 Task: Create validation rules for 'Trainer Master' and 'Course Master'. For 'Trainer Master', ensure 'Experience' is greater than 5. For 'Course Master', ensure 'Course Name' includes 'Java'.
Action: Mouse moved to (302, 215)
Screenshot: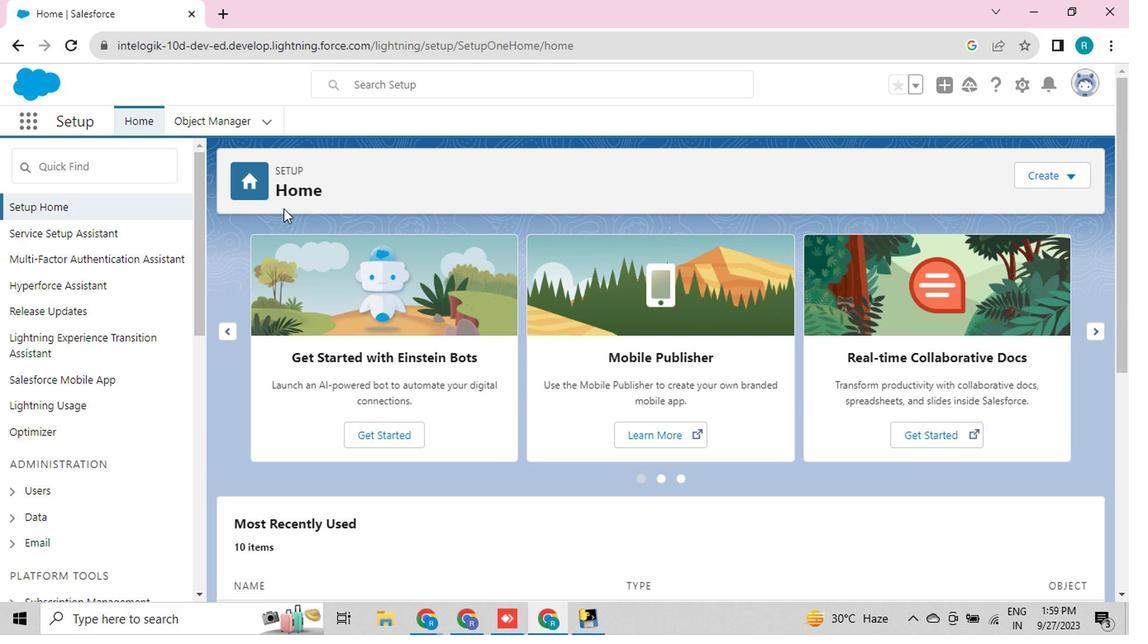
Action: Key pressed <Key.f11>
Screenshot: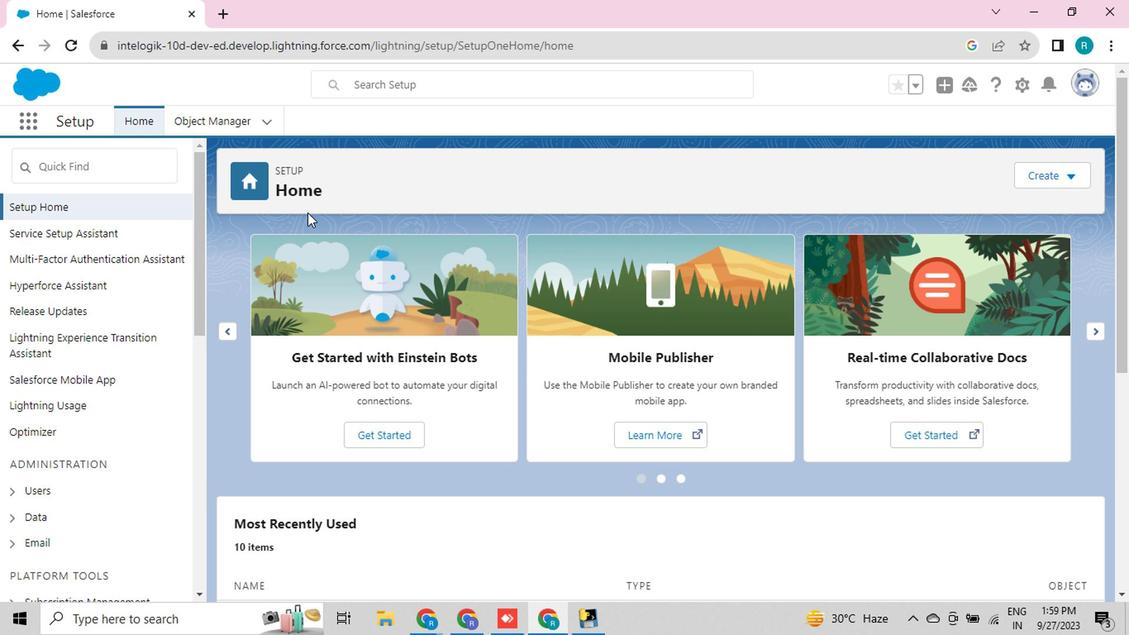 
Action: Mouse moved to (19, 65)
Screenshot: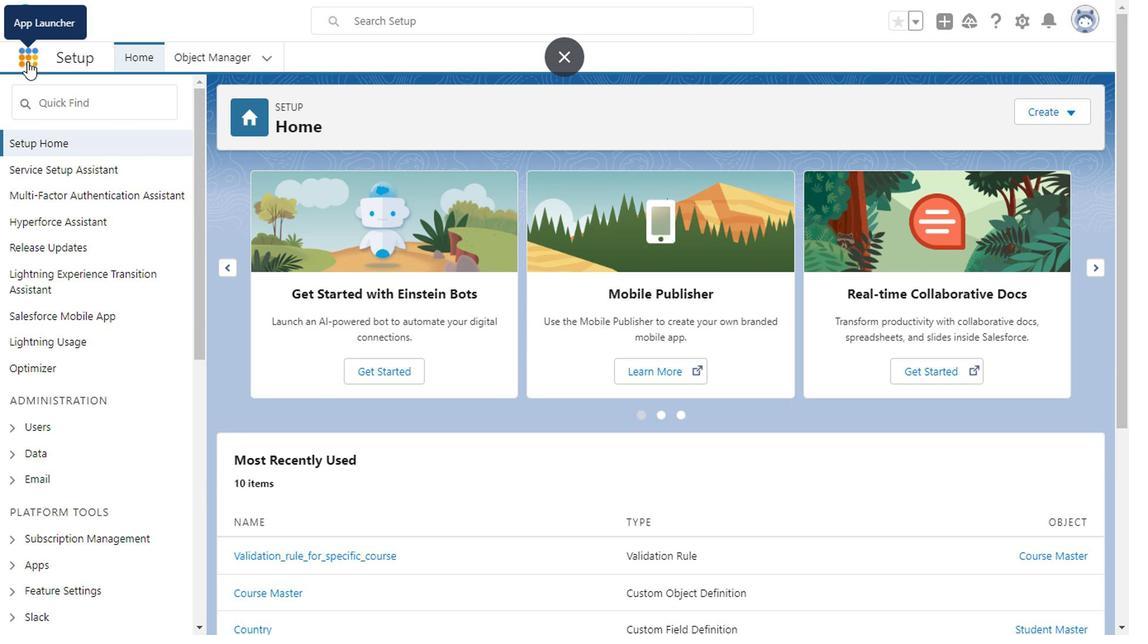 
Action: Mouse pressed left at (19, 65)
Screenshot: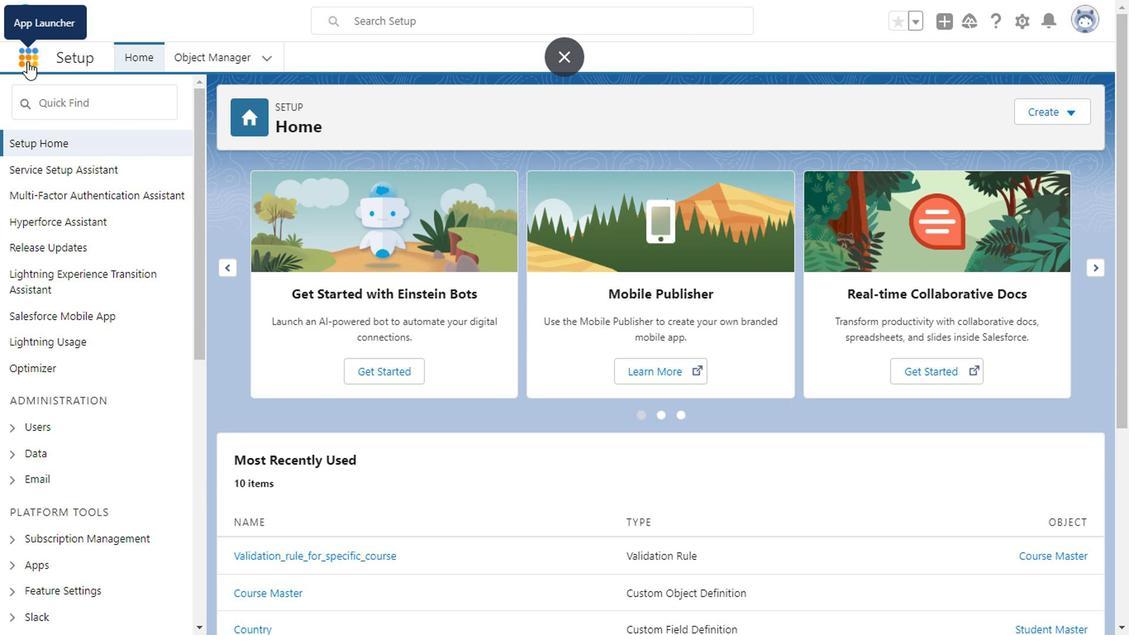 
Action: Mouse moved to (19, 65)
Screenshot: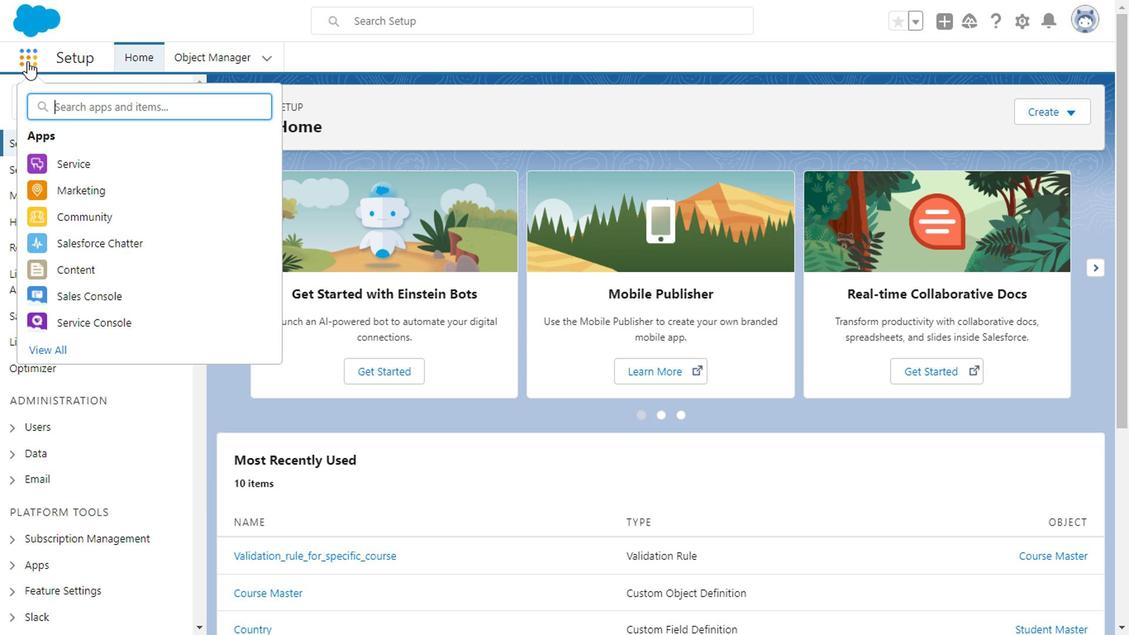 
Action: Key pressed <Key.caps_lock>O<Key.caps_lock>pty
Screenshot: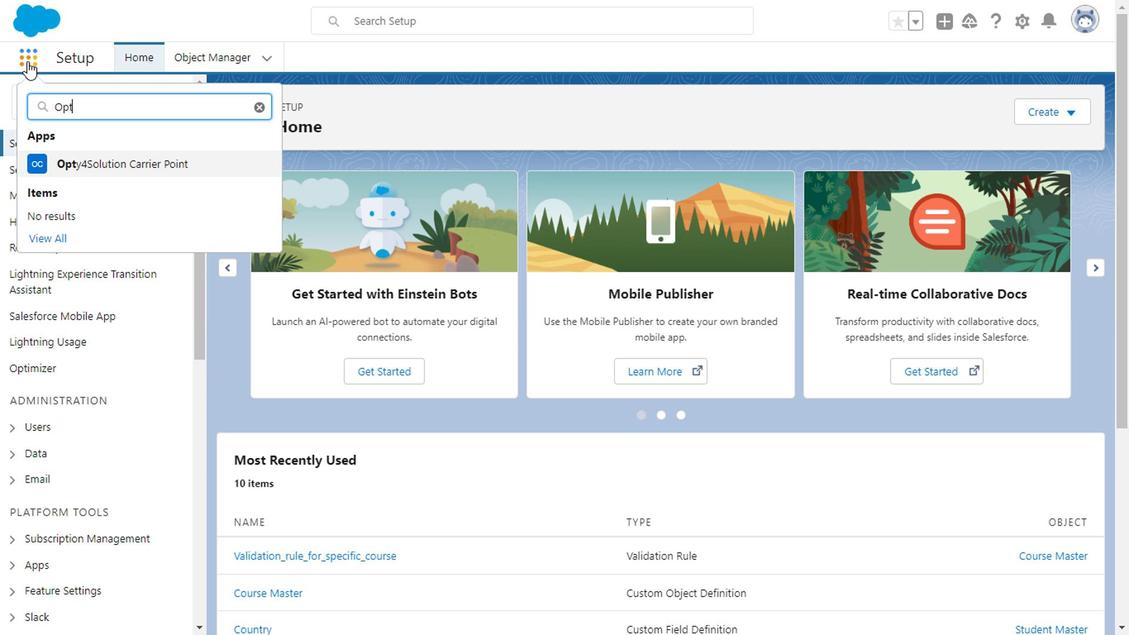 
Action: Mouse moved to (146, 164)
Screenshot: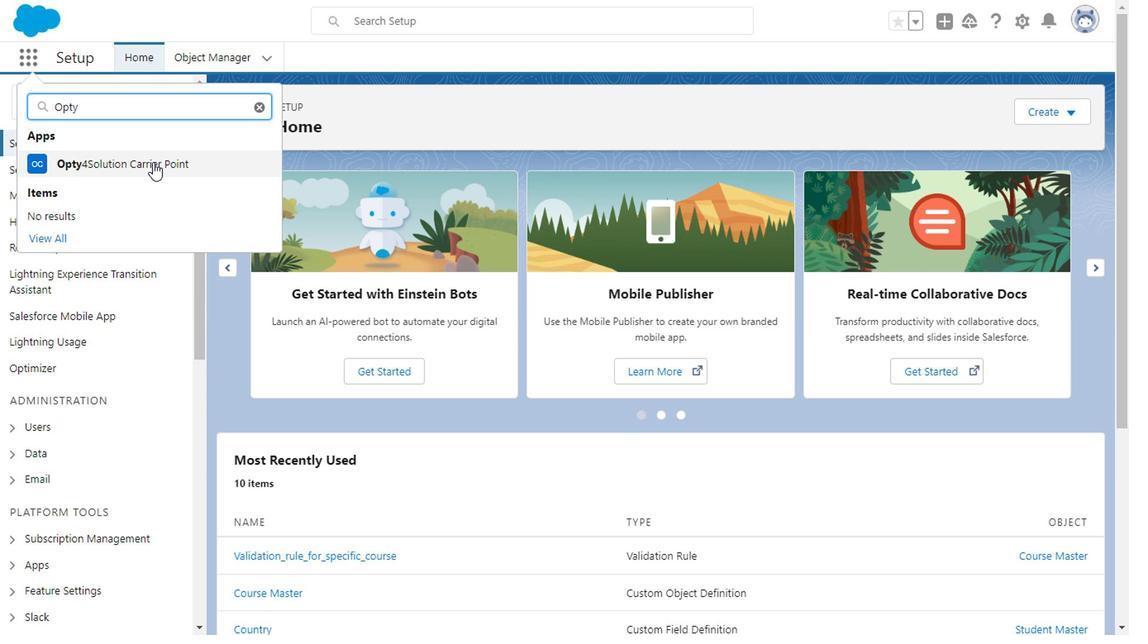 
Action: Mouse pressed left at (146, 164)
Screenshot: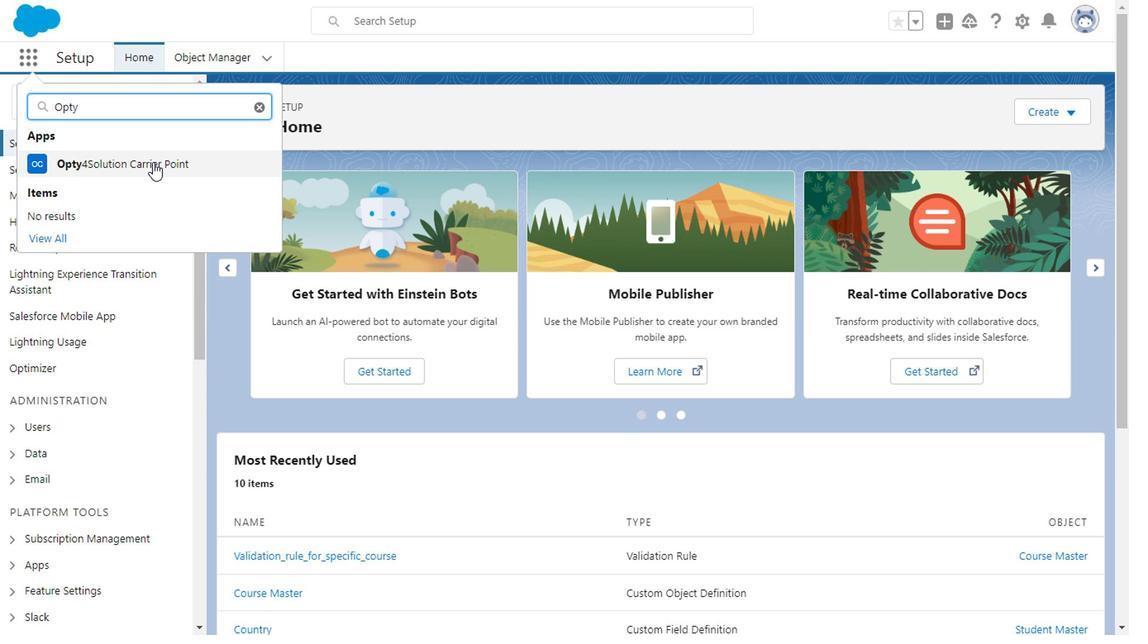 
Action: Mouse moved to (654, 57)
Screenshot: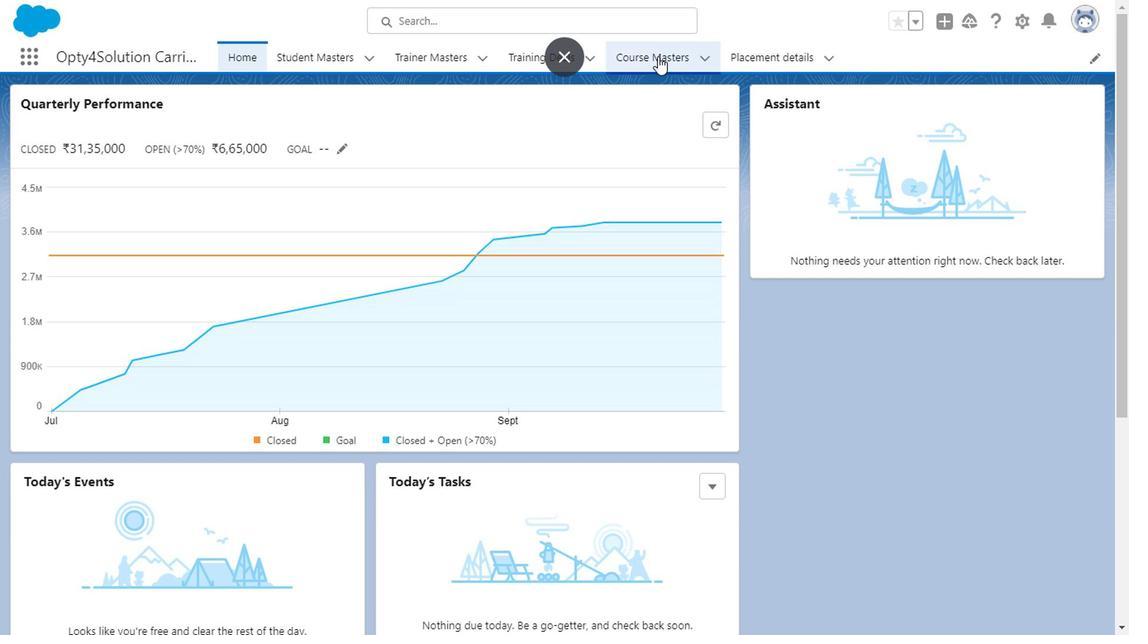
Action: Mouse pressed left at (654, 57)
Screenshot: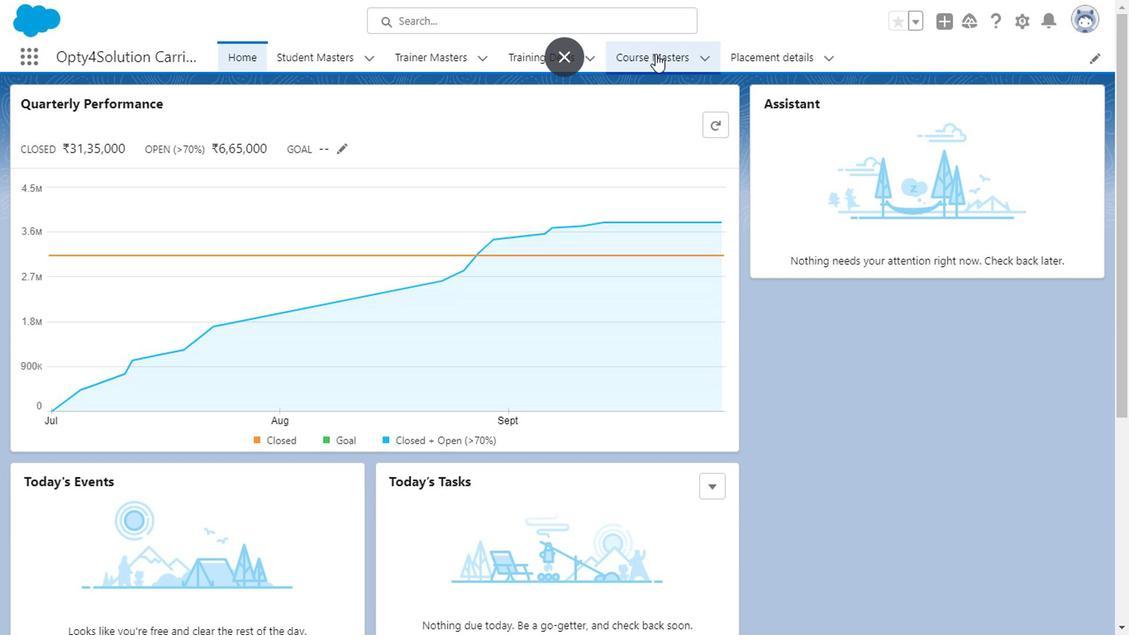 
Action: Mouse moved to (1039, 22)
Screenshot: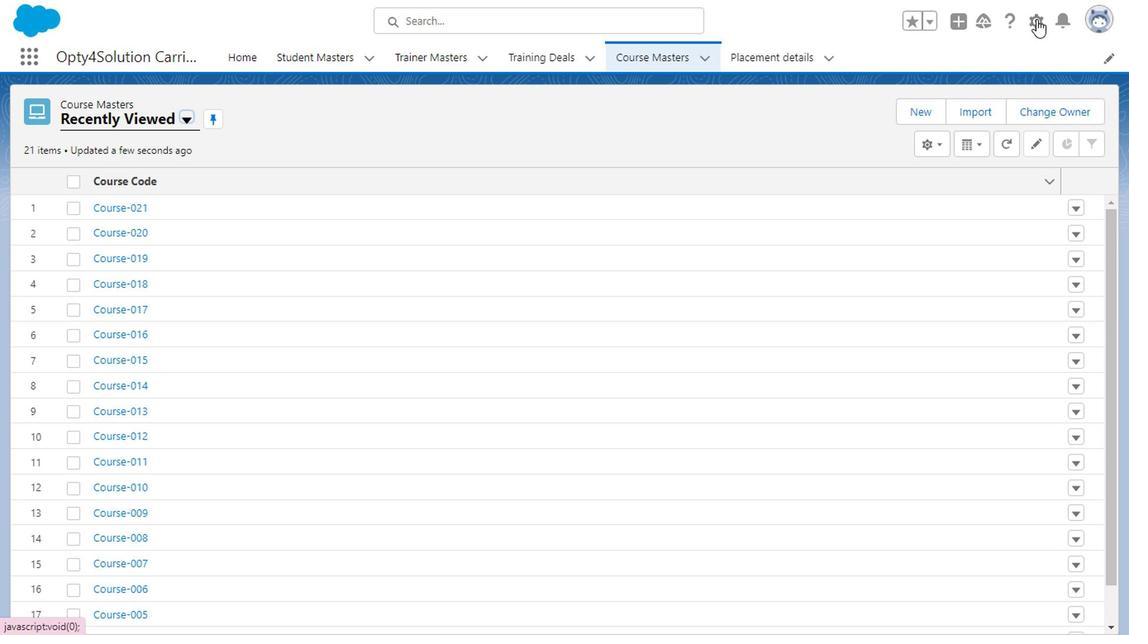 
Action: Mouse pressed left at (1039, 22)
Screenshot: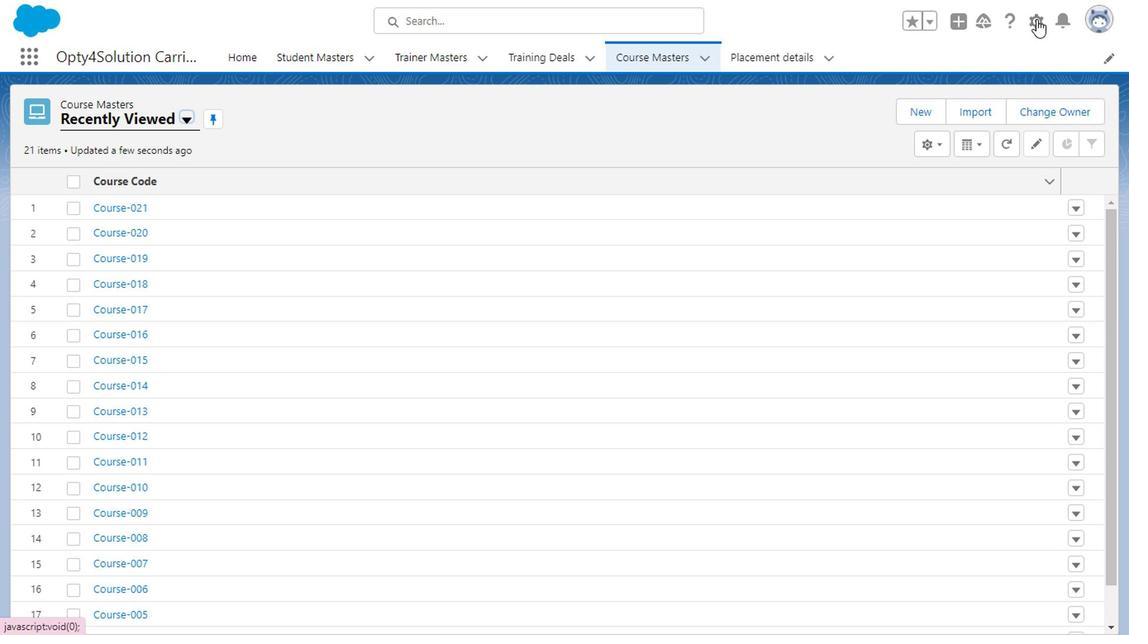 
Action: Mouse moved to (965, 214)
Screenshot: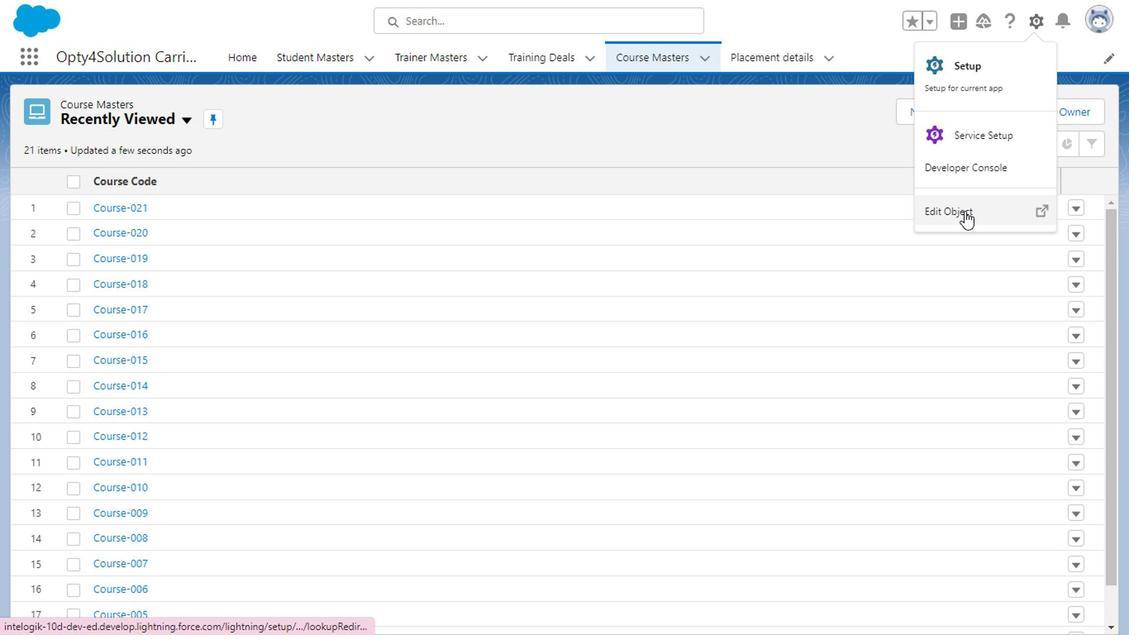 
Action: Mouse pressed left at (965, 214)
Screenshot: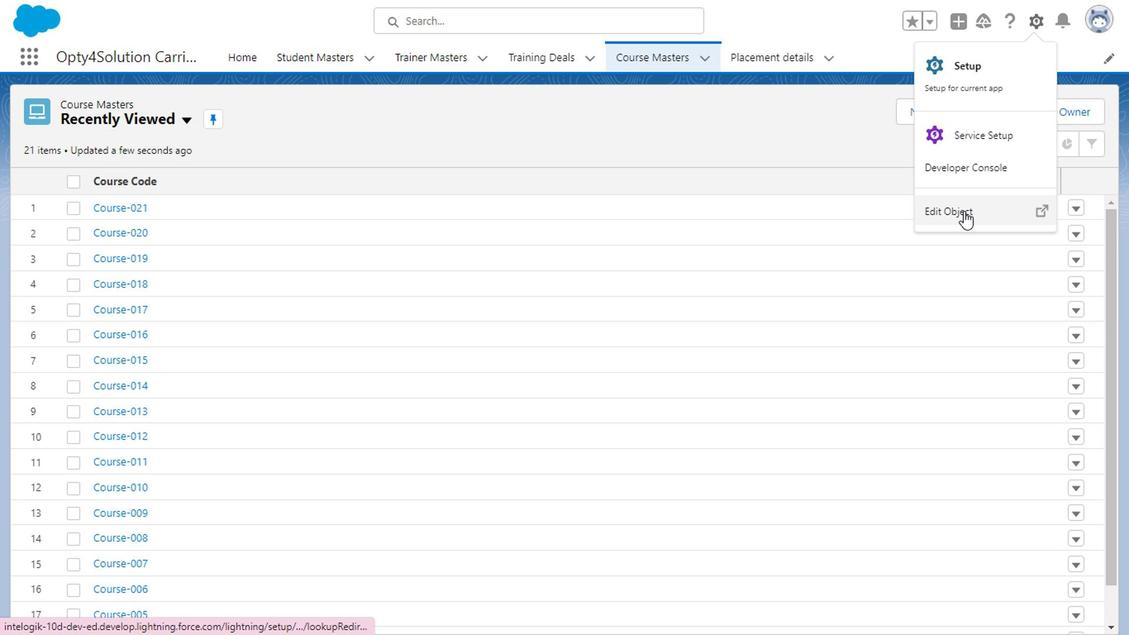 
Action: Mouse moved to (101, 458)
Screenshot: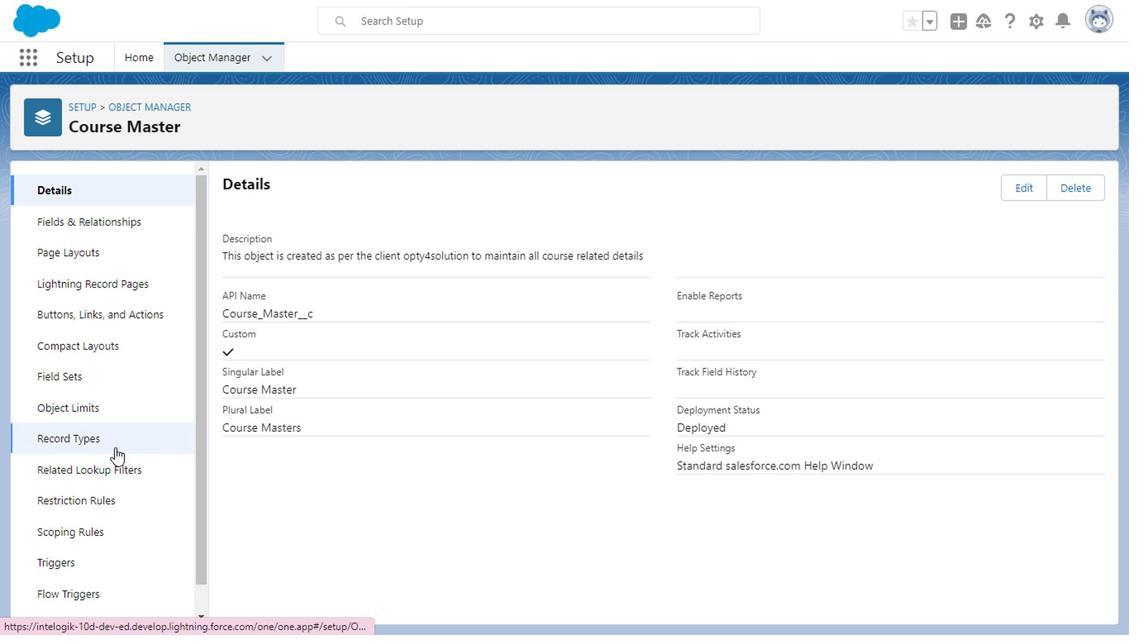 
Action: Mouse scrolled (101, 458) with delta (0, 0)
Screenshot: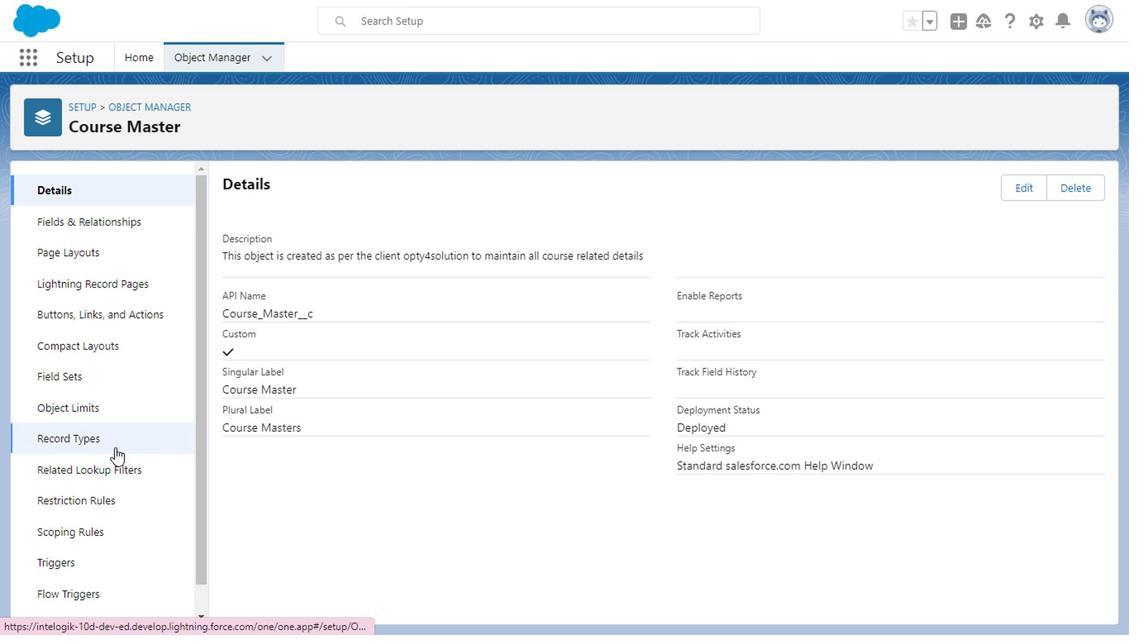 
Action: Mouse moved to (100, 459)
Screenshot: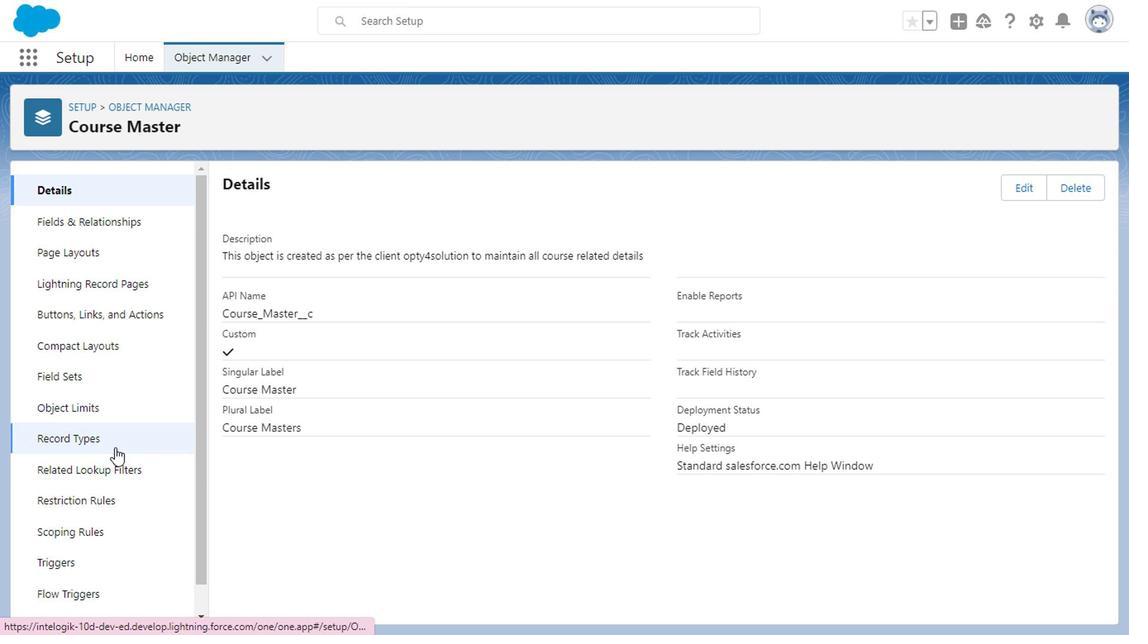 
Action: Mouse scrolled (100, 458) with delta (0, -1)
Screenshot: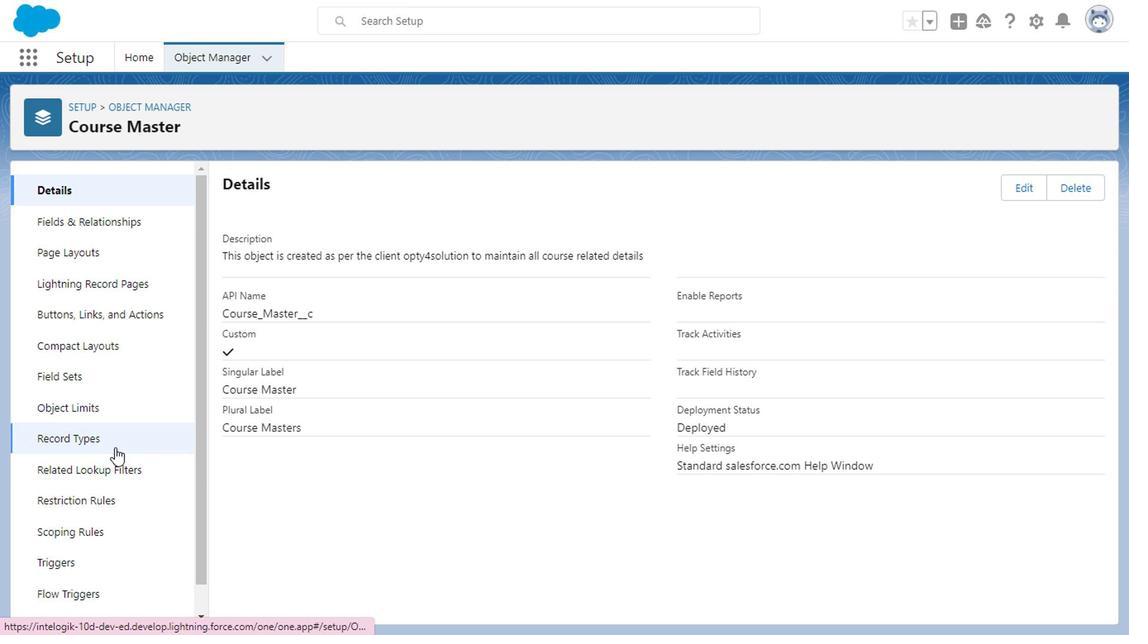 
Action: Mouse scrolled (100, 458) with delta (0, -1)
Screenshot: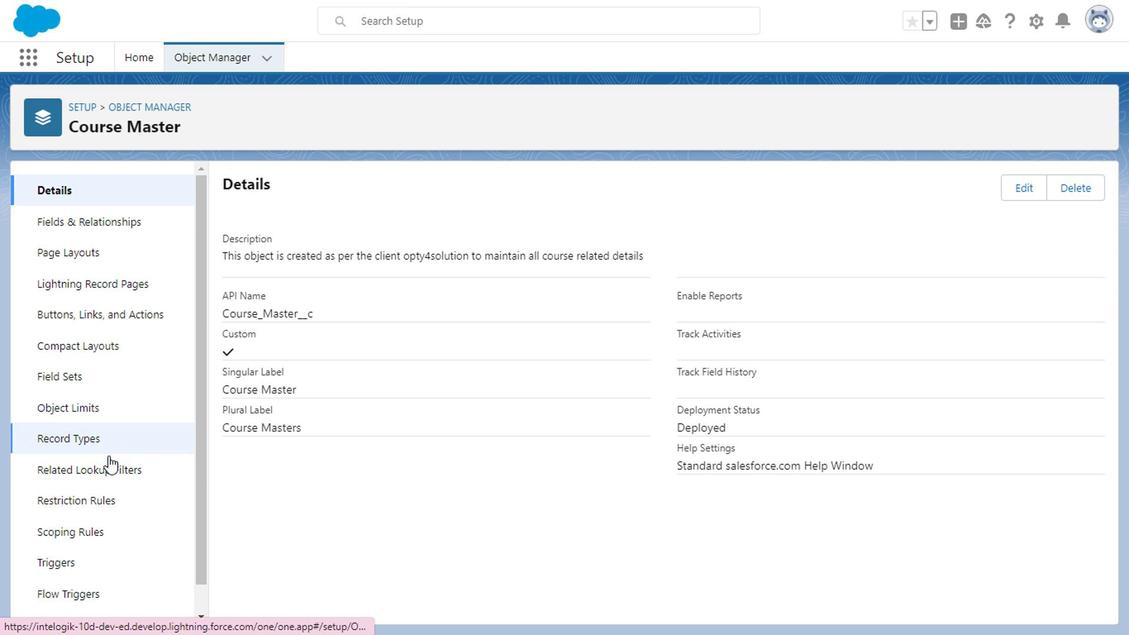 
Action: Mouse moved to (104, 447)
Screenshot: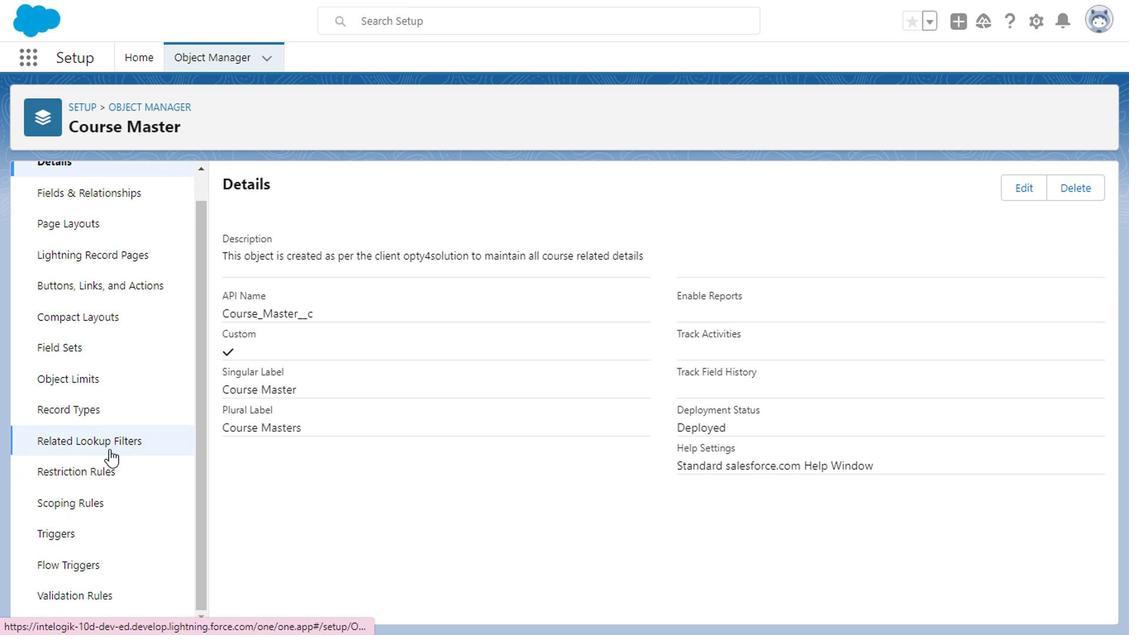 
Action: Mouse scrolled (104, 446) with delta (0, -1)
Screenshot: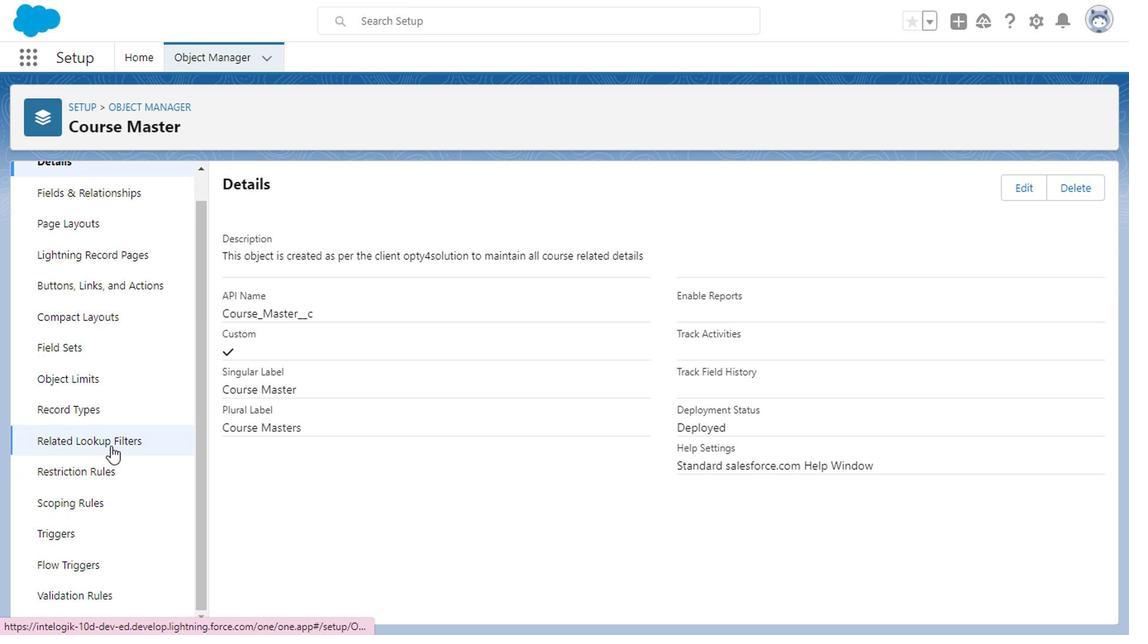 
Action: Mouse scrolled (104, 446) with delta (0, -1)
Screenshot: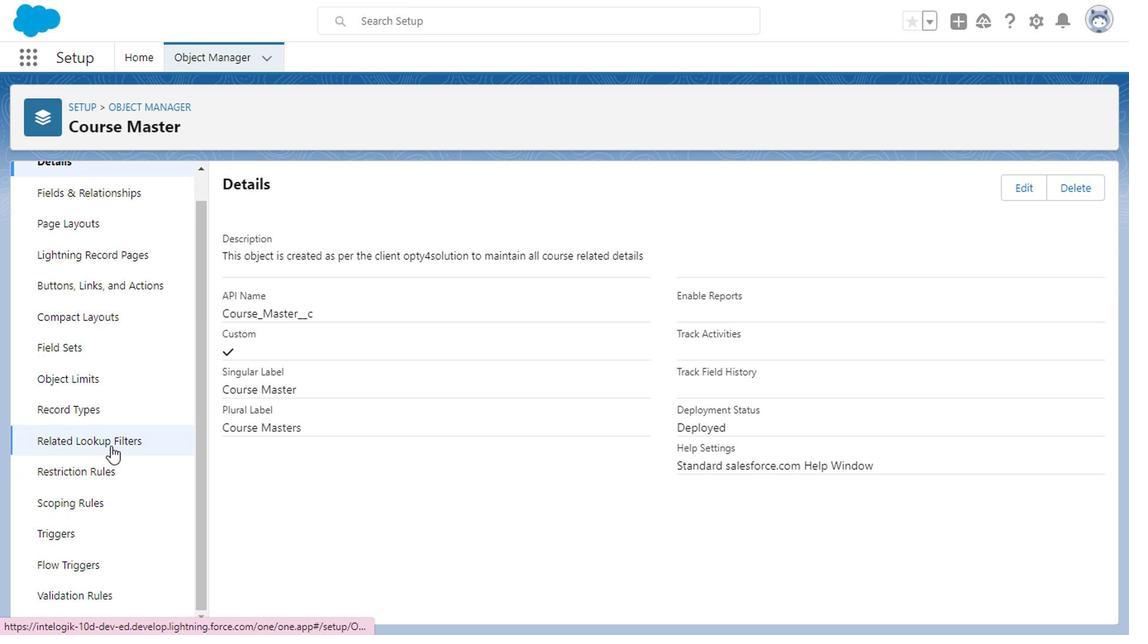 
Action: Mouse scrolled (104, 446) with delta (0, -1)
Screenshot: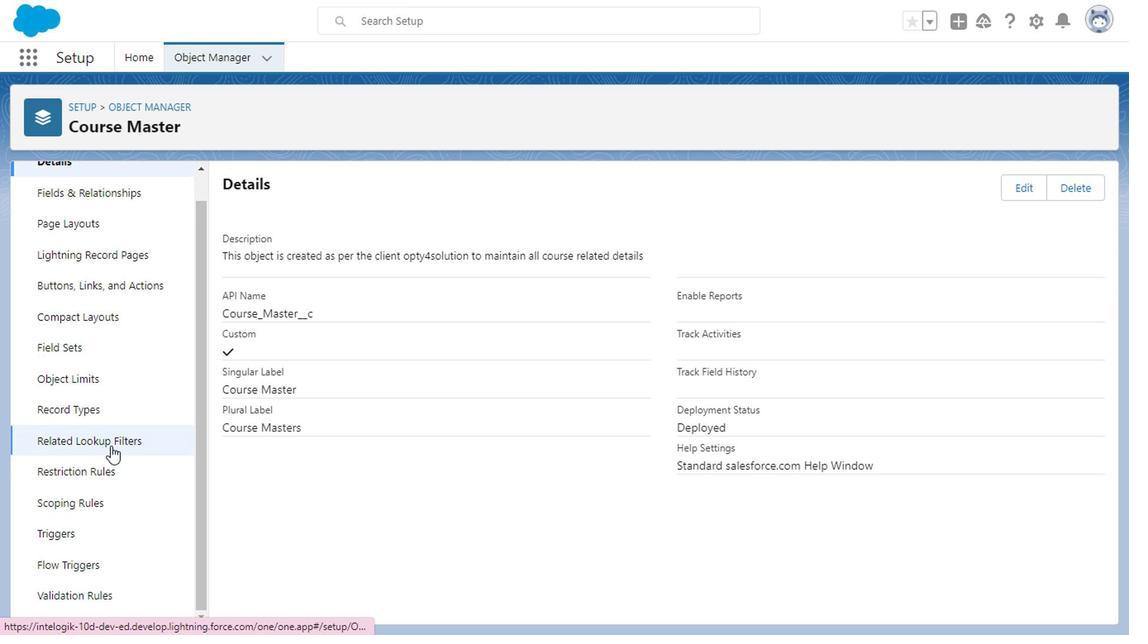 
Action: Mouse scrolled (104, 446) with delta (0, -1)
Screenshot: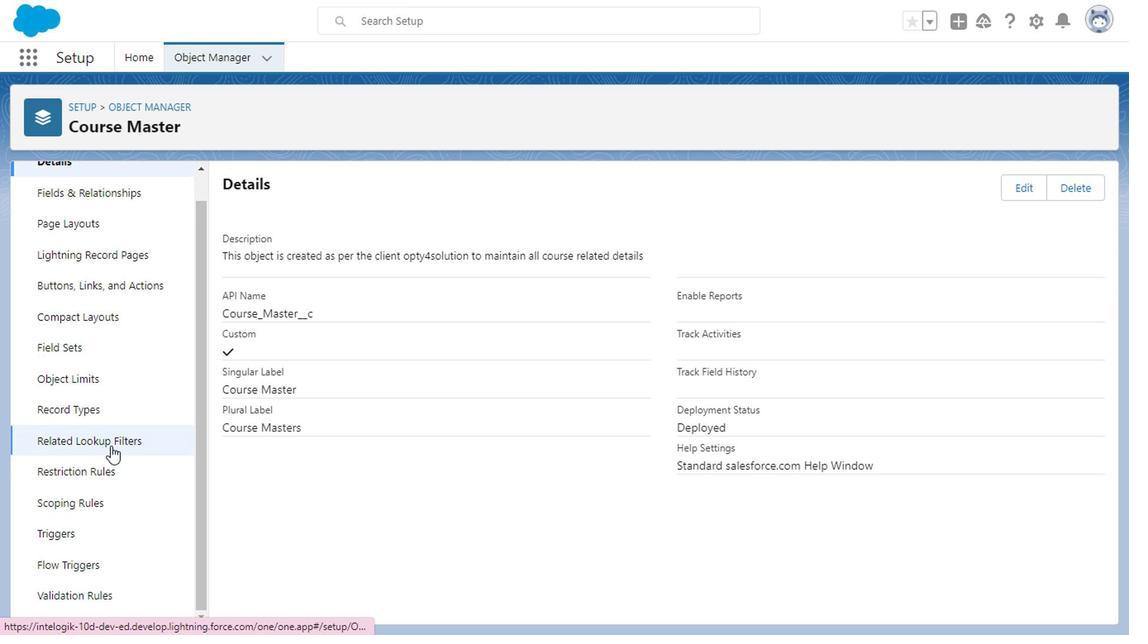 
Action: Mouse scrolled (104, 446) with delta (0, -1)
Screenshot: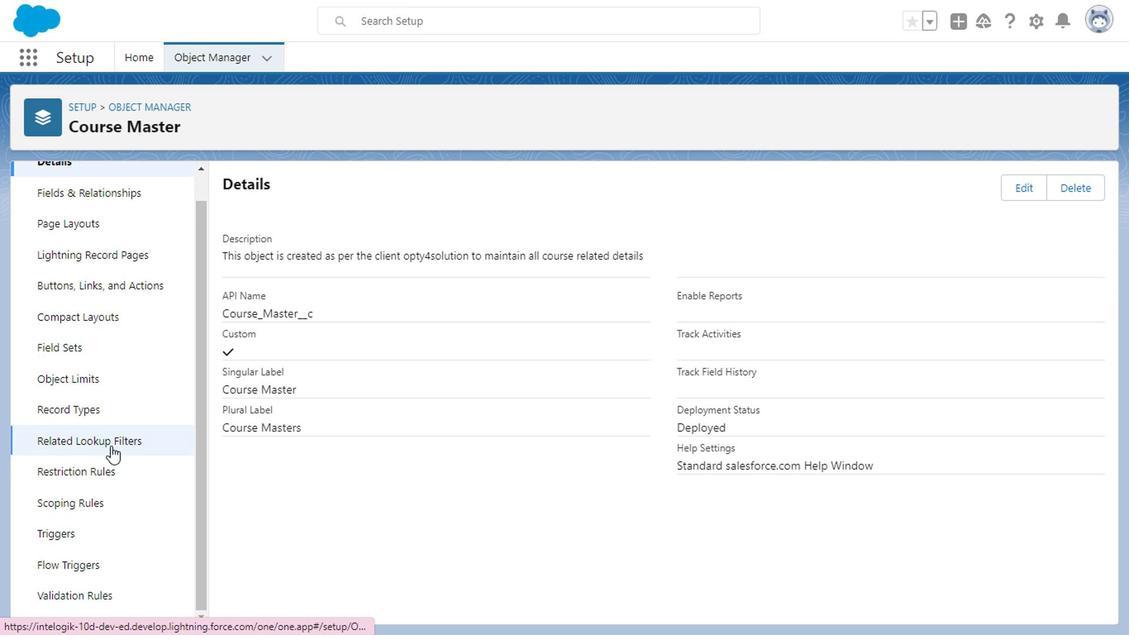 
Action: Mouse moved to (64, 594)
Screenshot: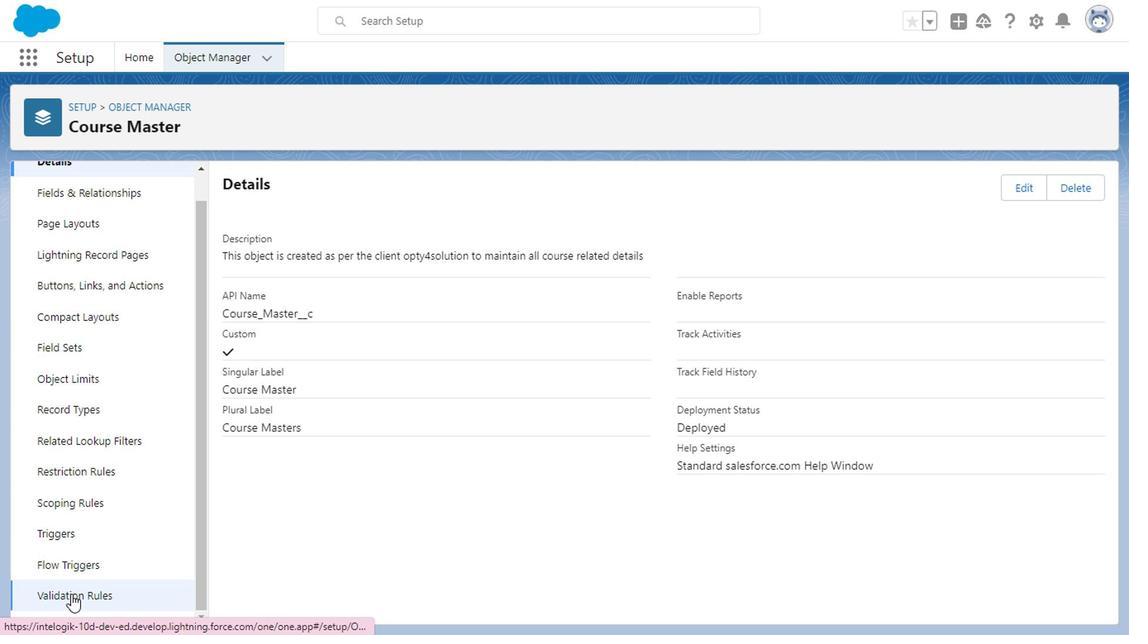 
Action: Mouse pressed left at (64, 594)
Screenshot: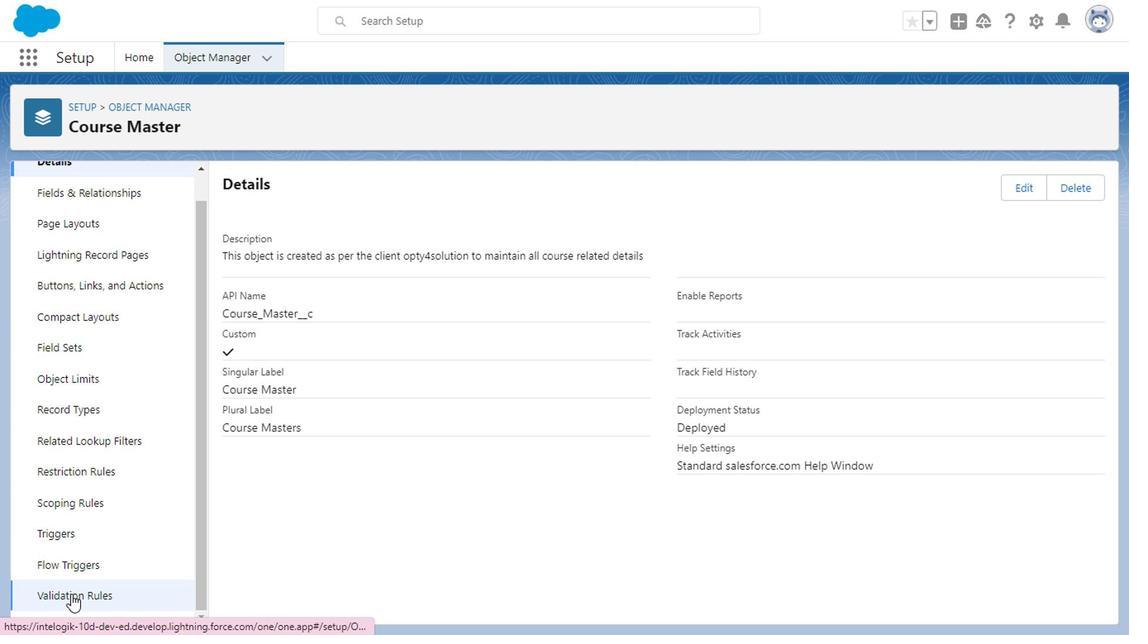 
Action: Mouse moved to (1094, 186)
Screenshot: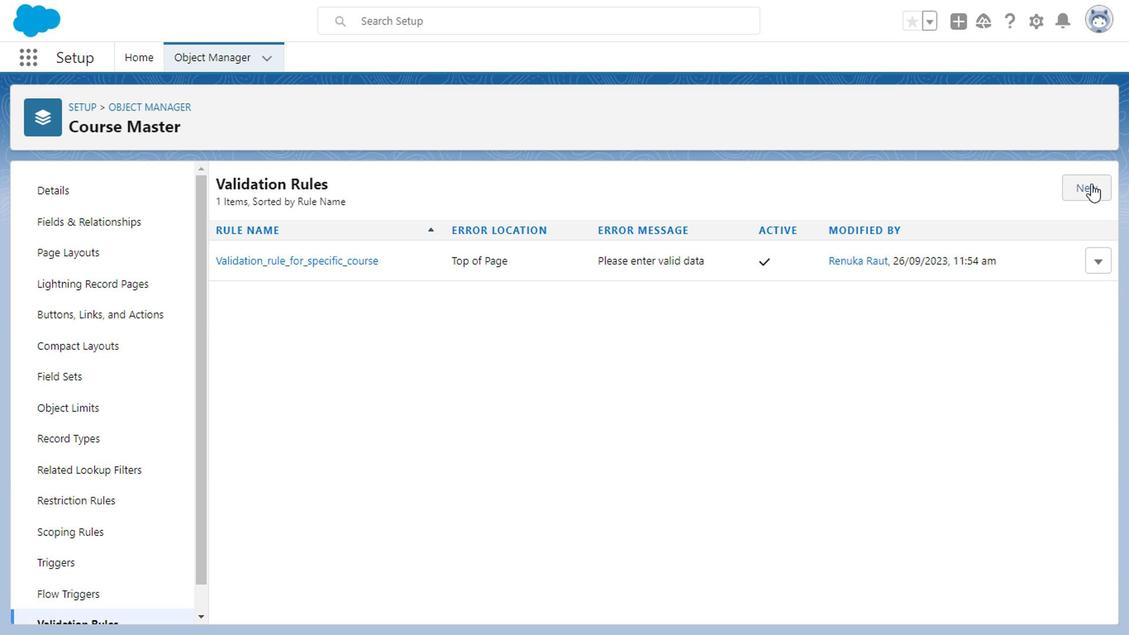 
Action: Mouse pressed left at (1094, 186)
Screenshot: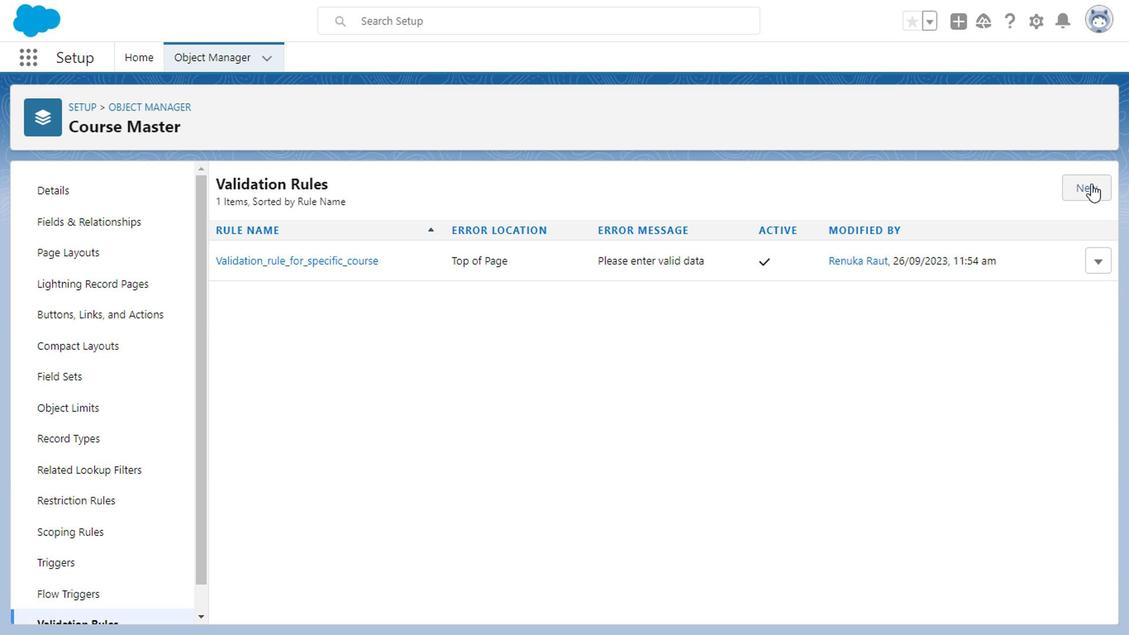 
Action: Mouse moved to (1089, 189)
Screenshot: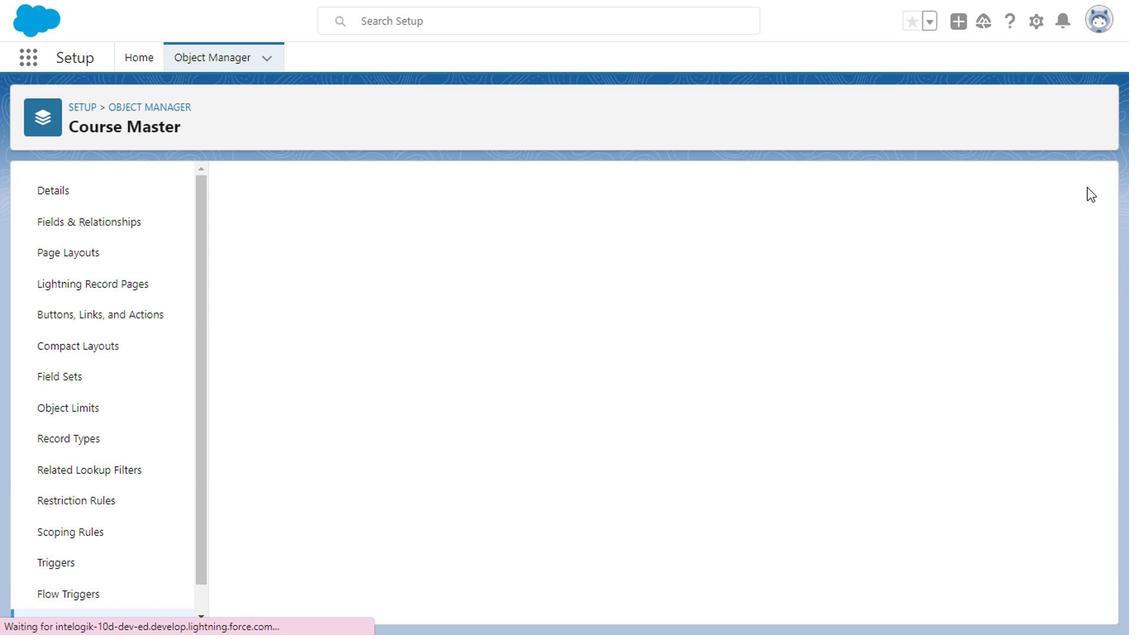 
Action: Key pressed <Key.caps_lock>V<Key.caps_lock>alidation<Key.space>rule<Key.space>for<Key.space>course<Key.space>java
Screenshot: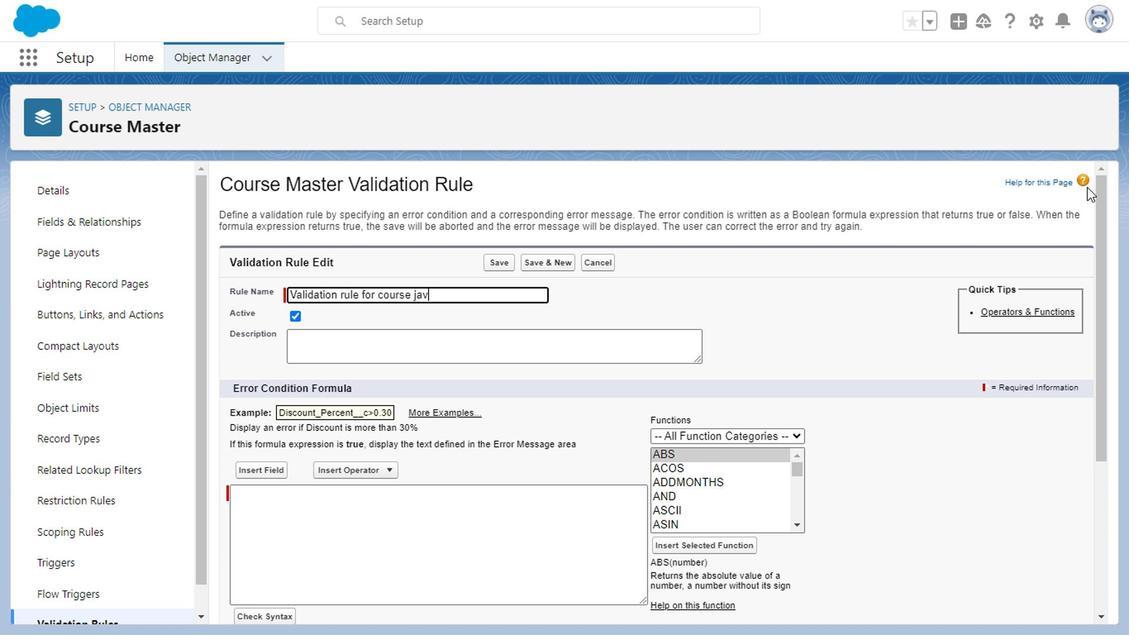 
Action: Mouse moved to (325, 352)
Screenshot: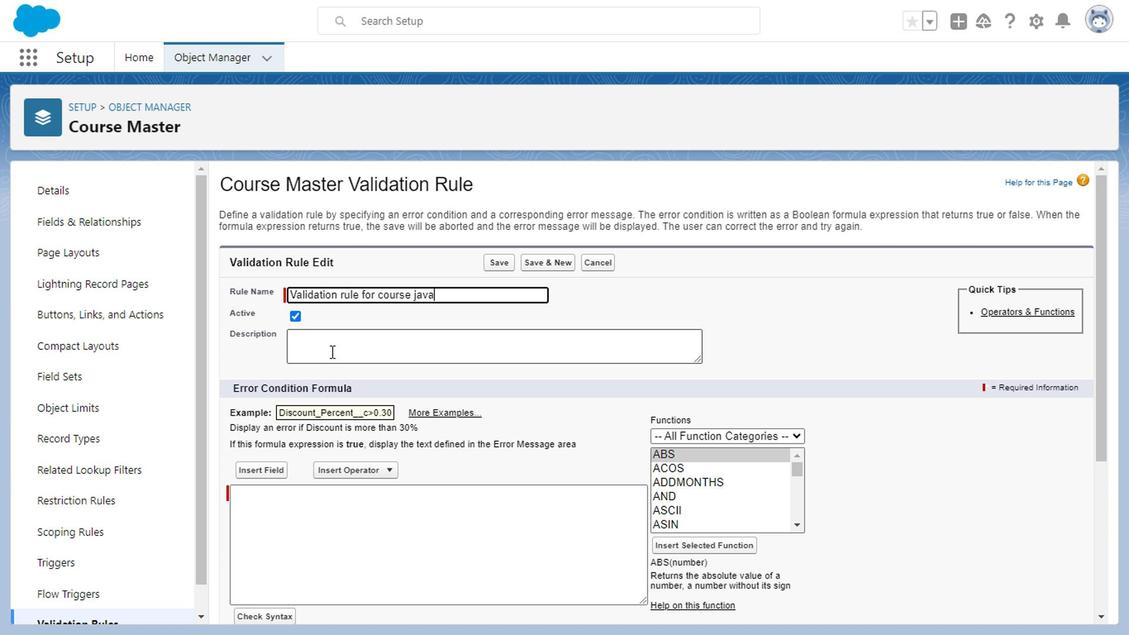 
Action: Mouse pressed left at (325, 352)
Screenshot: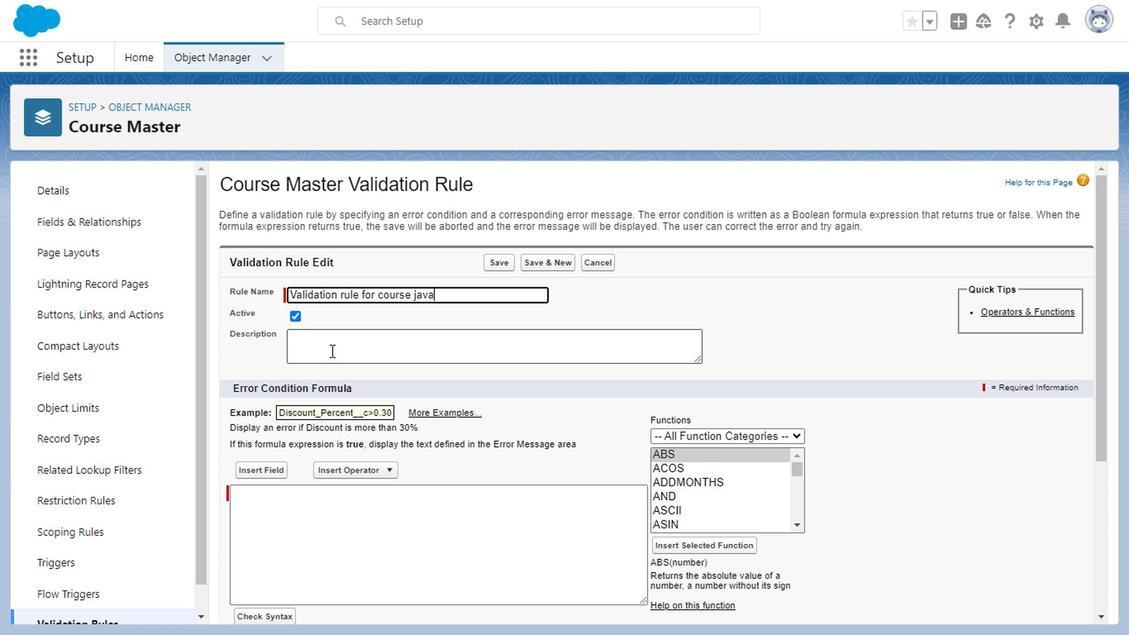 
Action: Mouse moved to (325, 352)
Screenshot: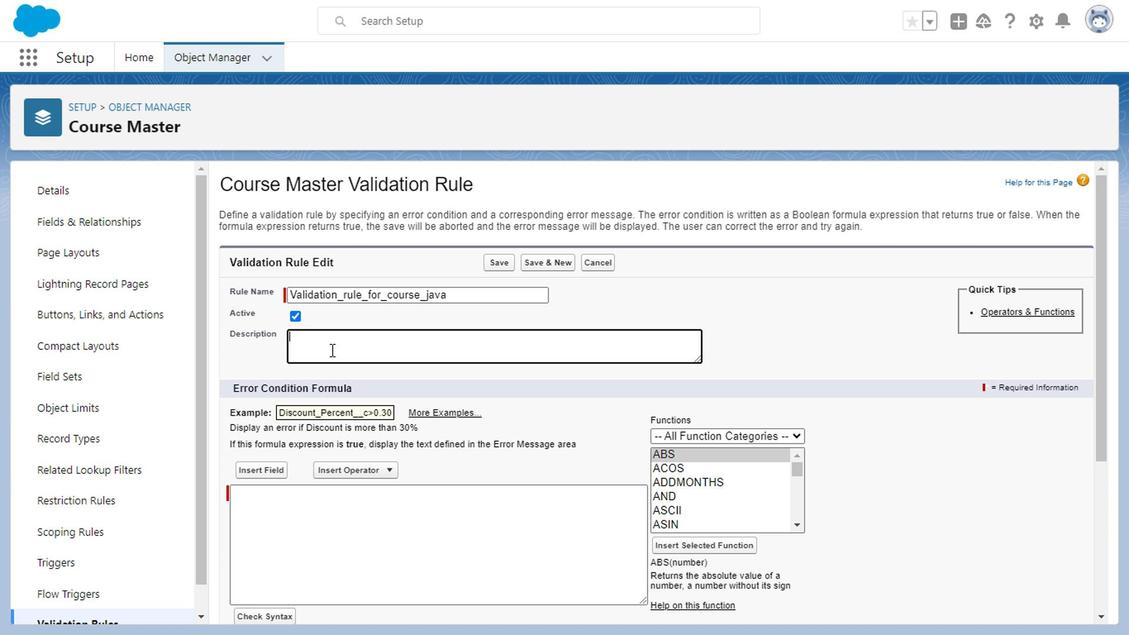 
Action: Key pressed <Key.caps_lock>T<Key.caps_lock>his<Key.space>rule<Key.space>is<Key.space>applicable<Key.space>for<Key.space>perticular<Key.space>course
Screenshot: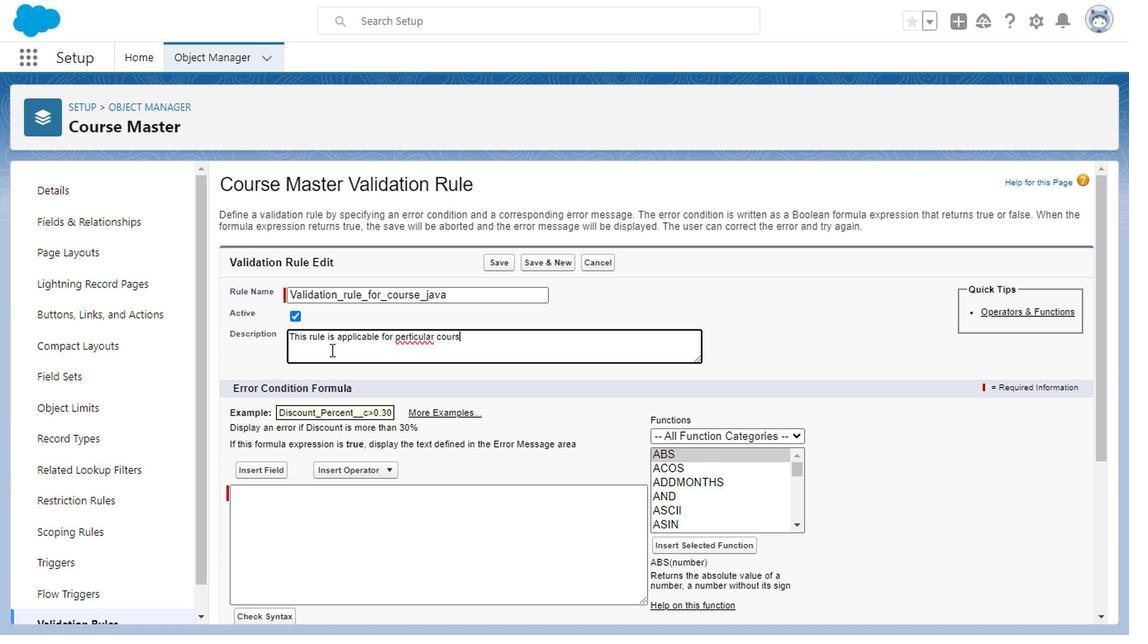
Action: Mouse moved to (1101, 433)
Screenshot: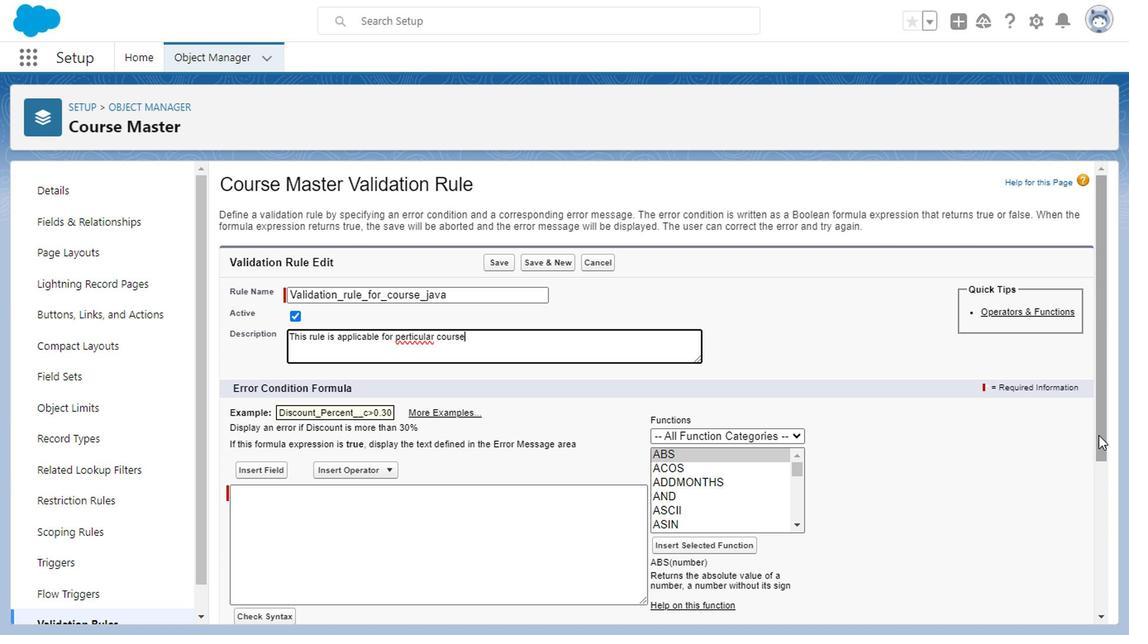 
Action: Mouse pressed left at (1101, 433)
Screenshot: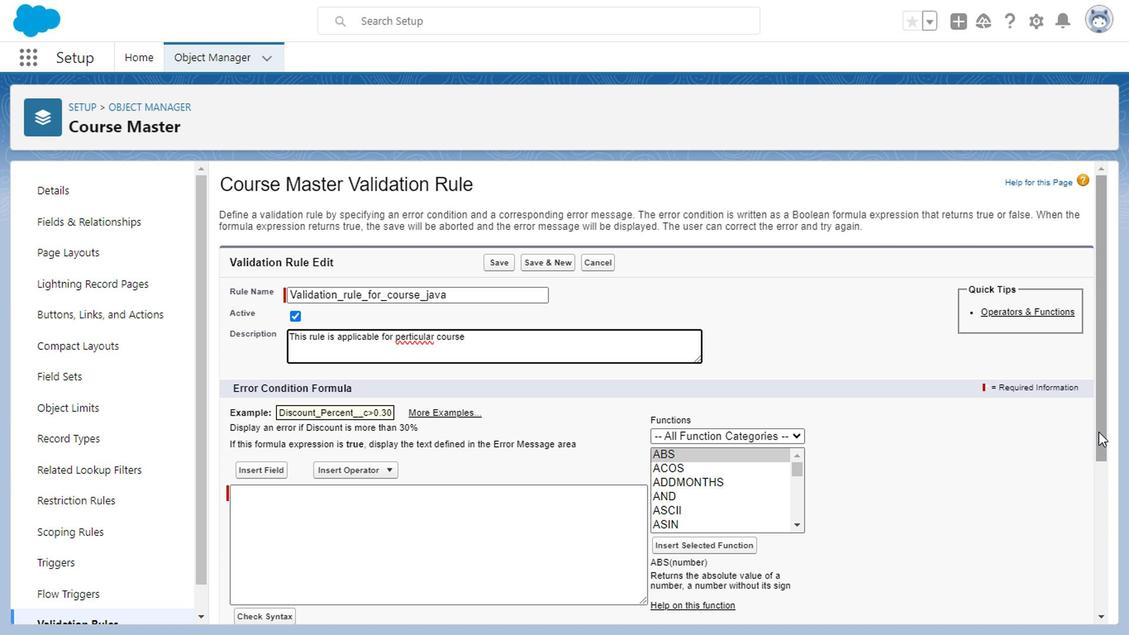 
Action: Mouse moved to (285, 375)
Screenshot: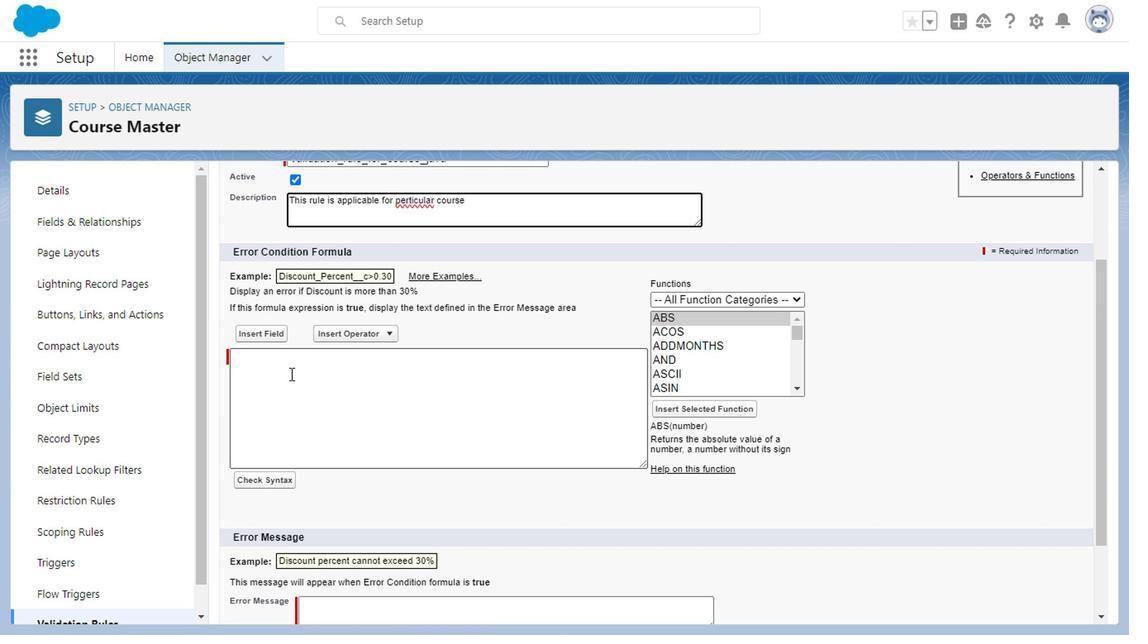 
Action: Mouse pressed left at (285, 375)
Screenshot: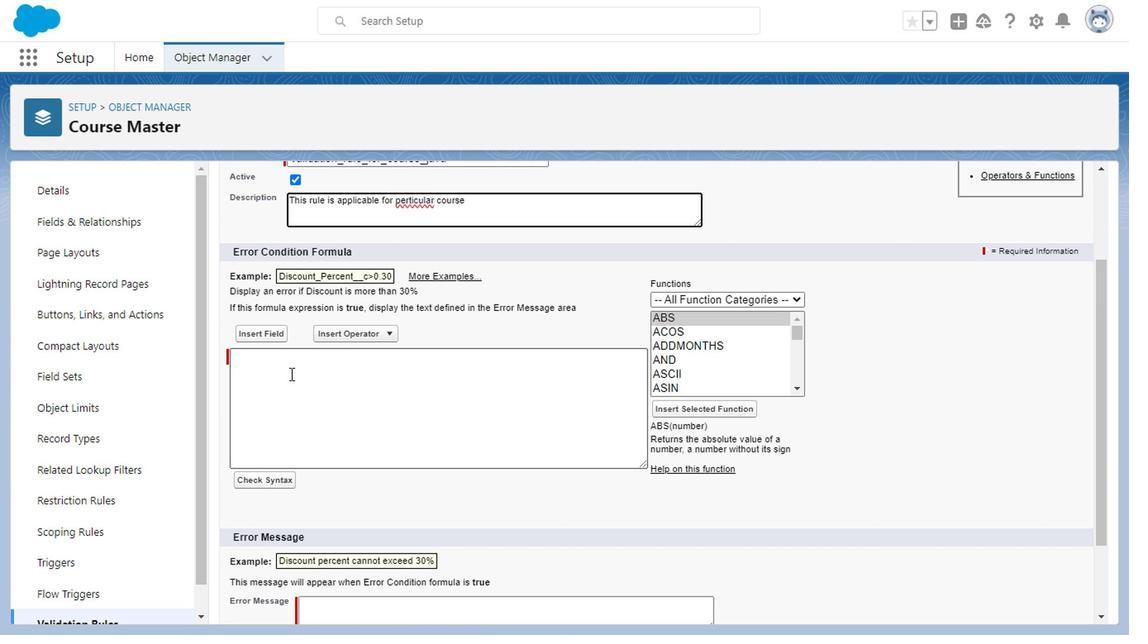
Action: Mouse moved to (707, 342)
Screenshot: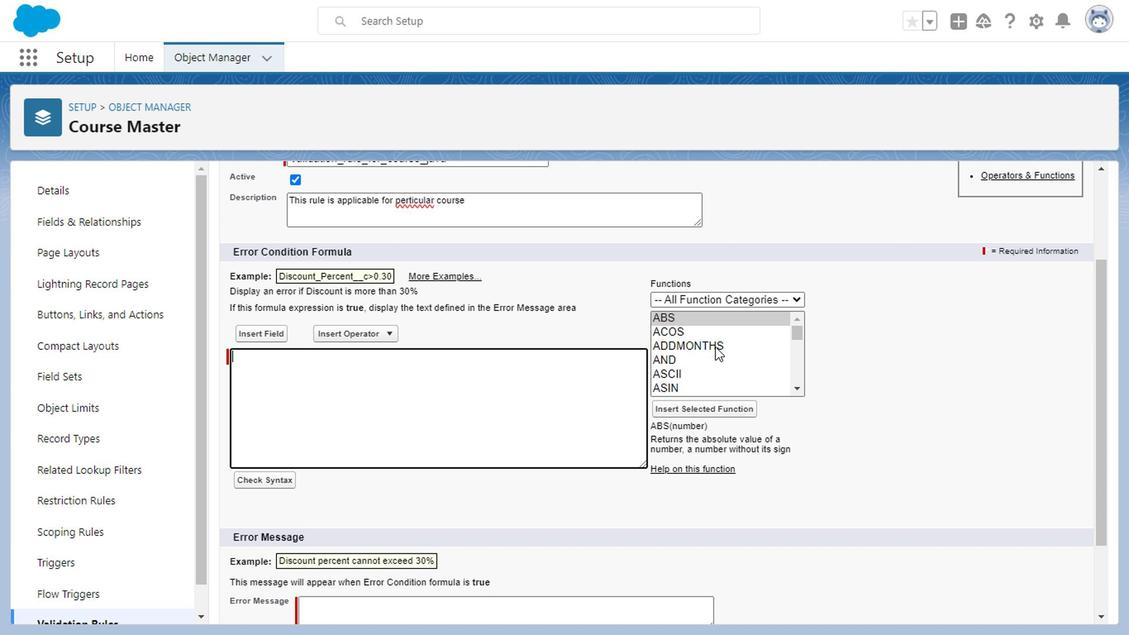 
Action: Mouse scrolled (707, 341) with delta (0, -1)
Screenshot: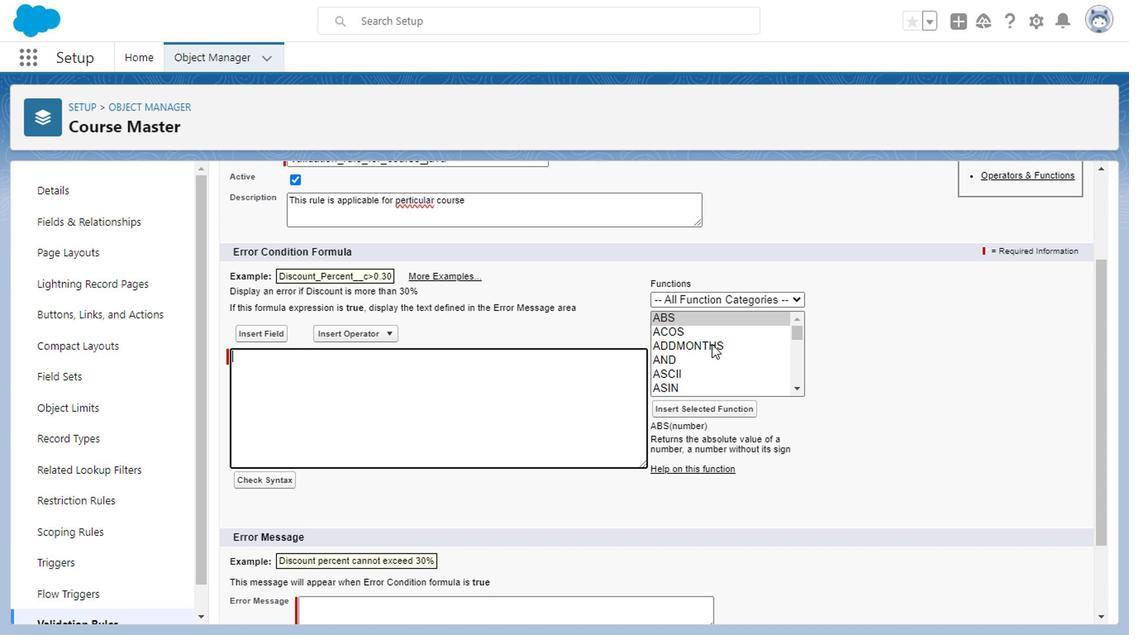 
Action: Mouse moved to (798, 349)
Screenshot: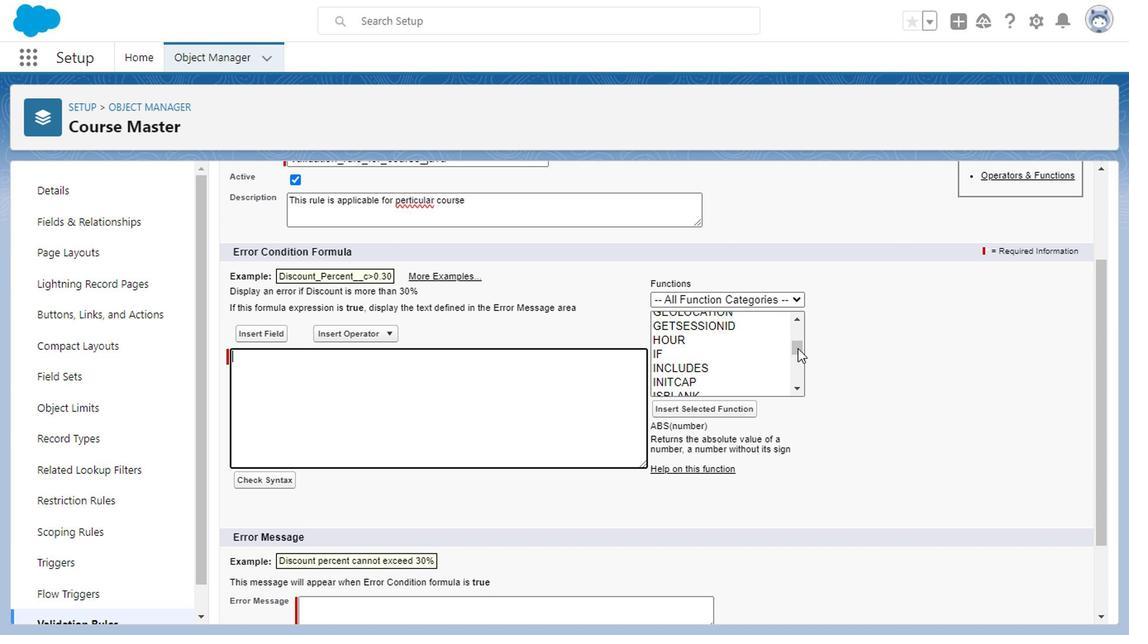 
Action: Mouse pressed left at (798, 349)
Screenshot: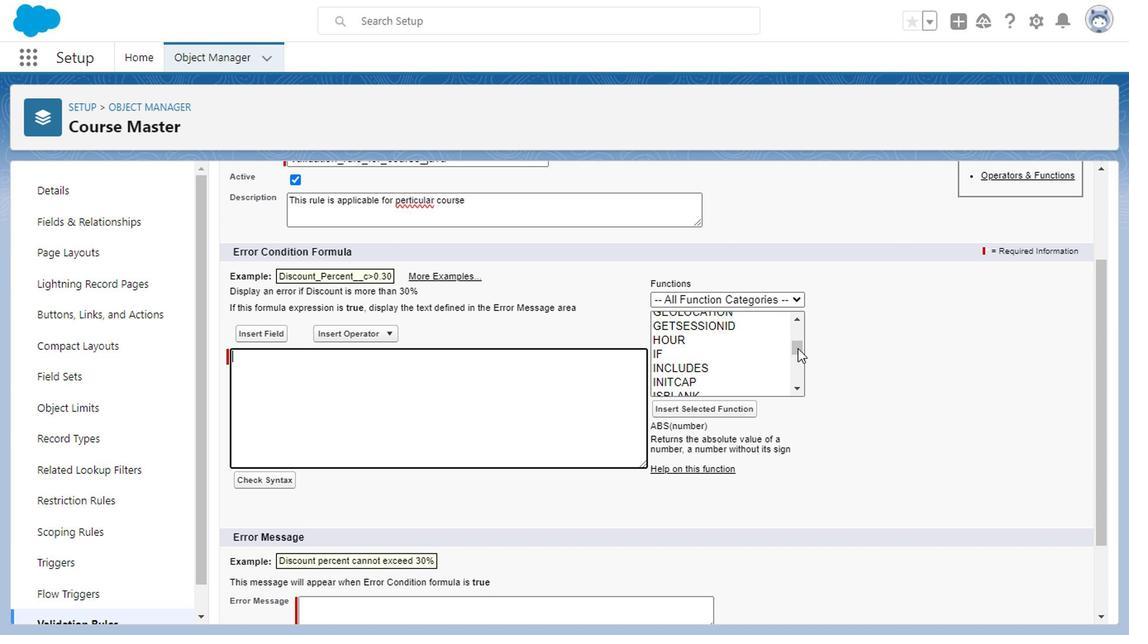 
Action: Mouse moved to (764, 298)
Screenshot: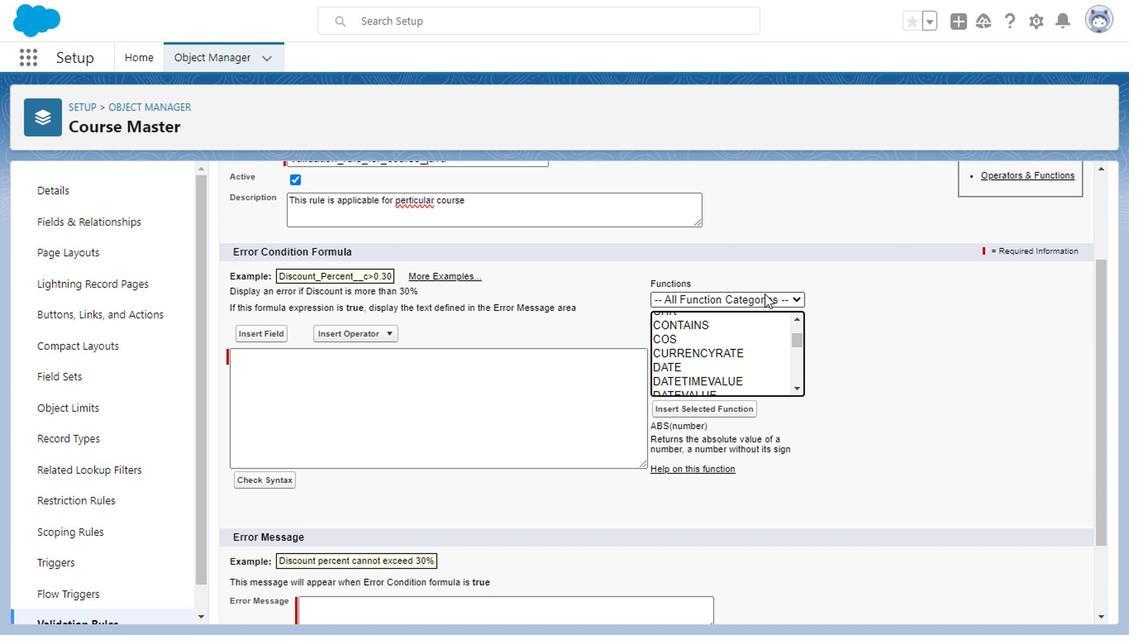 
Action: Mouse pressed left at (764, 298)
Screenshot: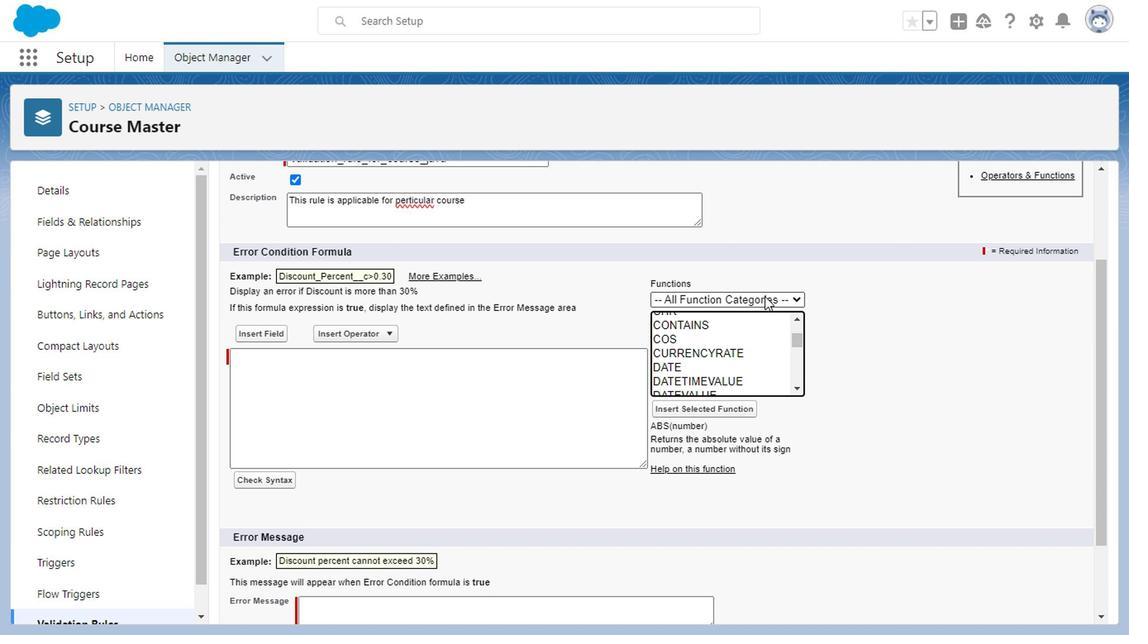 
Action: Mouse moved to (679, 348)
Screenshot: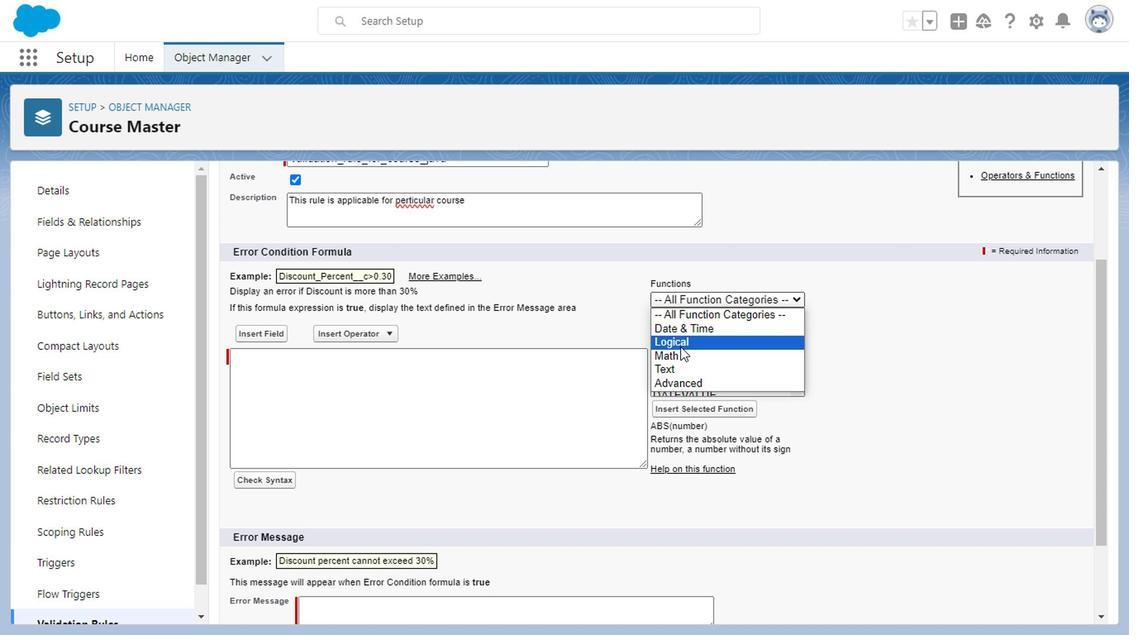 
Action: Mouse pressed left at (679, 348)
Screenshot: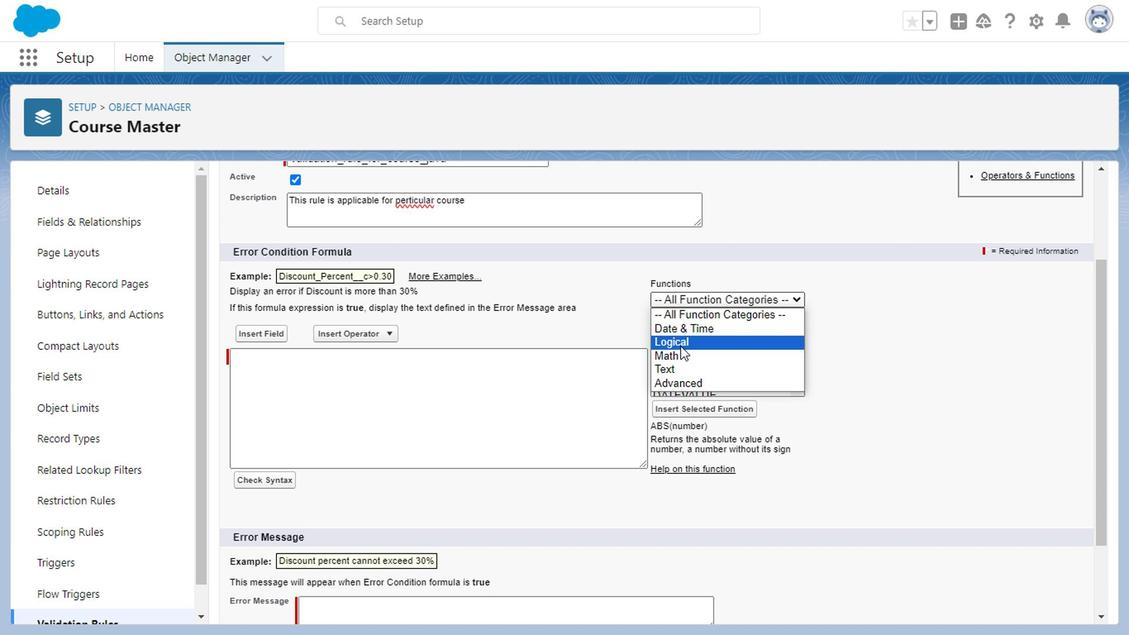 
Action: Mouse moved to (677, 347)
Screenshot: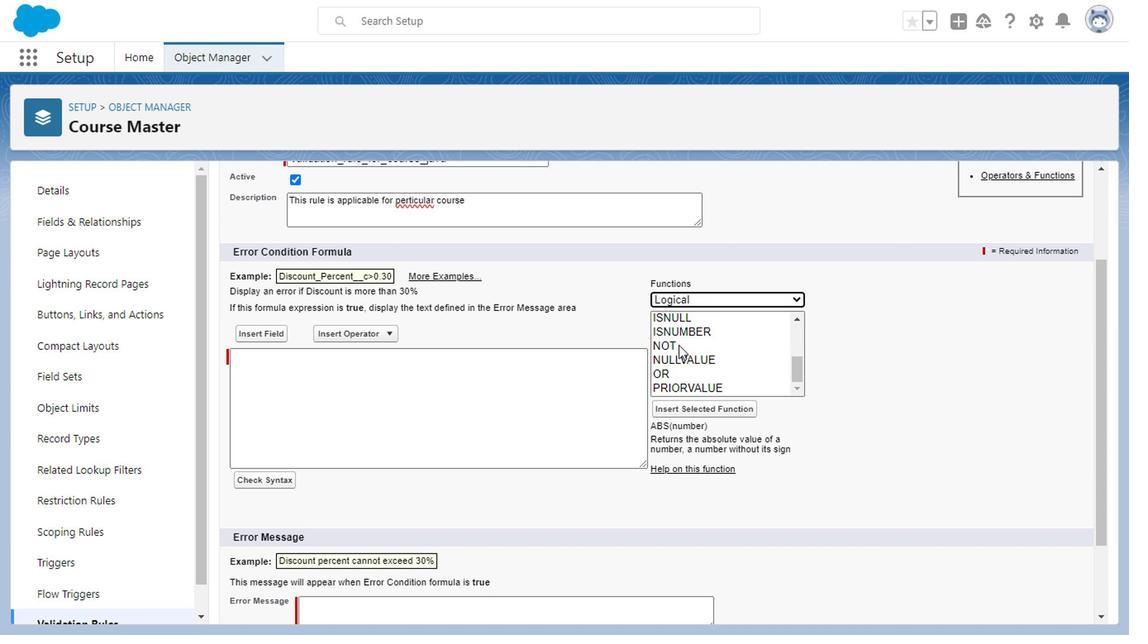 
Action: Mouse pressed left at (677, 347)
Screenshot: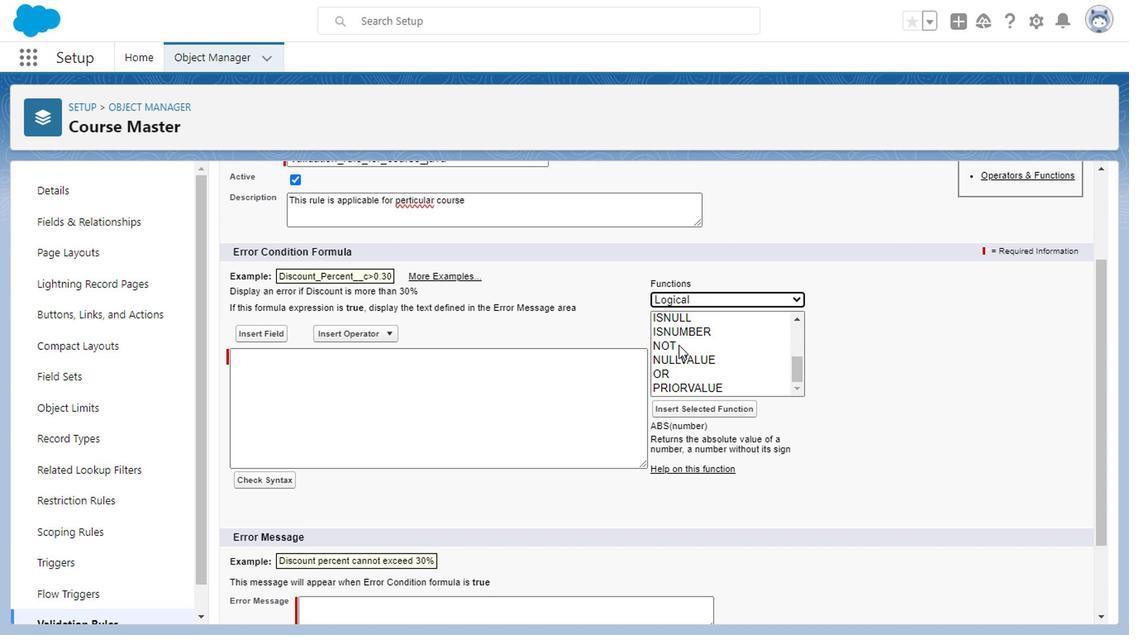 
Action: Mouse moved to (728, 408)
Screenshot: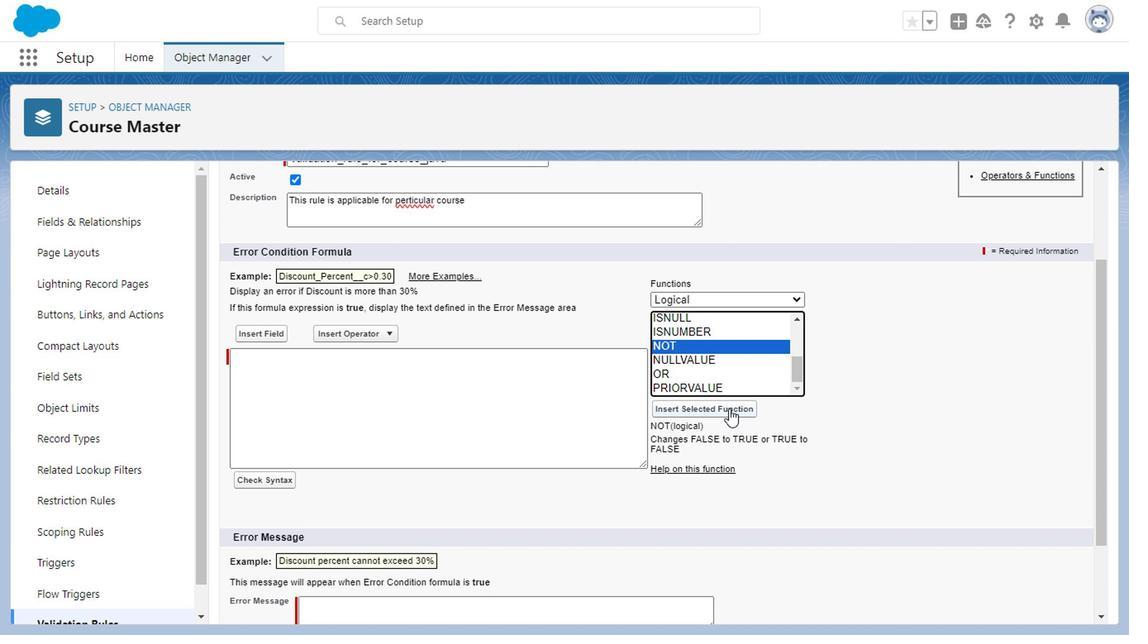 
Action: Mouse pressed left at (728, 408)
Screenshot: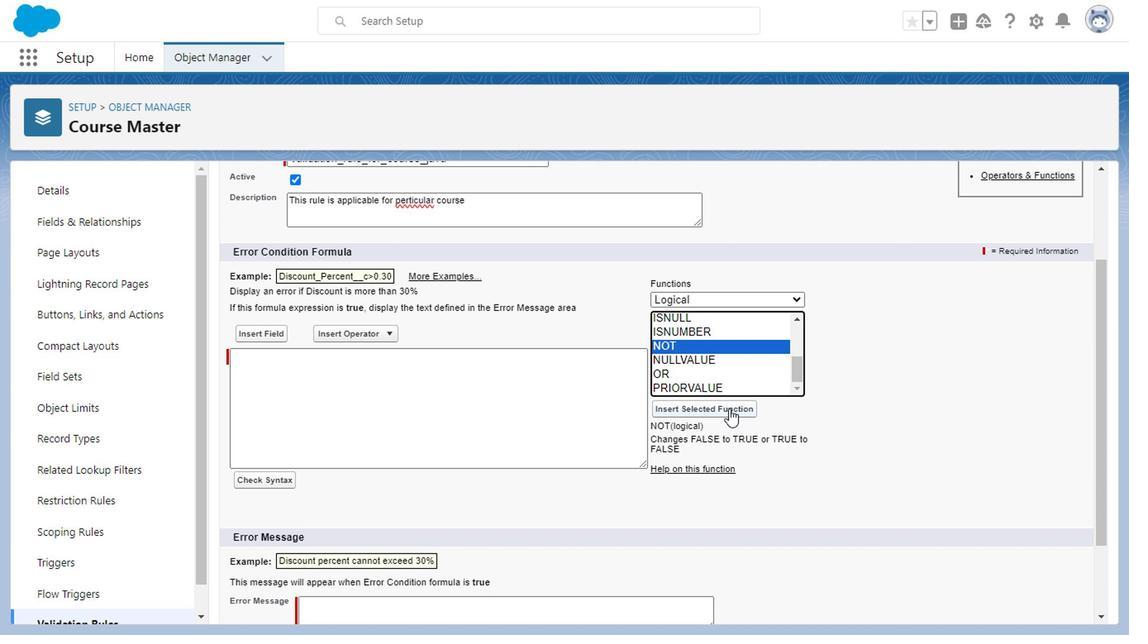 
Action: Mouse moved to (298, 357)
Screenshot: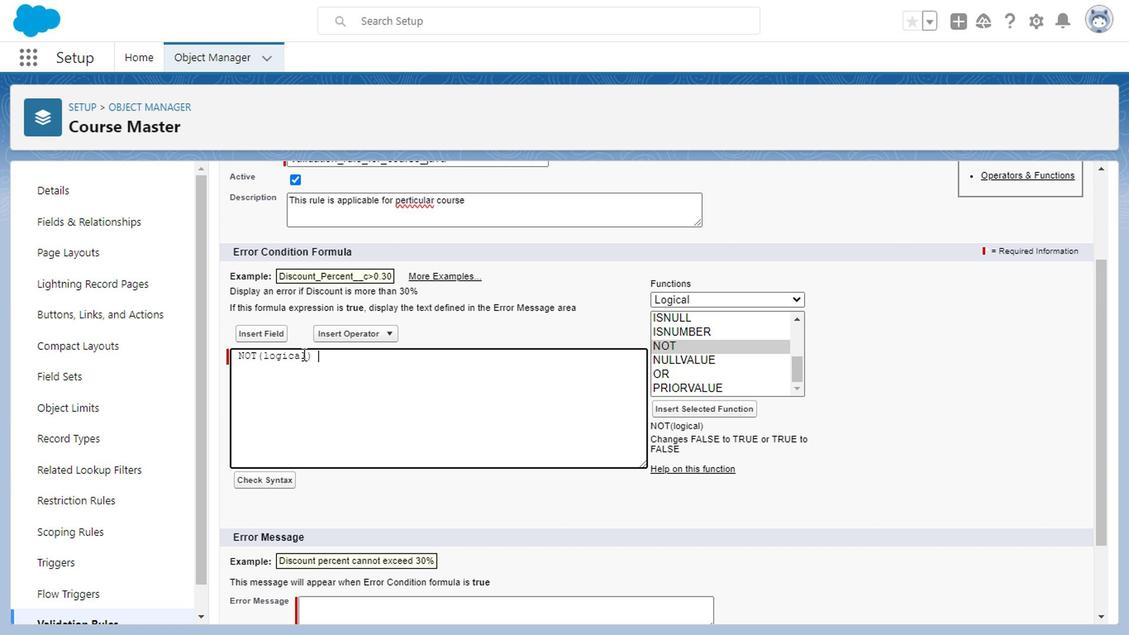 
Action: Mouse pressed left at (298, 357)
Screenshot: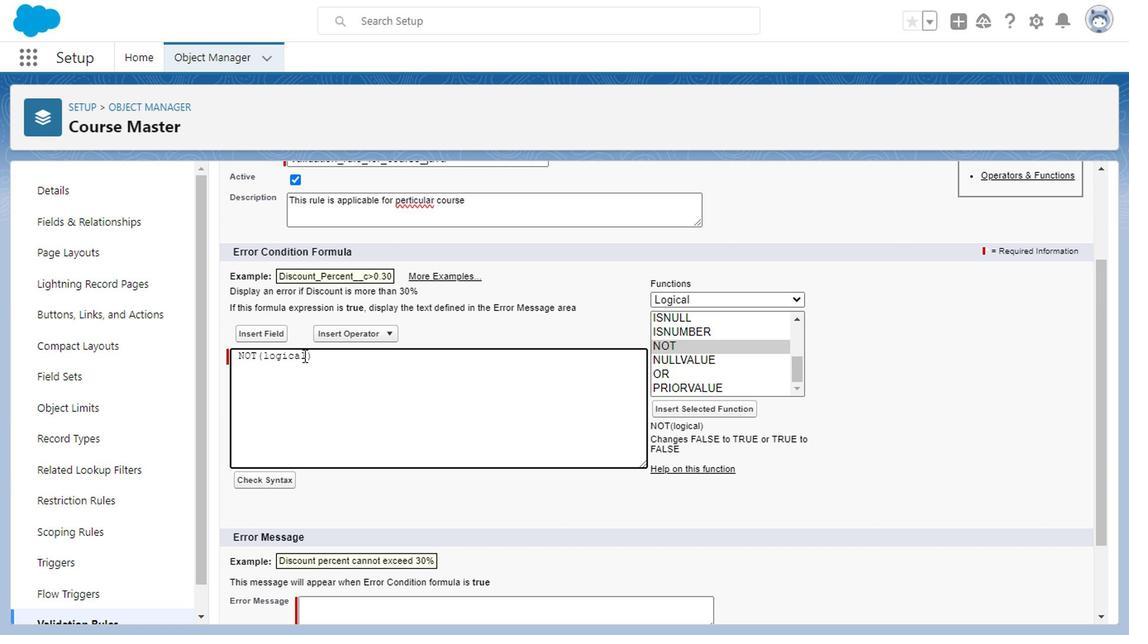 
Action: Mouse moved to (301, 356)
Screenshot: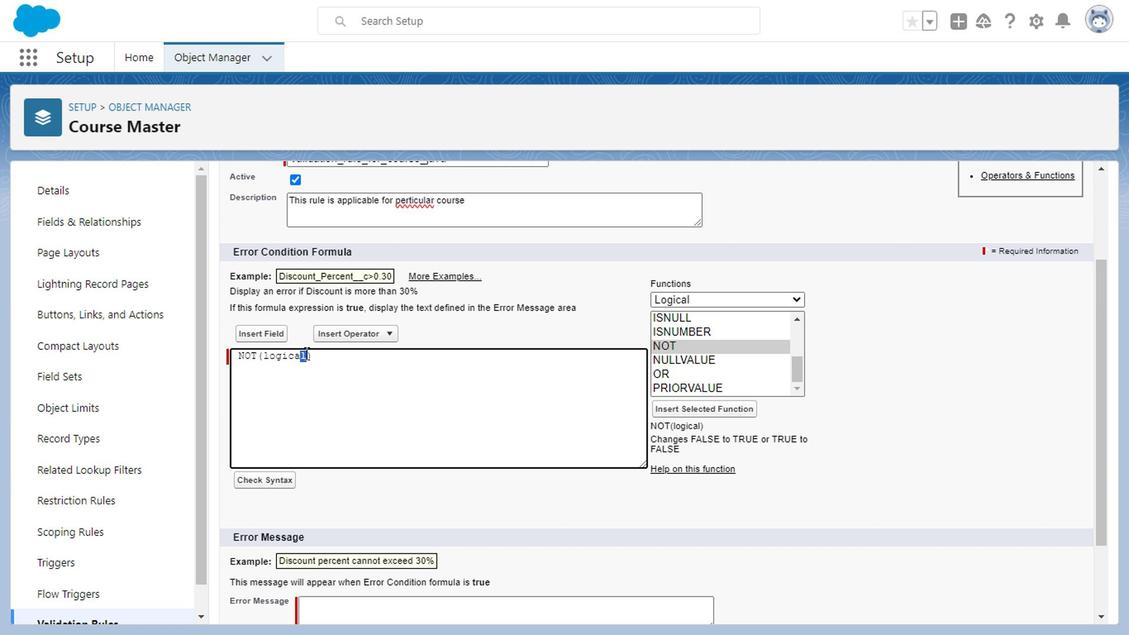 
Action: Mouse pressed left at (301, 356)
Screenshot: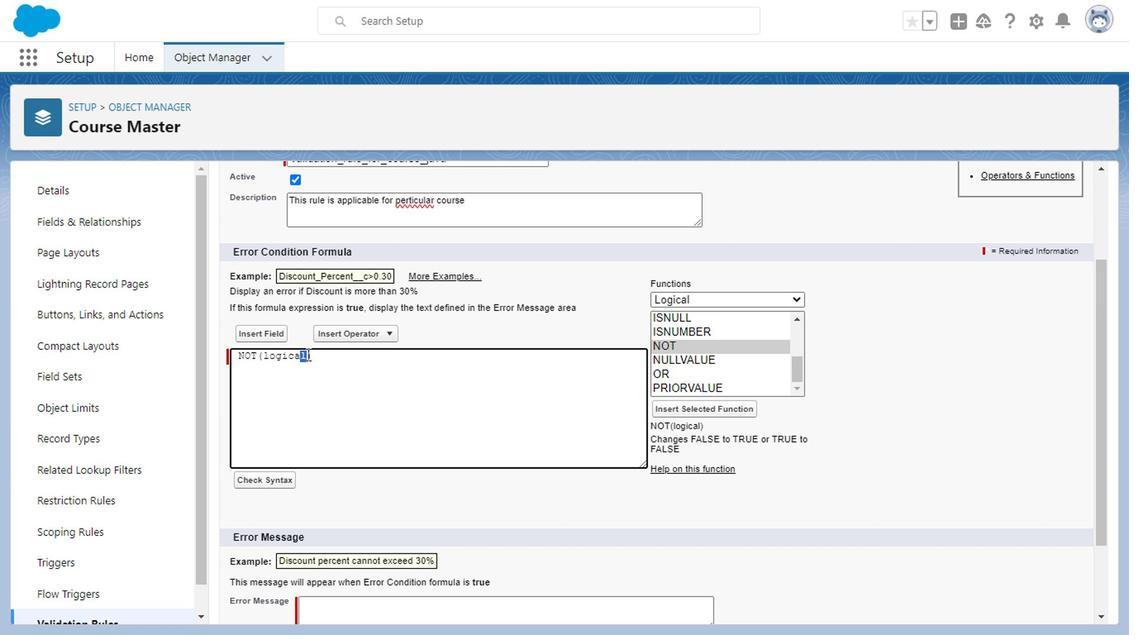 
Action: Mouse moved to (315, 364)
Screenshot: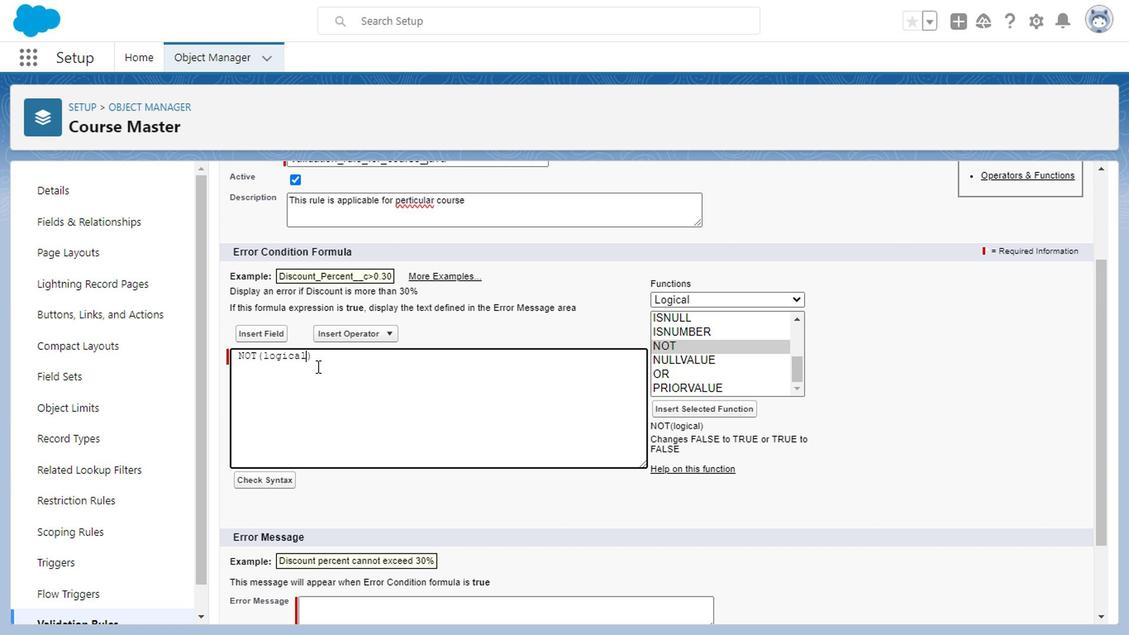 
Action: Key pressed <Key.backspace><Key.backspace><Key.backspace><Key.backspace><Key.backspace><Key.backspace><Key.backspace>
Screenshot: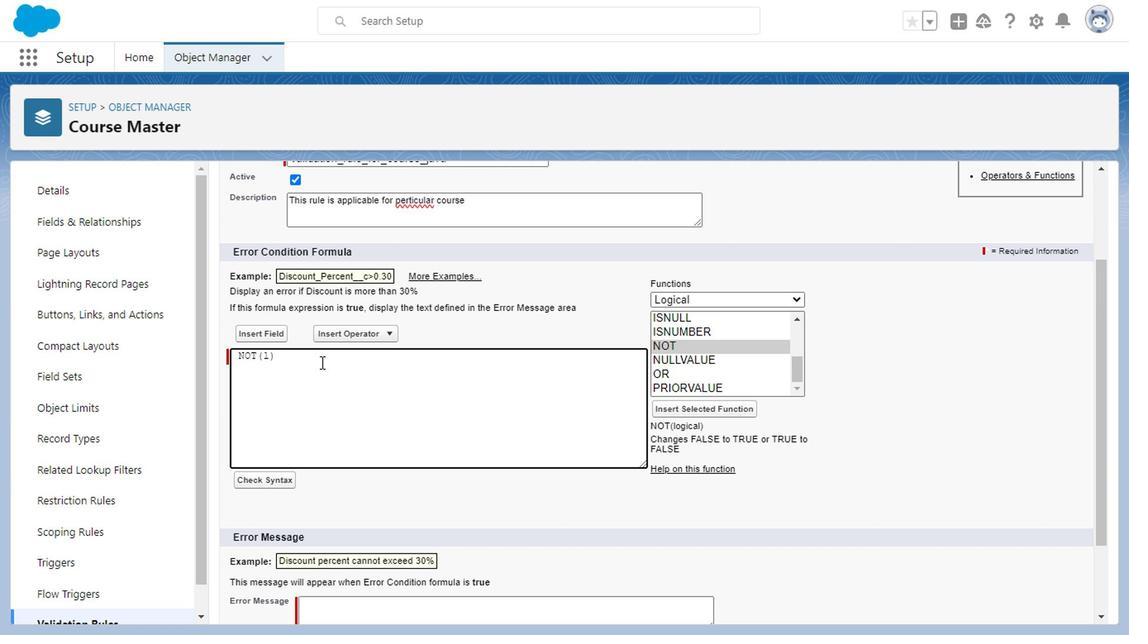 
Action: Mouse moved to (692, 348)
Screenshot: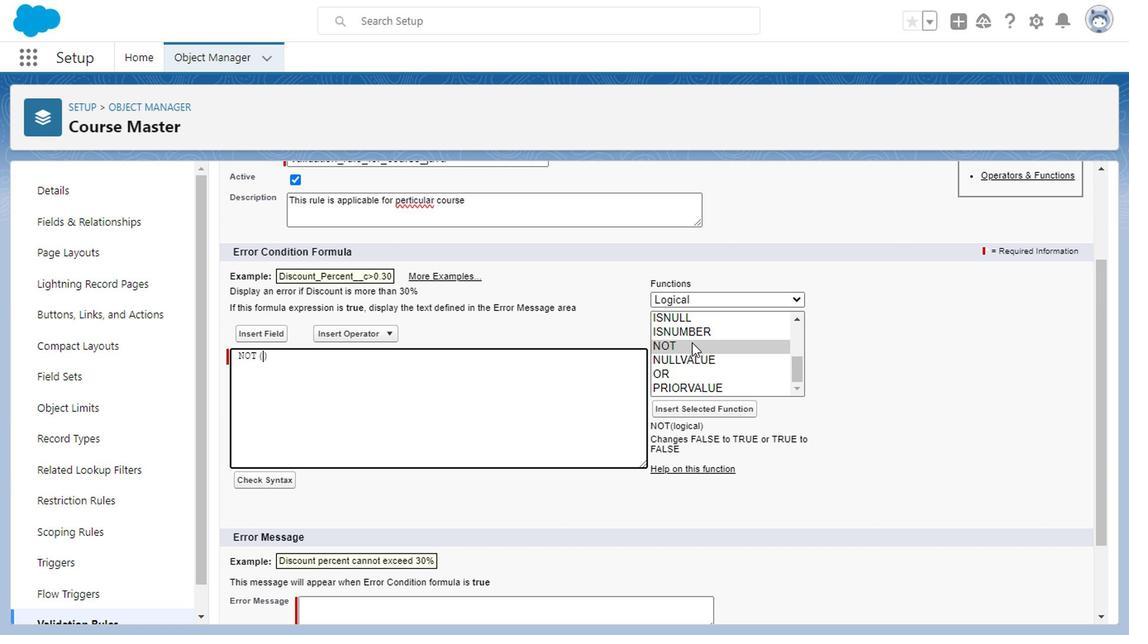 
Action: Mouse scrolled (692, 348) with delta (0, 0)
Screenshot: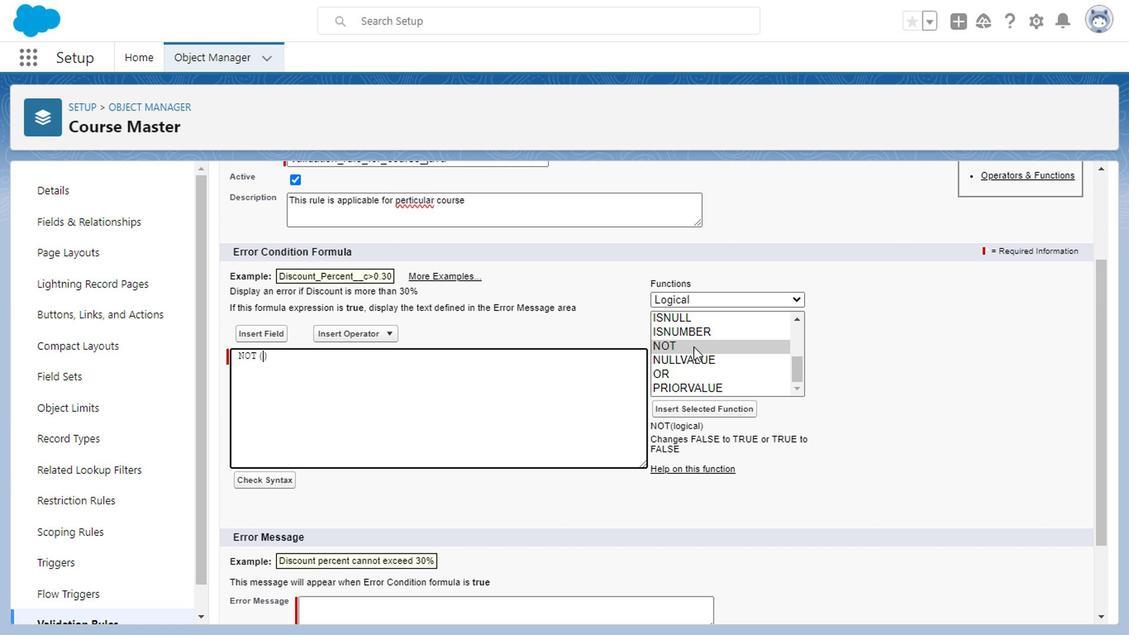 
Action: Mouse moved to (692, 352)
Screenshot: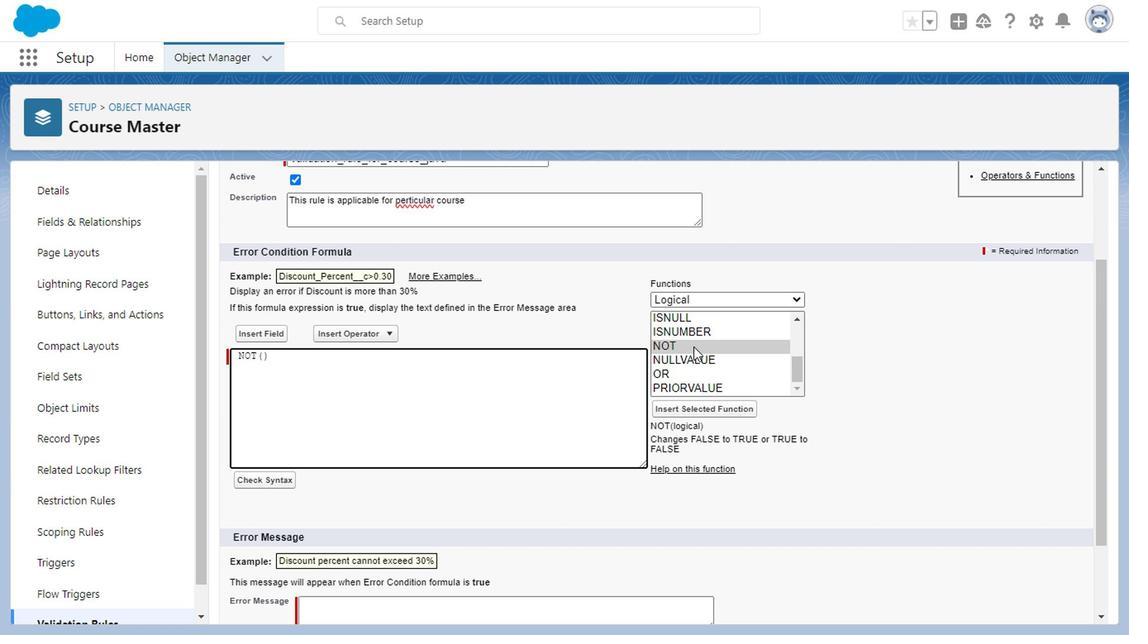 
Action: Mouse scrolled (692, 351) with delta (0, -1)
Screenshot: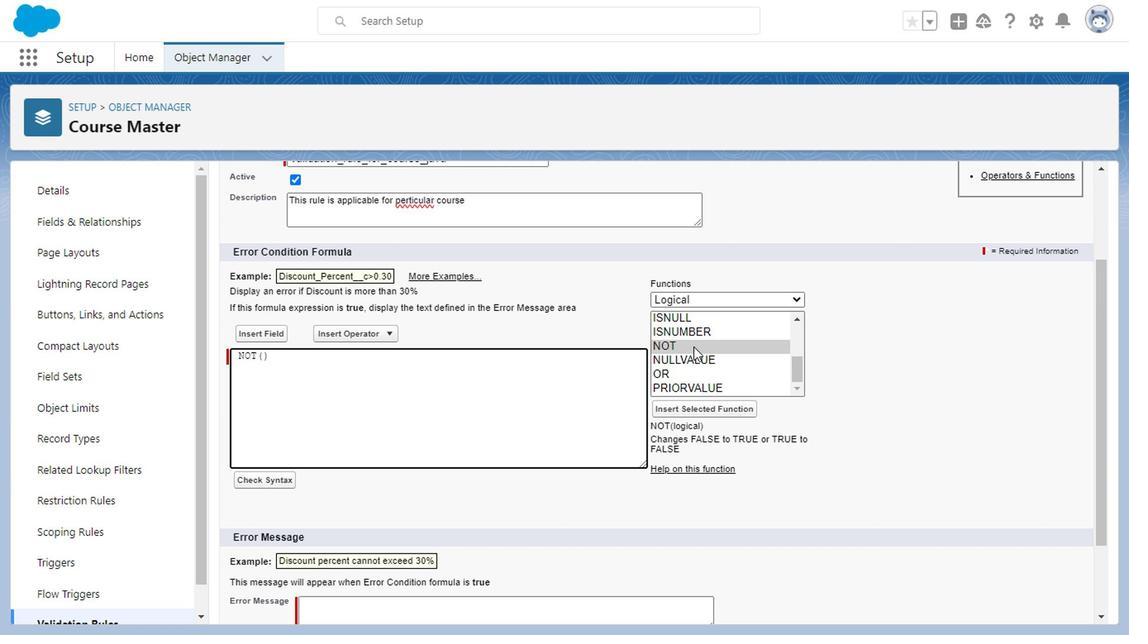 
Action: Mouse moved to (751, 299)
Screenshot: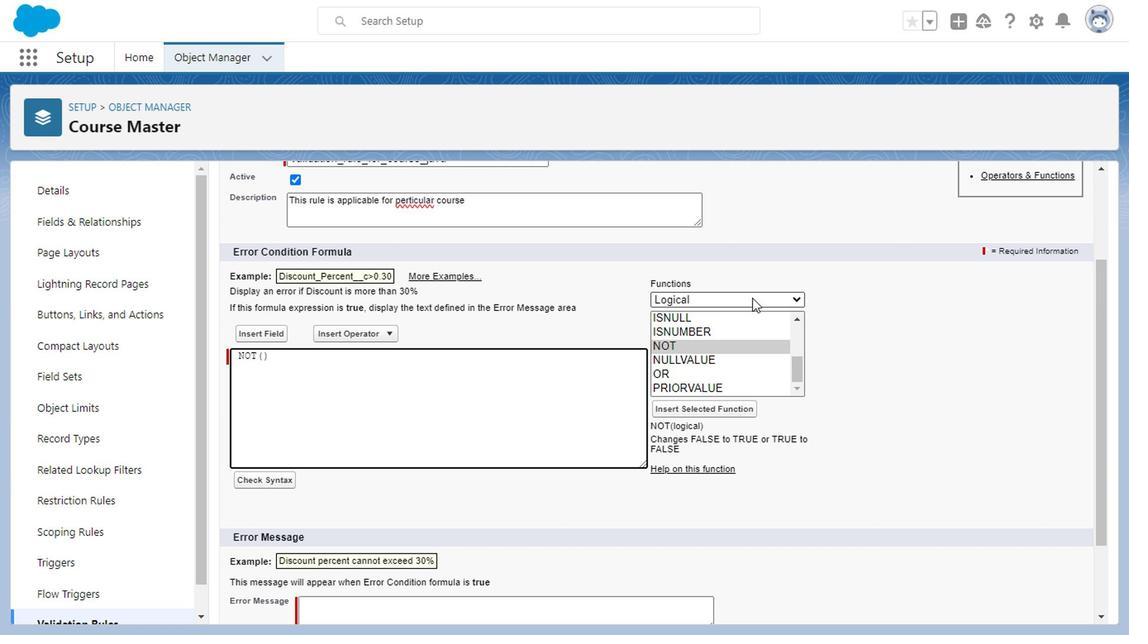 
Action: Mouse pressed left at (751, 299)
Screenshot: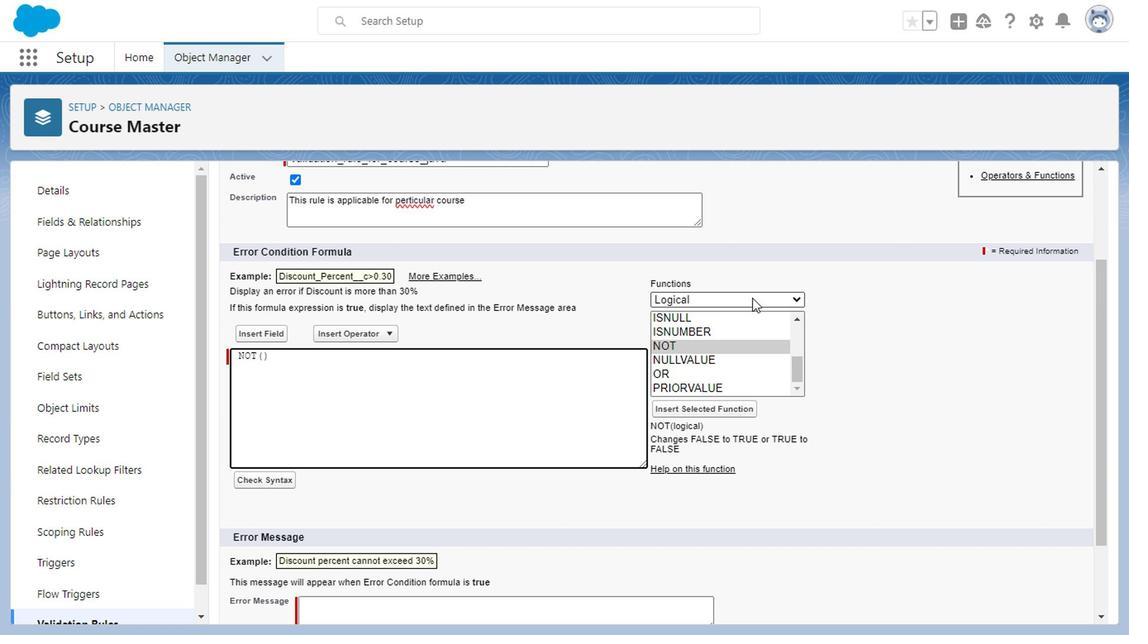 
Action: Mouse moved to (691, 315)
Screenshot: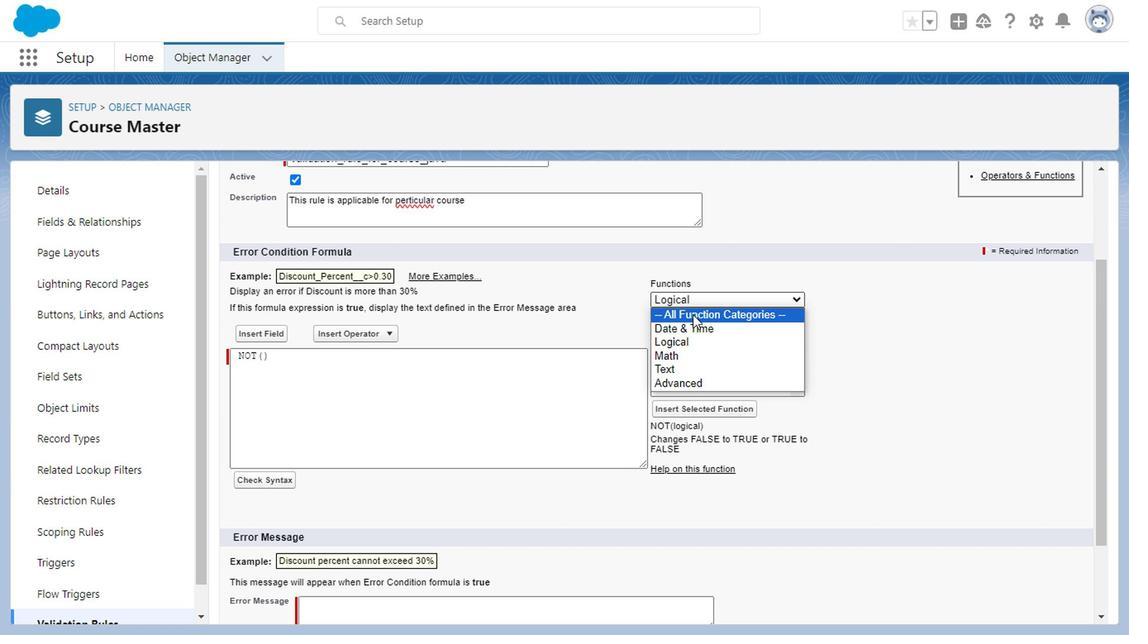 
Action: Mouse pressed left at (691, 315)
Screenshot: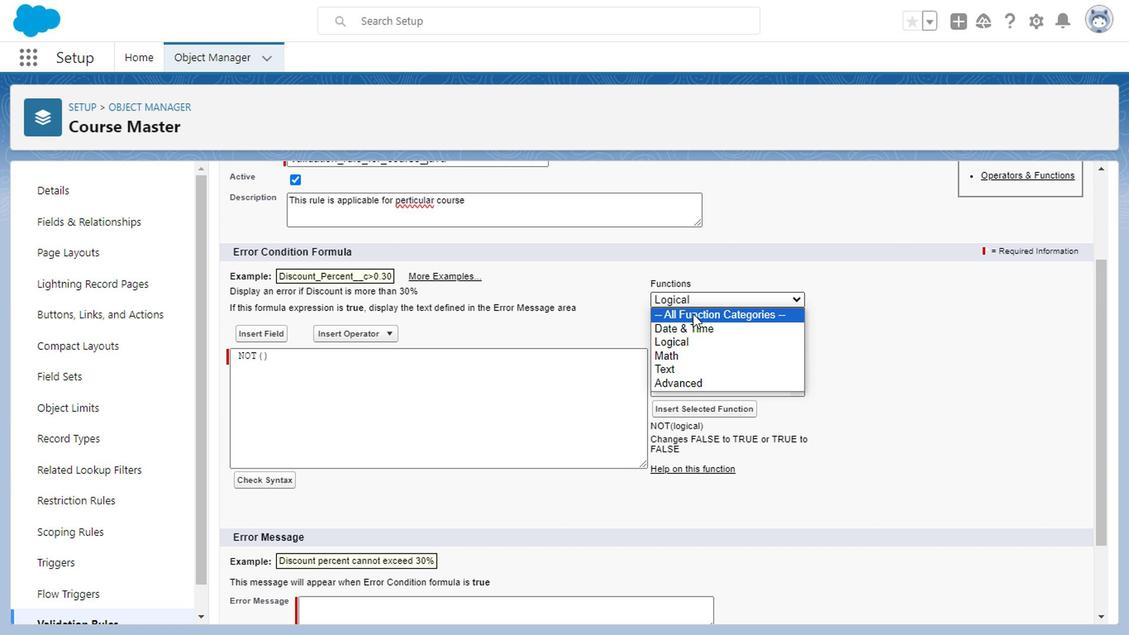 
Action: Mouse moved to (714, 368)
Screenshot: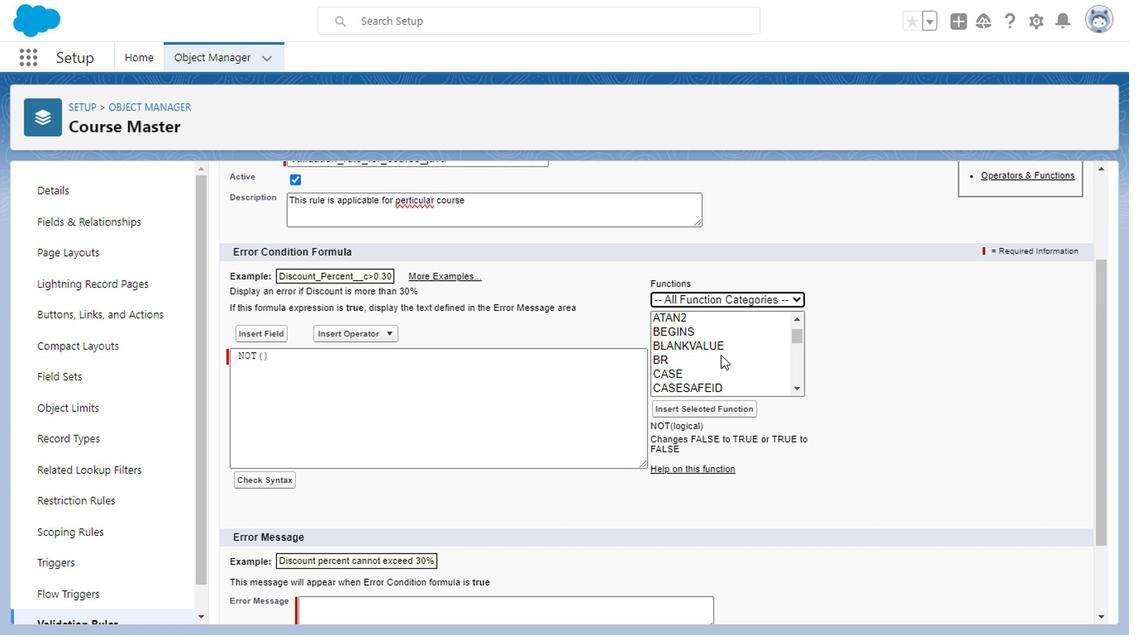 
Action: Mouse scrolled (714, 367) with delta (0, -1)
Screenshot: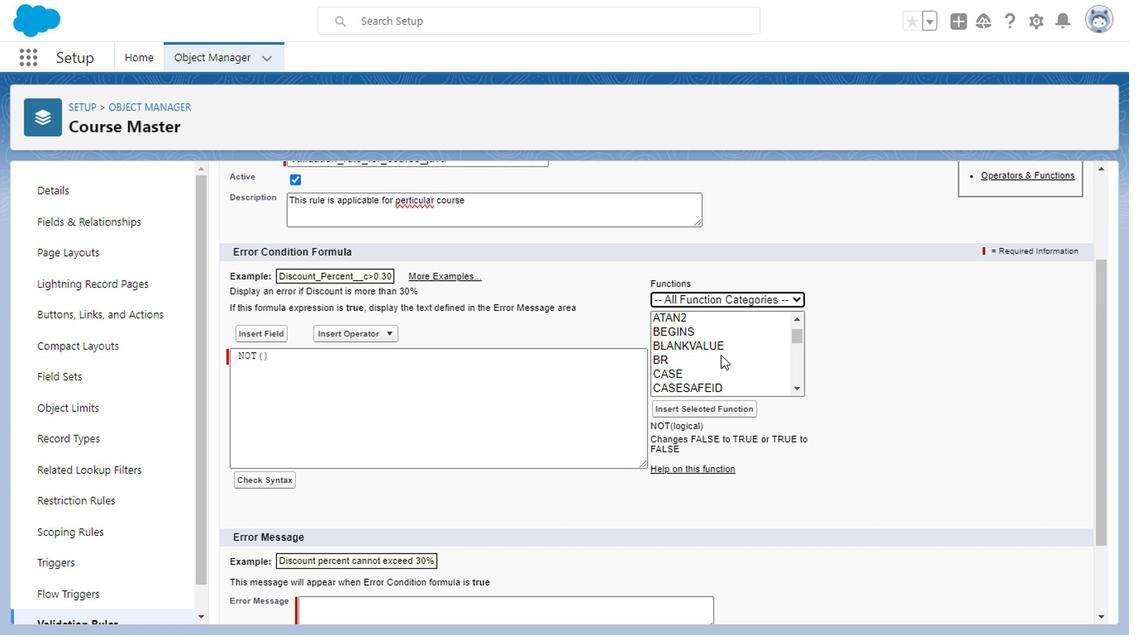 
Action: Mouse moved to (713, 367)
Screenshot: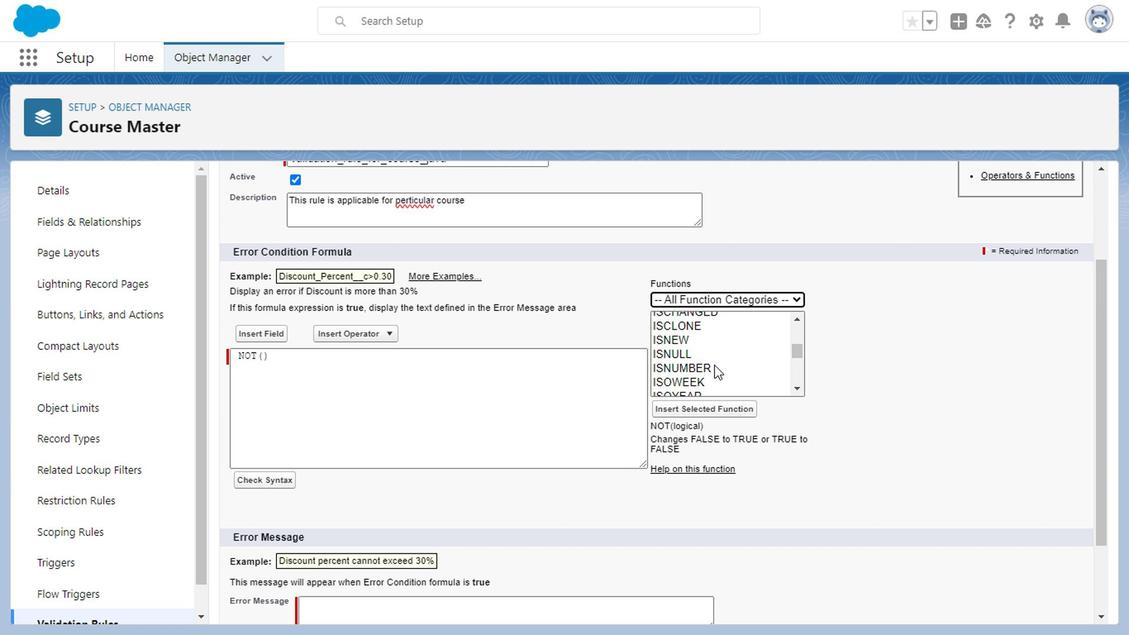 
Action: Mouse scrolled (713, 365) with delta (0, -1)
Screenshot: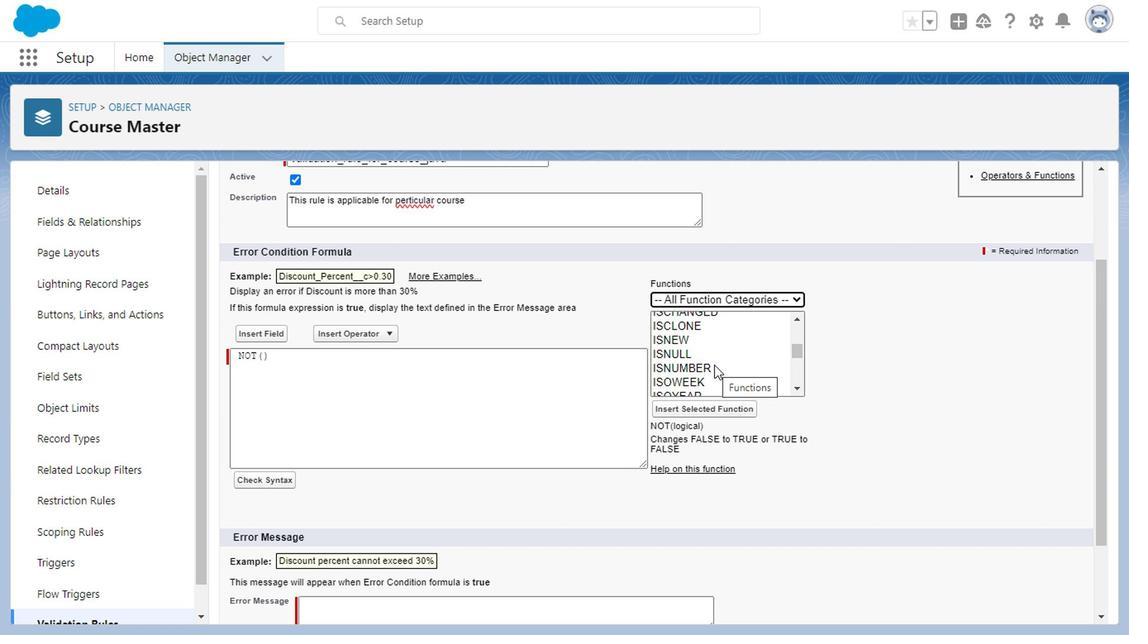 
Action: Mouse moved to (701, 356)
Screenshot: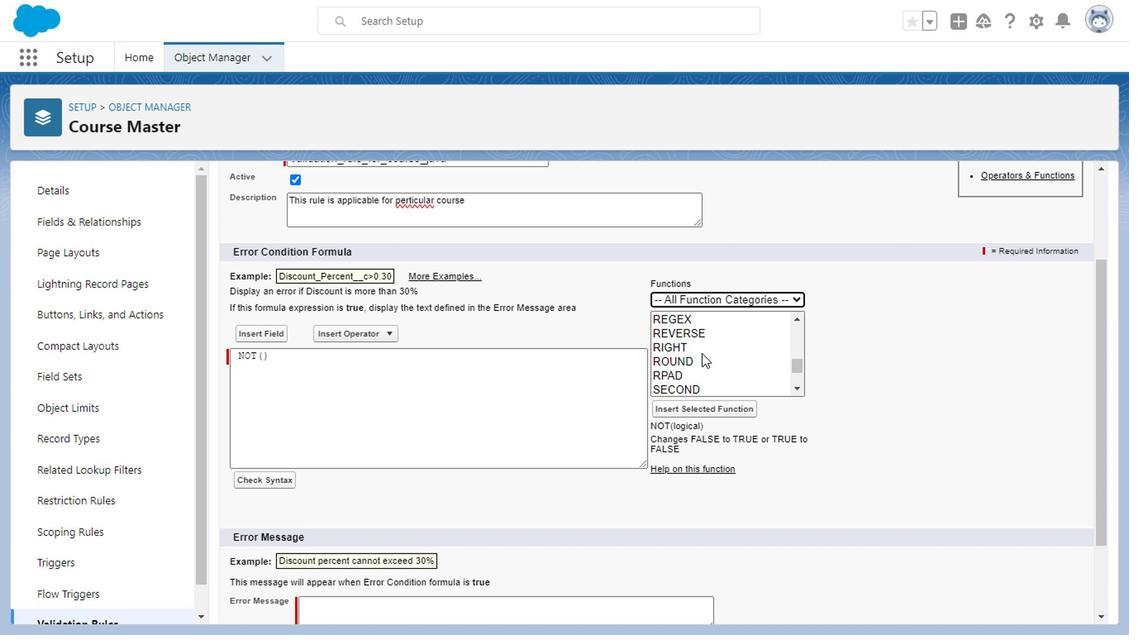 
Action: Mouse scrolled (701, 355) with delta (0, -1)
Screenshot: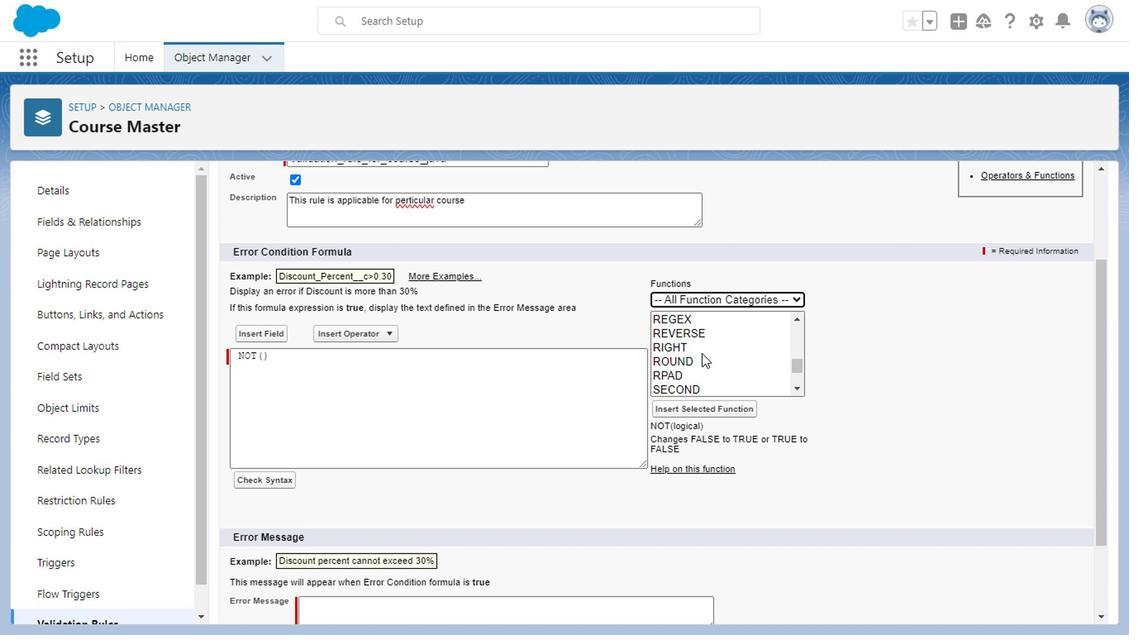 
Action: Mouse scrolled (701, 355) with delta (0, -1)
Screenshot: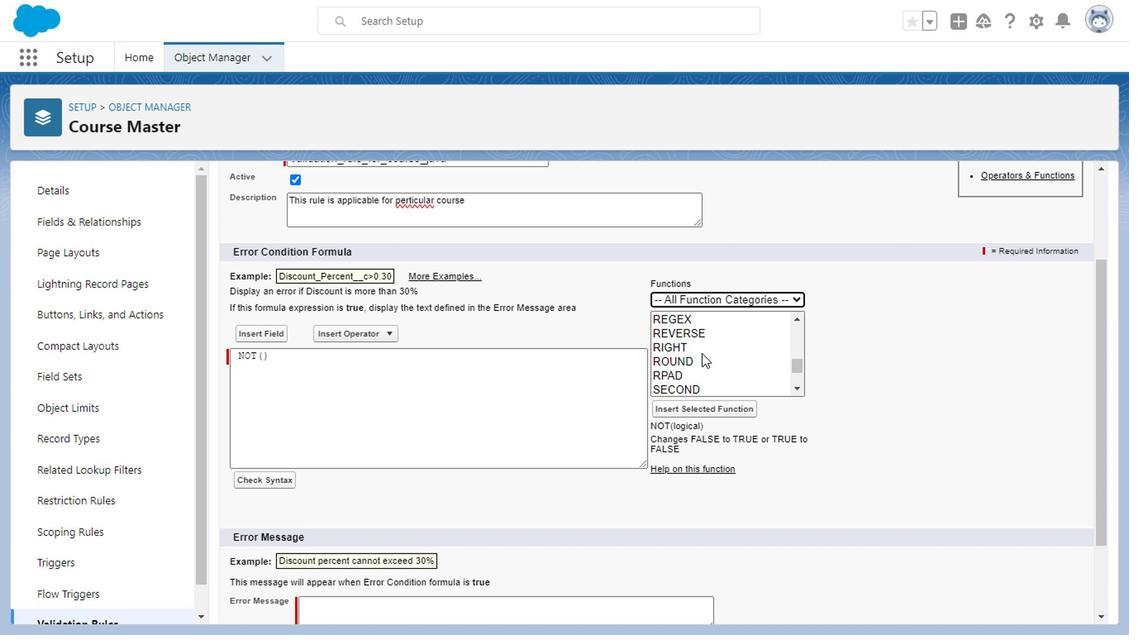 
Action: Mouse scrolled (701, 355) with delta (0, -1)
Screenshot: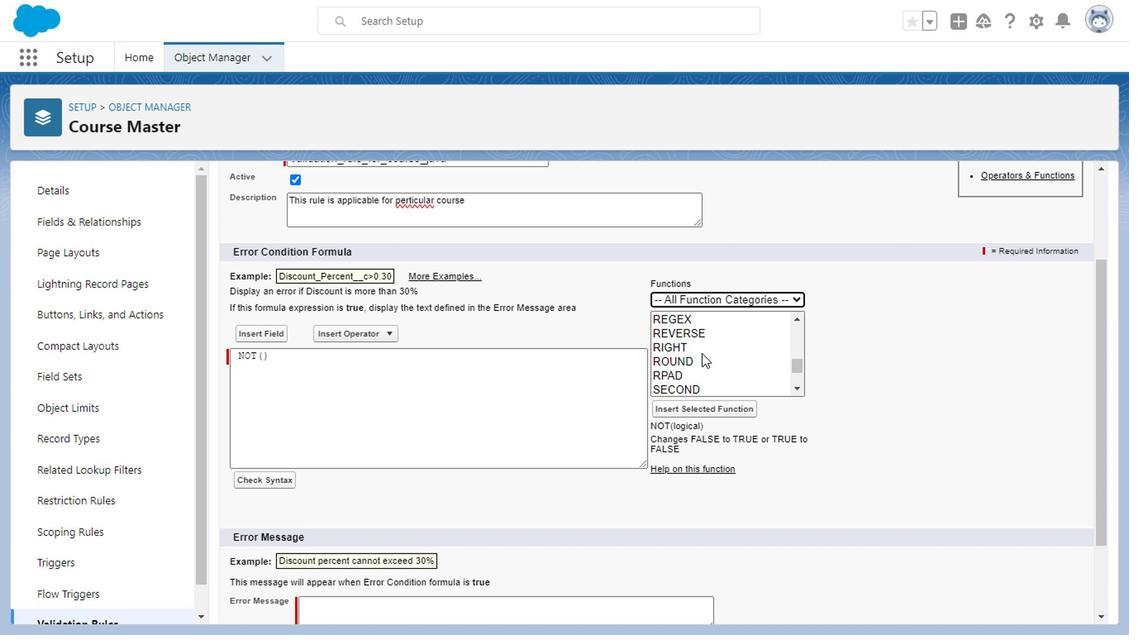 
Action: Mouse moved to (720, 342)
Screenshot: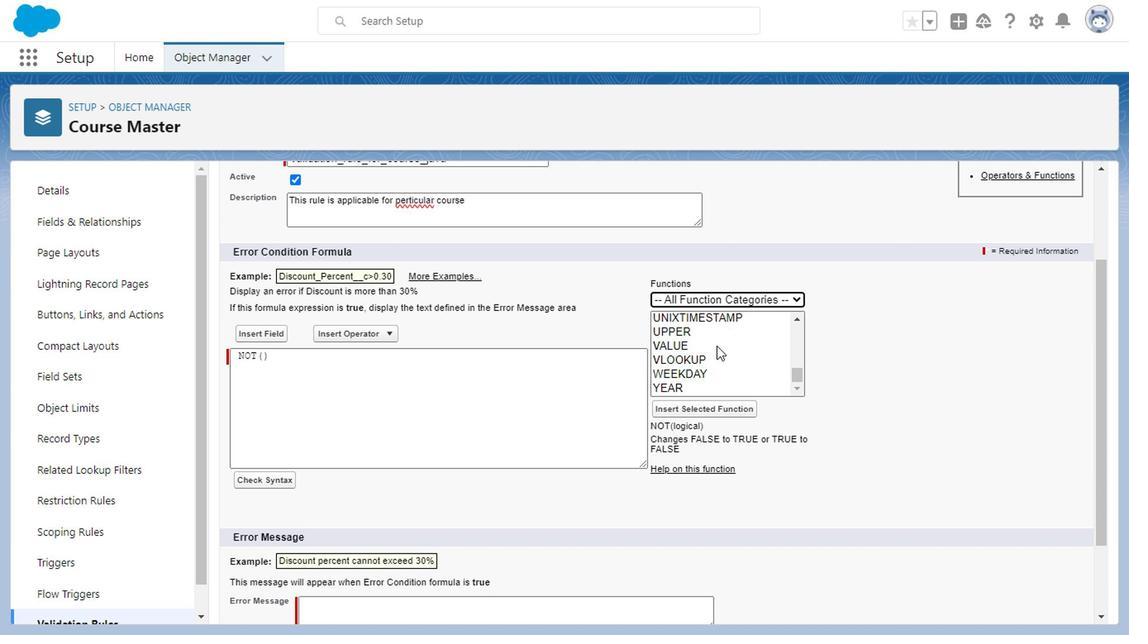 
Action: Mouse scrolled (720, 342) with delta (0, 0)
Screenshot: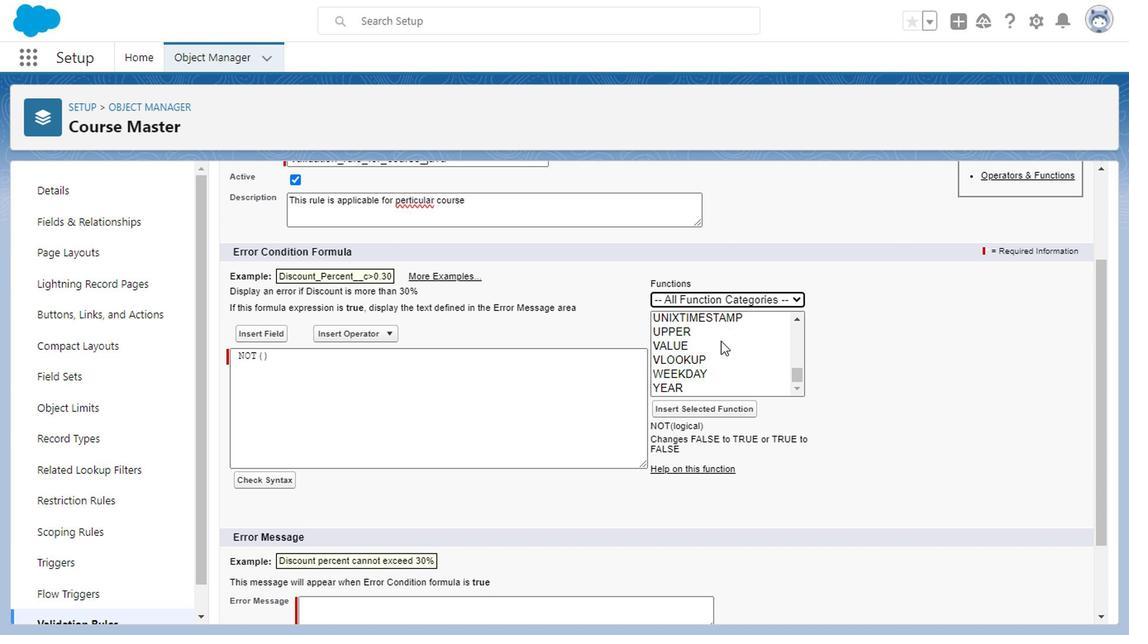 
Action: Mouse moved to (721, 265)
Screenshot: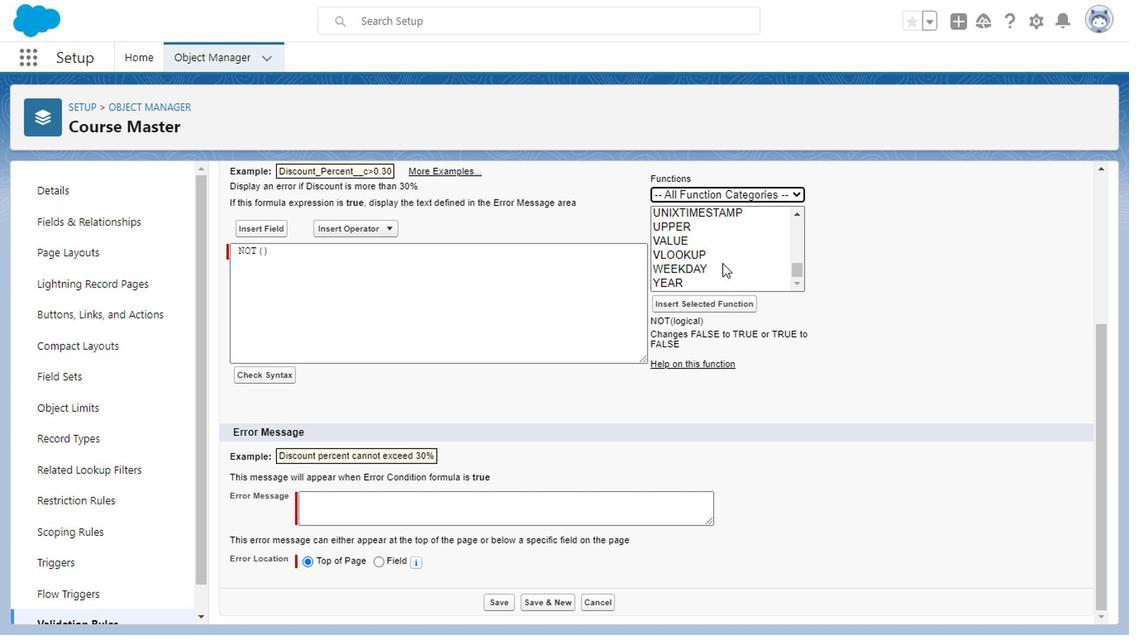 
Action: Mouse scrolled (721, 266) with delta (0, 0)
Screenshot: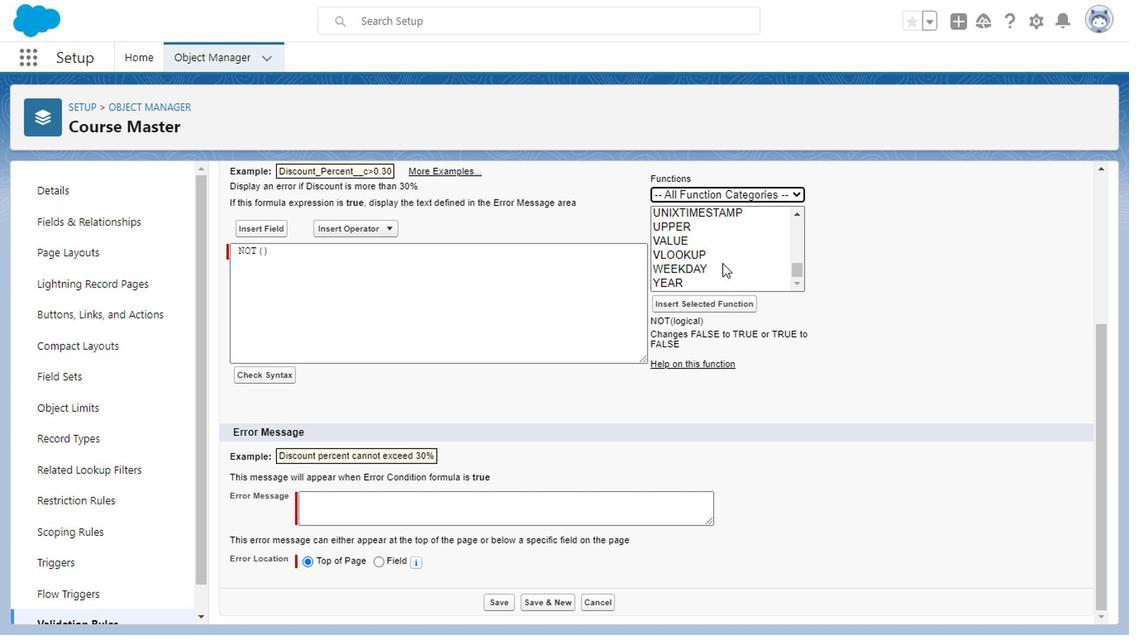 
Action: Mouse moved to (798, 255)
Screenshot: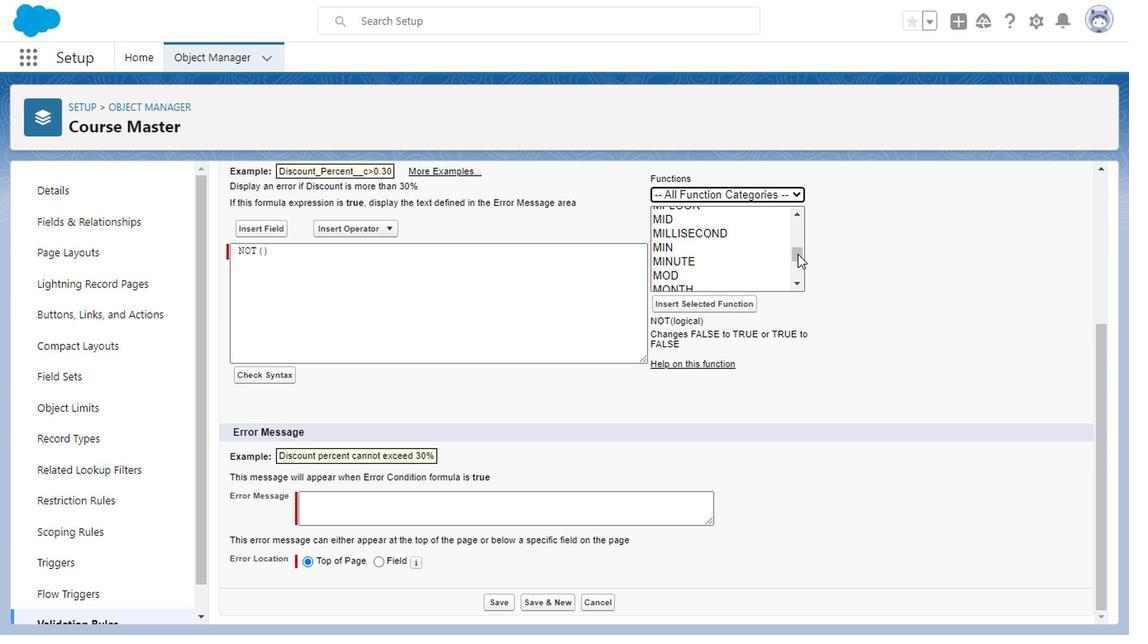 
Action: Mouse pressed left at (798, 255)
Screenshot: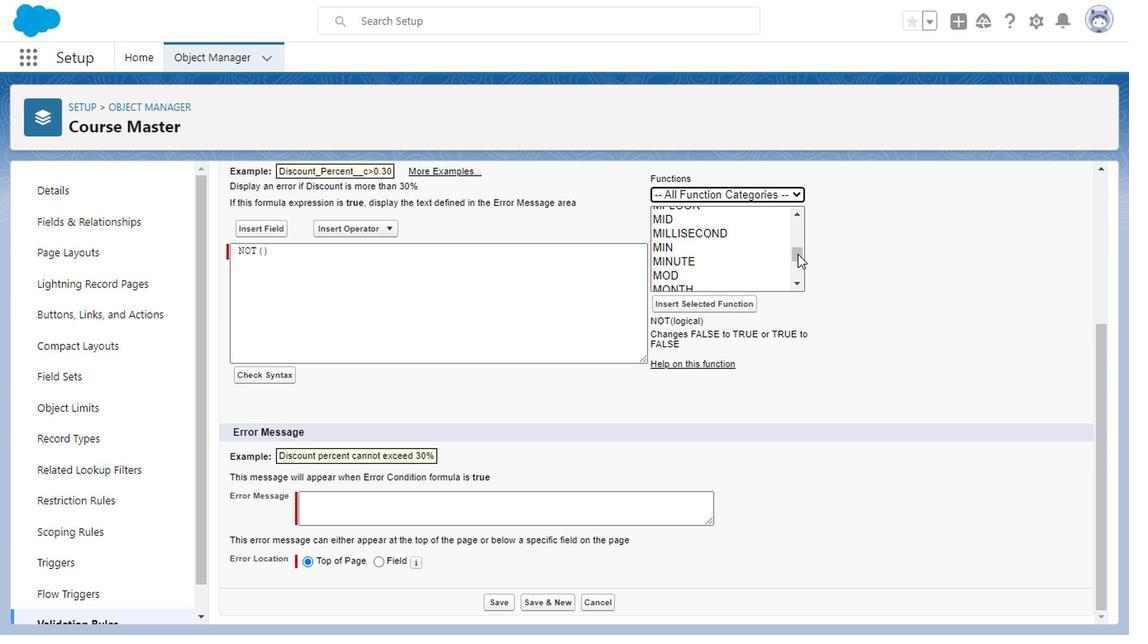 
Action: Mouse moved to (704, 209)
Screenshot: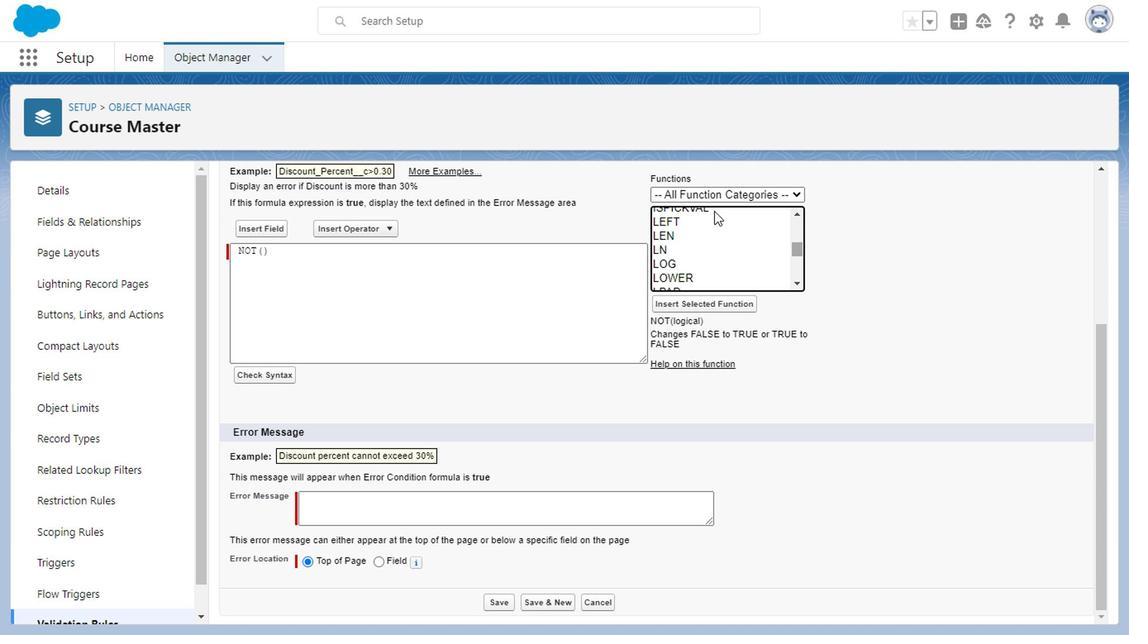 
Action: Mouse pressed left at (704, 209)
Screenshot: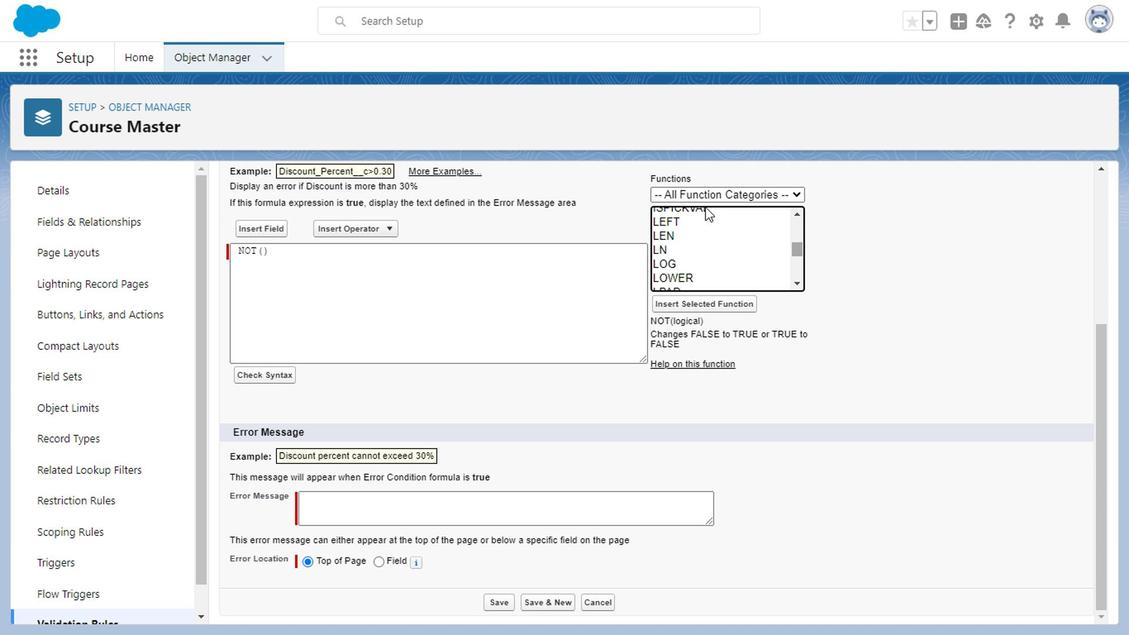 
Action: Mouse moved to (717, 307)
Screenshot: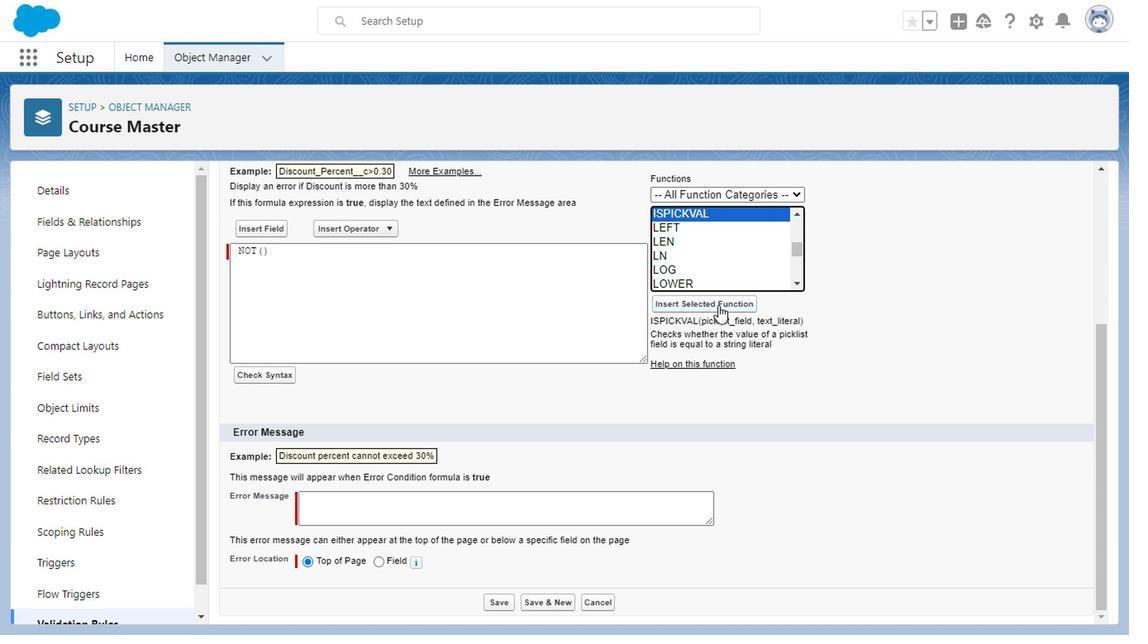 
Action: Mouse pressed left at (717, 307)
Screenshot: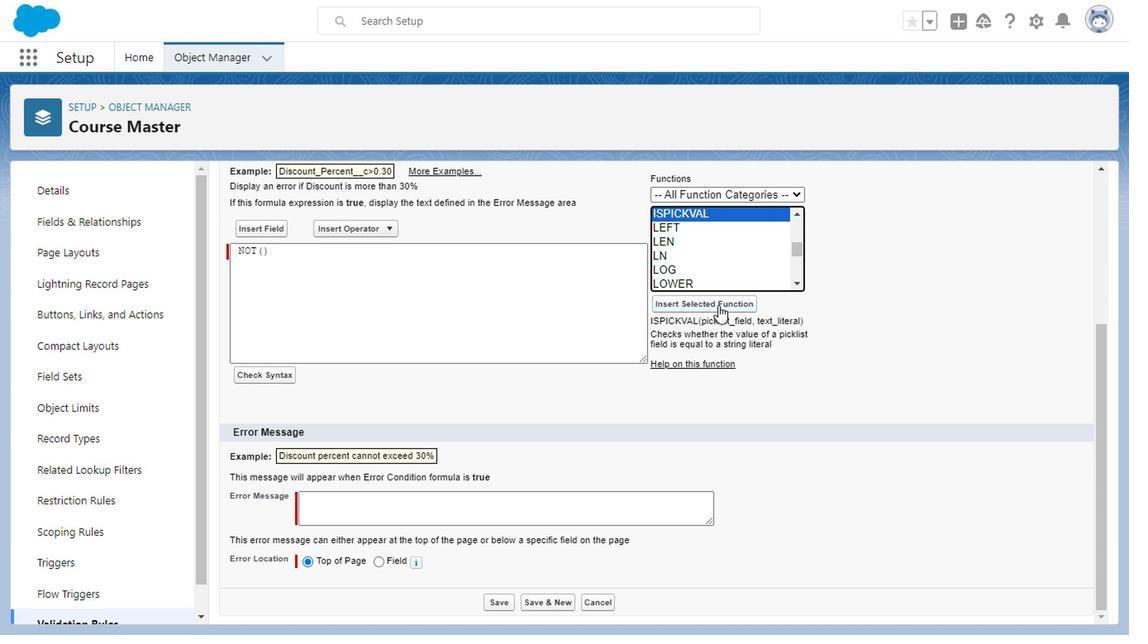 
Action: Mouse moved to (414, 253)
Screenshot: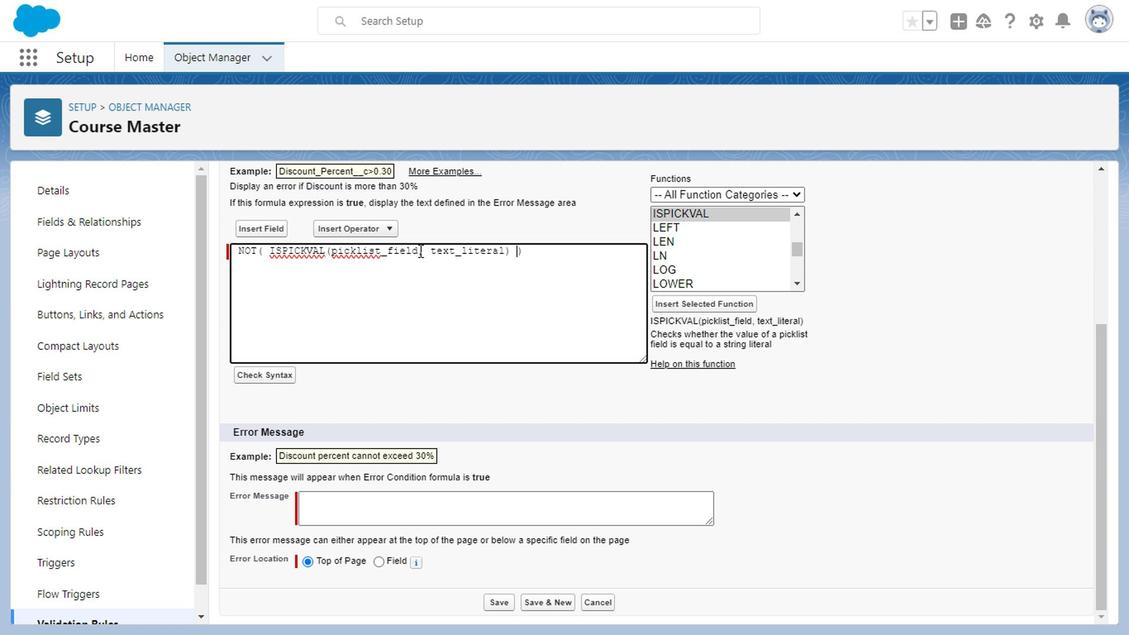 
Action: Mouse pressed left at (414, 253)
Screenshot: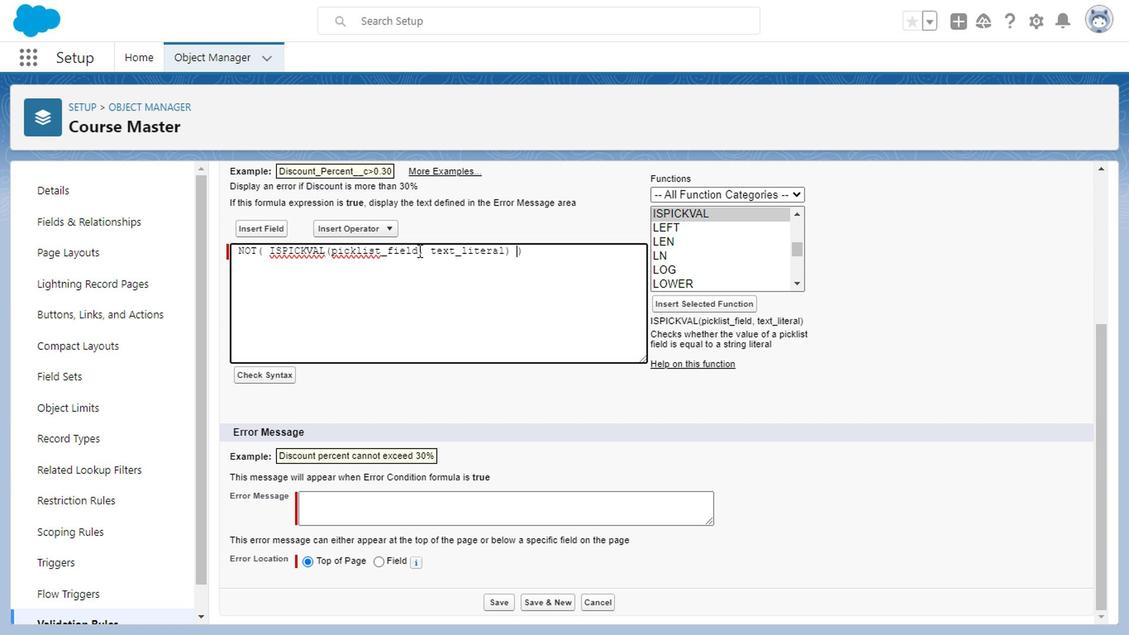 
Action: Mouse moved to (432, 249)
Screenshot: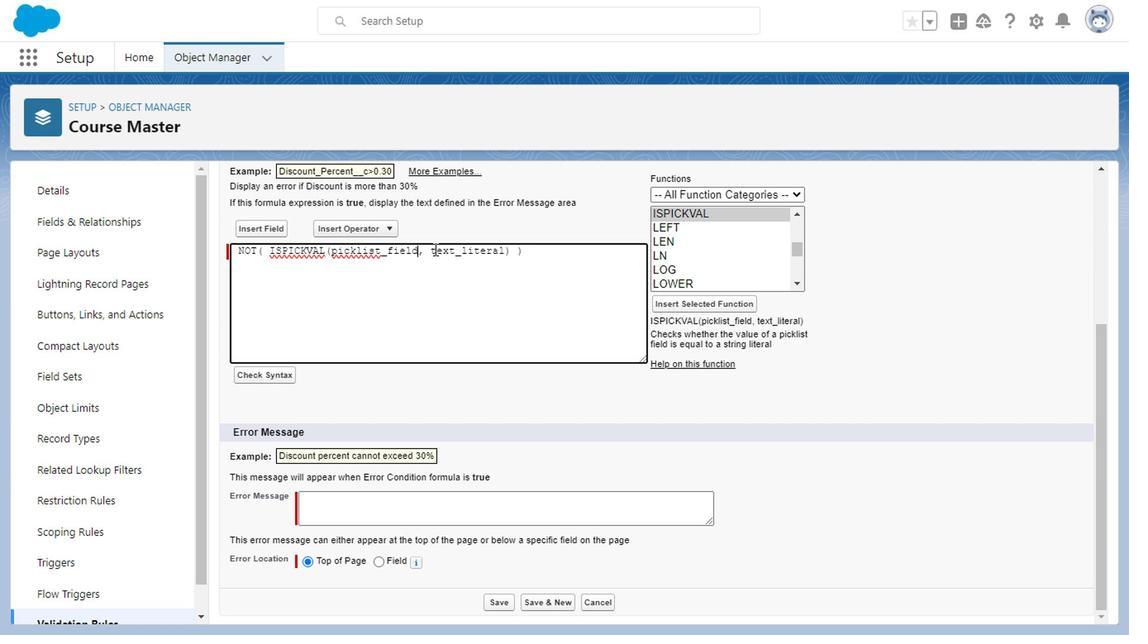 
Action: Key pressed <Key.backspace><Key.backspace><Key.backspace><Key.backspace><Key.backspace><Key.backspace><Key.backspace><Key.backspace><Key.backspace><Key.backspace><Key.backspace><Key.backspace><Key.backspace><Key.backspace>
Screenshot: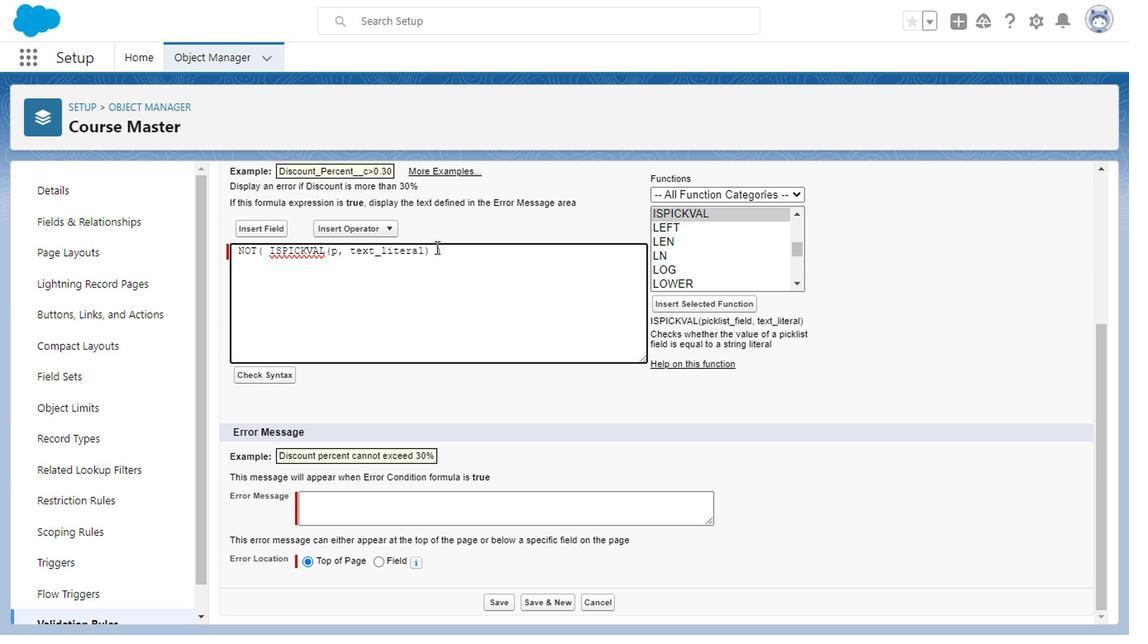 
Action: Mouse moved to (265, 227)
Screenshot: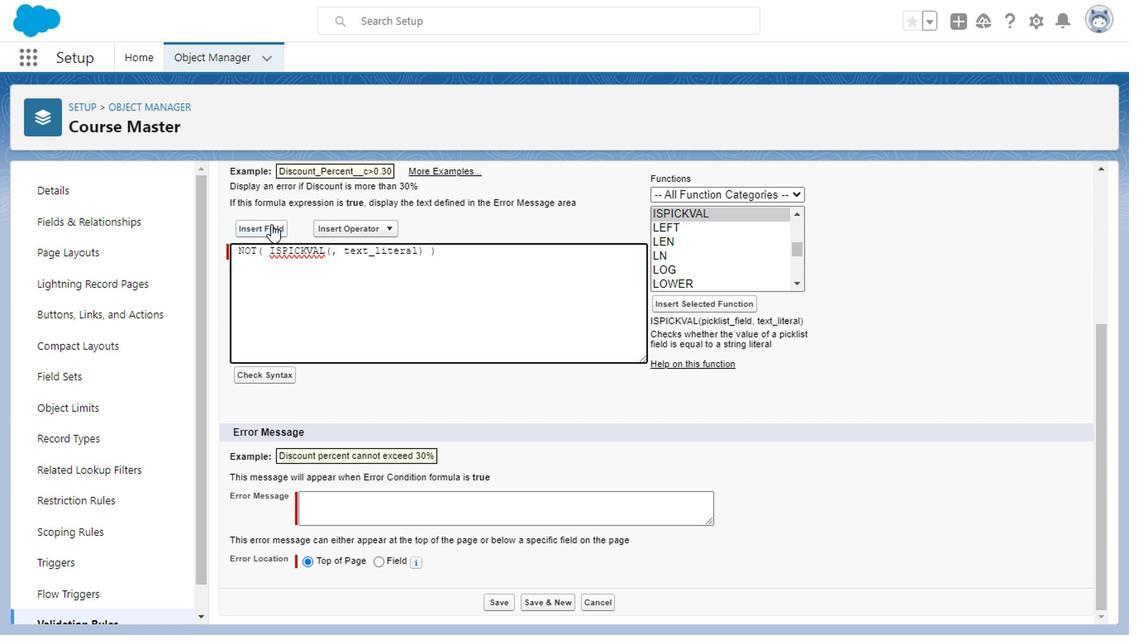 
Action: Mouse pressed left at (265, 227)
Screenshot: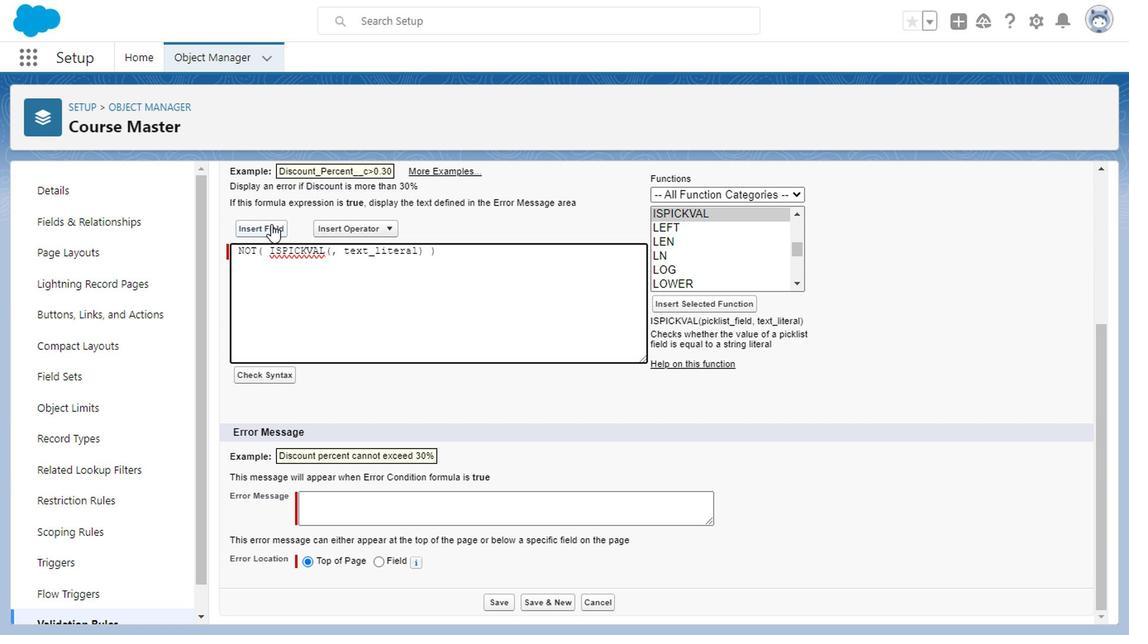 
Action: Mouse moved to (522, 345)
Screenshot: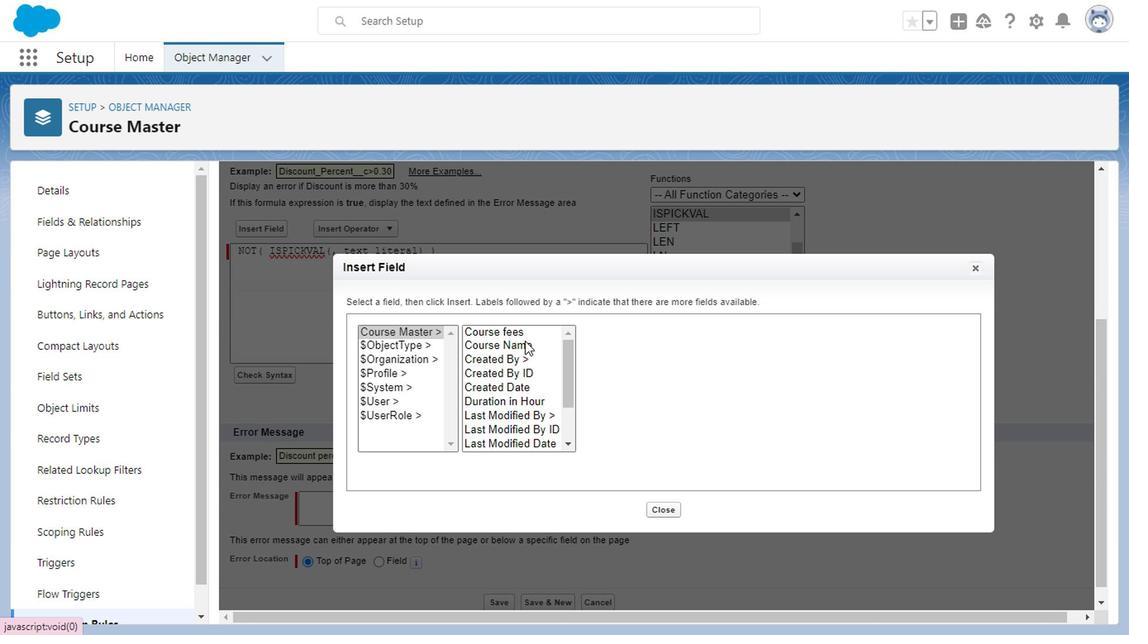 
Action: Mouse pressed left at (522, 345)
Screenshot: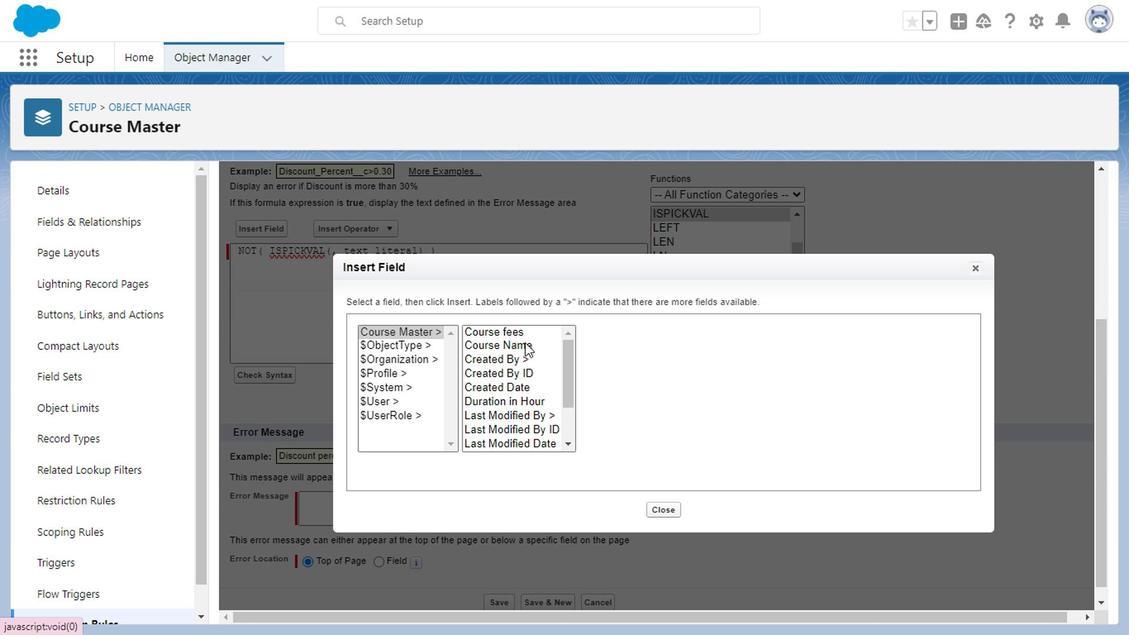 
Action: Mouse moved to (639, 418)
Screenshot: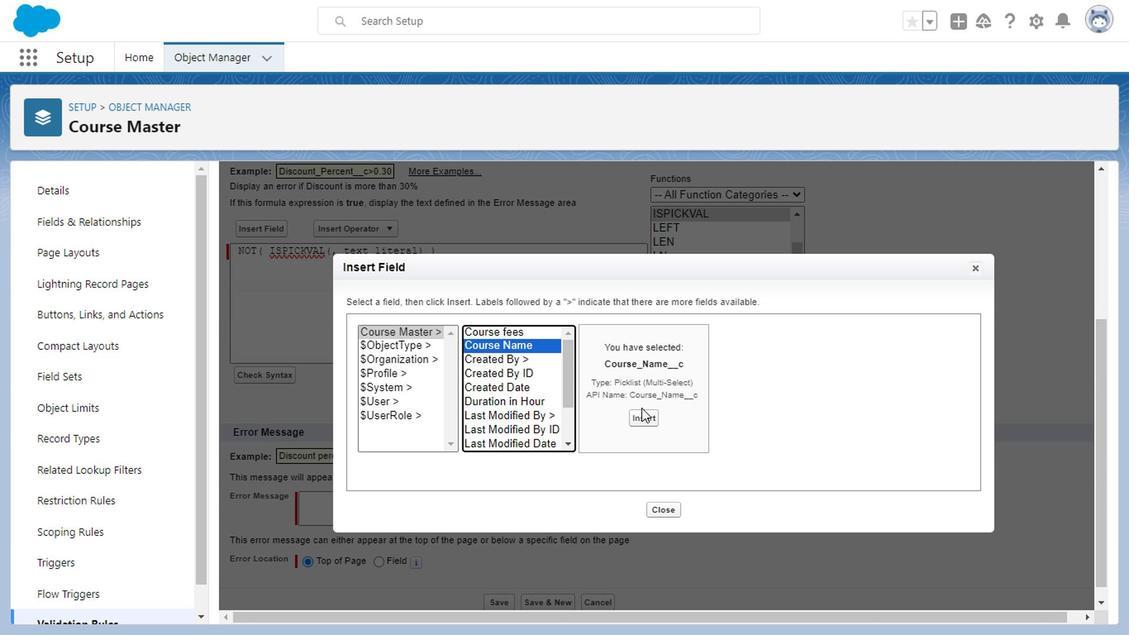 
Action: Mouse pressed left at (639, 418)
Screenshot: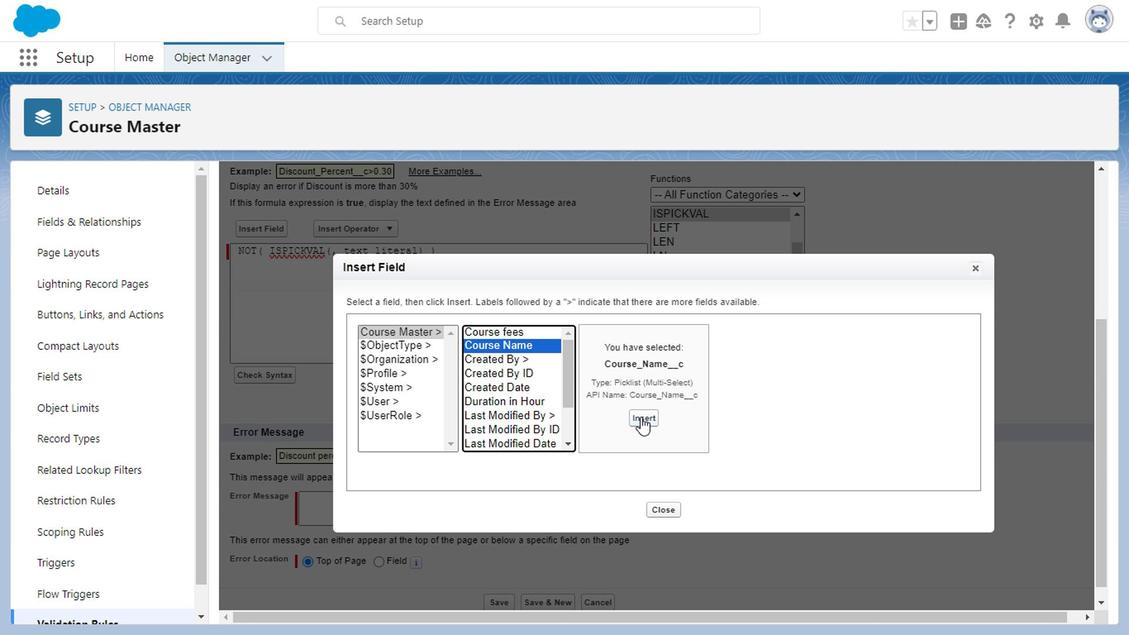 
Action: Mouse moved to (514, 252)
Screenshot: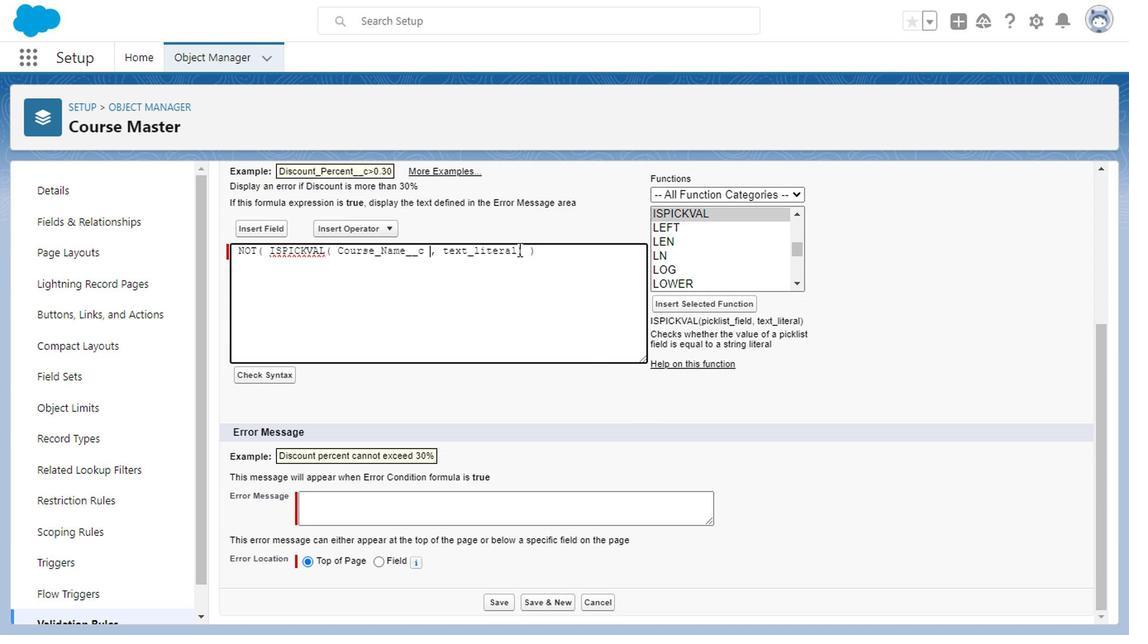 
Action: Mouse pressed left at (514, 252)
Screenshot: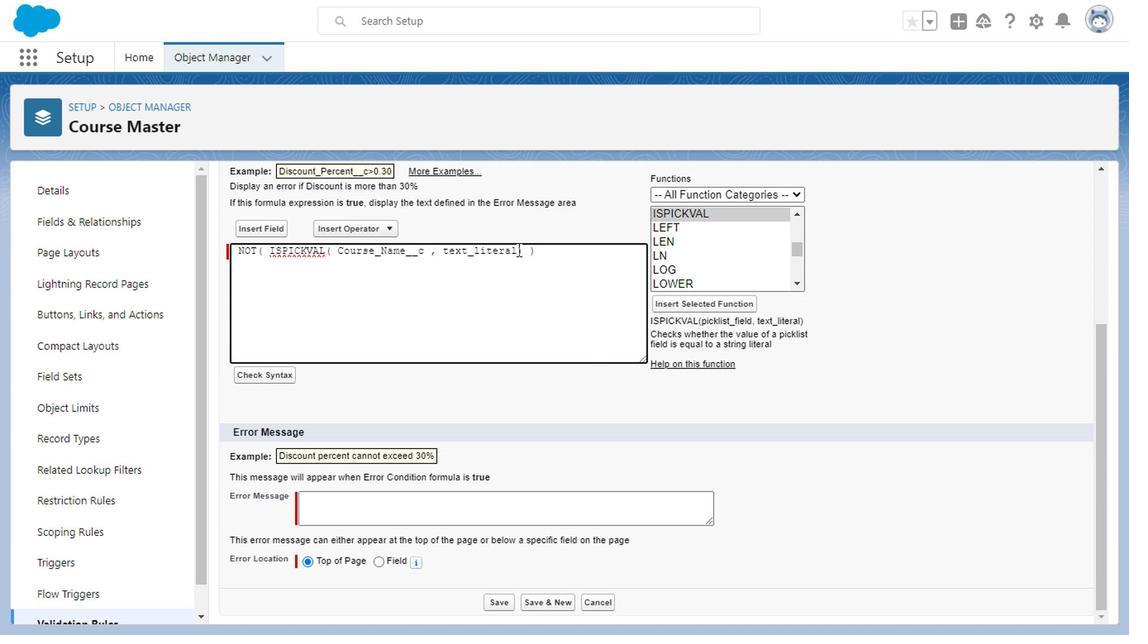 
Action: Mouse moved to (519, 251)
Screenshot: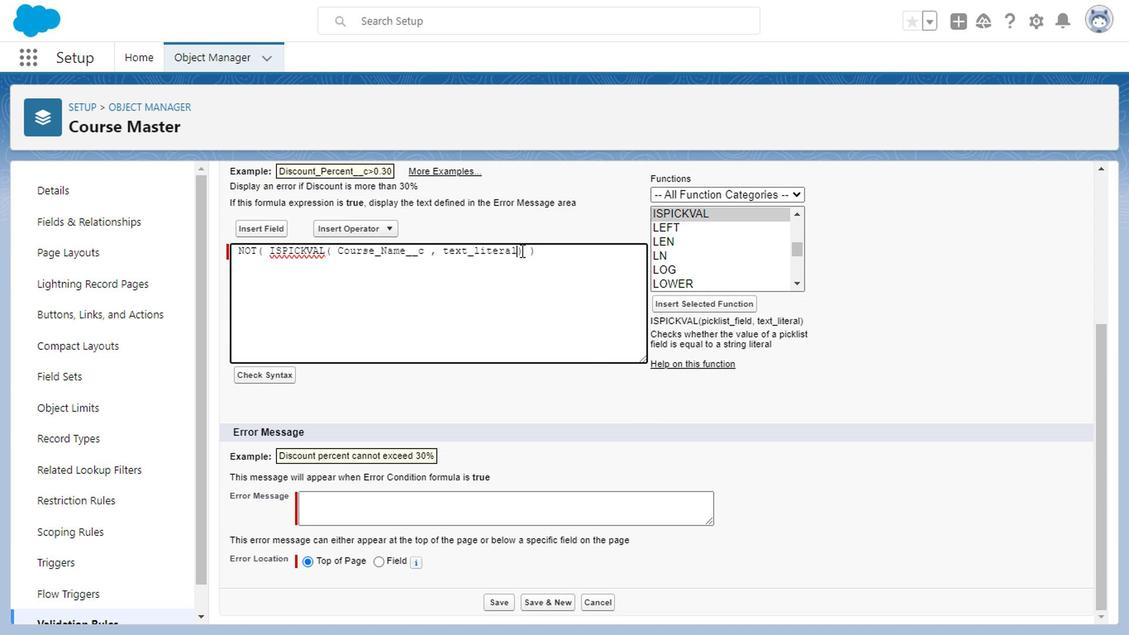 
Action: Key pressed <Key.backspace><Key.backspace><Key.backspace><Key.backspace><Key.backspace><Key.backspace><Key.backspace><Key.backspace><Key.backspace><Key.backspace><Key.backspace><Key.backspace>'<Key.caps_lock>J<Key.caps_lock>ava'
Screenshot: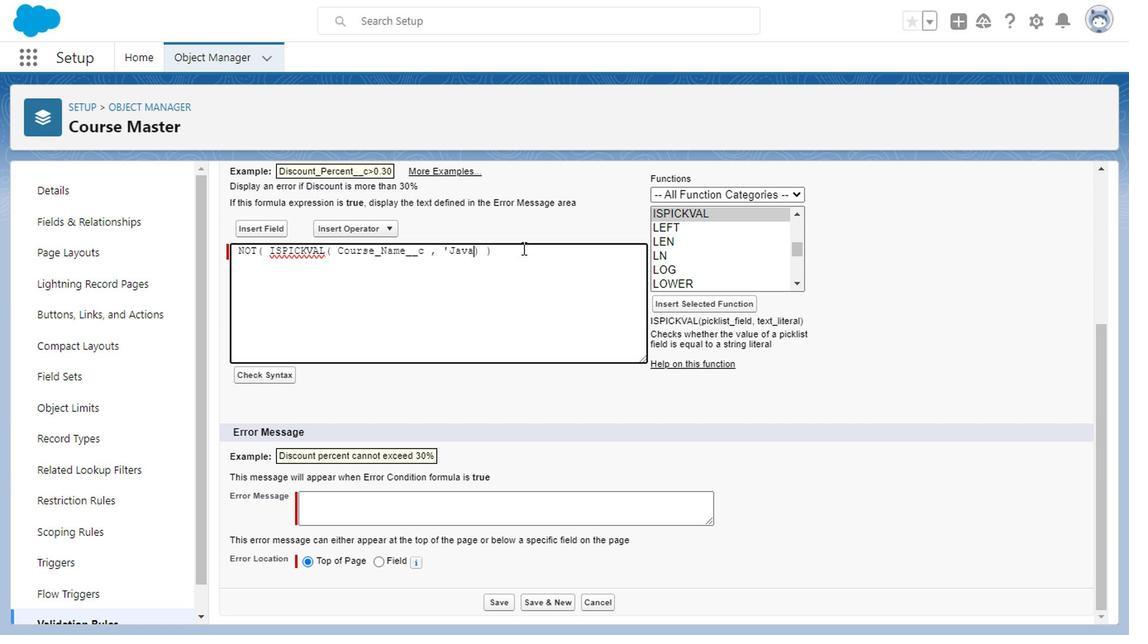 
Action: Mouse moved to (523, 260)
Screenshot: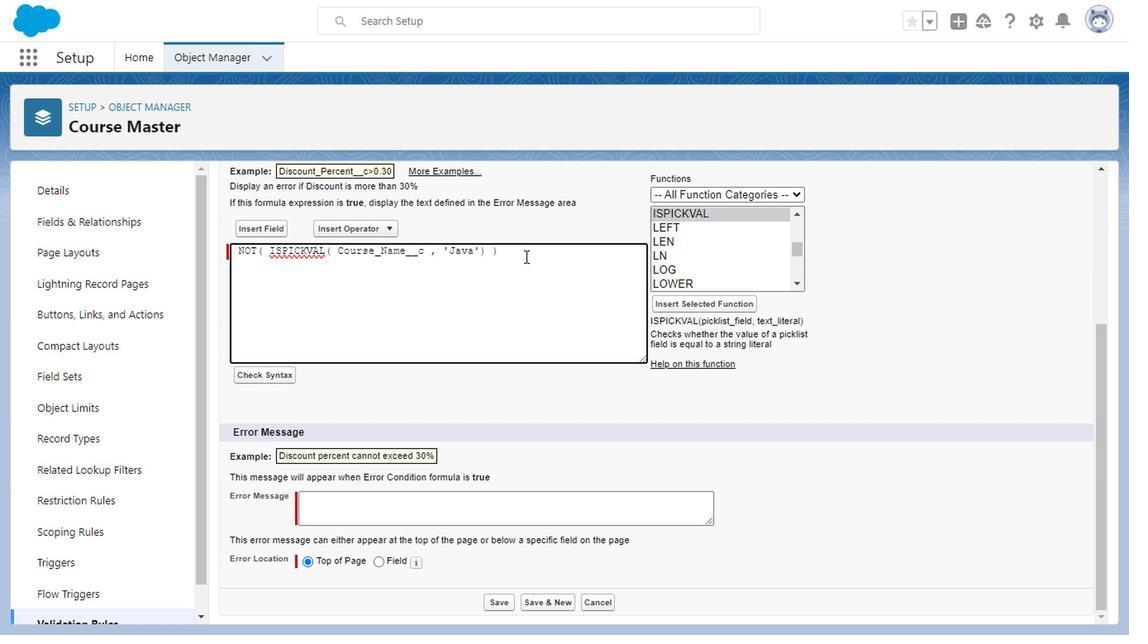 
Action: Mouse pressed left at (523, 260)
Screenshot: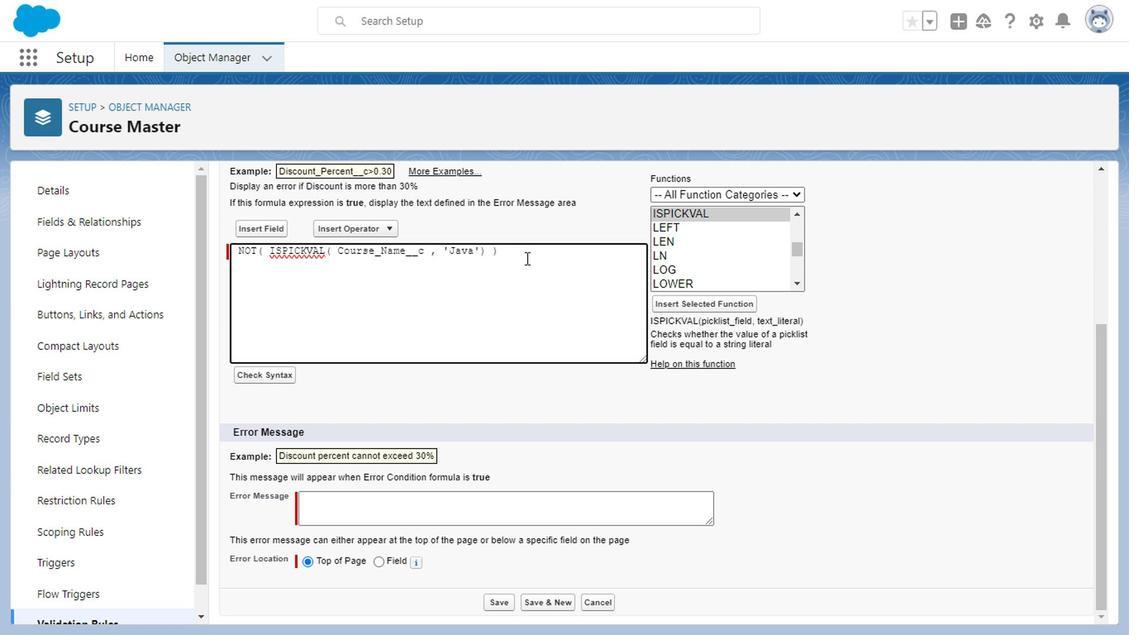 
Action: Mouse moved to (523, 260)
Screenshot: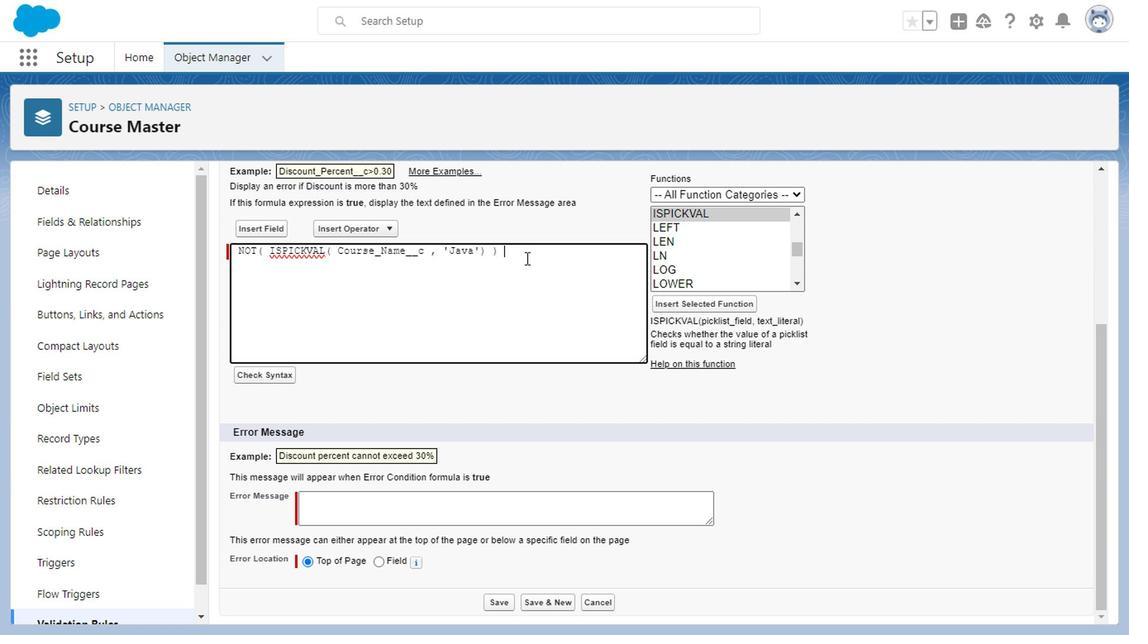 
Action: Key pressed <Key.enter><Key.enter>
Screenshot: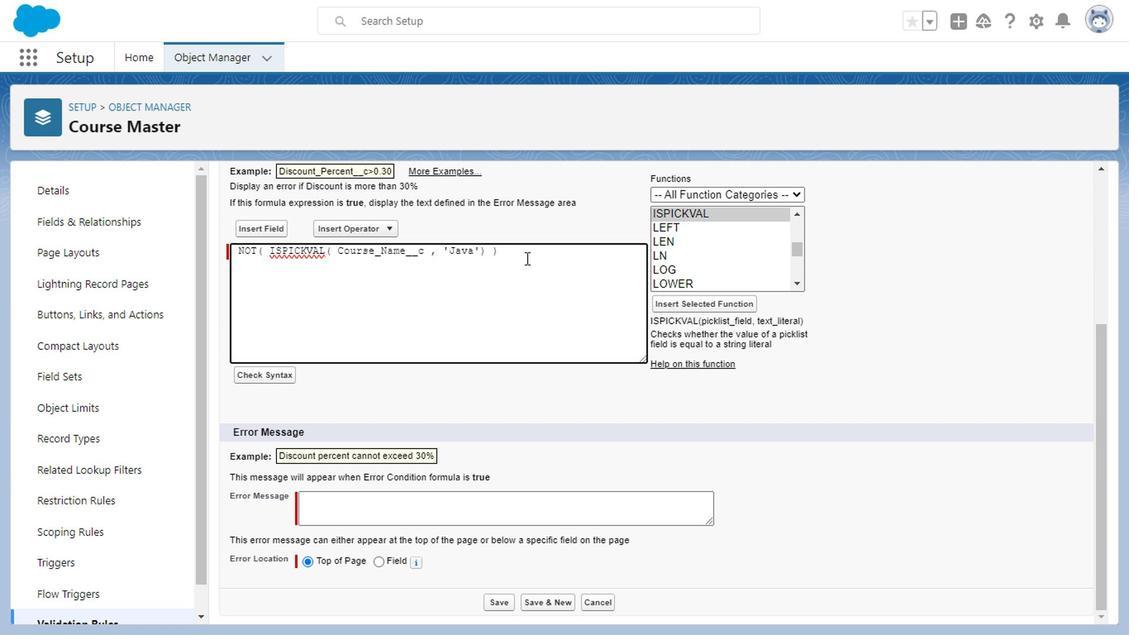 
Action: Mouse moved to (364, 228)
Screenshot: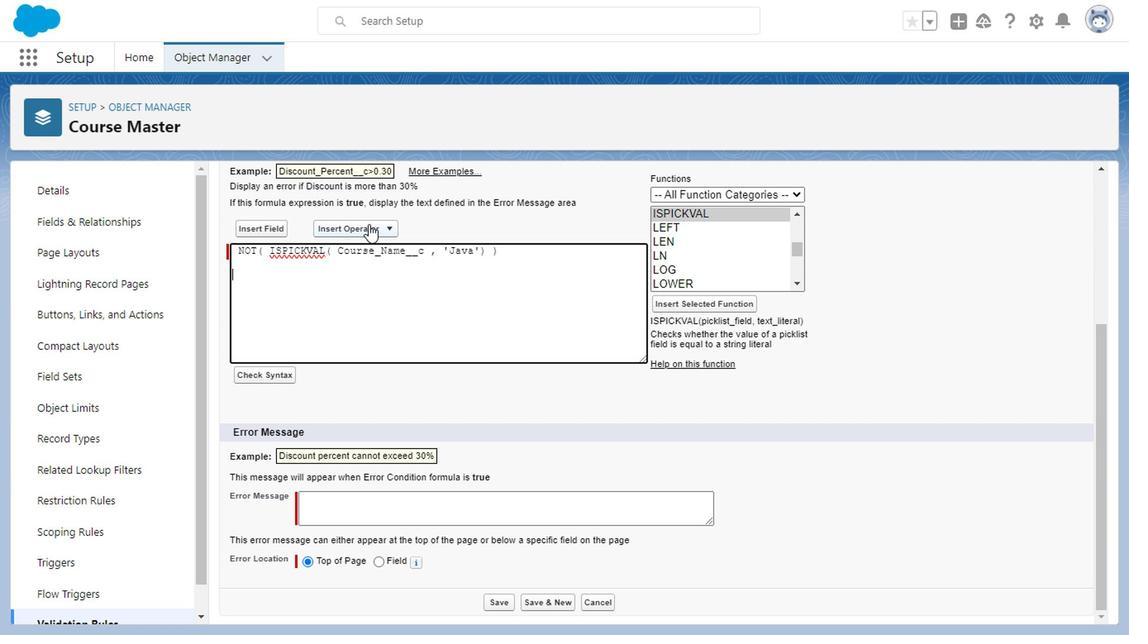 
Action: Mouse pressed left at (364, 228)
Screenshot: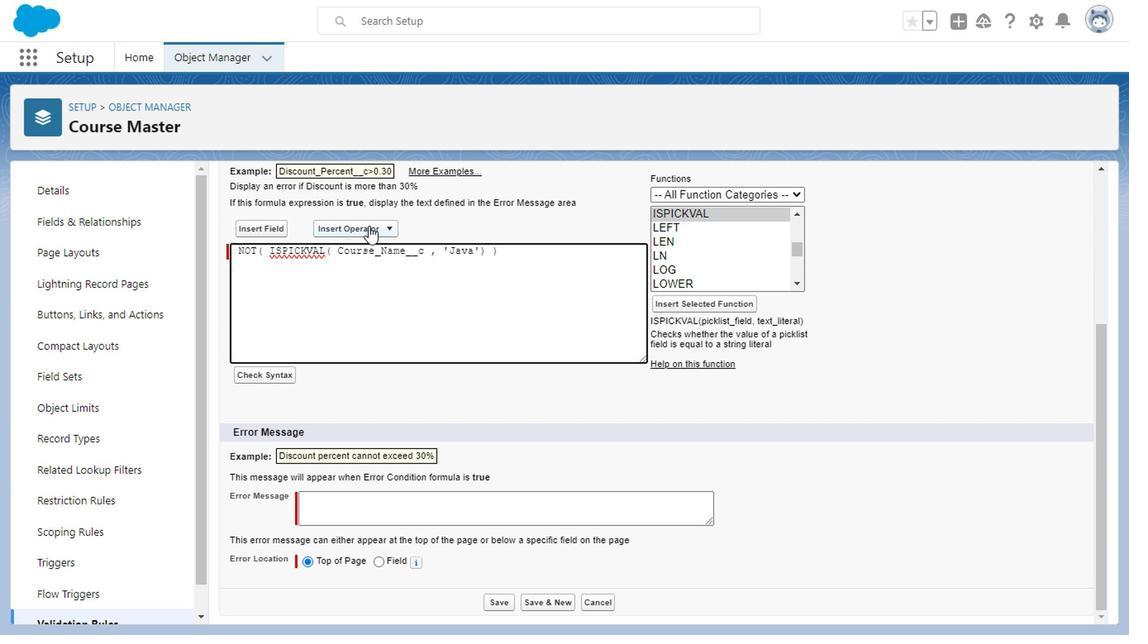 
Action: Mouse moved to (352, 480)
Screenshot: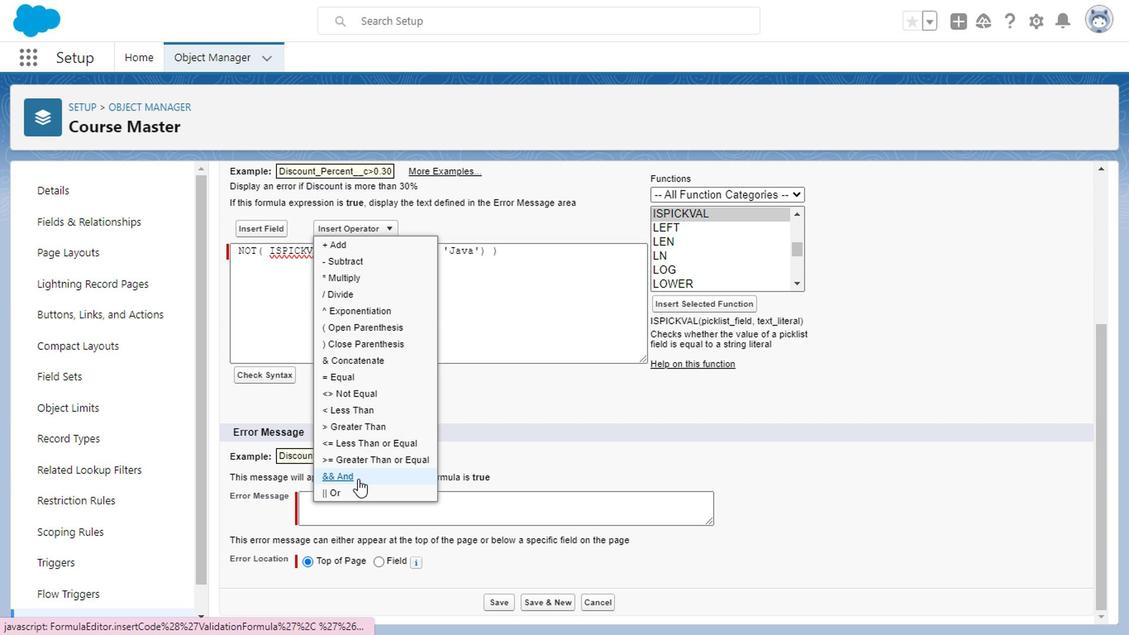 
Action: Mouse pressed left at (352, 480)
Screenshot: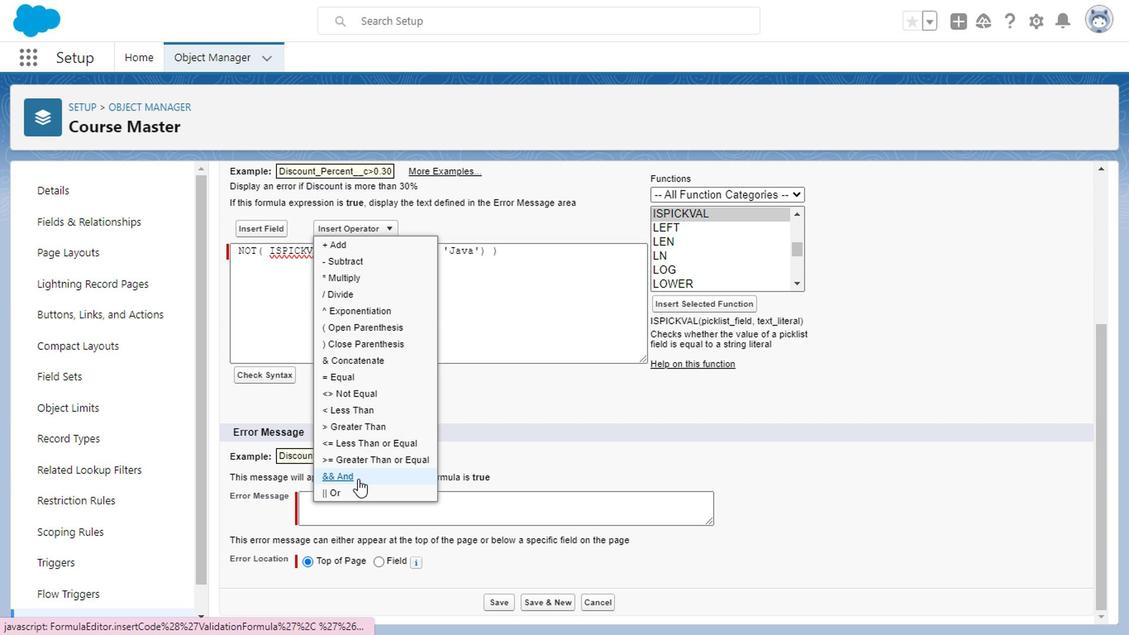 
Action: Mouse moved to (347, 449)
Screenshot: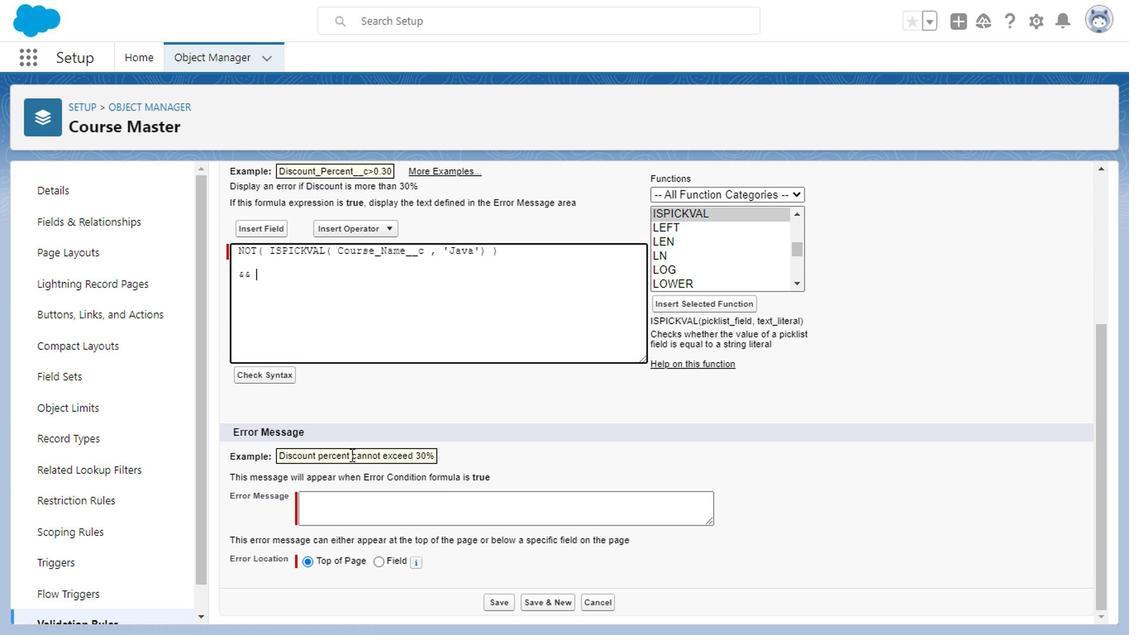 
Action: Key pressed <Key.enter>
Screenshot: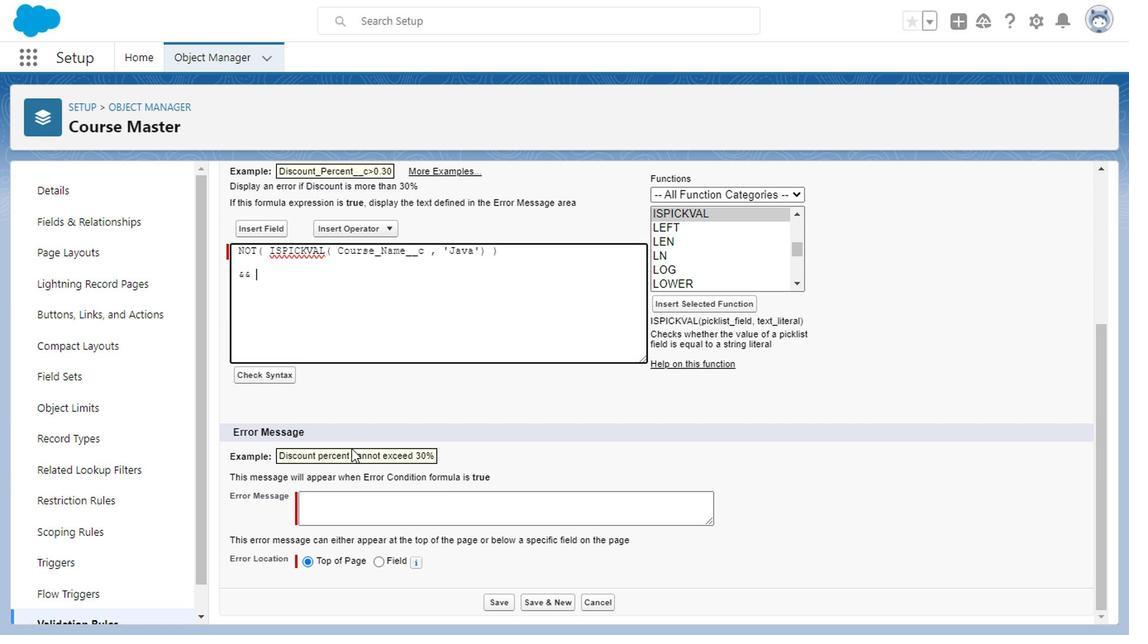 
Action: Mouse moved to (692, 247)
Screenshot: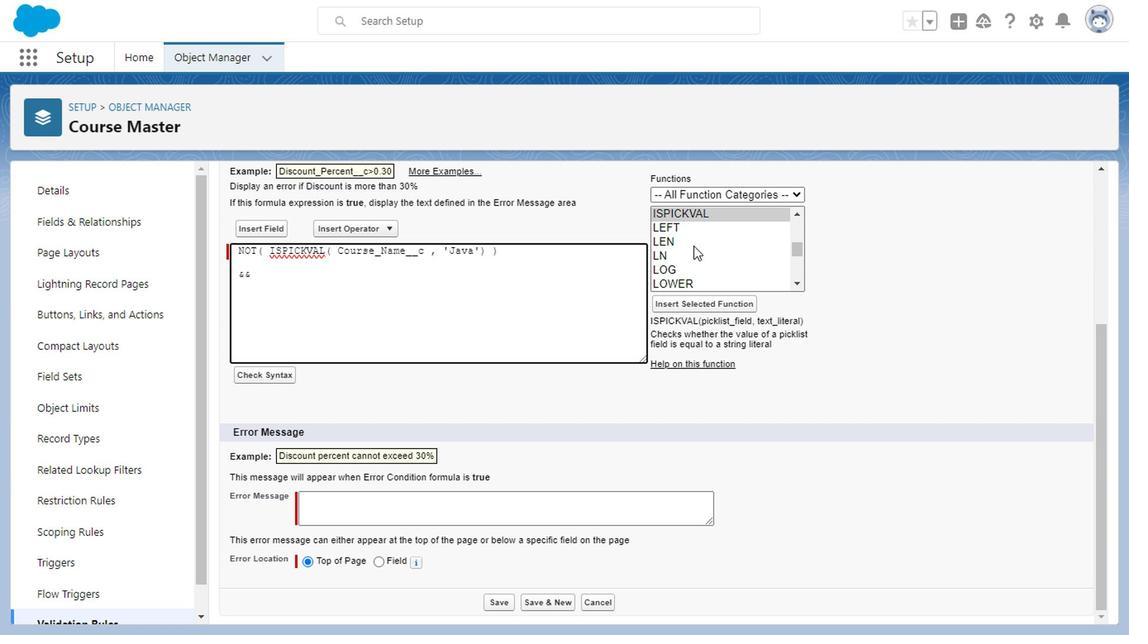 
Action: Mouse scrolled (692, 247) with delta (0, 0)
Screenshot: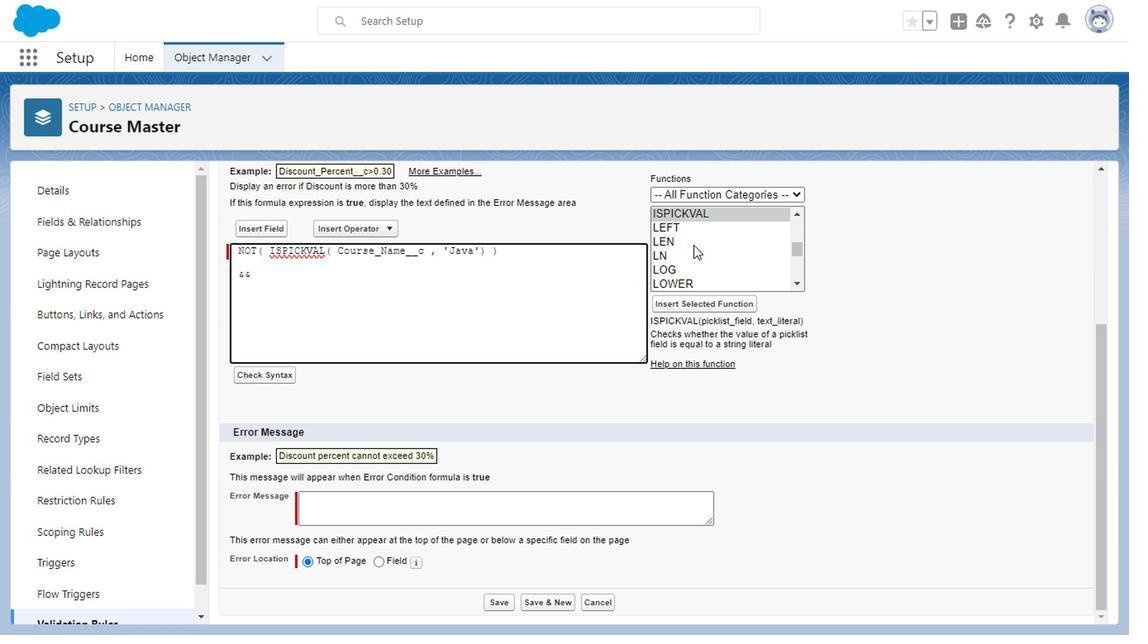 
Action: Mouse moved to (696, 256)
Screenshot: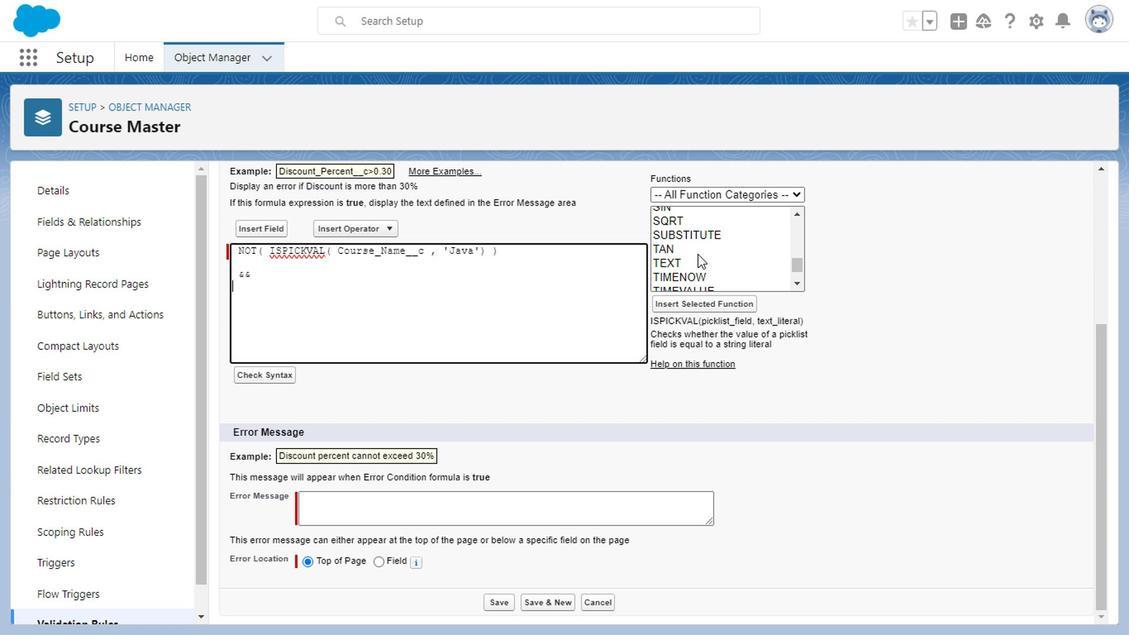 
Action: Mouse scrolled (696, 255) with delta (0, 0)
Screenshot: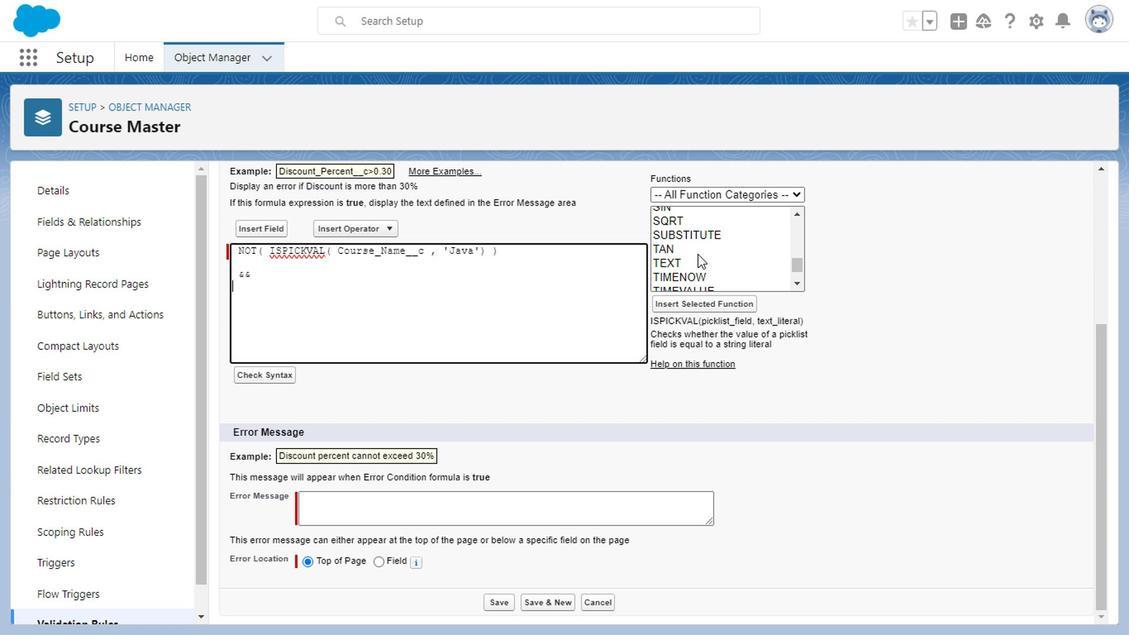 
Action: Mouse moved to (696, 256)
Screenshot: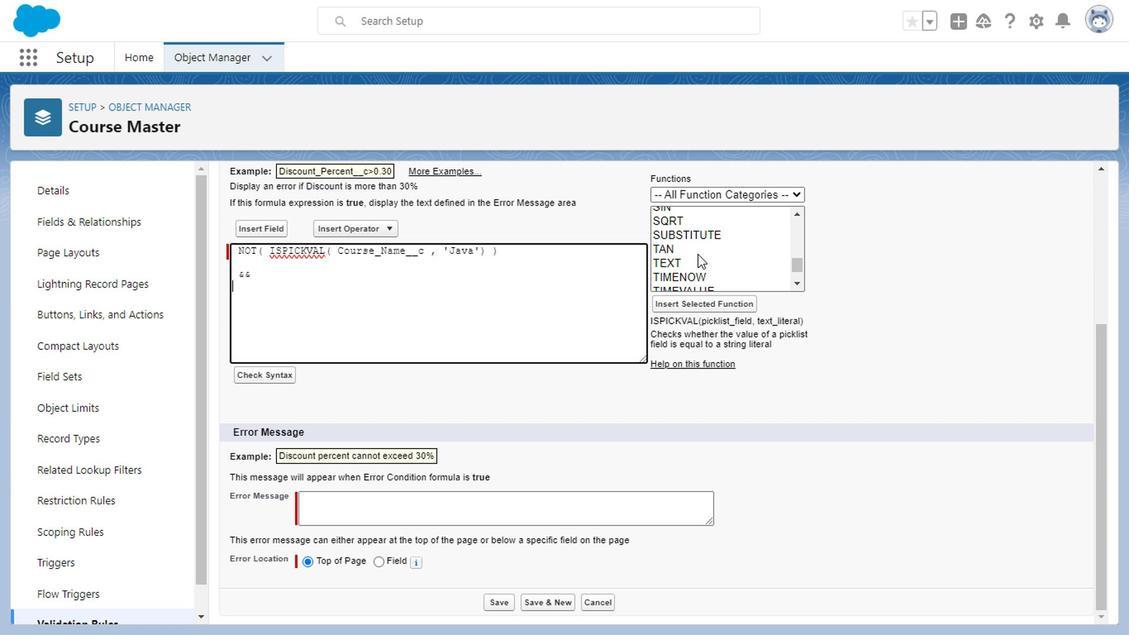 
Action: Mouse scrolled (696, 255) with delta (0, 0)
Screenshot: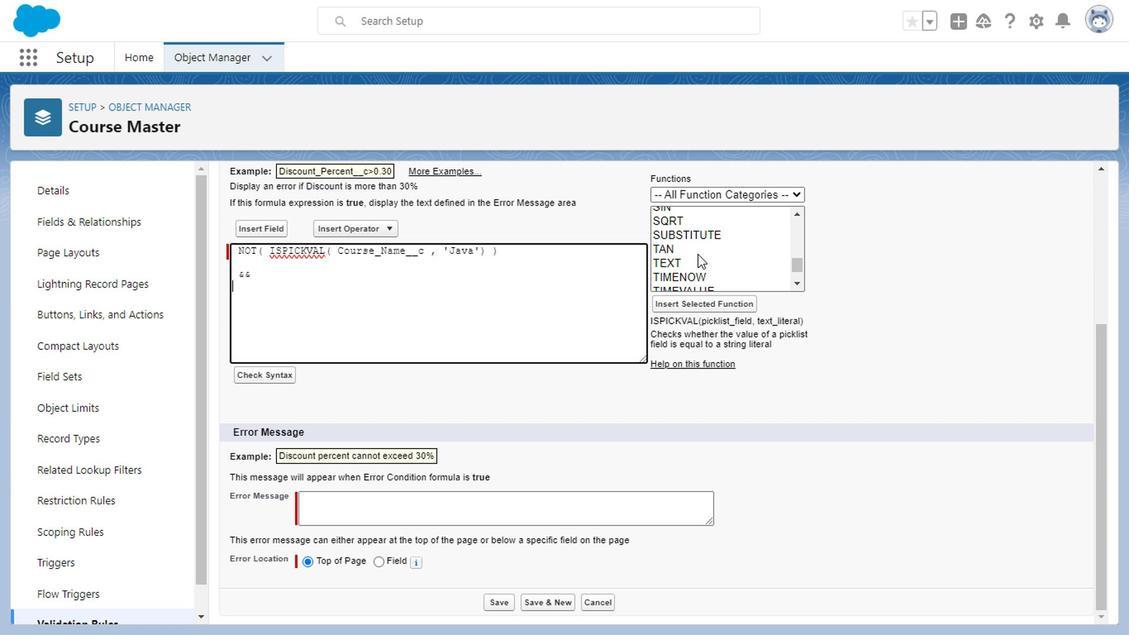 
Action: Mouse moved to (706, 241)
Screenshot: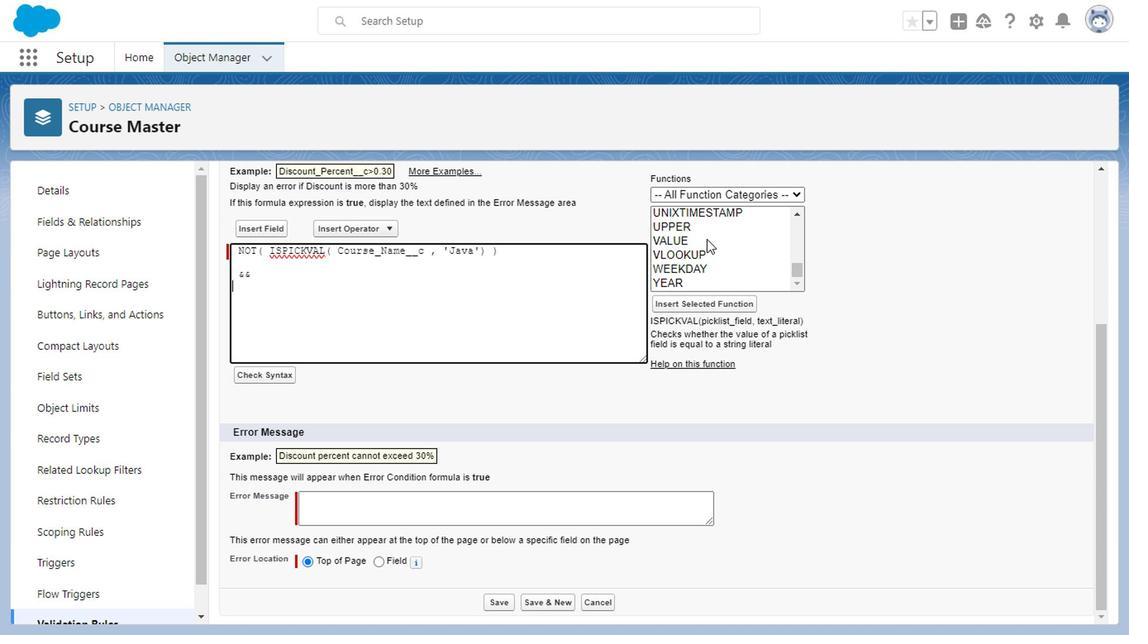 
Action: Mouse scrolled (706, 241) with delta (0, 0)
Screenshot: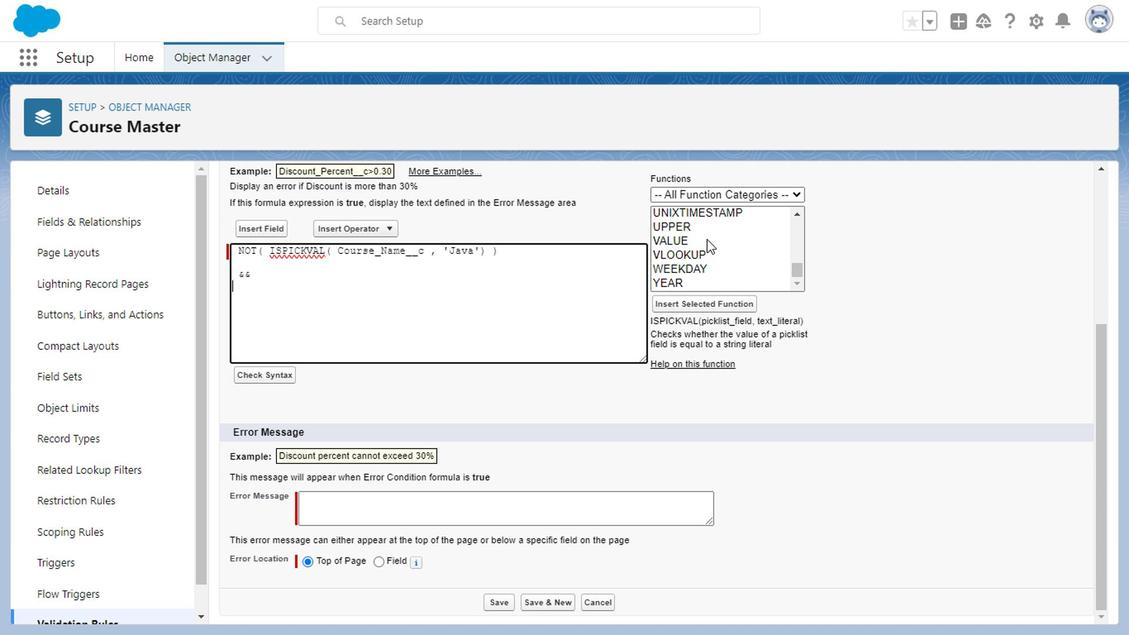 
Action: Mouse moved to (717, 286)
Screenshot: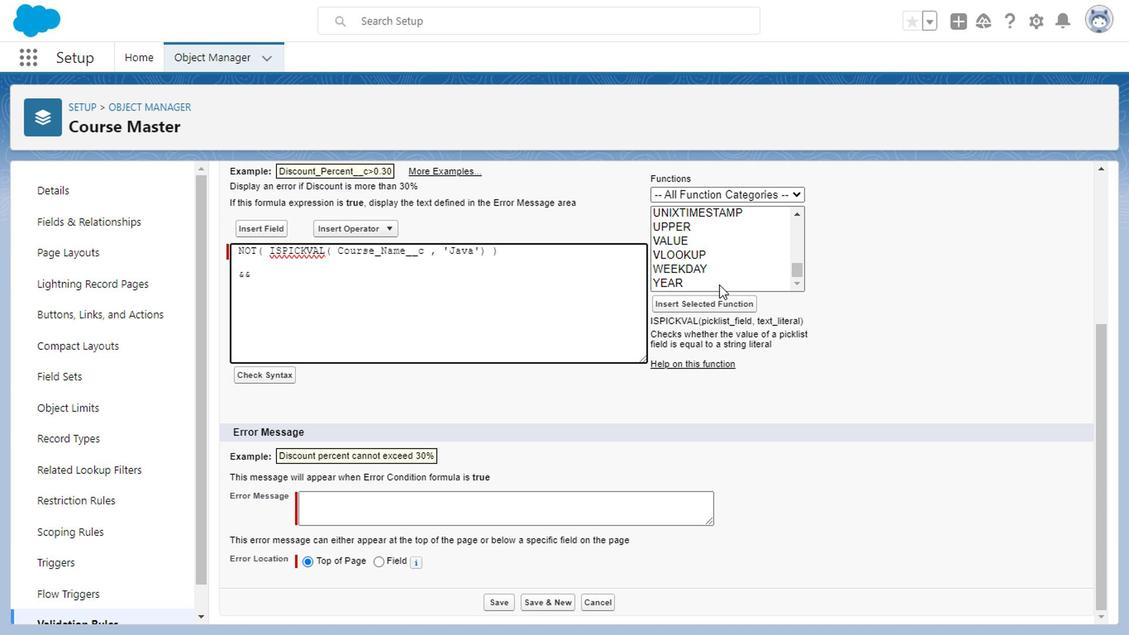 
Action: Mouse scrolled (717, 287) with delta (0, 0)
Screenshot: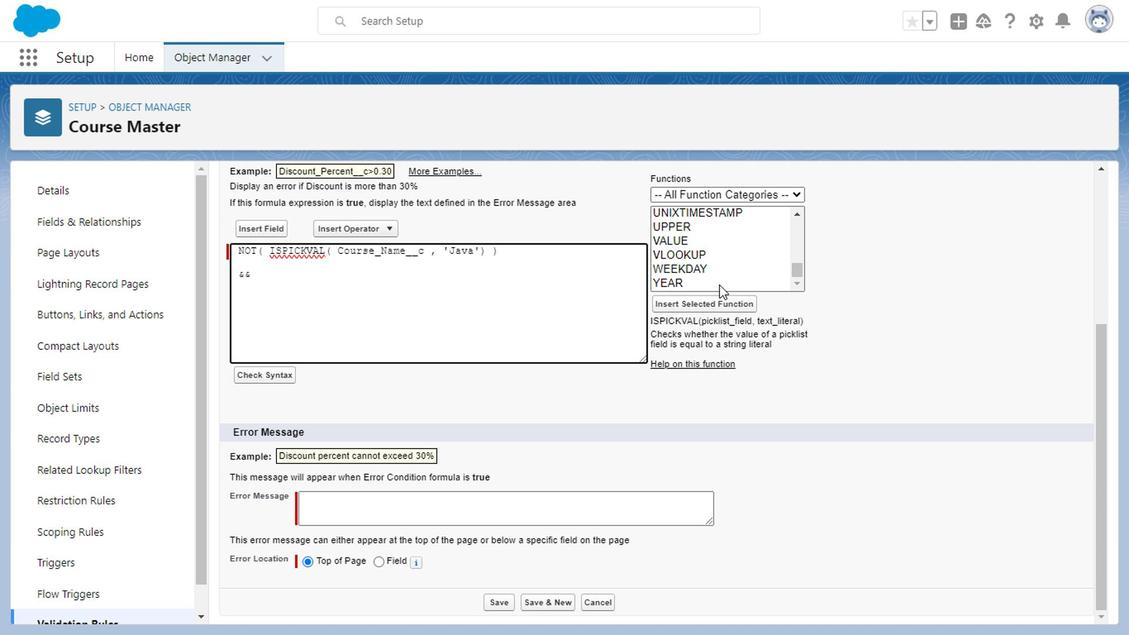 
Action: Mouse moved to (799, 254)
Screenshot: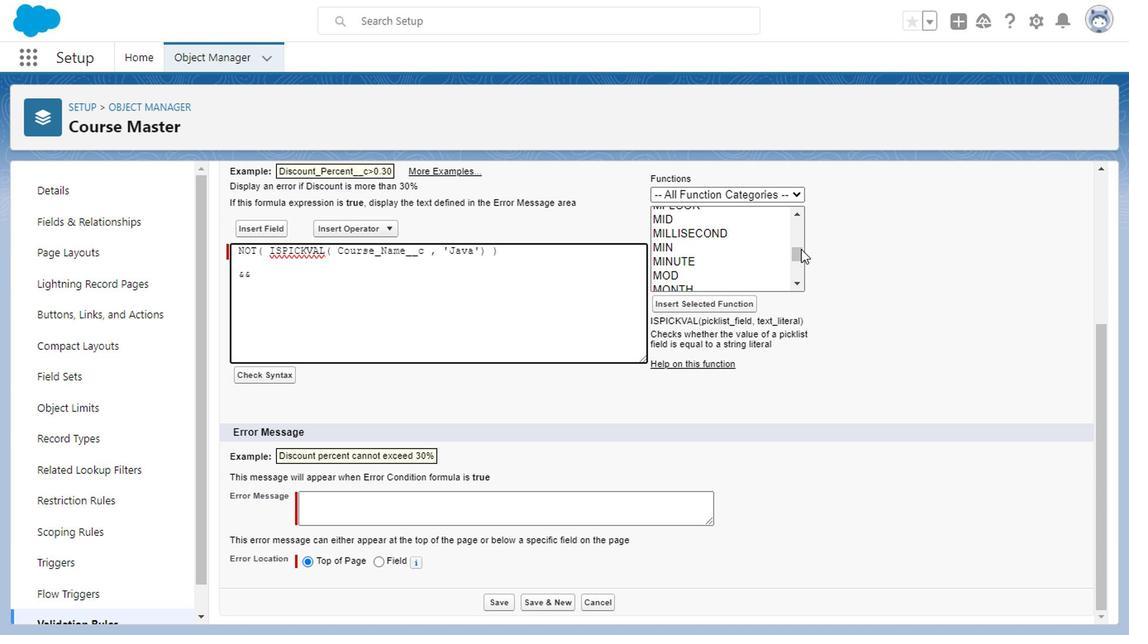 
Action: Mouse pressed left at (799, 254)
Screenshot: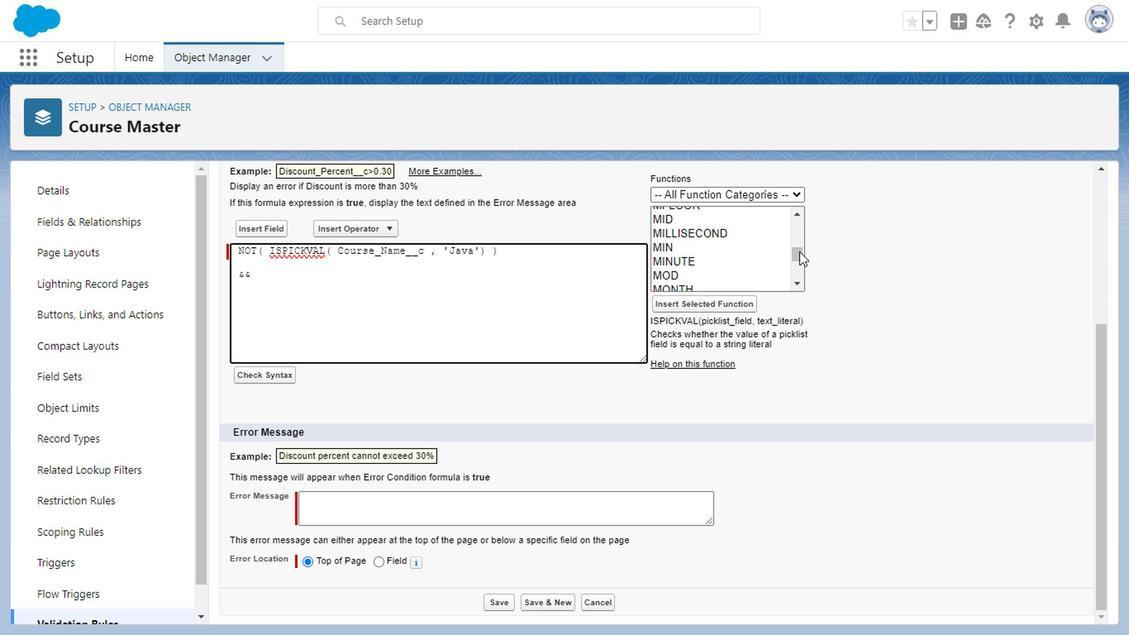 
Action: Mouse moved to (694, 218)
Screenshot: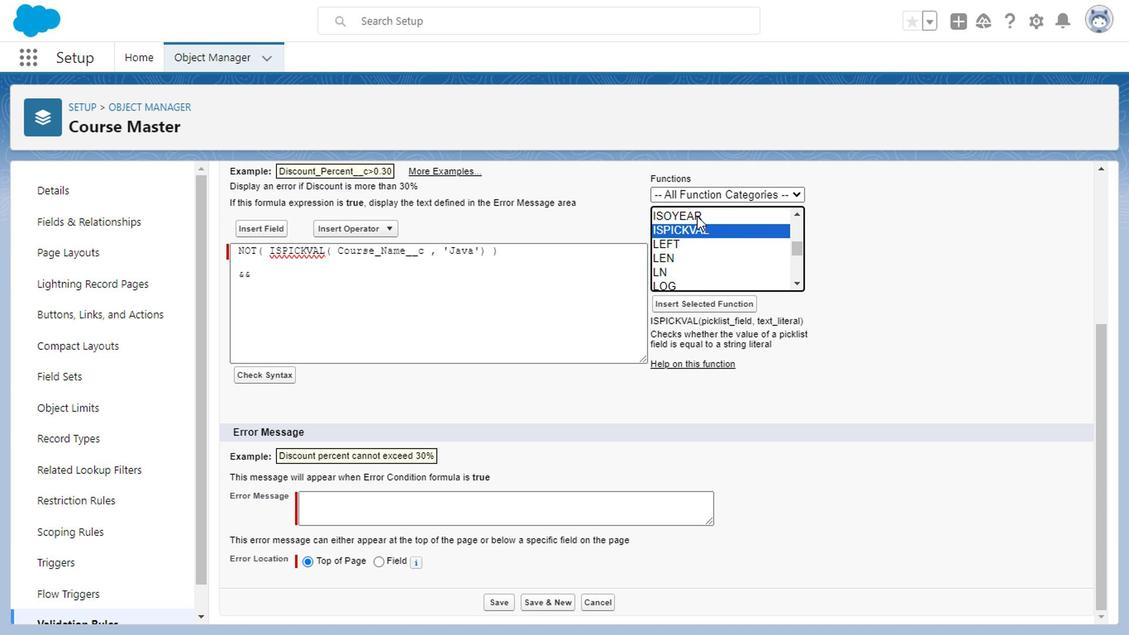 
Action: Mouse scrolled (694, 218) with delta (0, 0)
Screenshot: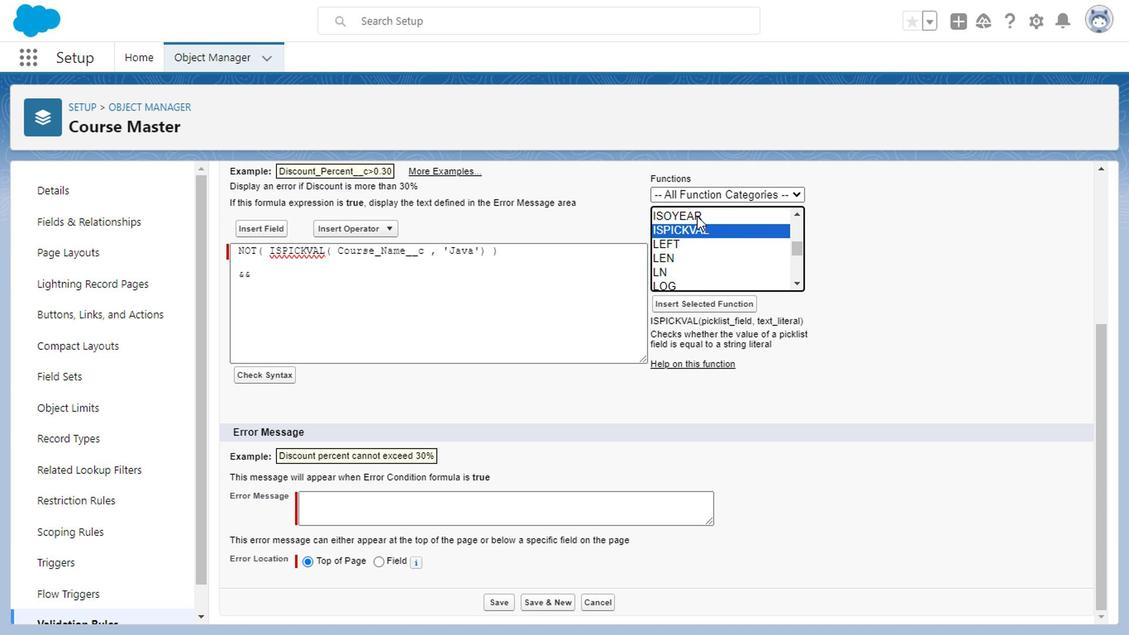 
Action: Mouse moved to (694, 218)
Screenshot: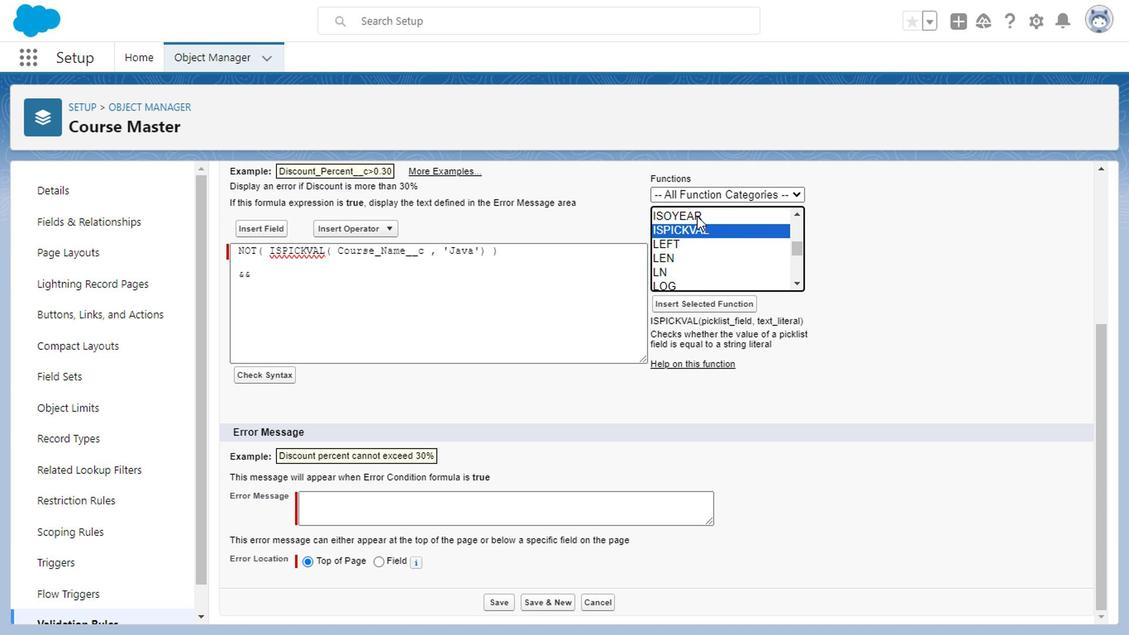 
Action: Mouse scrolled (694, 218) with delta (0, 0)
Screenshot: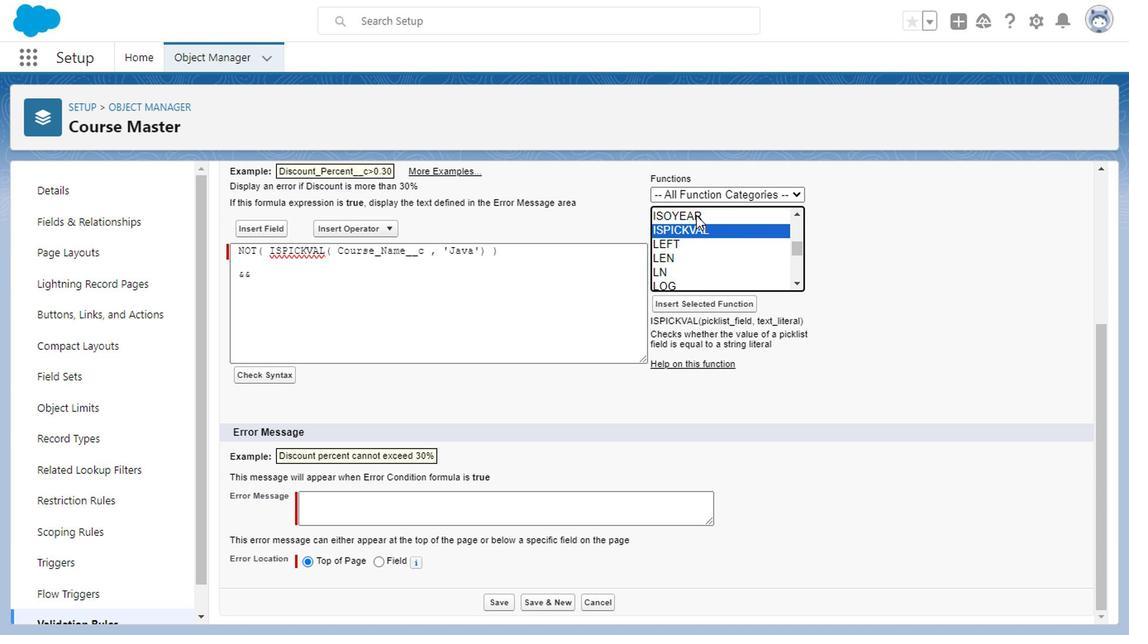 
Action: Mouse moved to (713, 249)
Screenshot: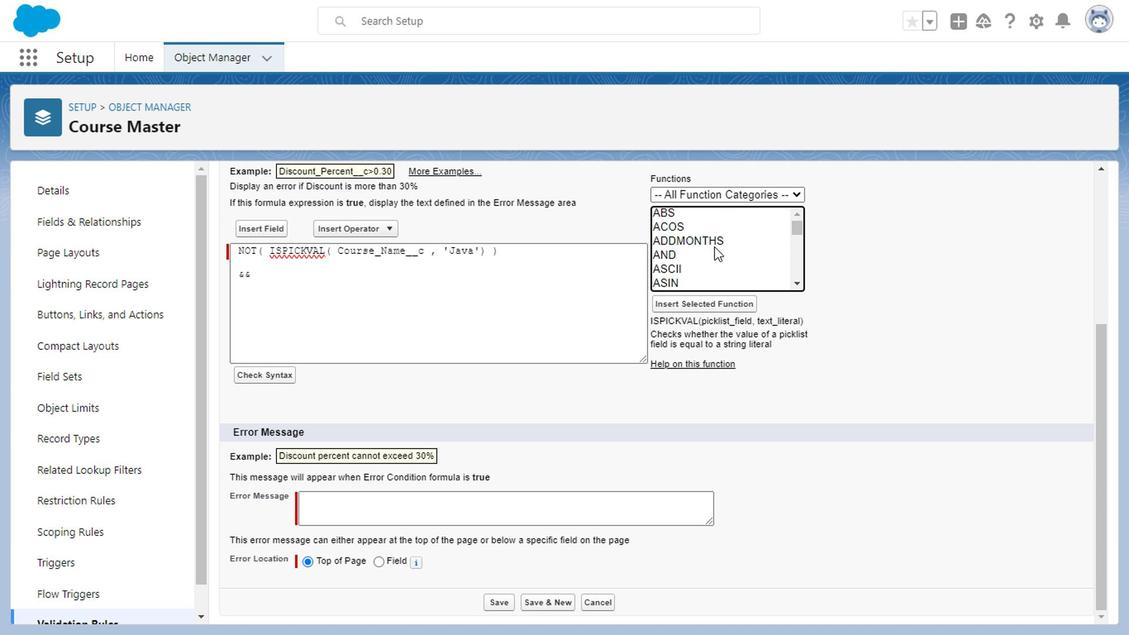 
Action: Mouse scrolled (713, 249) with delta (0, 0)
Screenshot: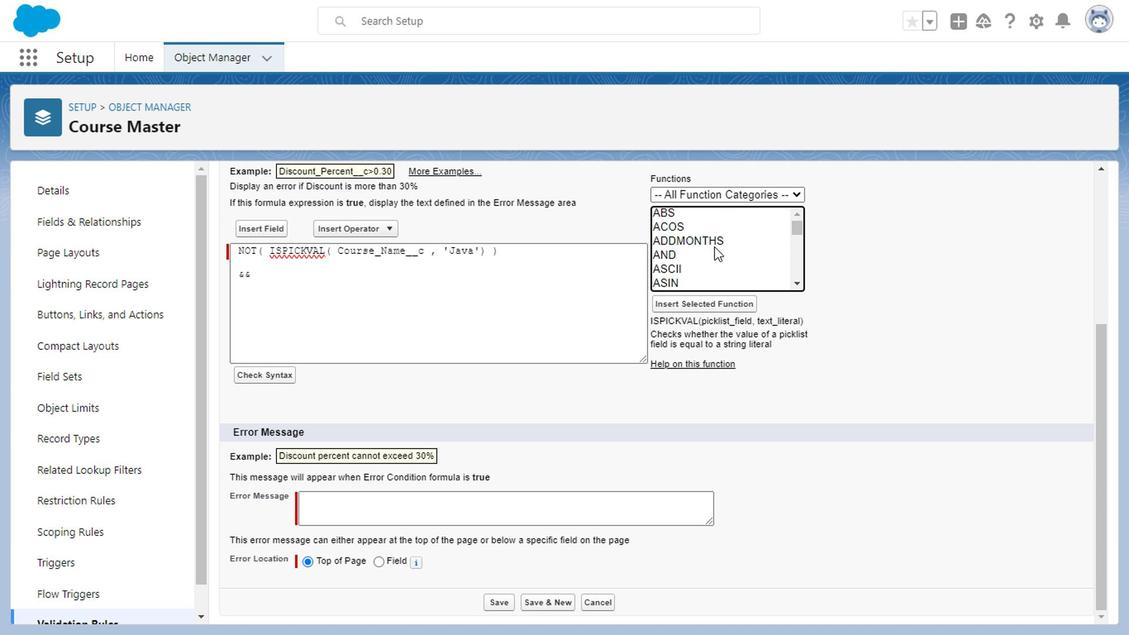 
Action: Mouse moved to (713, 247)
Screenshot: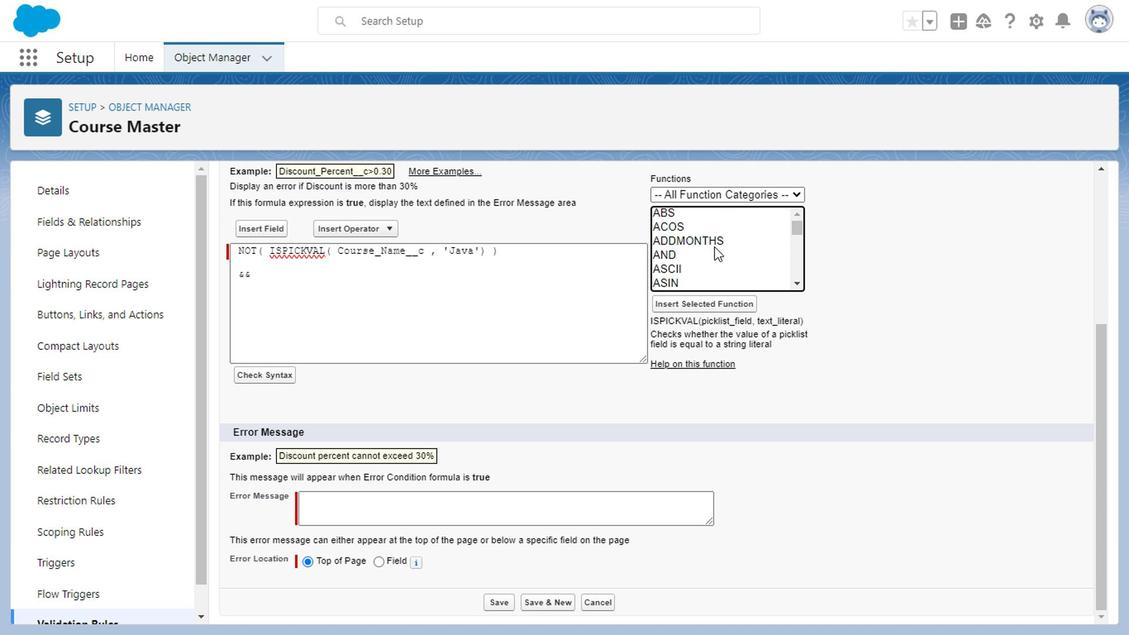 
Action: Mouse scrolled (713, 248) with delta (0, 0)
Screenshot: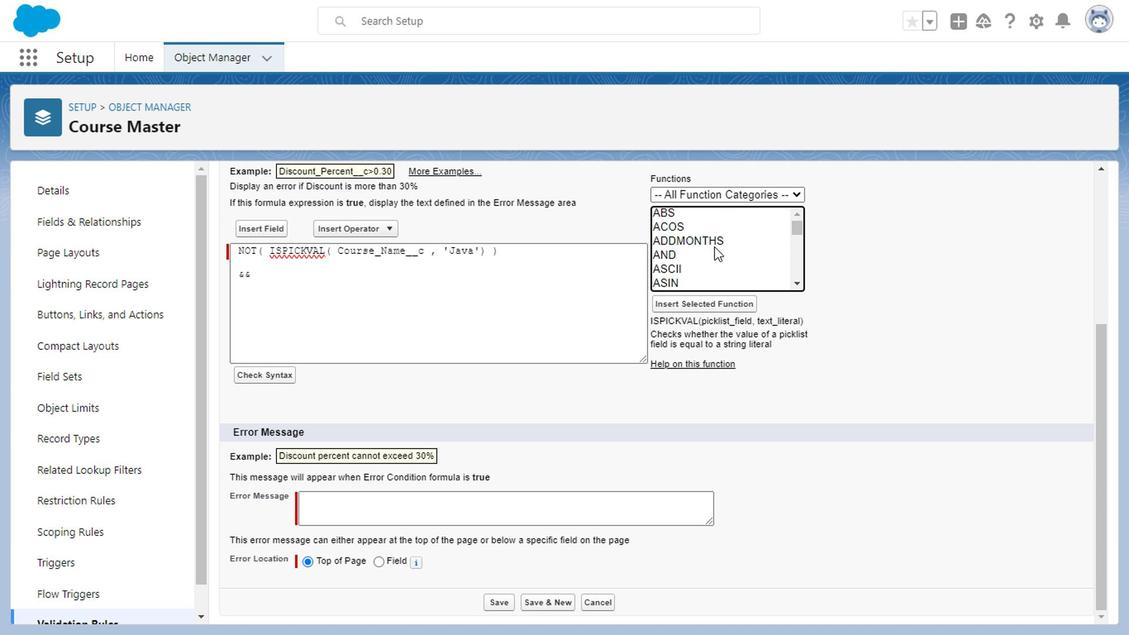 
Action: Mouse moved to (1105, 437)
Screenshot: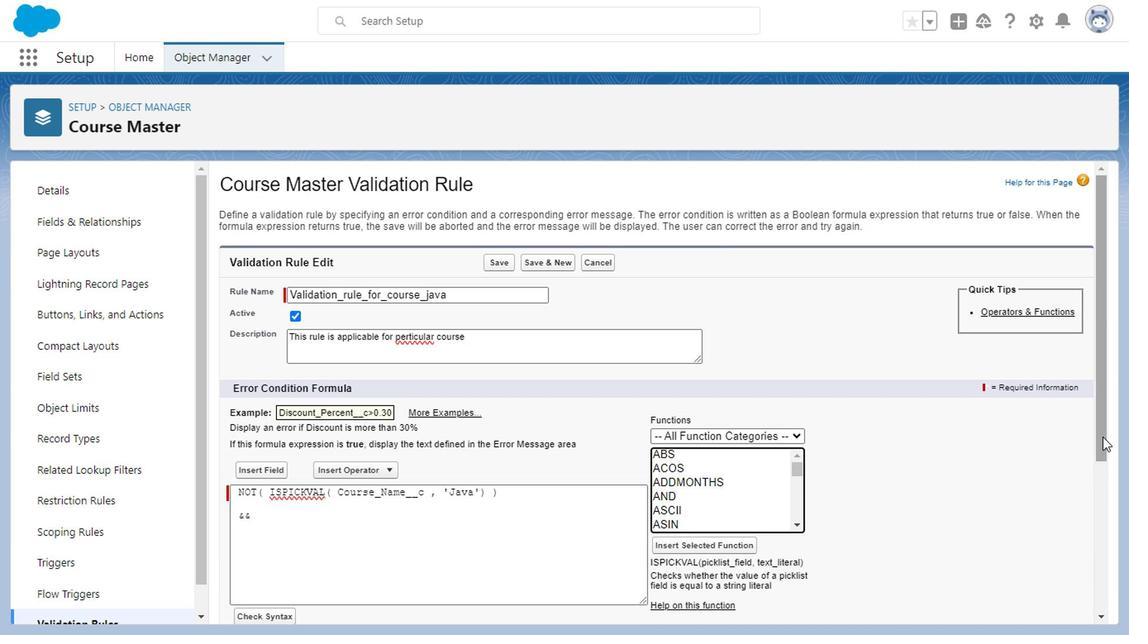
Action: Mouse pressed left at (1105, 437)
Screenshot: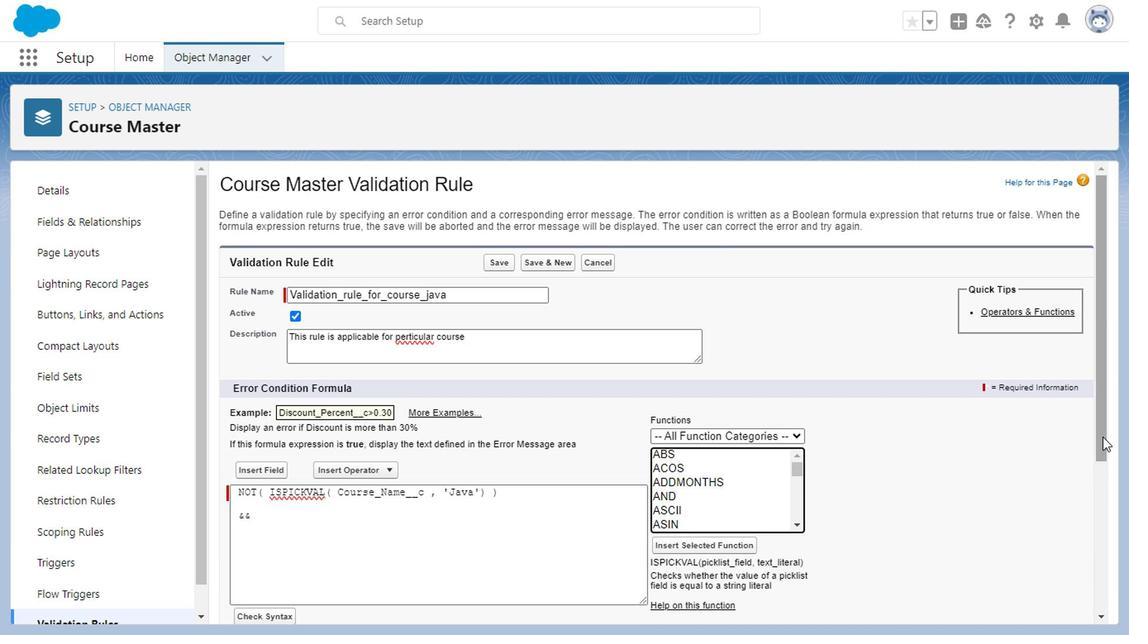 
Action: Mouse moved to (725, 373)
Screenshot: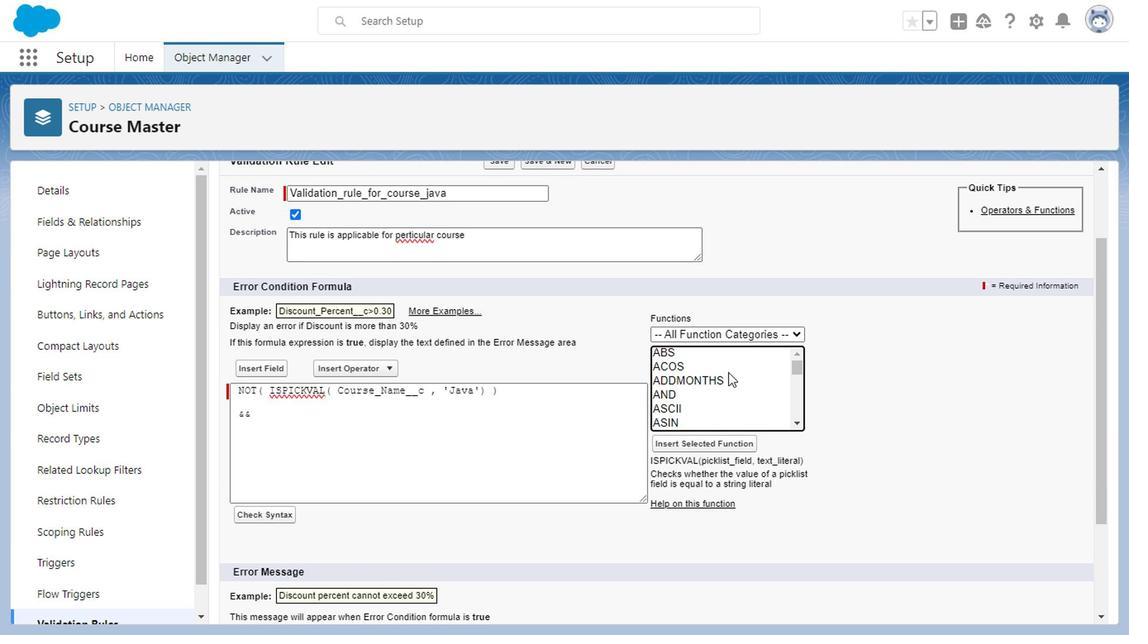 
Action: Mouse scrolled (725, 372) with delta (0, 0)
Screenshot: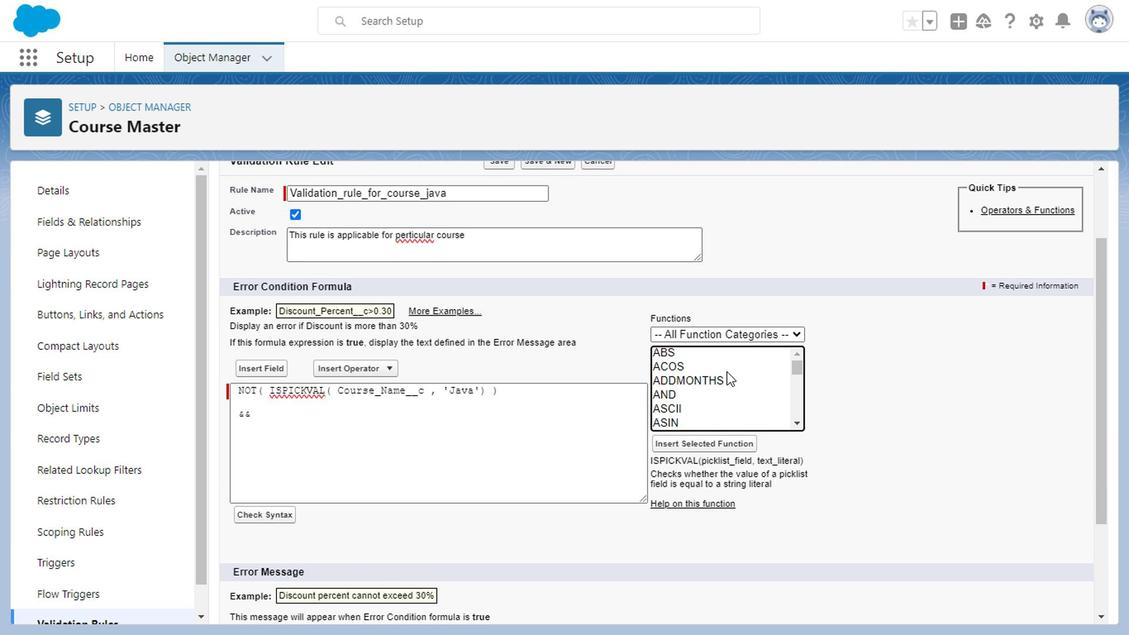 
Action: Mouse moved to (725, 374)
Screenshot: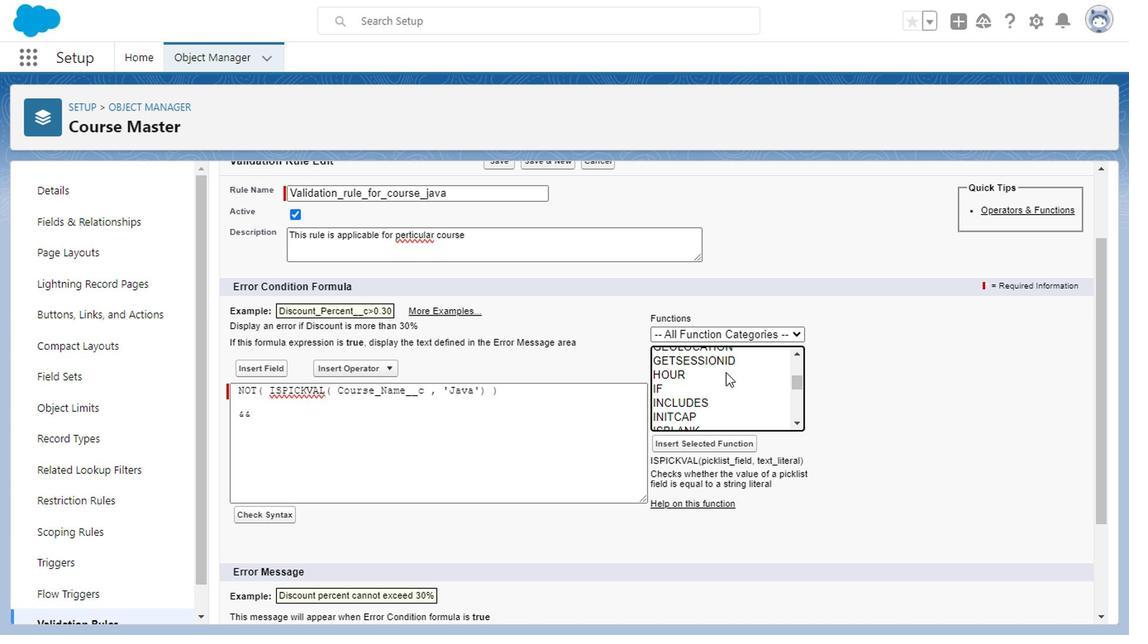 
Action: Mouse scrolled (725, 373) with delta (0, 0)
Screenshot: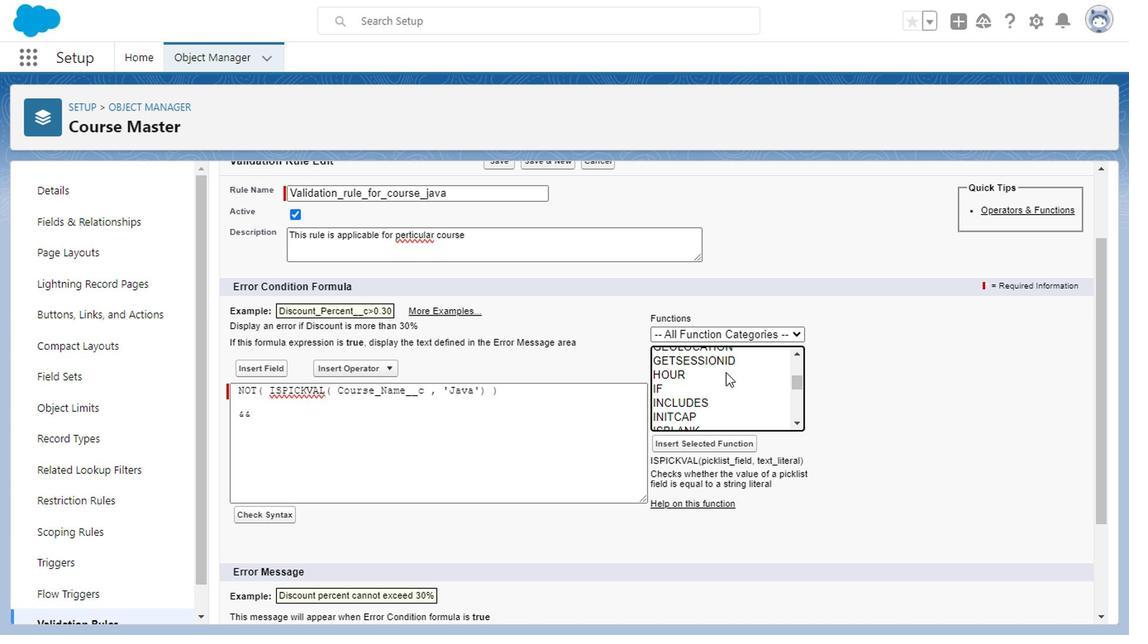 
Action: Mouse moved to (725, 374)
Screenshot: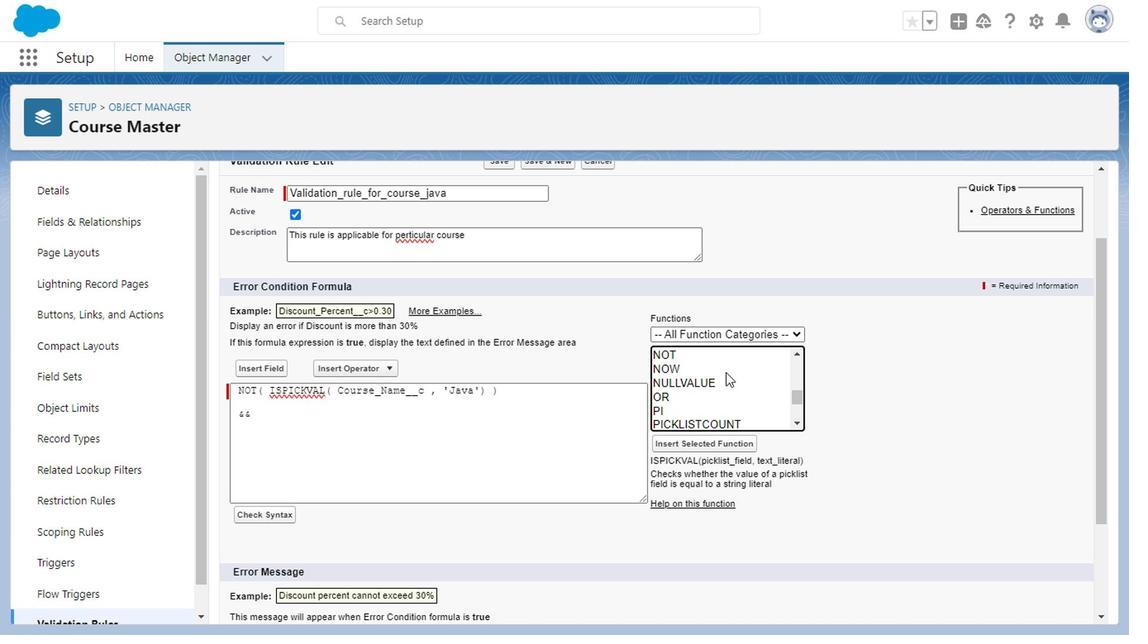 
Action: Mouse scrolled (725, 375) with delta (0, 1)
Screenshot: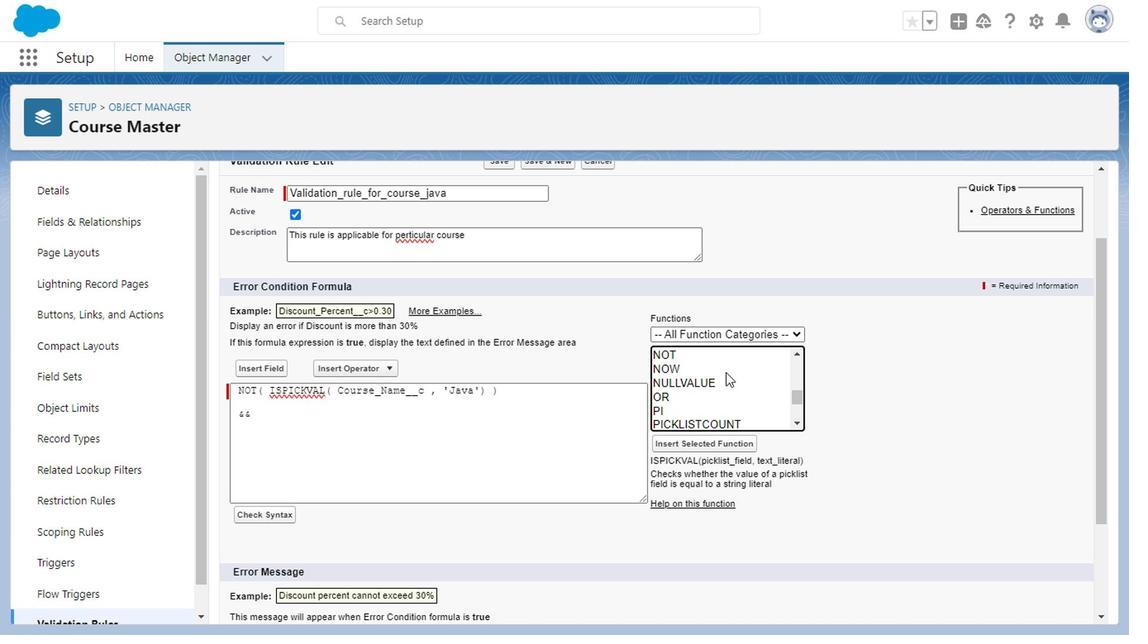 
Action: Mouse moved to (796, 381)
Screenshot: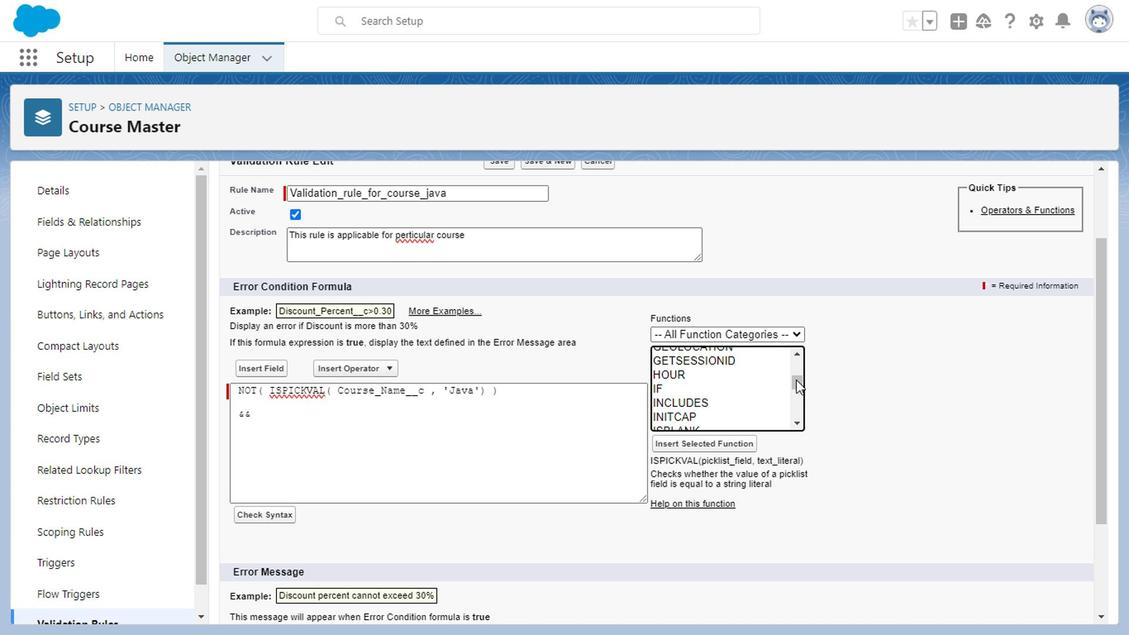 
Action: Mouse pressed left at (796, 381)
Screenshot: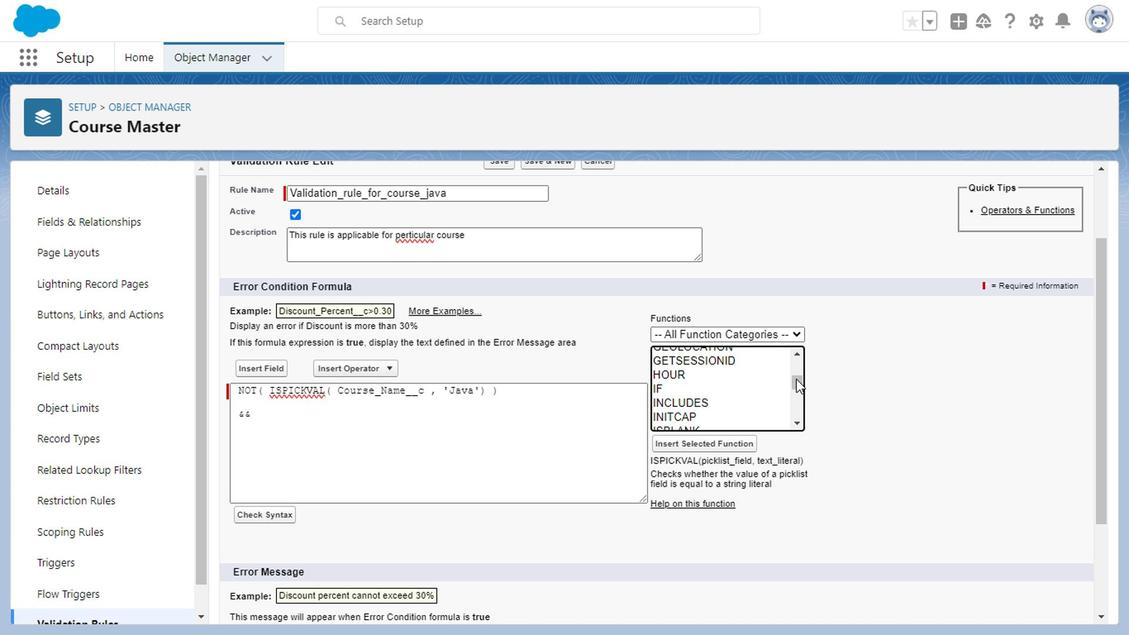 
Action: Mouse moved to (715, 401)
Screenshot: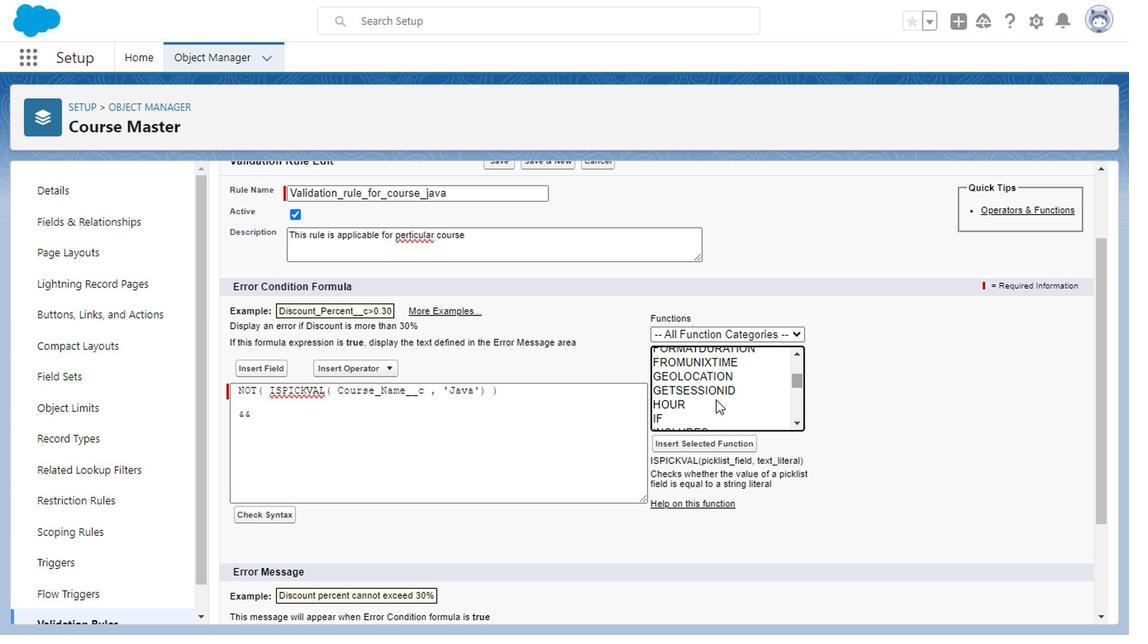 
Action: Mouse scrolled (715, 402) with delta (0, 1)
Screenshot: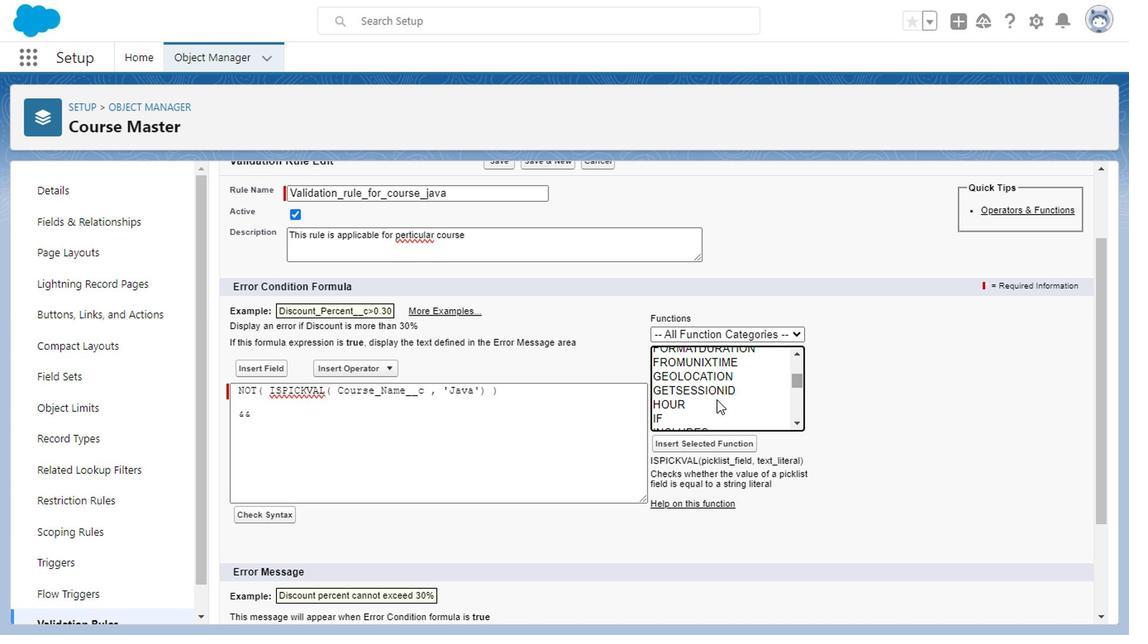 
Action: Mouse moved to (715, 399)
Screenshot: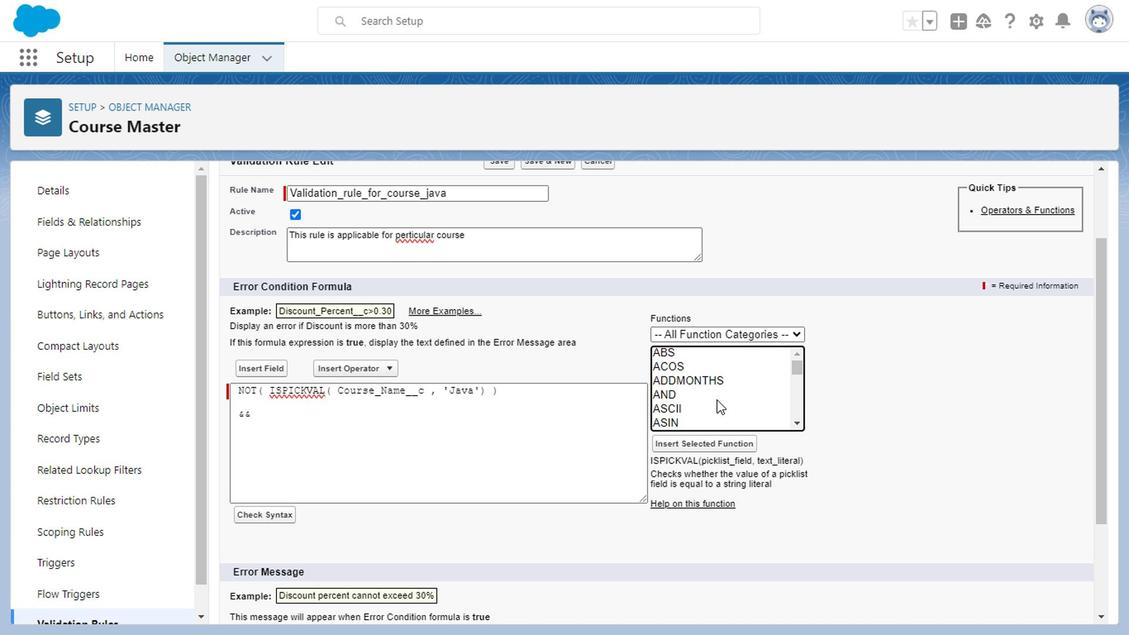 
Action: Mouse scrolled (715, 398) with delta (0, -1)
Screenshot: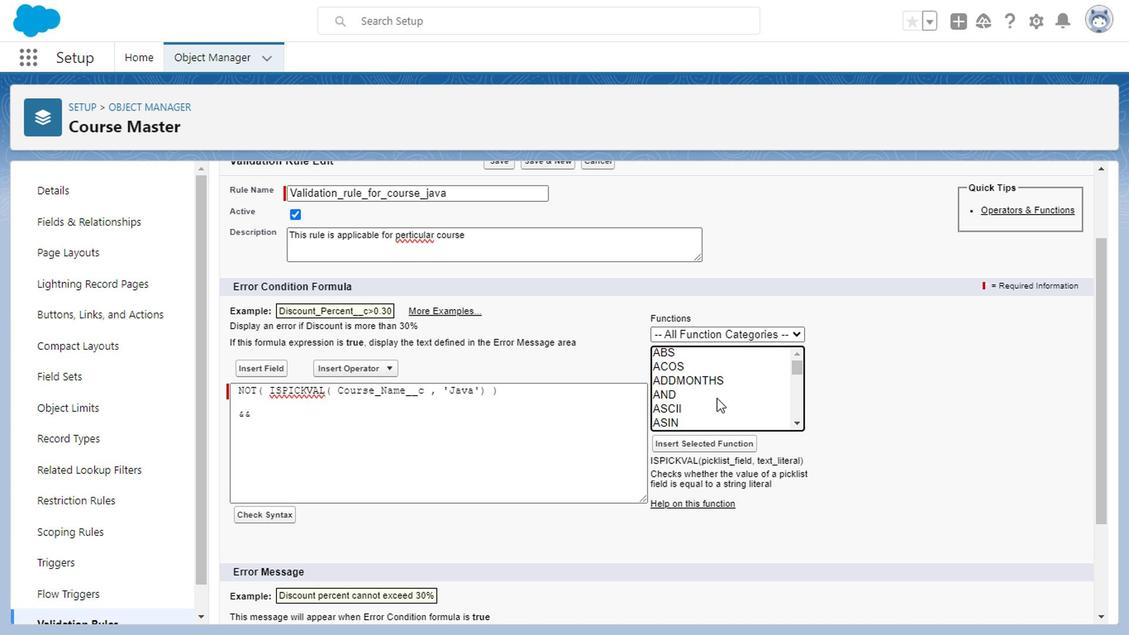 
Action: Mouse moved to (688, 429)
Screenshot: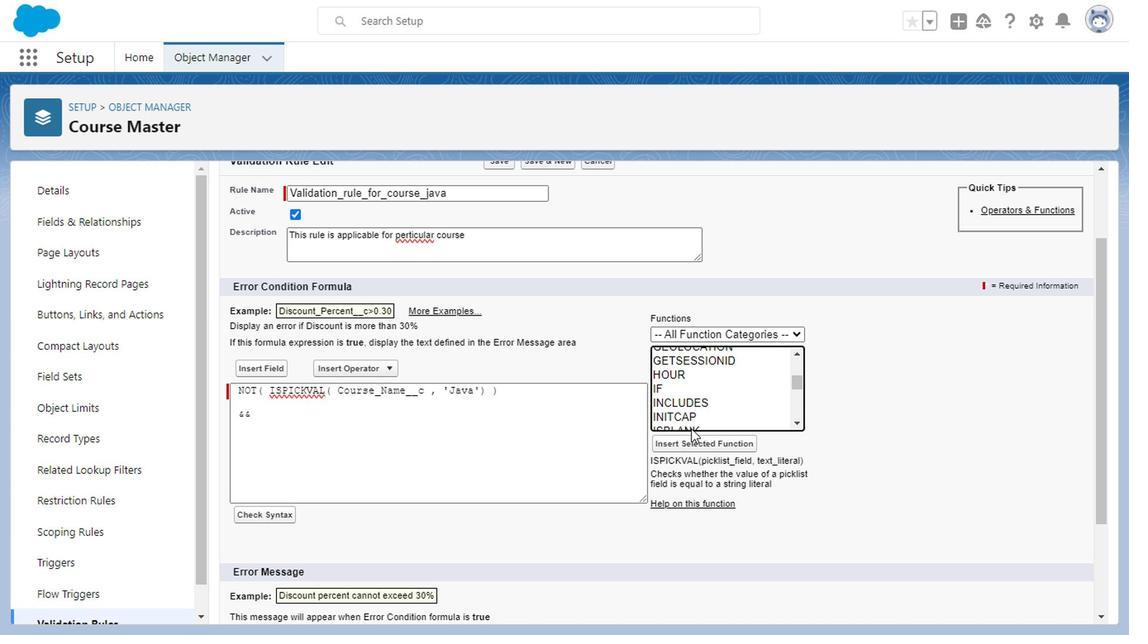 
Action: Mouse pressed left at (688, 429)
Screenshot: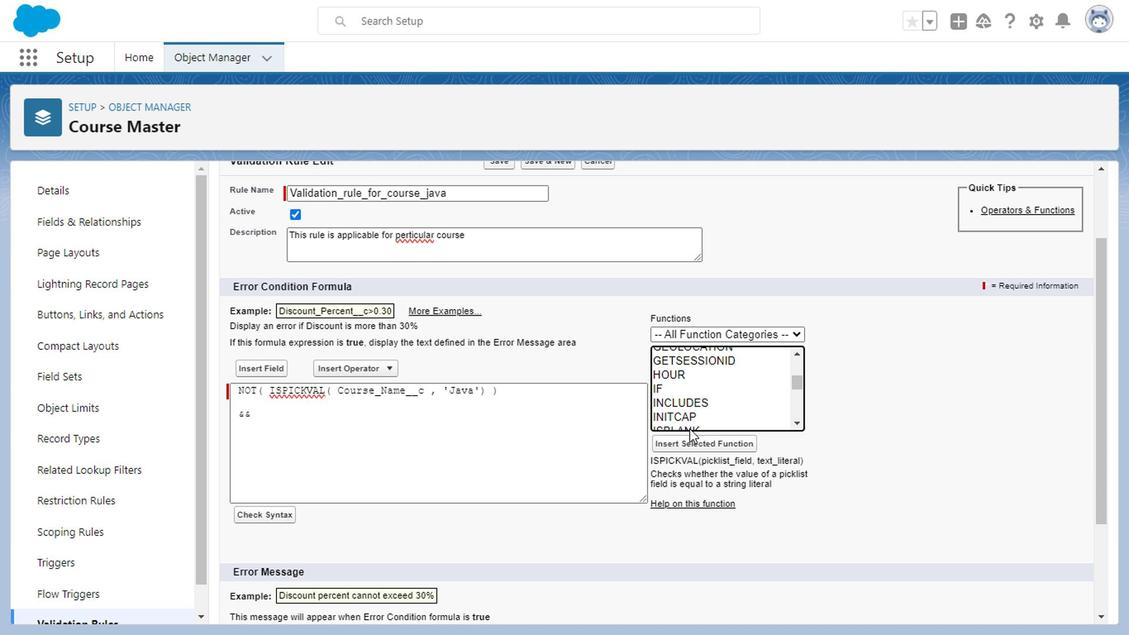 
Action: Mouse moved to (696, 448)
Screenshot: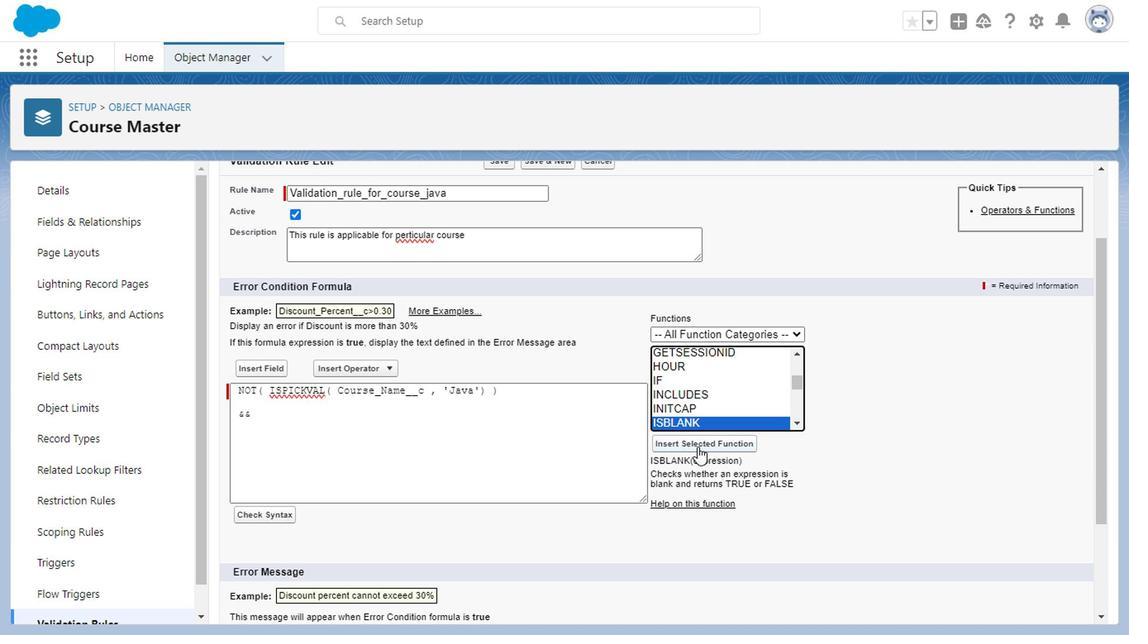
Action: Mouse pressed left at (696, 448)
Screenshot: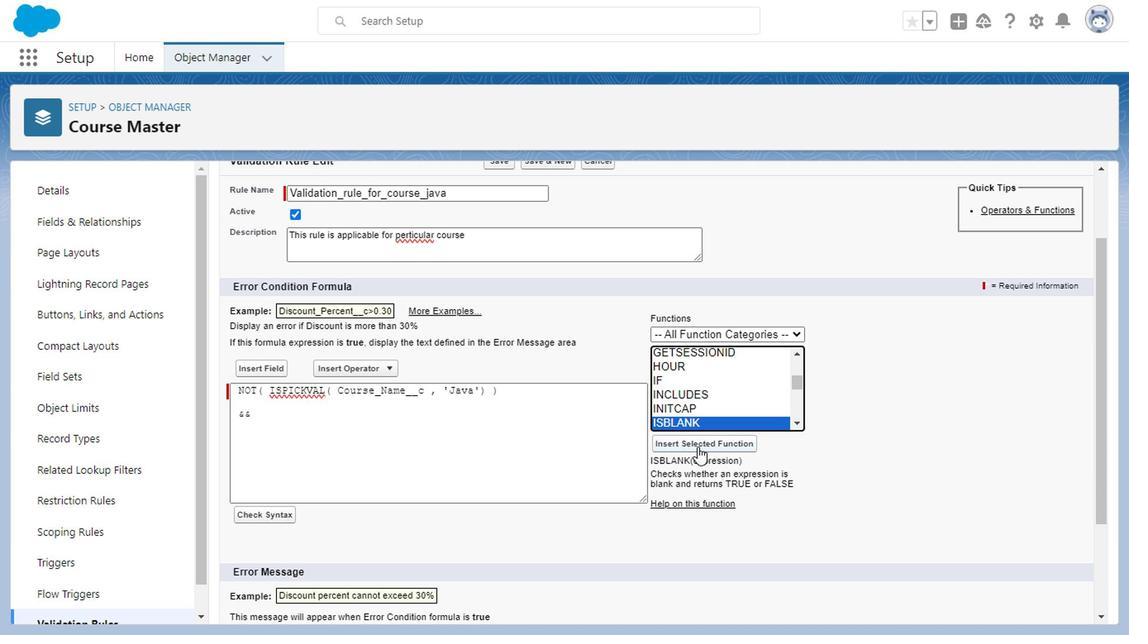 
Action: Mouse moved to (345, 427)
Screenshot: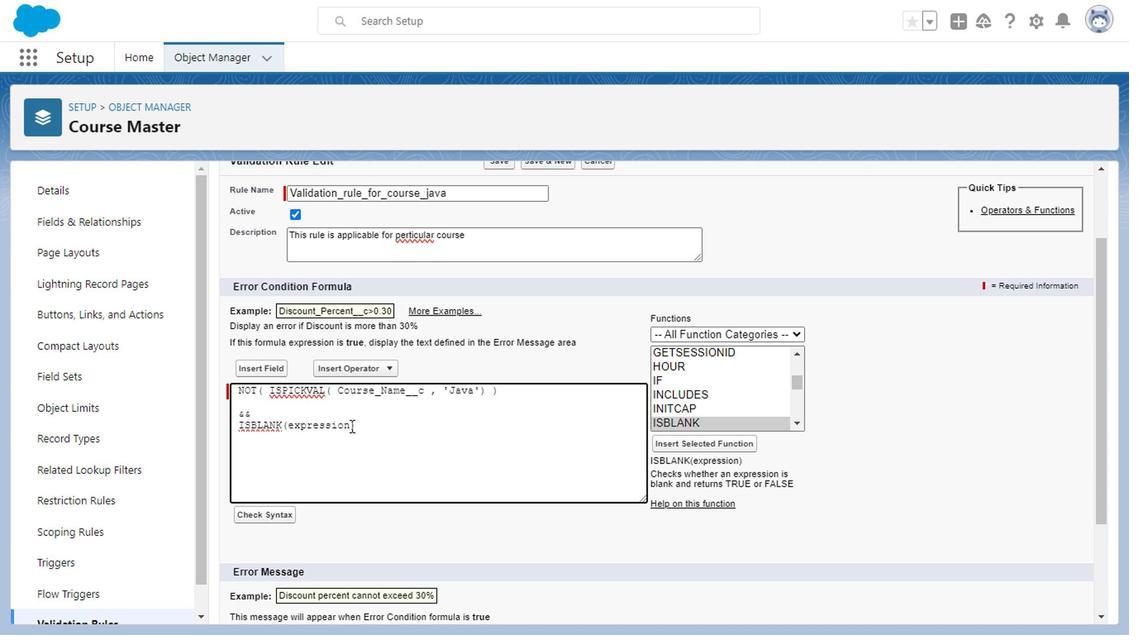 
Action: Mouse pressed left at (345, 427)
Screenshot: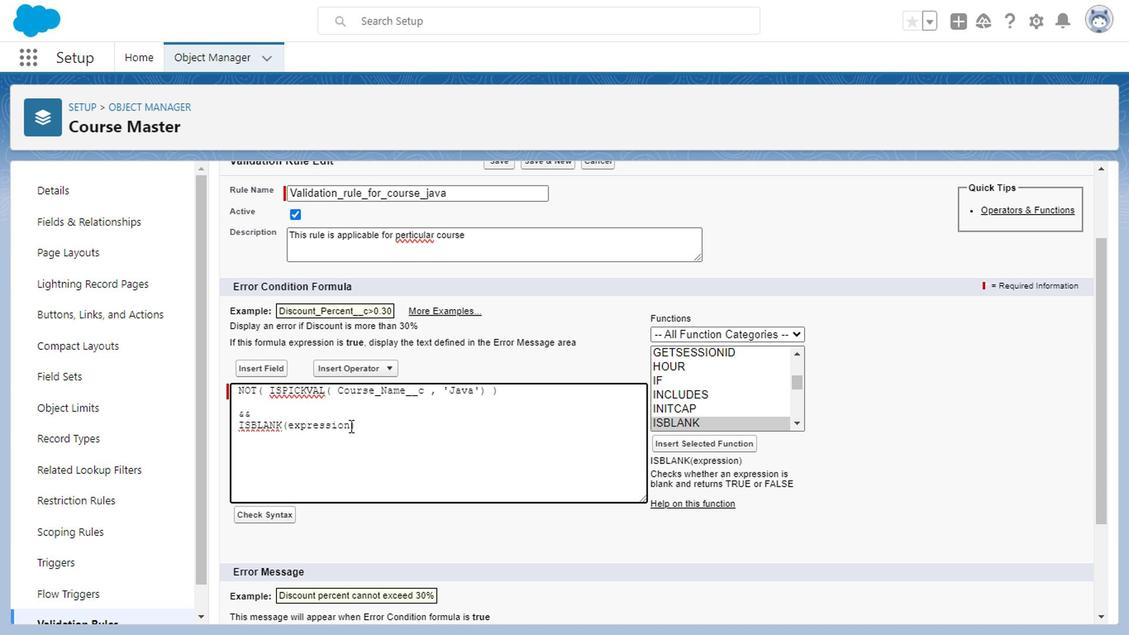 
Action: Mouse moved to (351, 425)
Screenshot: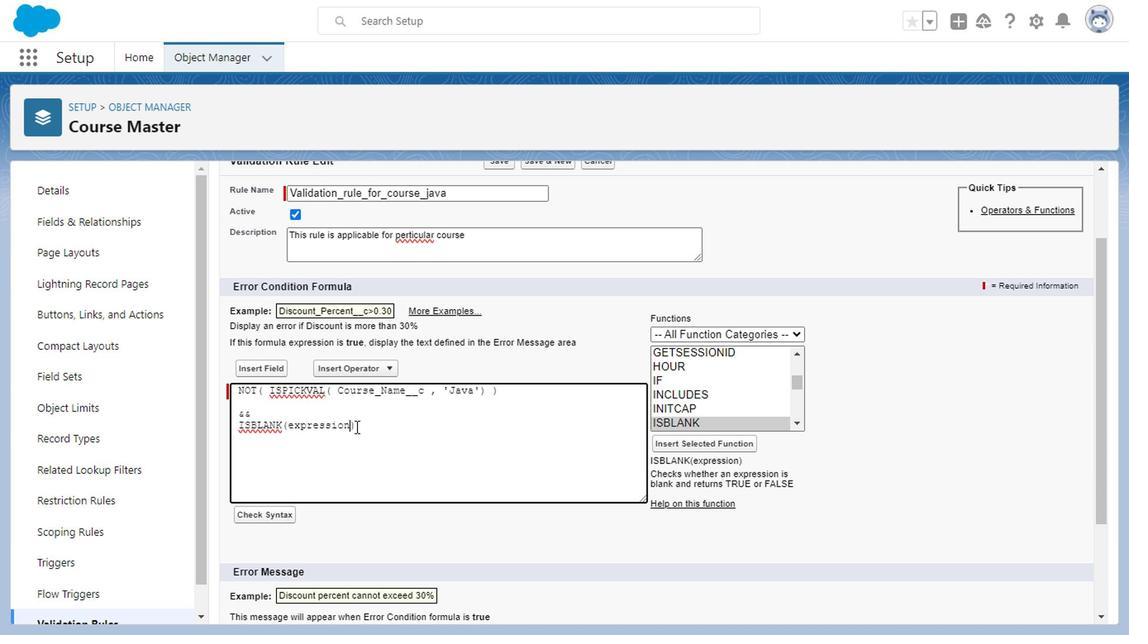 
Action: Key pressed <Key.backspace><Key.backspace><Key.backspace><Key.backspace><Key.backspace><Key.backspace><Key.backspace><Key.backspace><Key.backspace><Key.backspace>
Screenshot: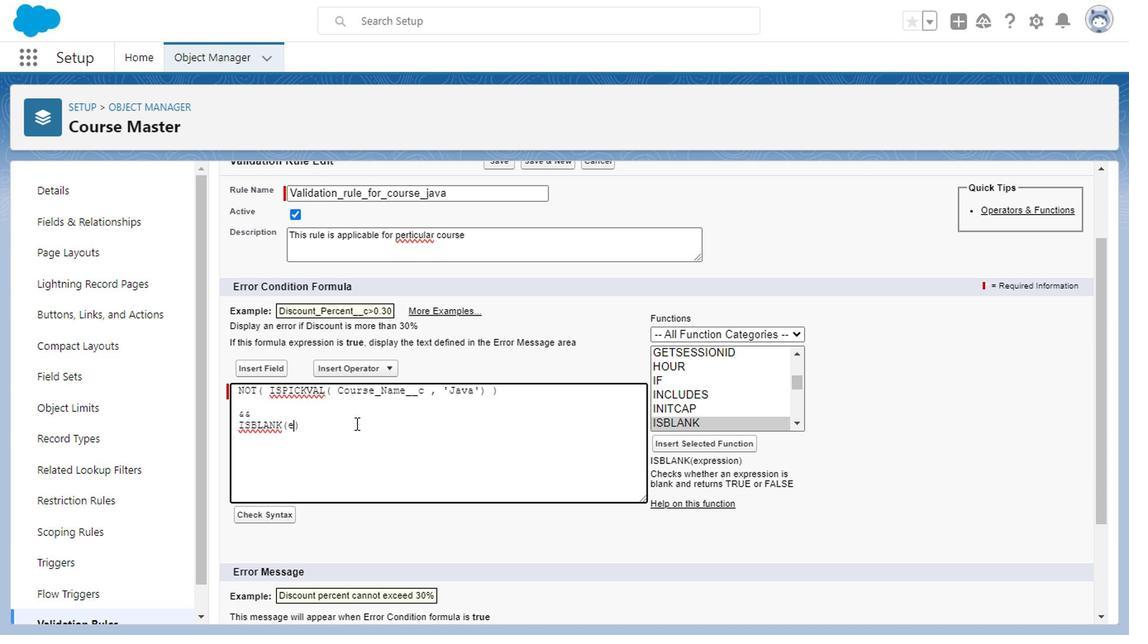 
Action: Mouse moved to (263, 369)
Screenshot: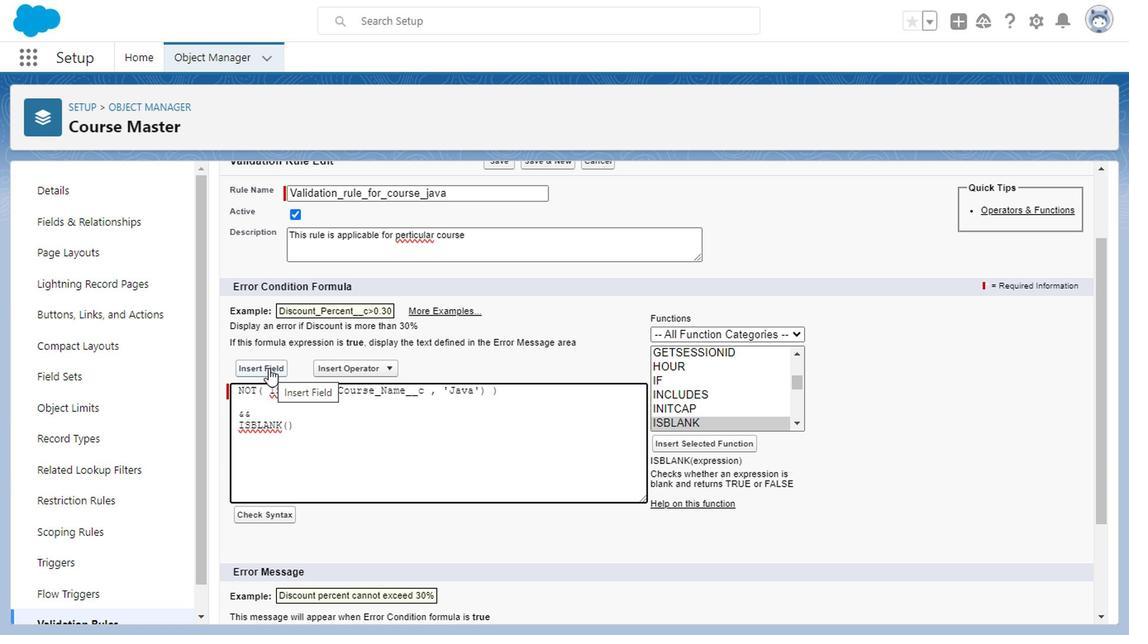 
Action: Mouse pressed left at (263, 369)
Screenshot: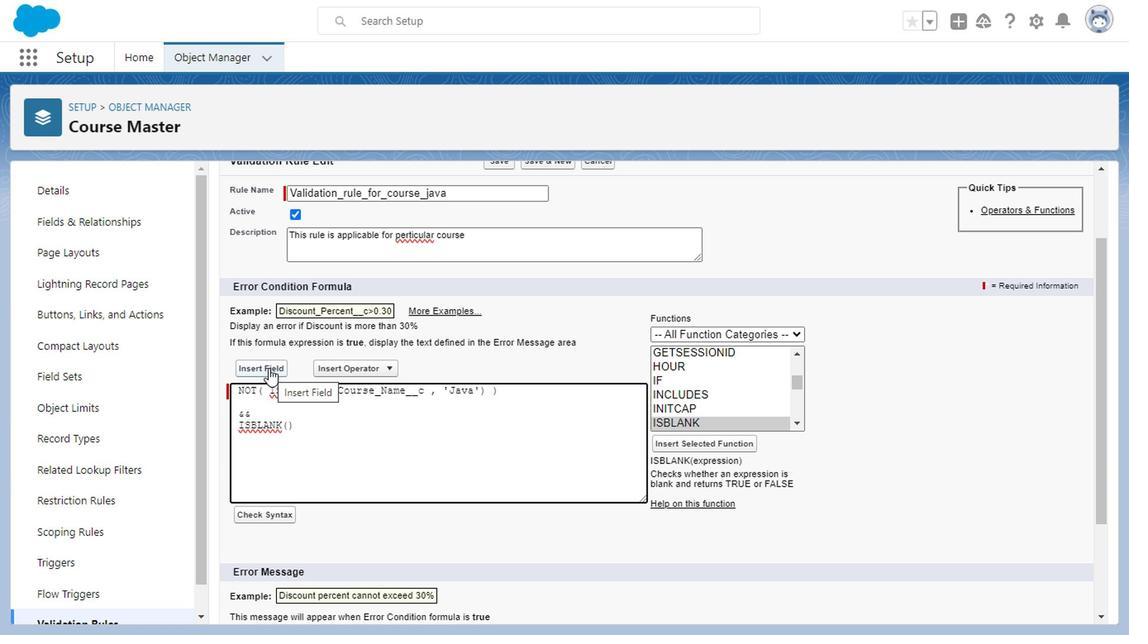 
Action: Mouse moved to (515, 358)
Screenshot: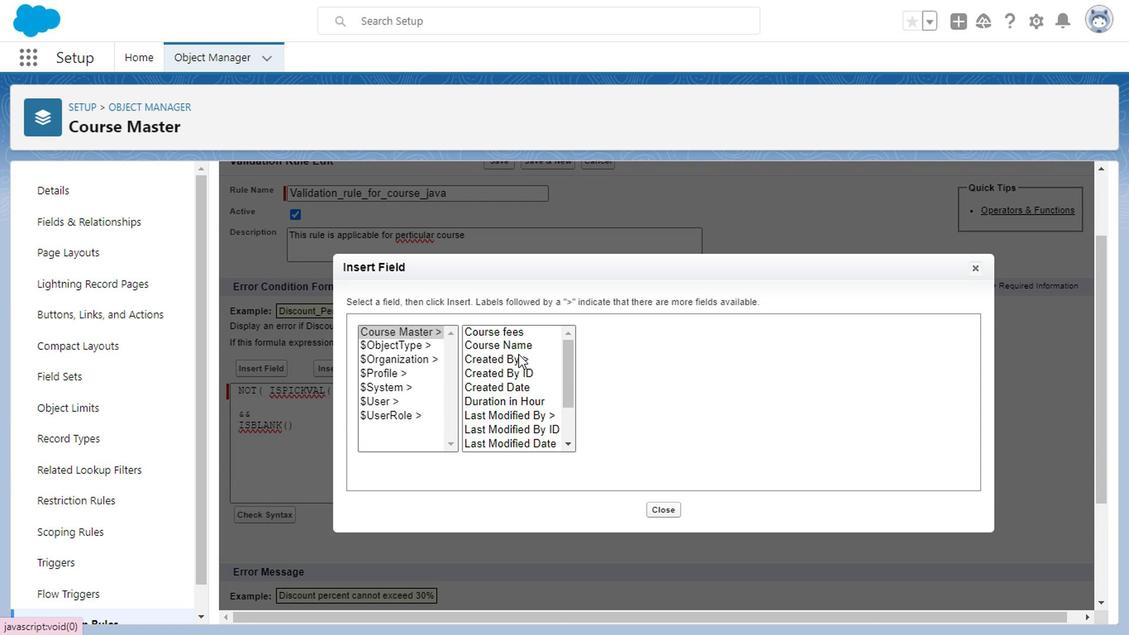 
Action: Mouse scrolled (515, 357) with delta (0, -1)
Screenshot: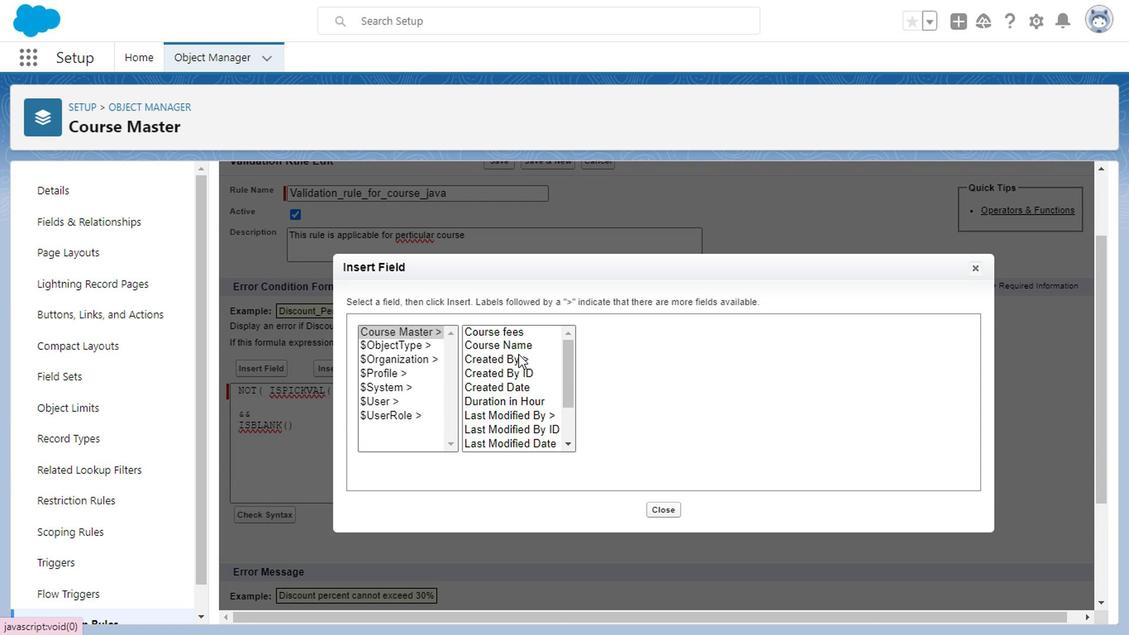 
Action: Mouse moved to (515, 361)
Screenshot: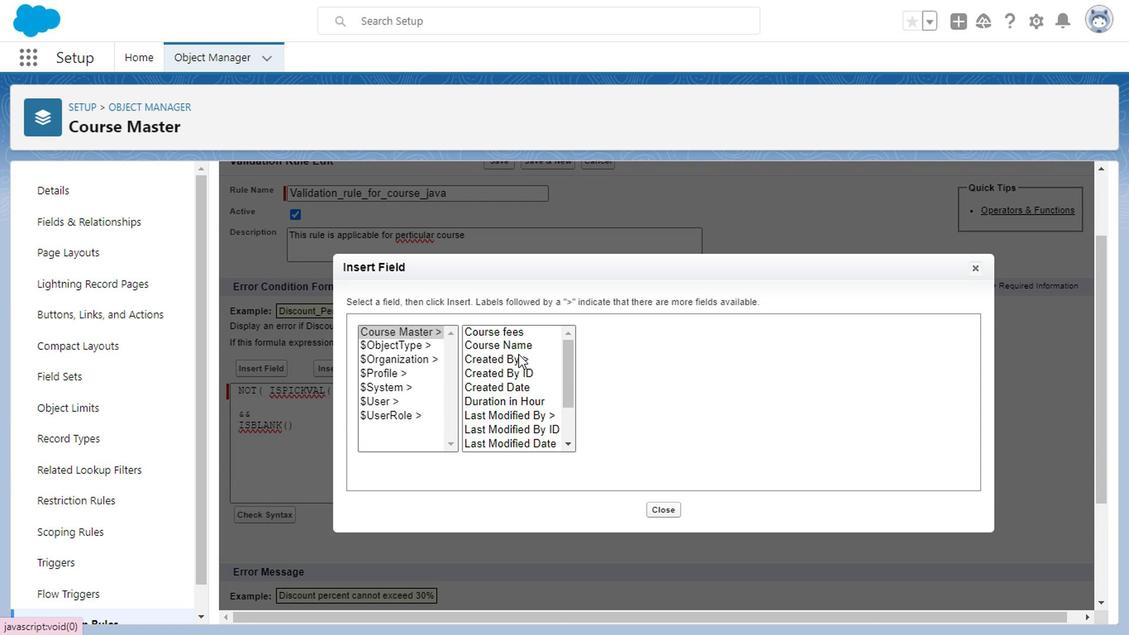 
Action: Mouse scrolled (515, 361) with delta (0, 0)
Screenshot: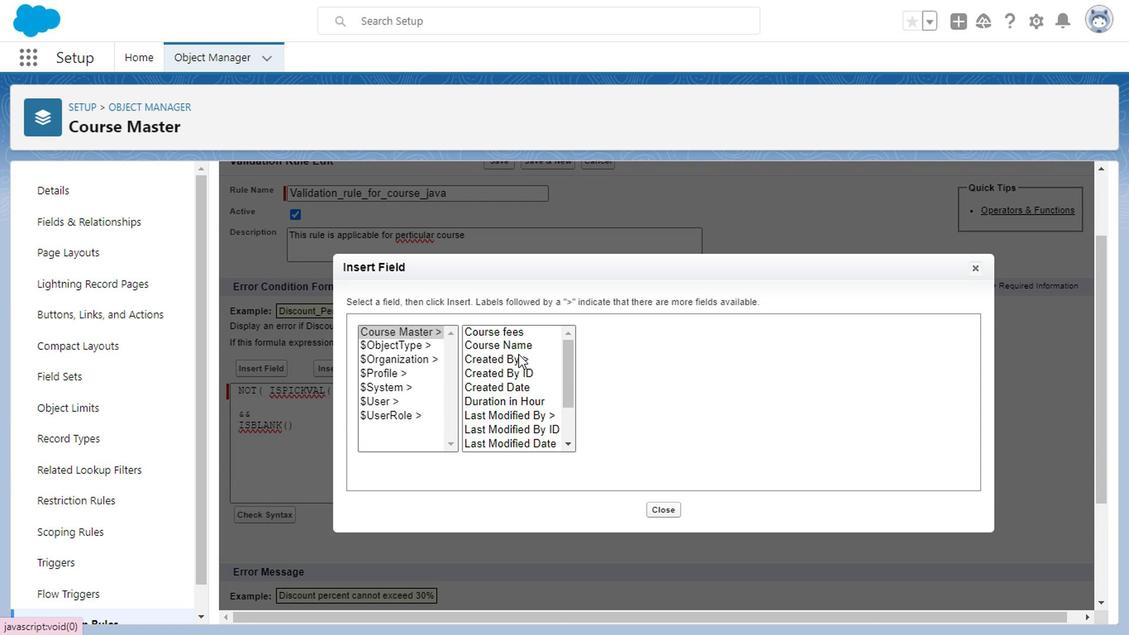 
Action: Mouse moved to (492, 348)
Screenshot: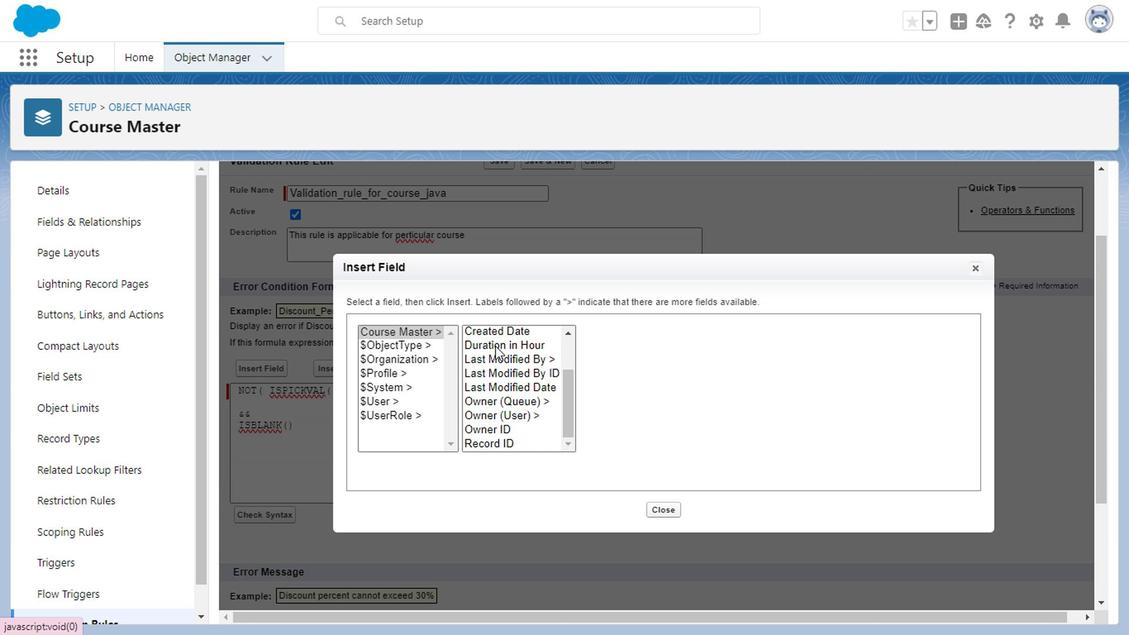 
Action: Mouse pressed left at (492, 348)
Screenshot: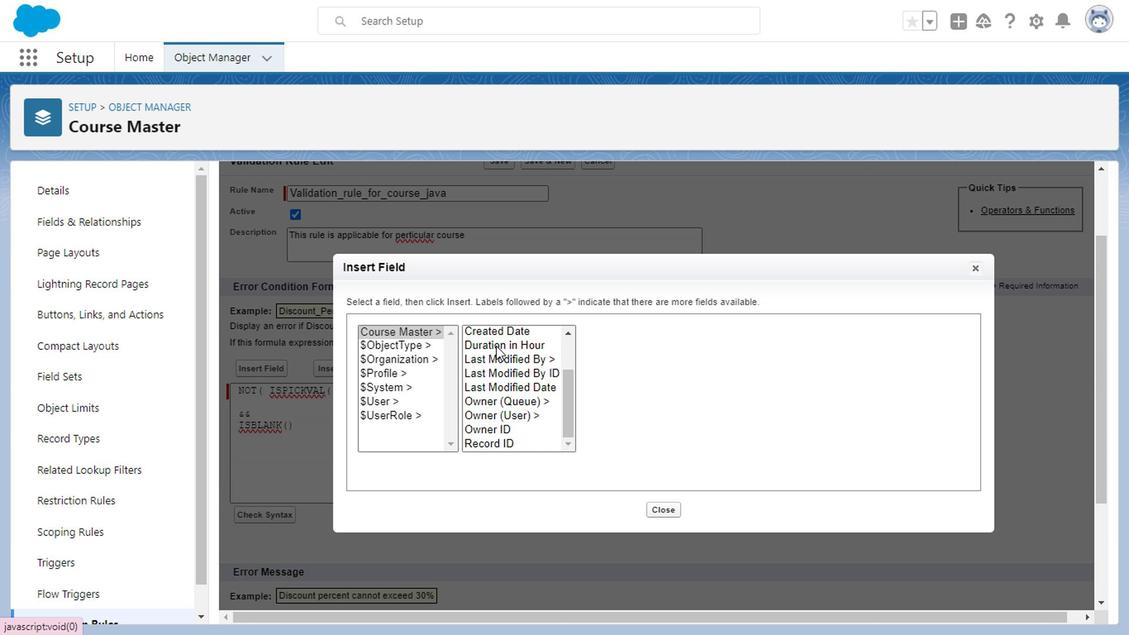 
Action: Mouse moved to (651, 416)
Screenshot: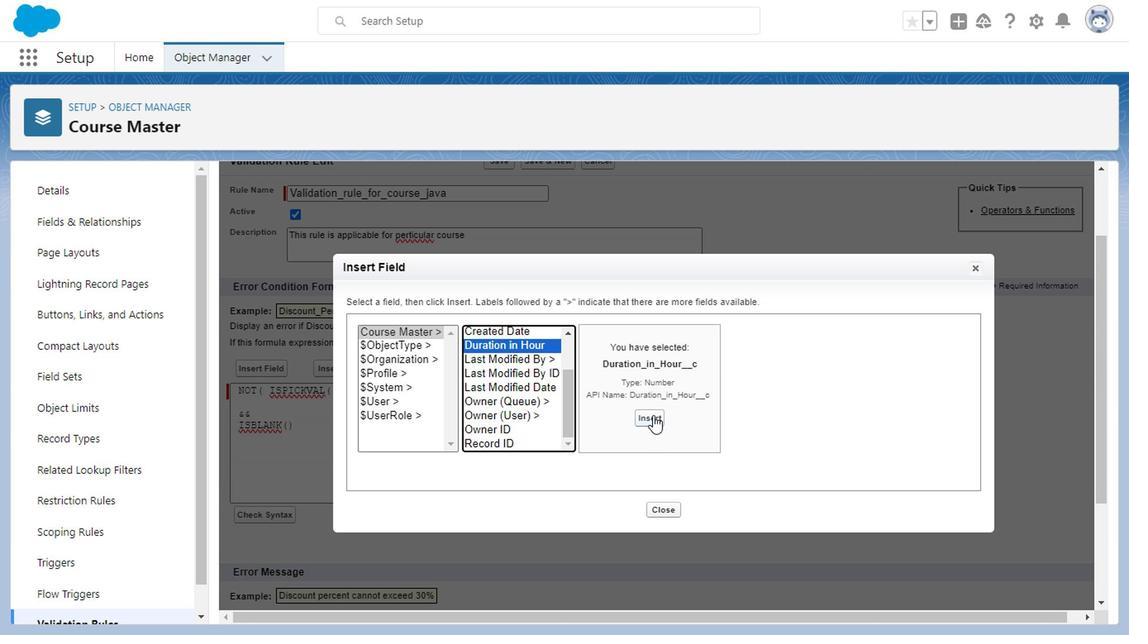 
Action: Mouse pressed left at (651, 416)
Screenshot: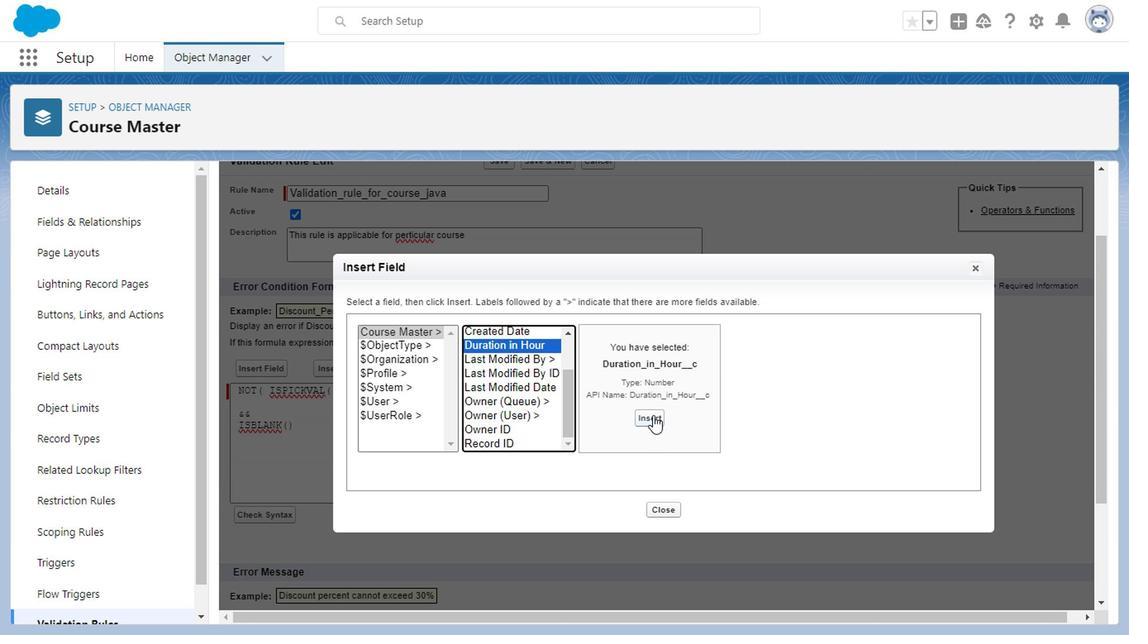 
Action: Mouse moved to (244, 515)
Screenshot: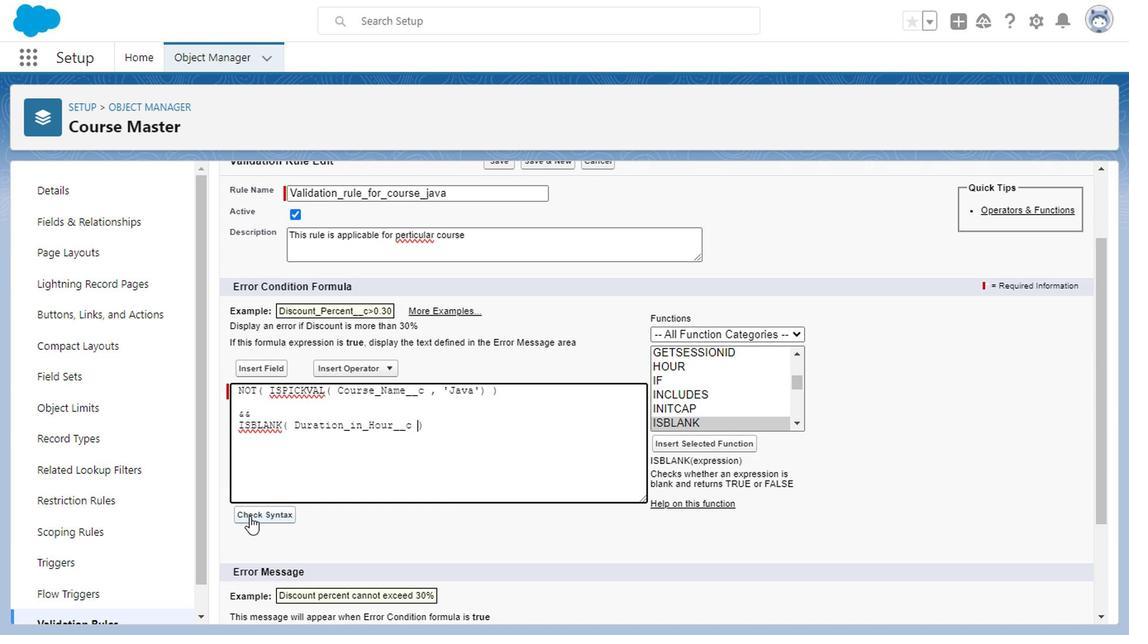 
Action: Mouse pressed left at (244, 515)
Screenshot: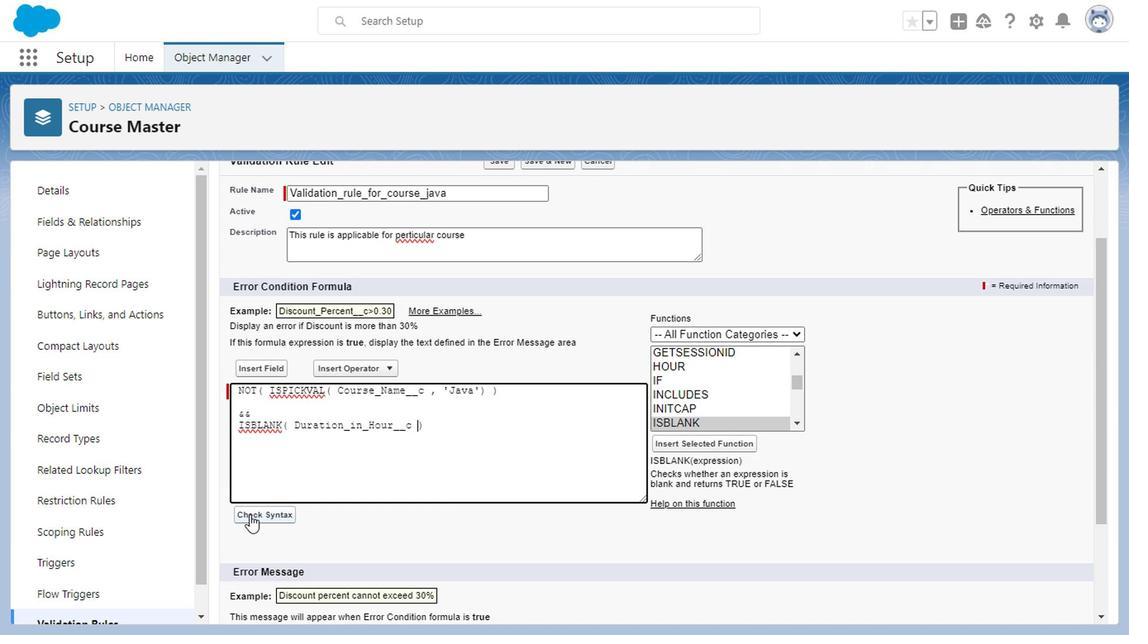 
Action: Mouse moved to (414, 488)
Screenshot: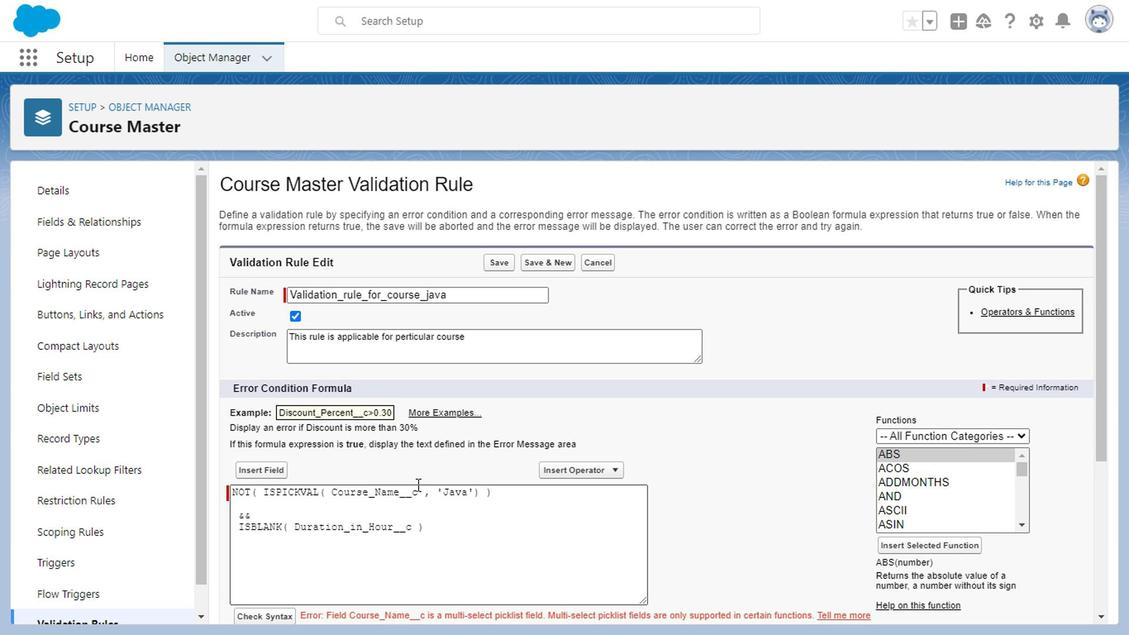 
Action: Mouse scrolled (414, 487) with delta (0, -1)
Screenshot: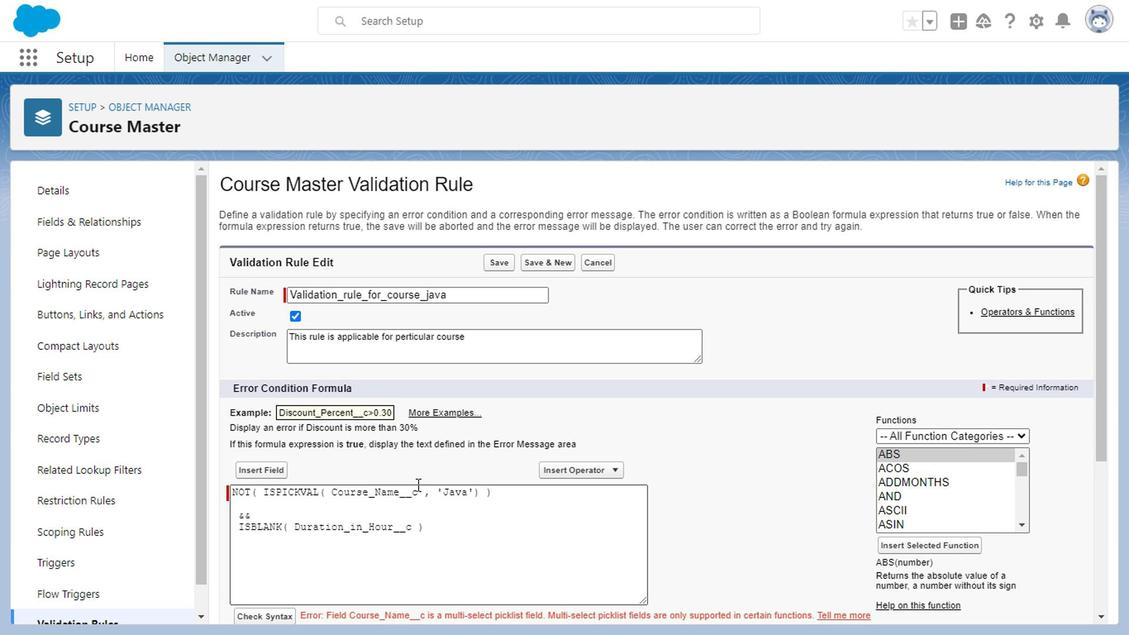 
Action: Mouse moved to (516, 384)
Screenshot: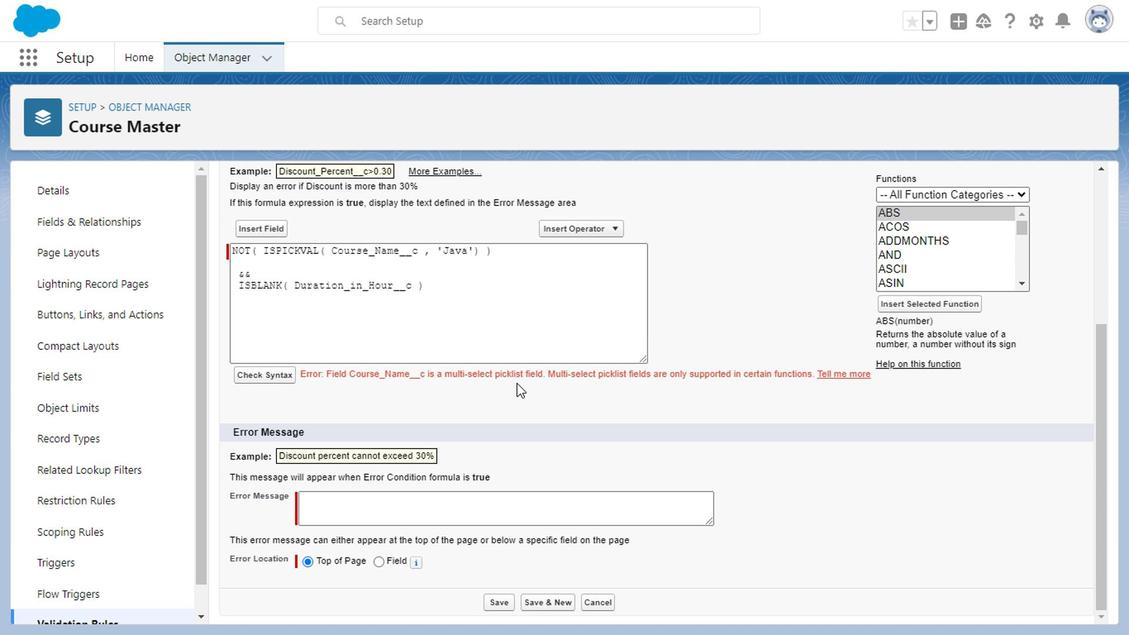 
Action: Mouse scrolled (516, 385) with delta (0, 1)
Screenshot: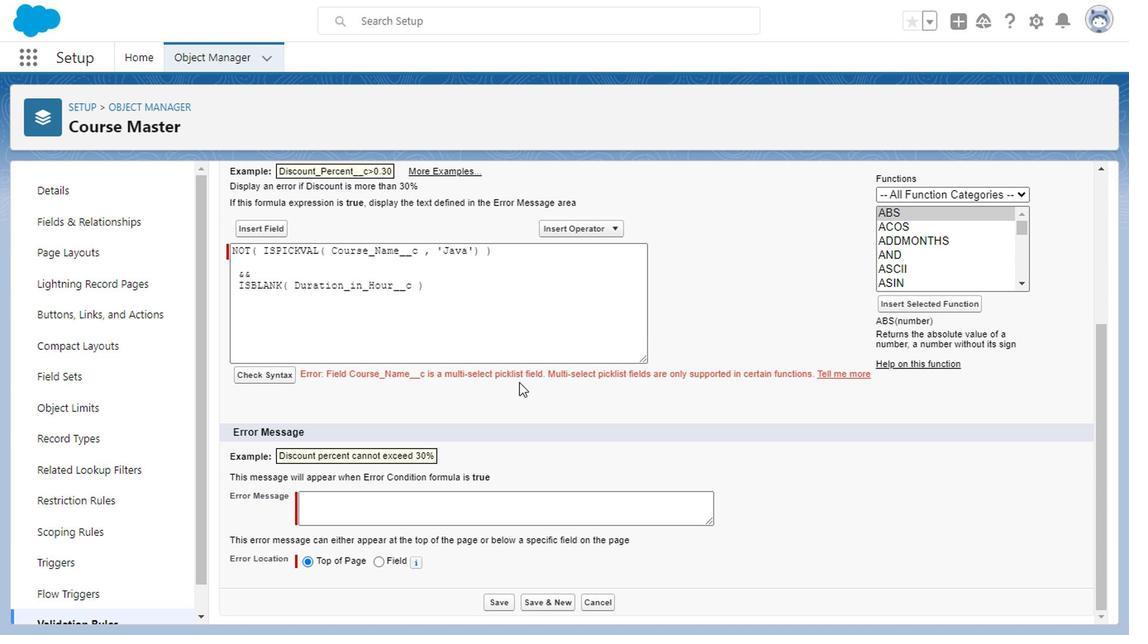 
Action: Mouse moved to (315, 493)
Screenshot: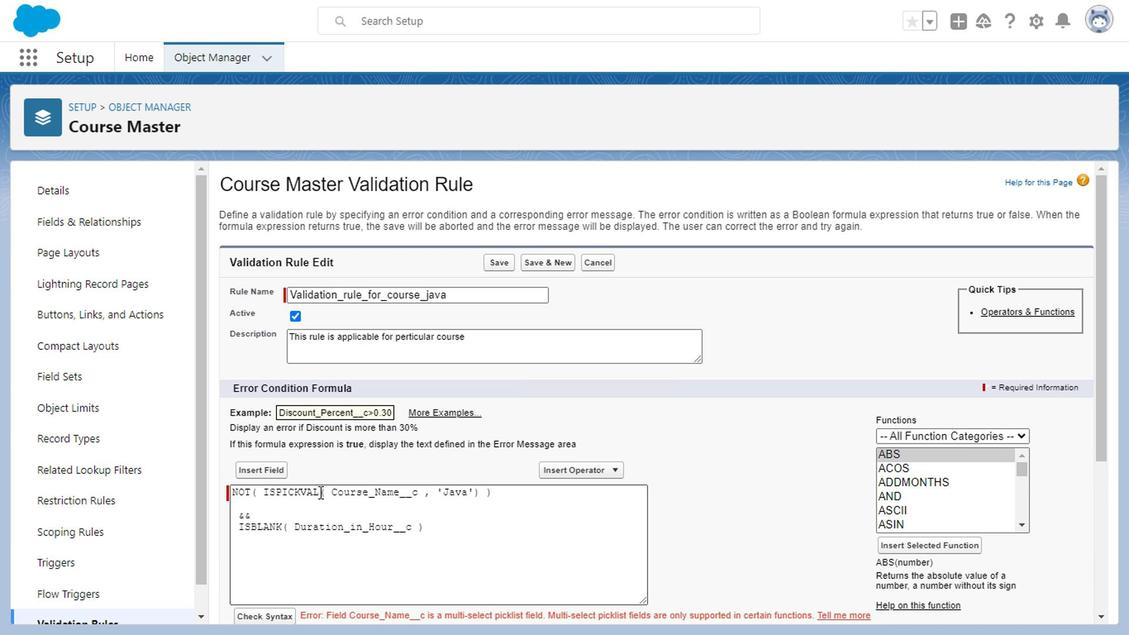 
Action: Mouse pressed left at (315, 493)
Screenshot: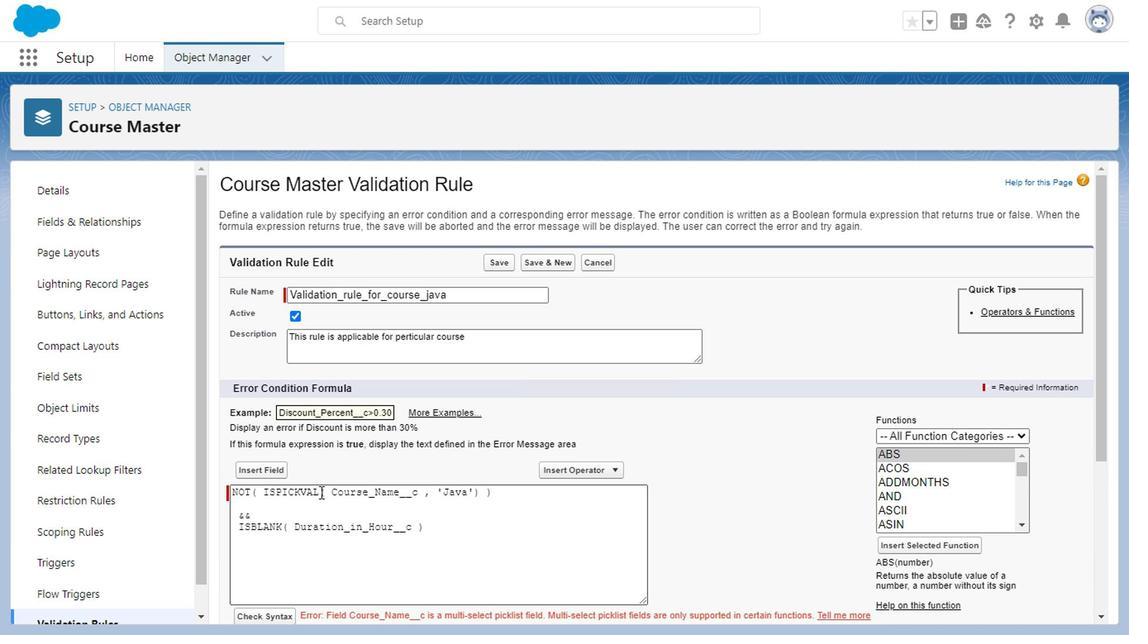 
Action: Mouse moved to (321, 491)
Screenshot: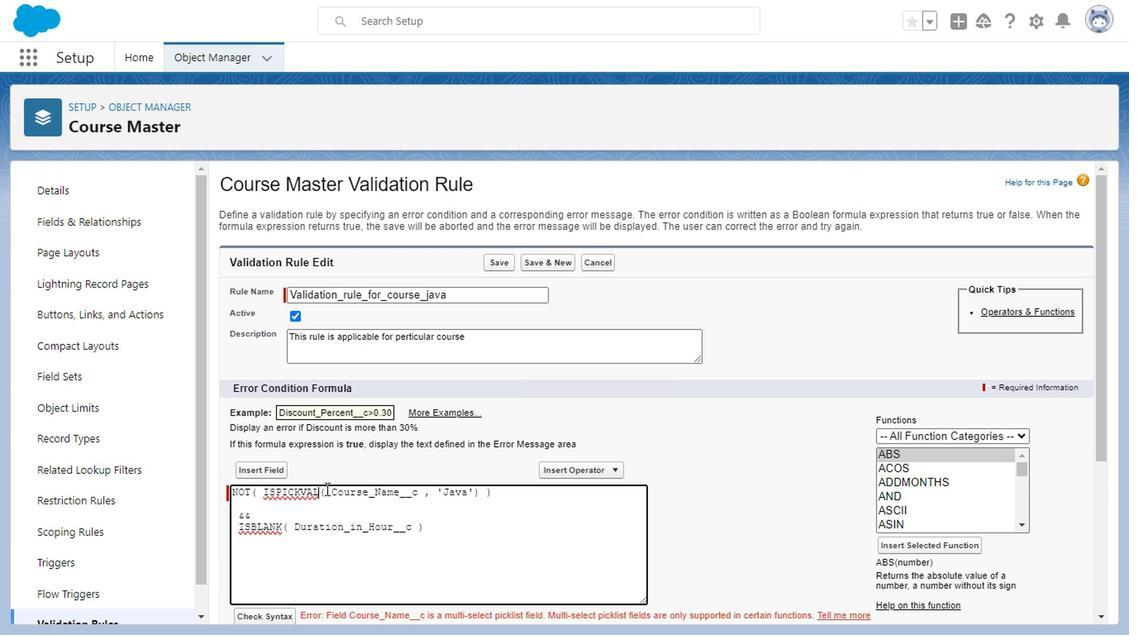 
Action: Mouse pressed left at (321, 491)
Screenshot: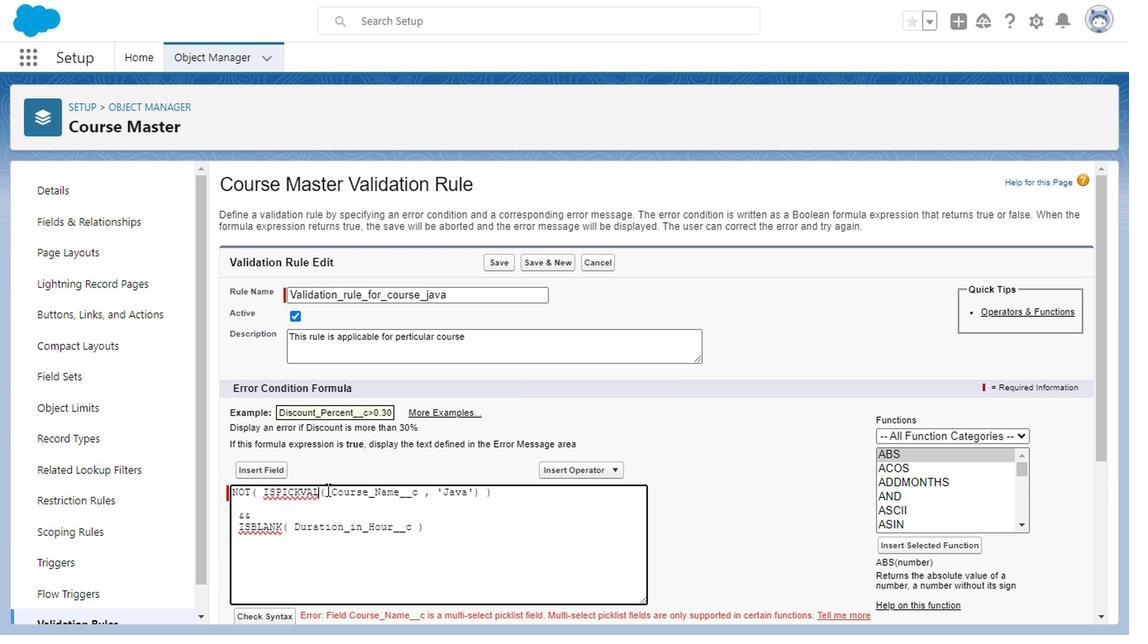 
Action: Mouse moved to (435, 493)
Screenshot: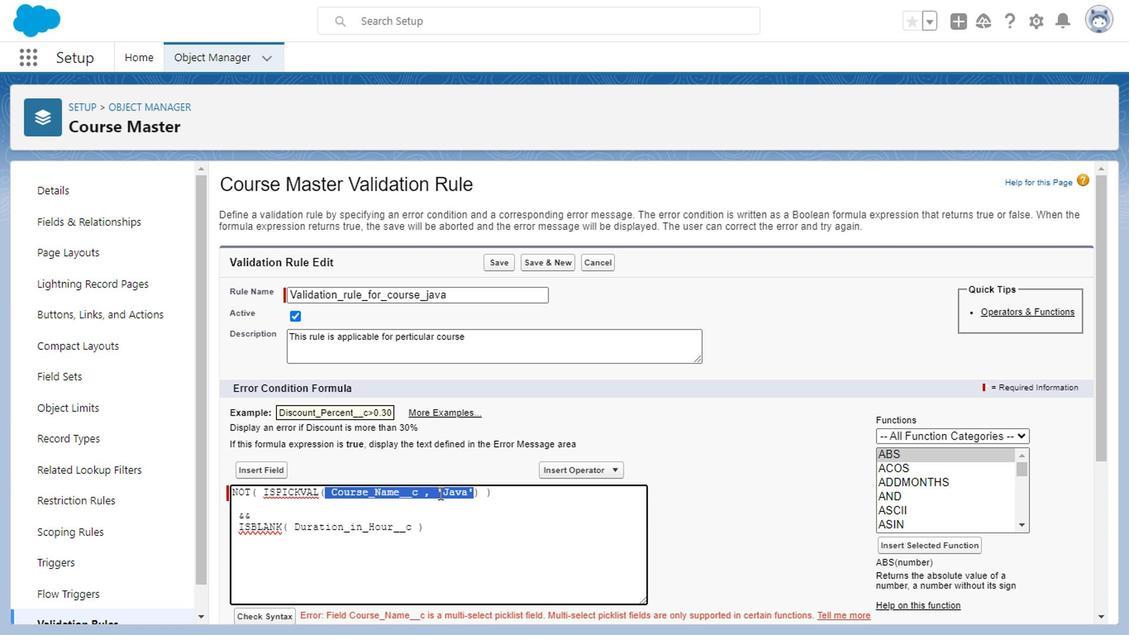 
Action: Mouse pressed right at (435, 493)
Screenshot: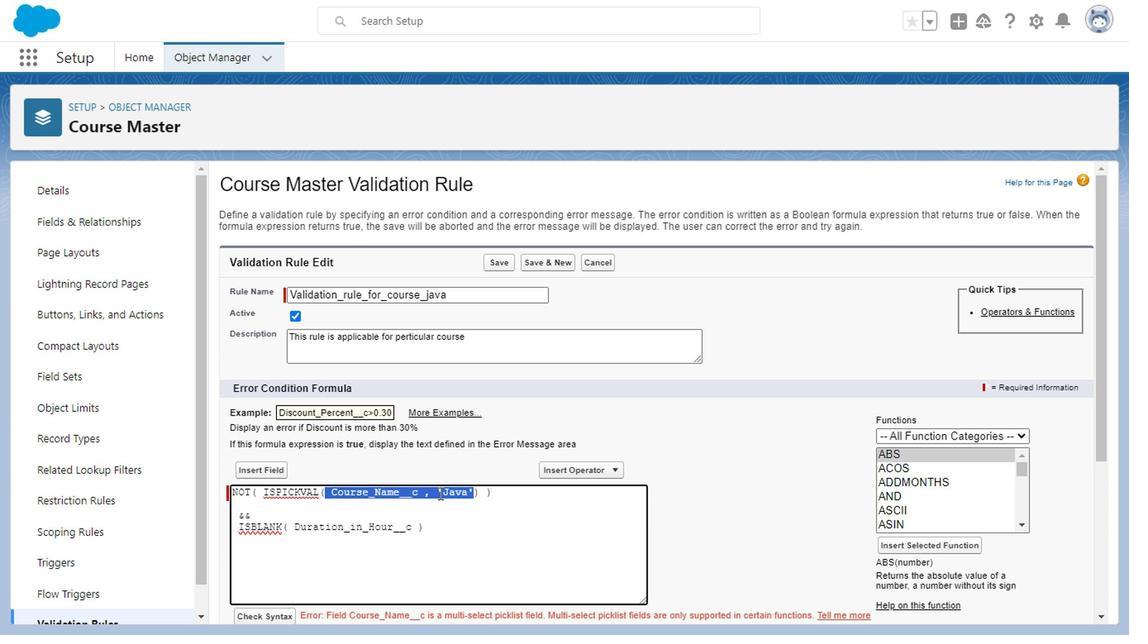 
Action: Mouse moved to (482, 278)
Screenshot: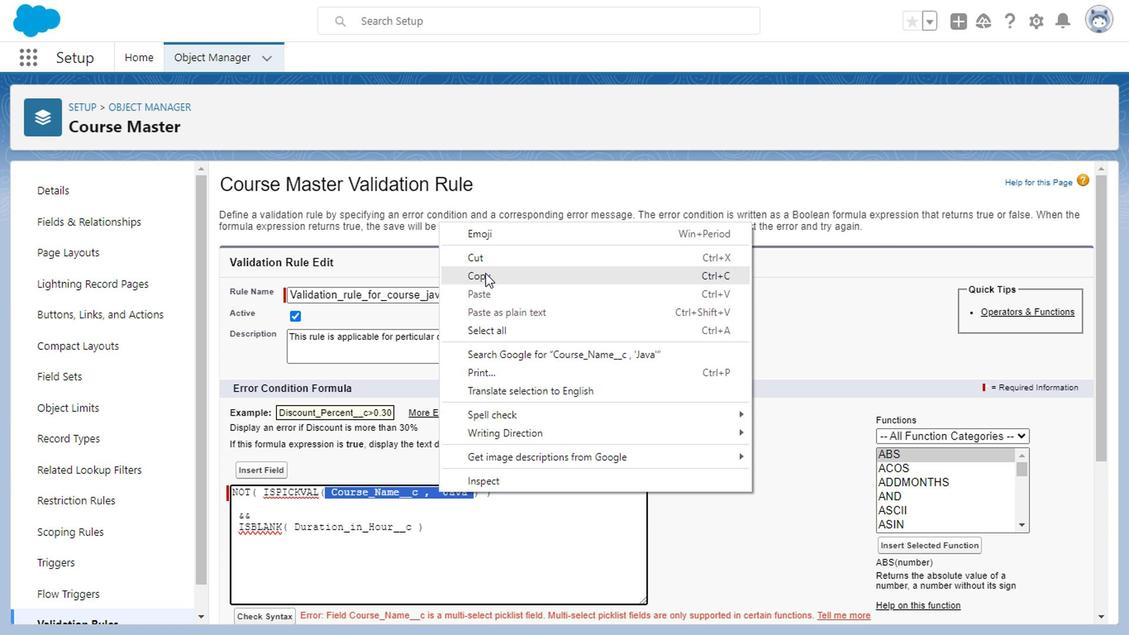 
Action: Mouse pressed left at (482, 278)
Screenshot: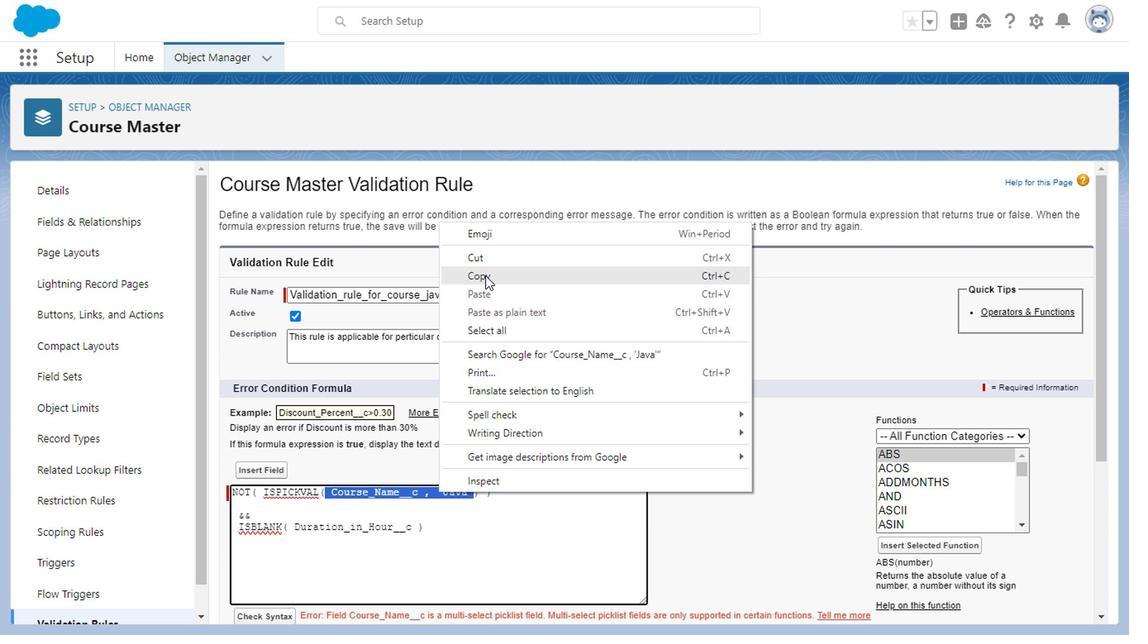 
Action: Mouse moved to (244, 496)
Screenshot: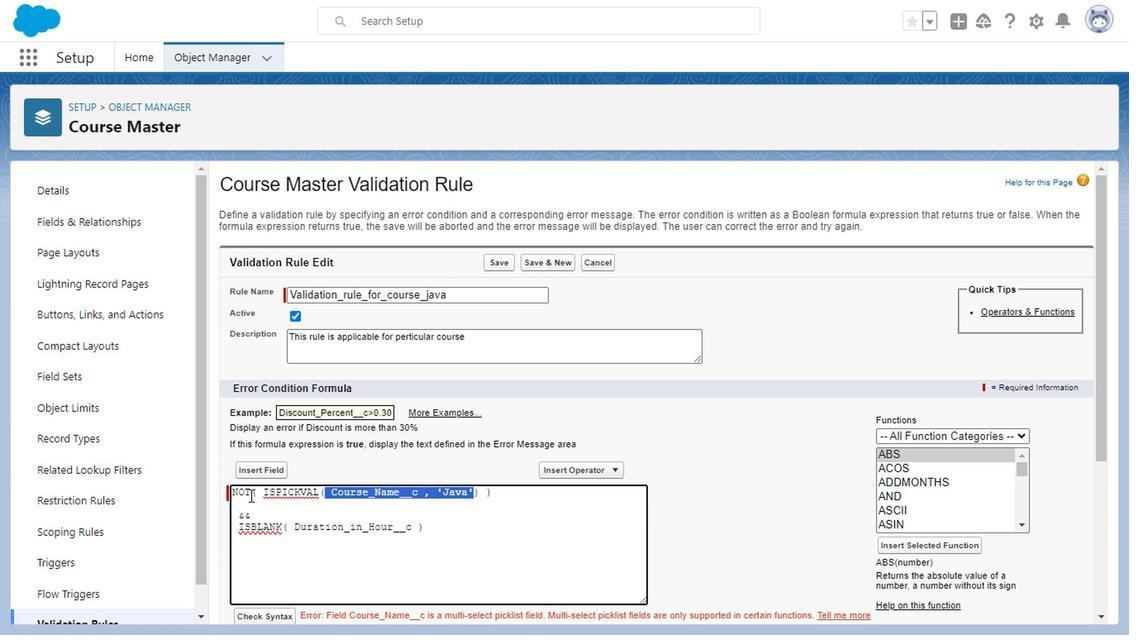 
Action: Mouse pressed left at (244, 496)
Screenshot: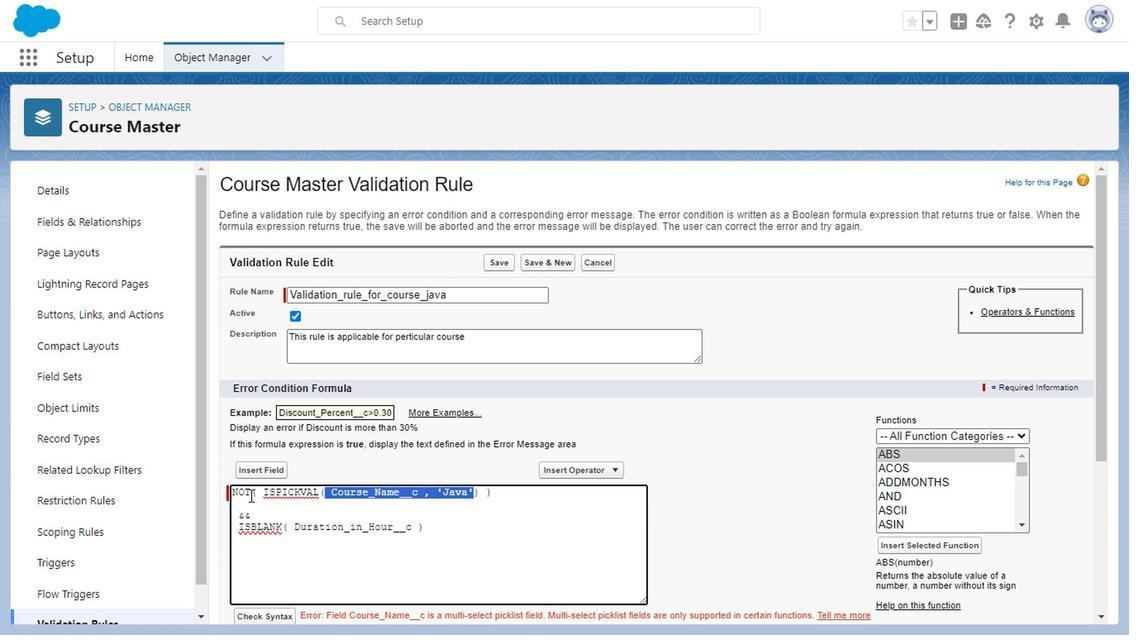 
Action: Mouse moved to (224, 496)
Screenshot: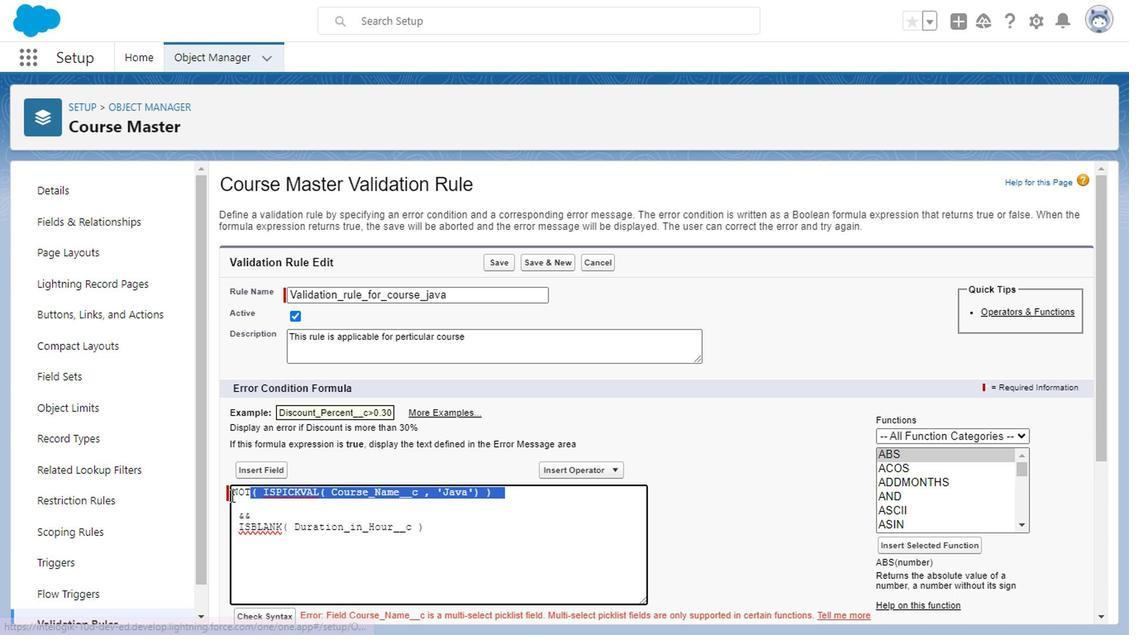 
Action: Mouse pressed left at (224, 496)
Screenshot: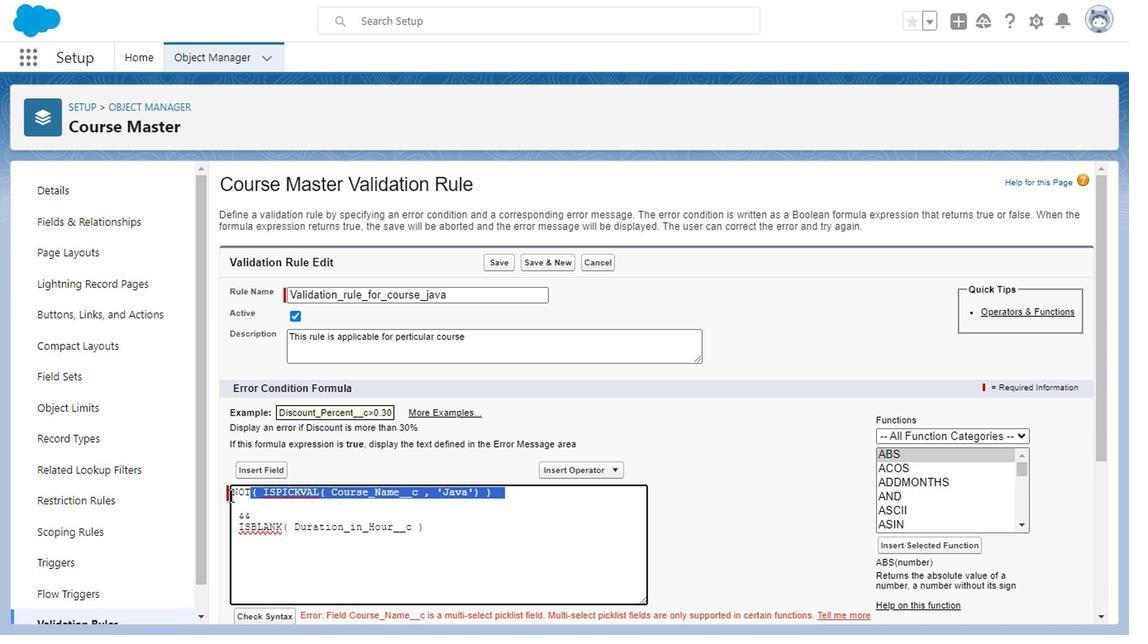
Action: Mouse moved to (472, 495)
Screenshot: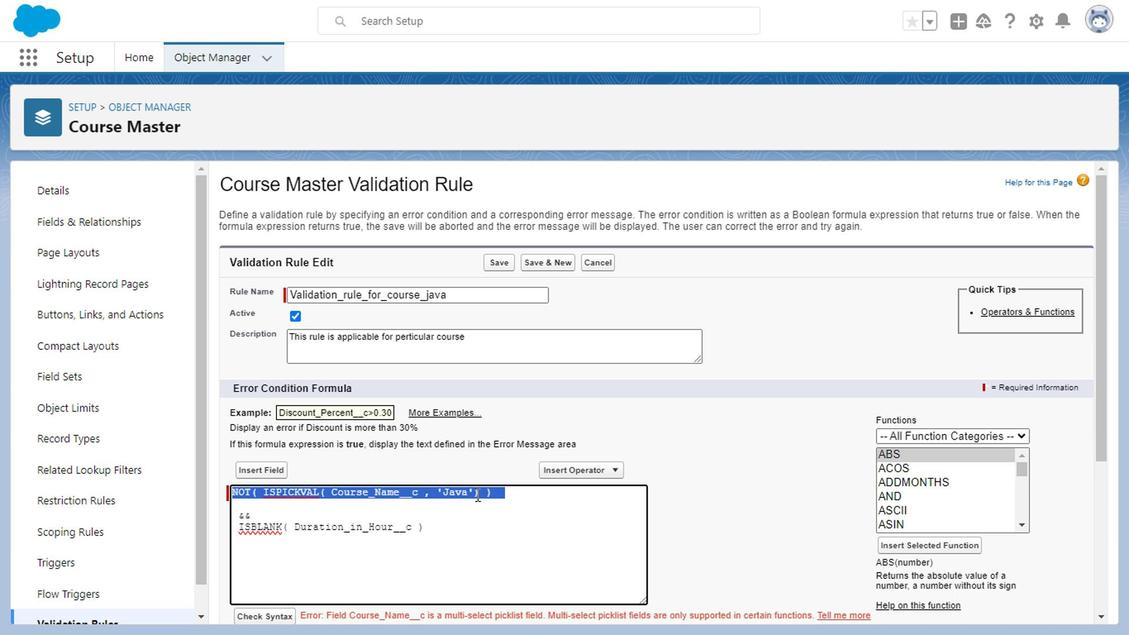 
Action: Key pressed <Key.backspace>
Screenshot: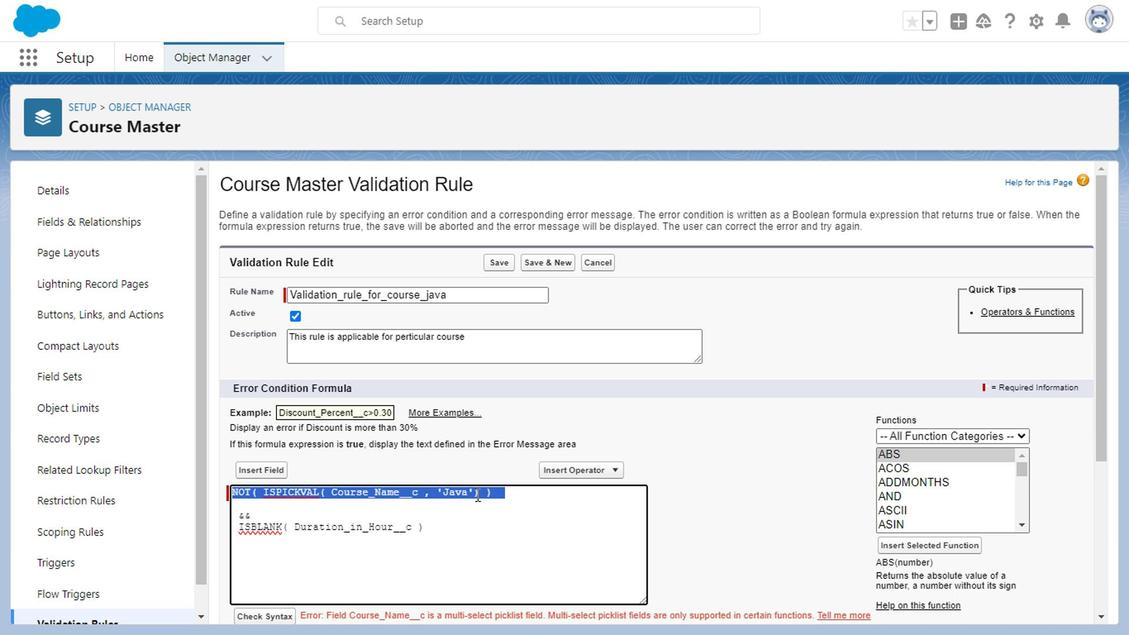 
Action: Mouse moved to (976, 437)
Screenshot: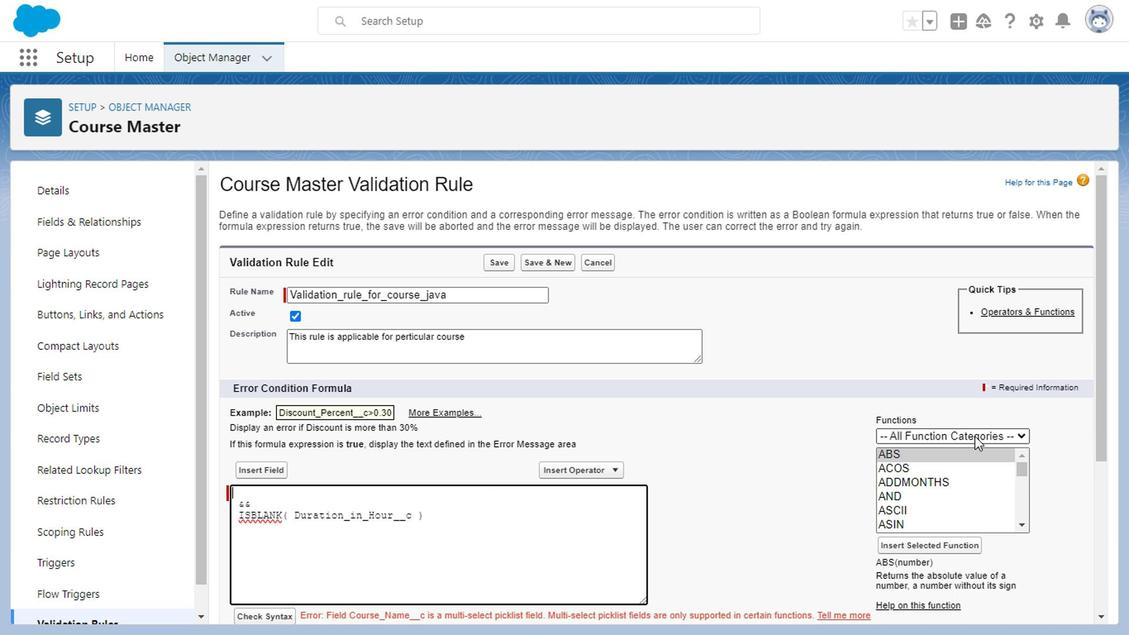 
Action: Mouse pressed left at (976, 437)
Screenshot: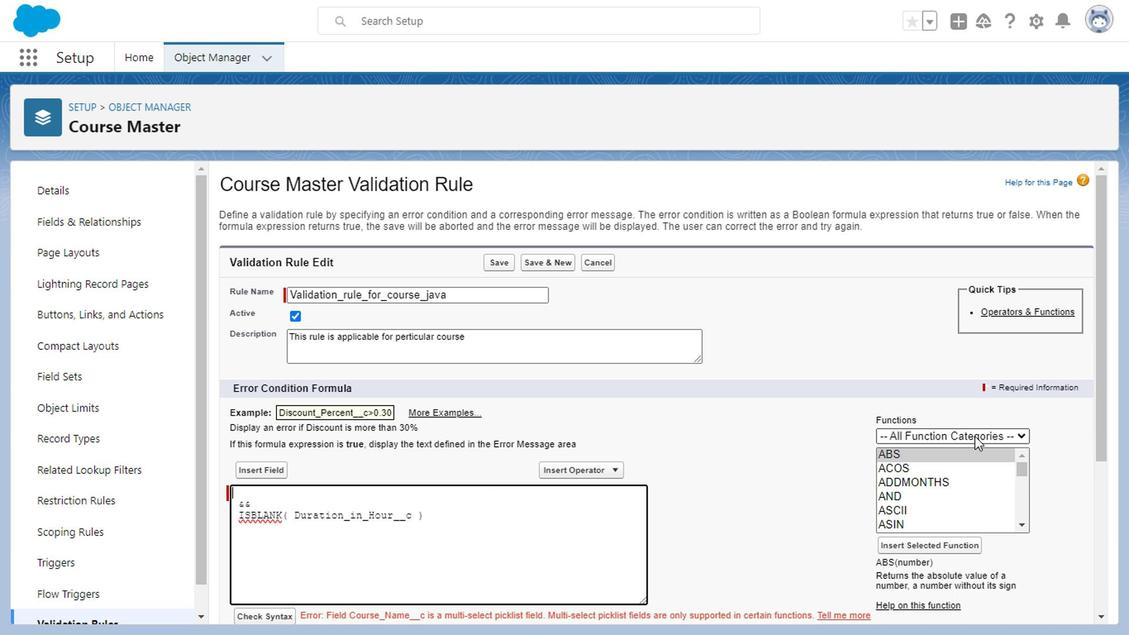 
Action: Mouse moved to (909, 478)
Screenshot: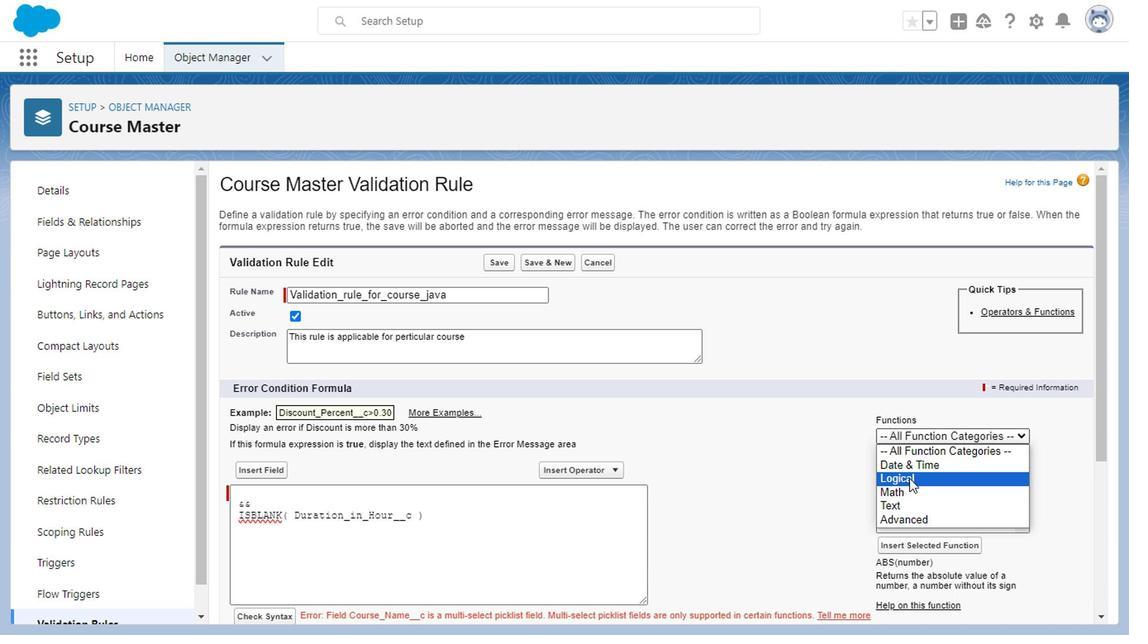 
Action: Mouse pressed left at (909, 478)
Screenshot: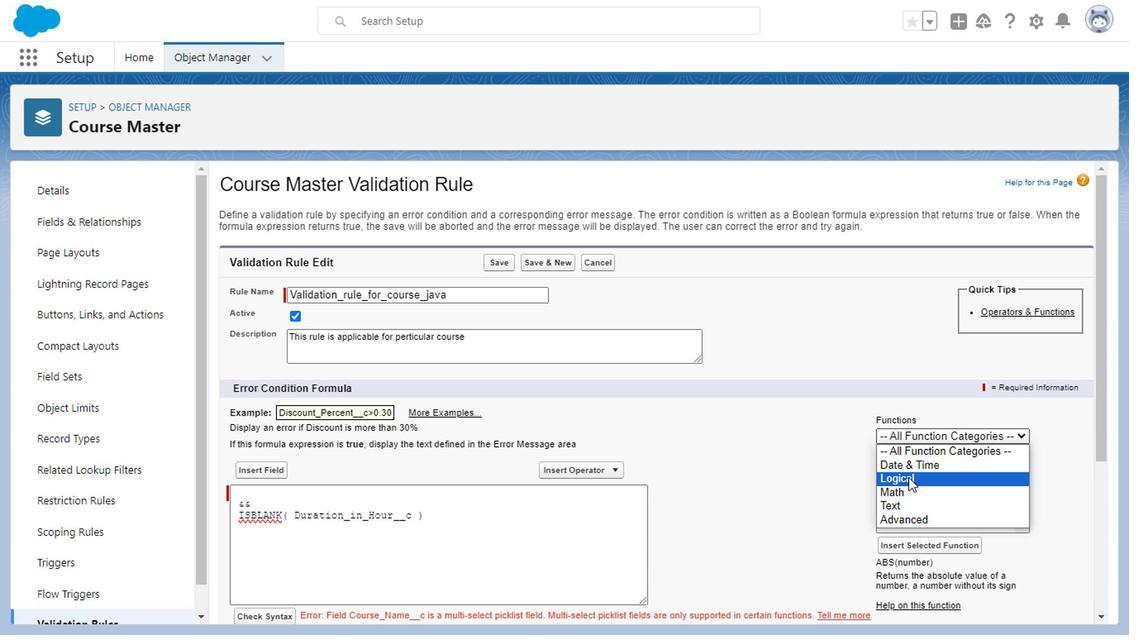 
Action: Mouse moved to (901, 495)
Screenshot: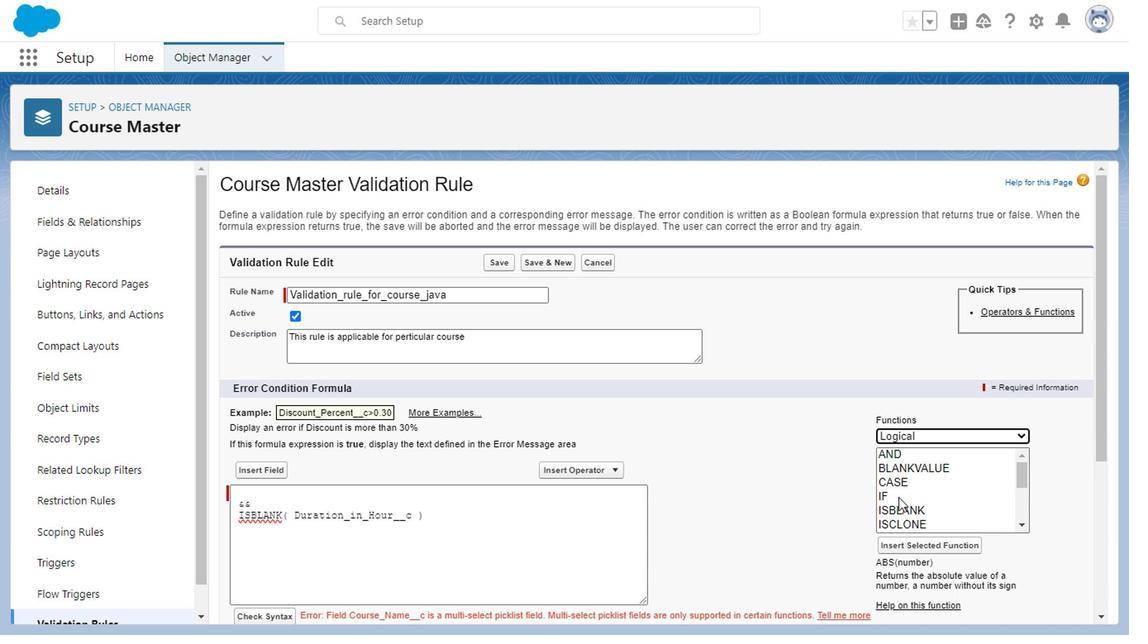 
Action: Mouse scrolled (901, 494) with delta (0, 0)
Screenshot: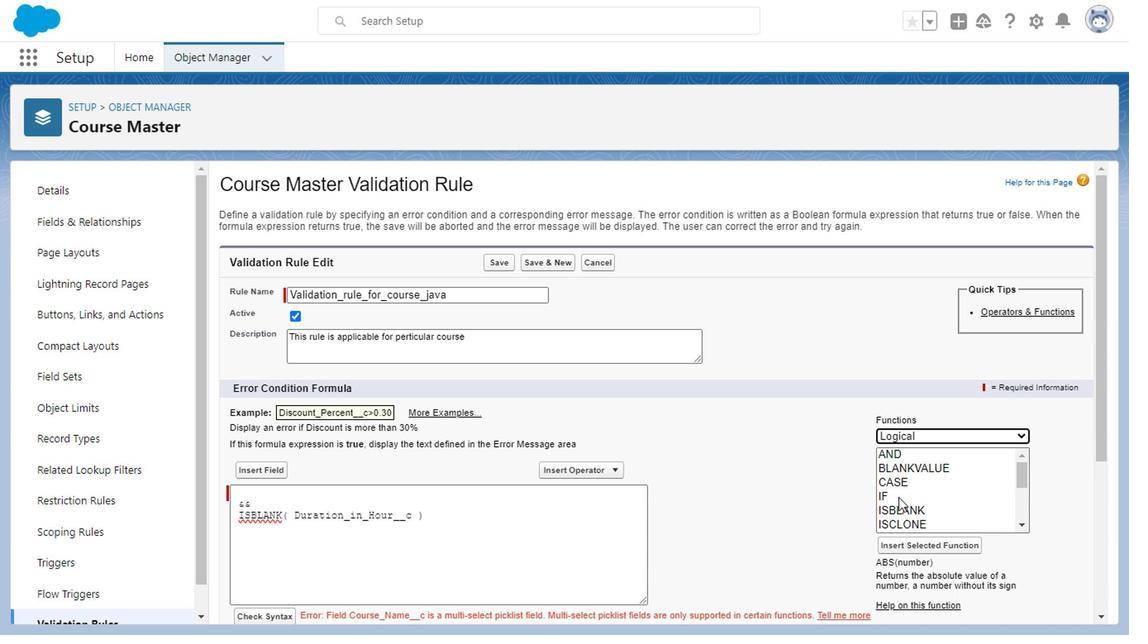 
Action: Mouse moved to (899, 482)
Screenshot: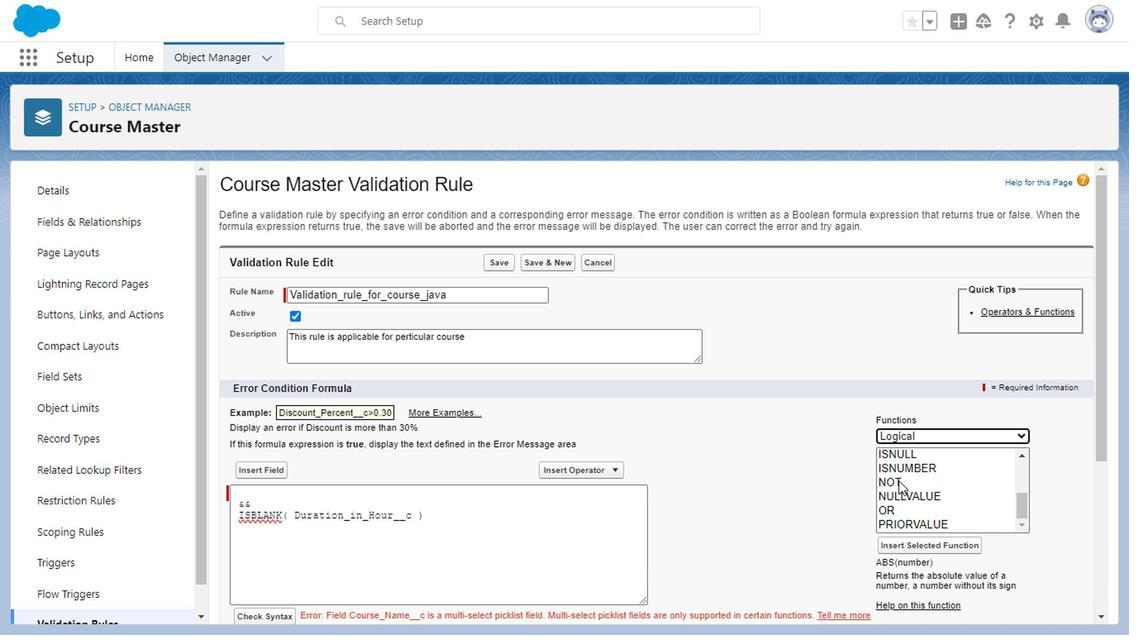 
Action: Mouse pressed left at (899, 482)
Screenshot: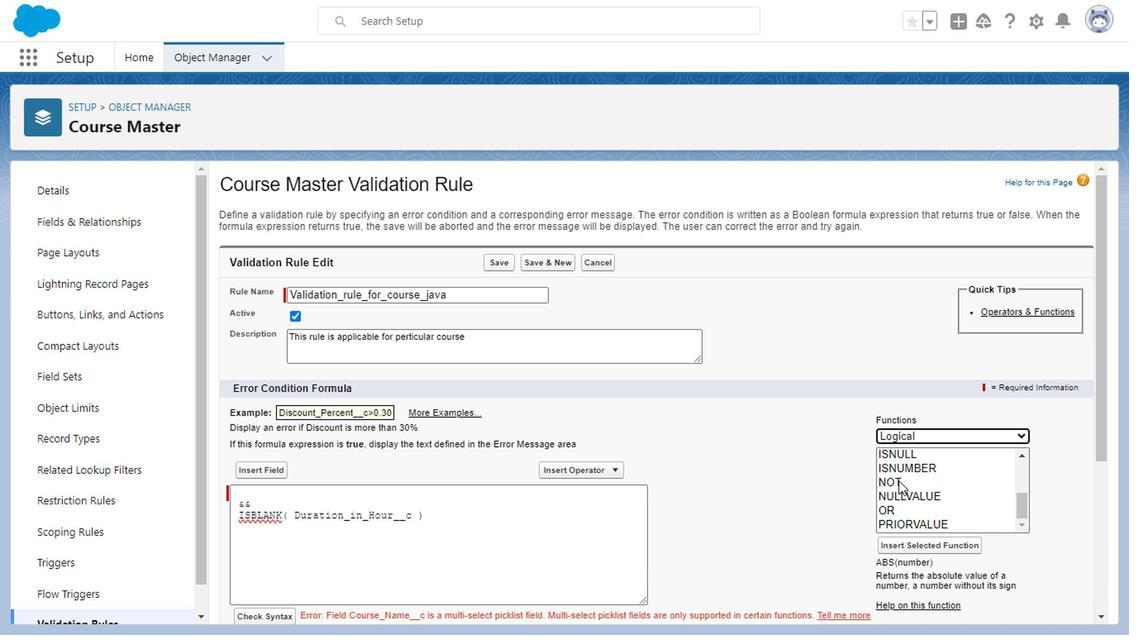 
Action: Mouse moved to (959, 542)
Screenshot: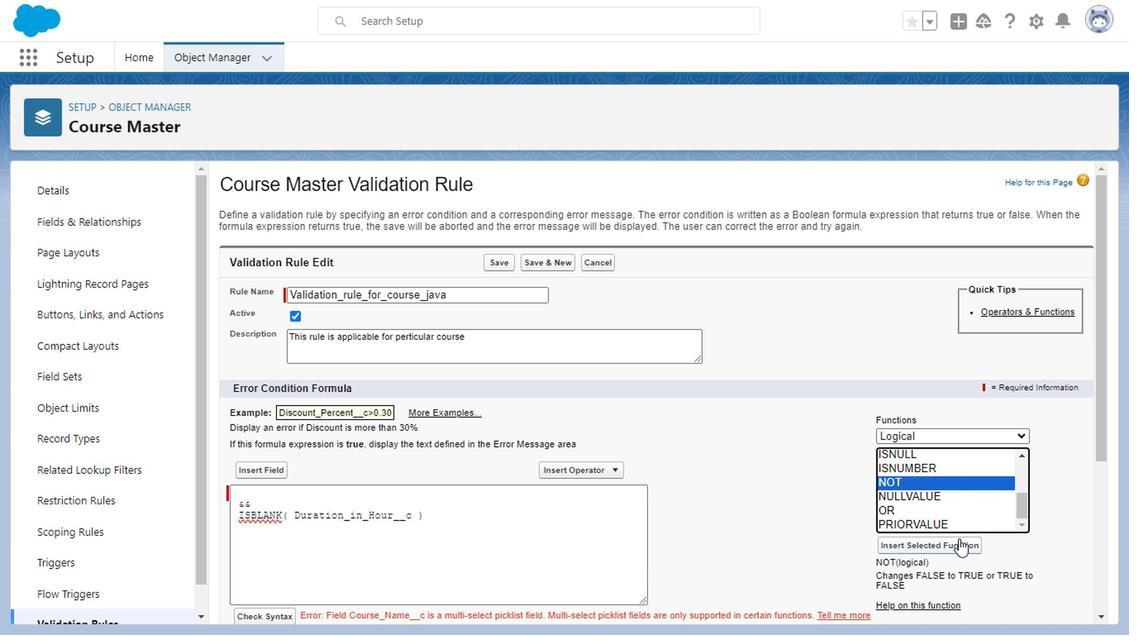 
Action: Mouse pressed left at (959, 542)
Screenshot: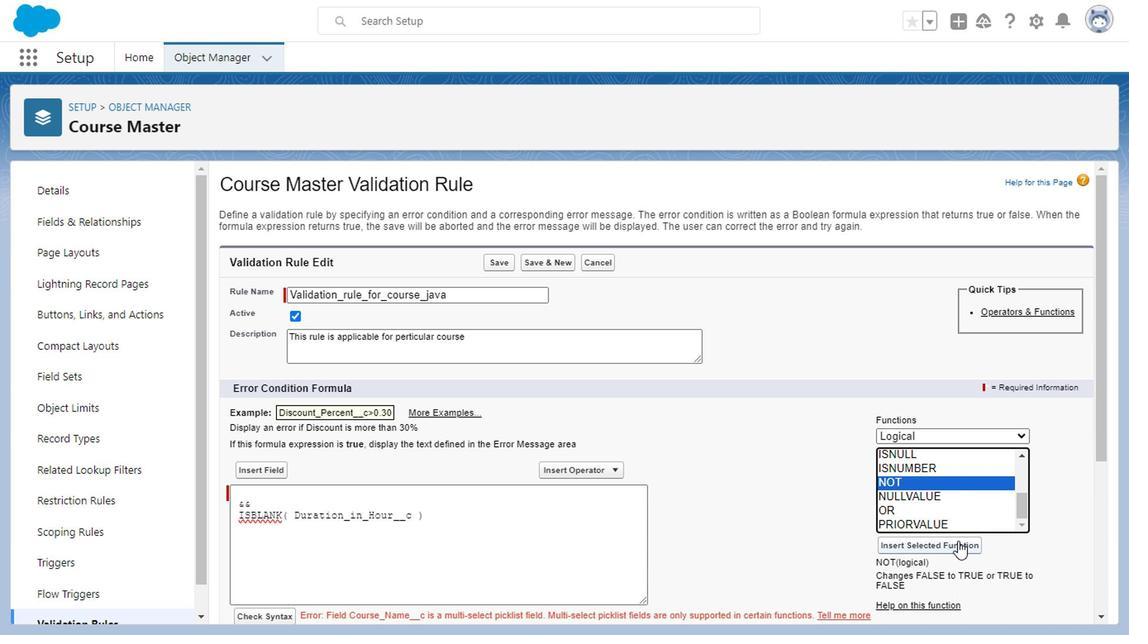 
Action: Mouse moved to (301, 492)
Screenshot: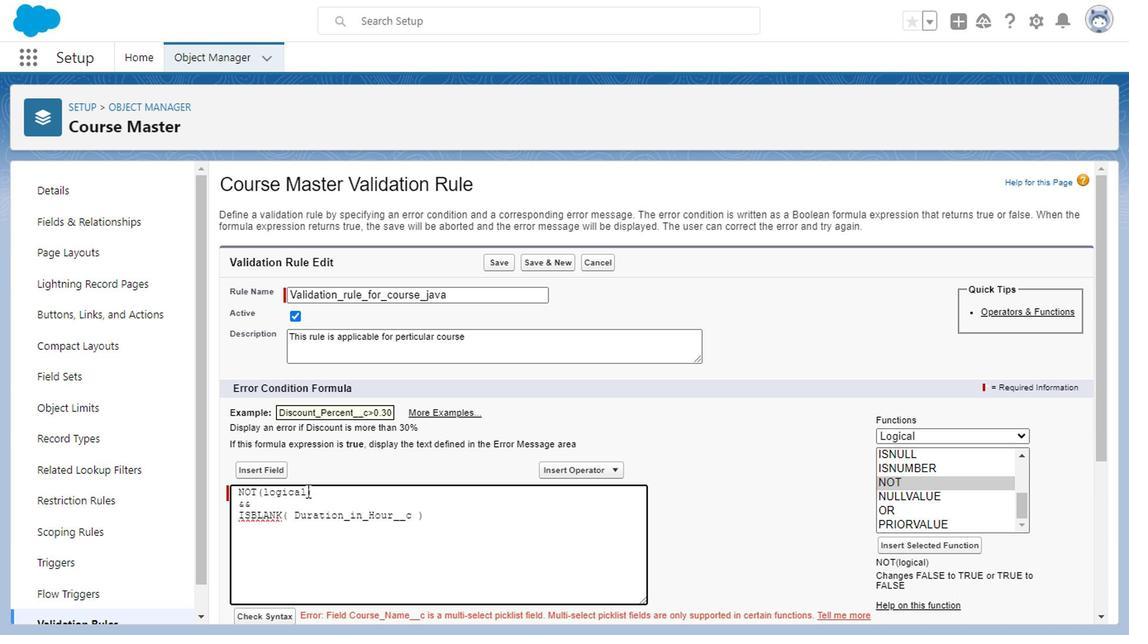 
Action: Mouse pressed left at (301, 492)
Screenshot: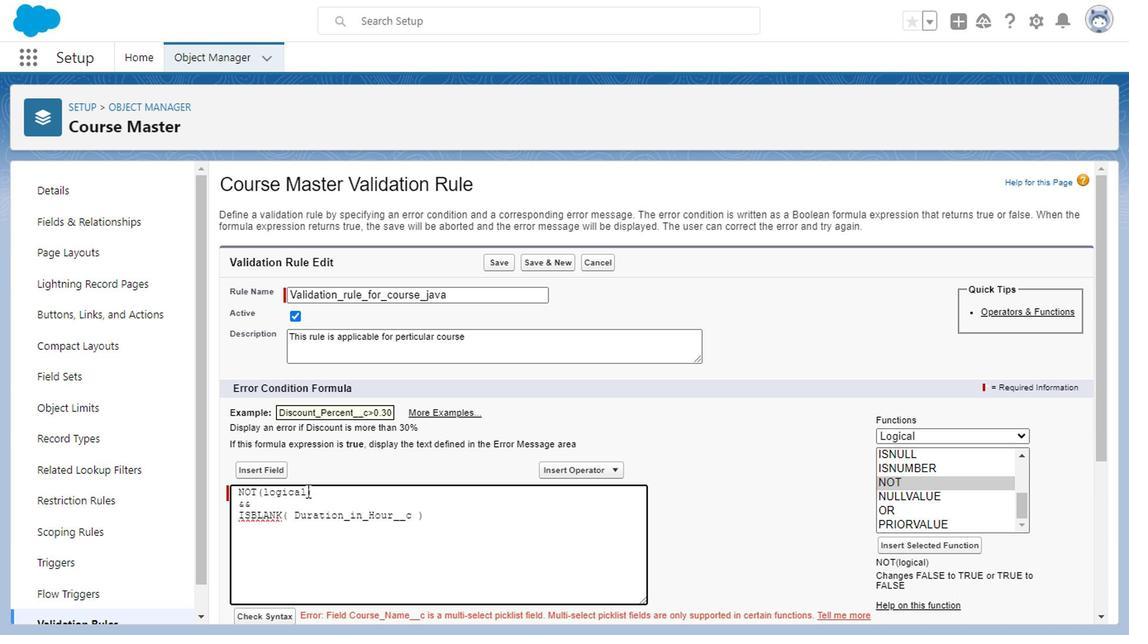 
Action: Mouse moved to (313, 489)
Screenshot: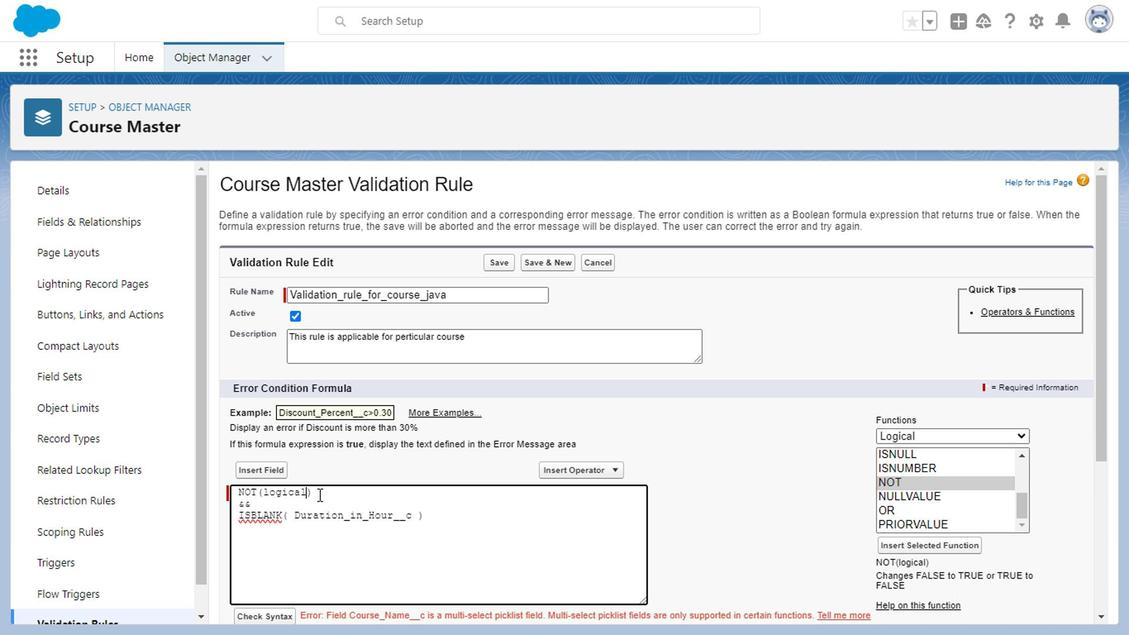 
Action: Key pressed <Key.backspace><Key.backspace><Key.backspace><Key.backspace><Key.backspace><Key.backspace><Key.backspace>
Screenshot: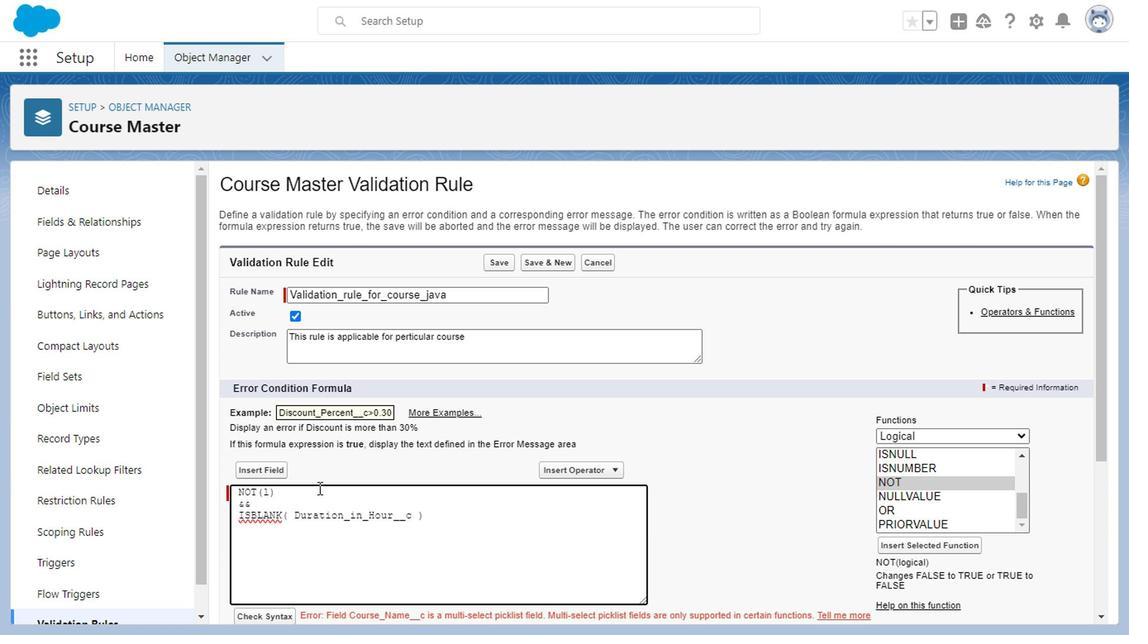 
Action: Mouse moved to (923, 482)
Screenshot: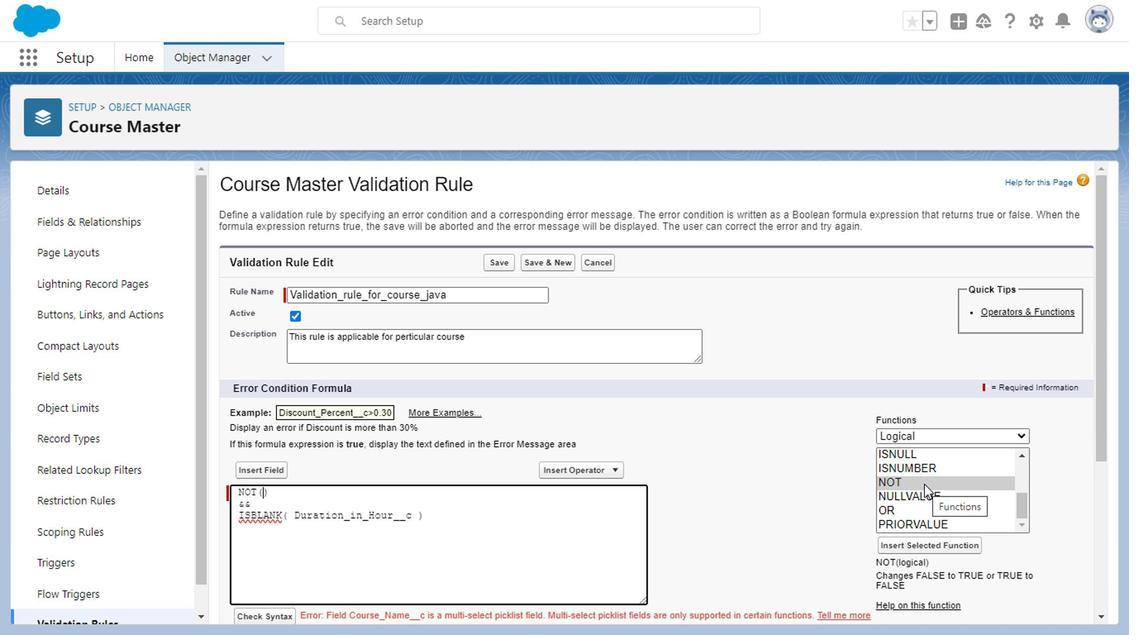 
Action: Mouse scrolled (923, 482) with delta (0, 0)
Screenshot: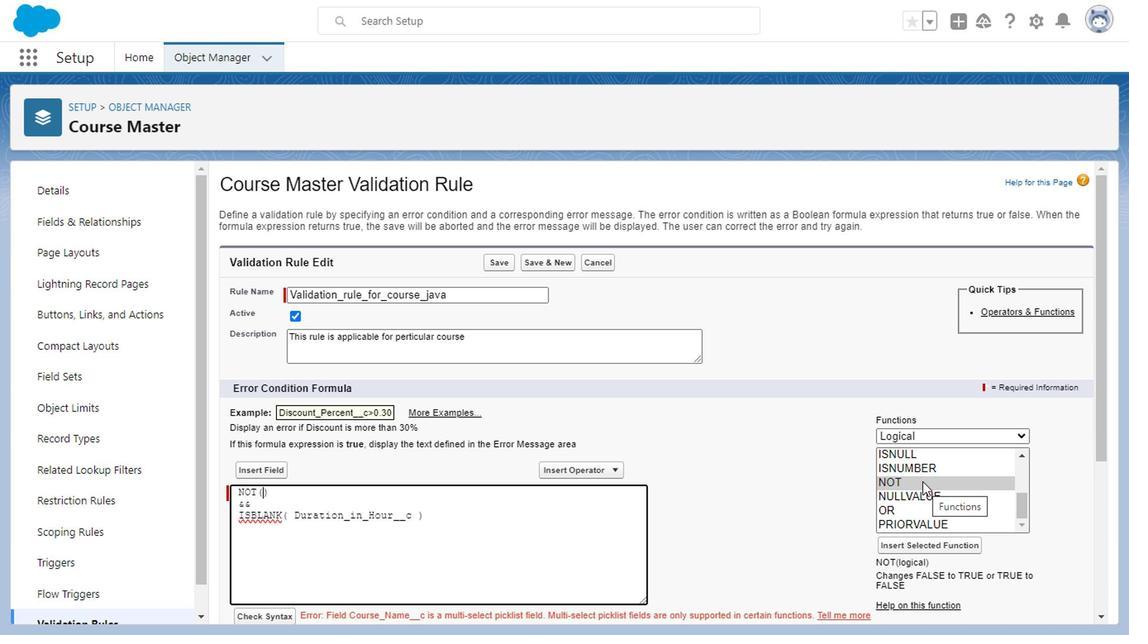 
Action: Mouse moved to (1015, 198)
Screenshot: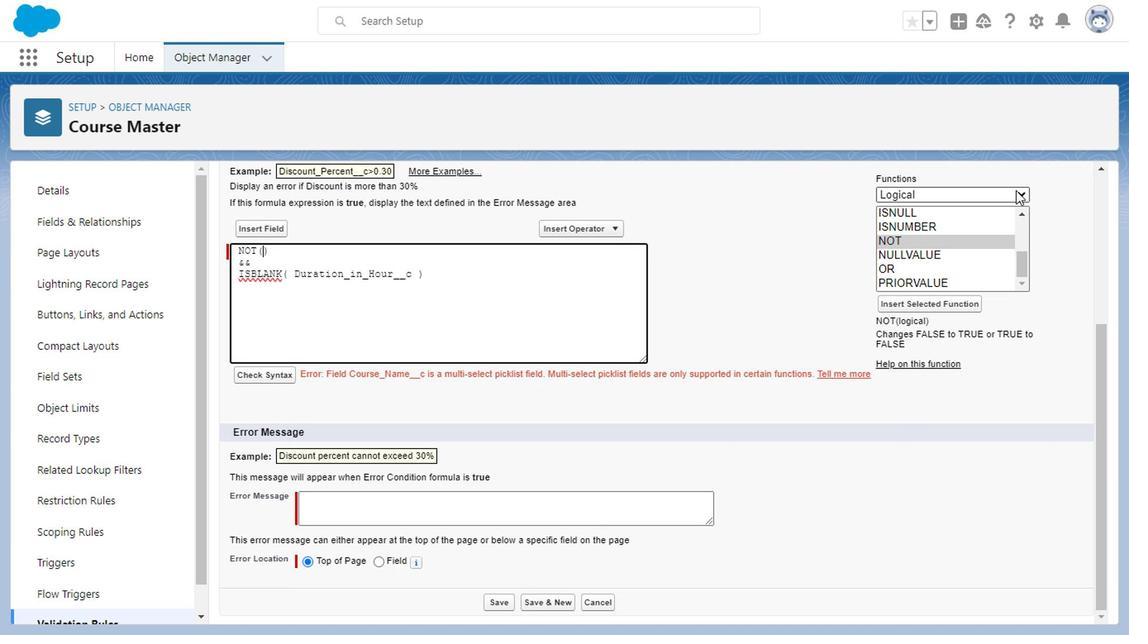 
Action: Mouse pressed left at (1015, 198)
Screenshot: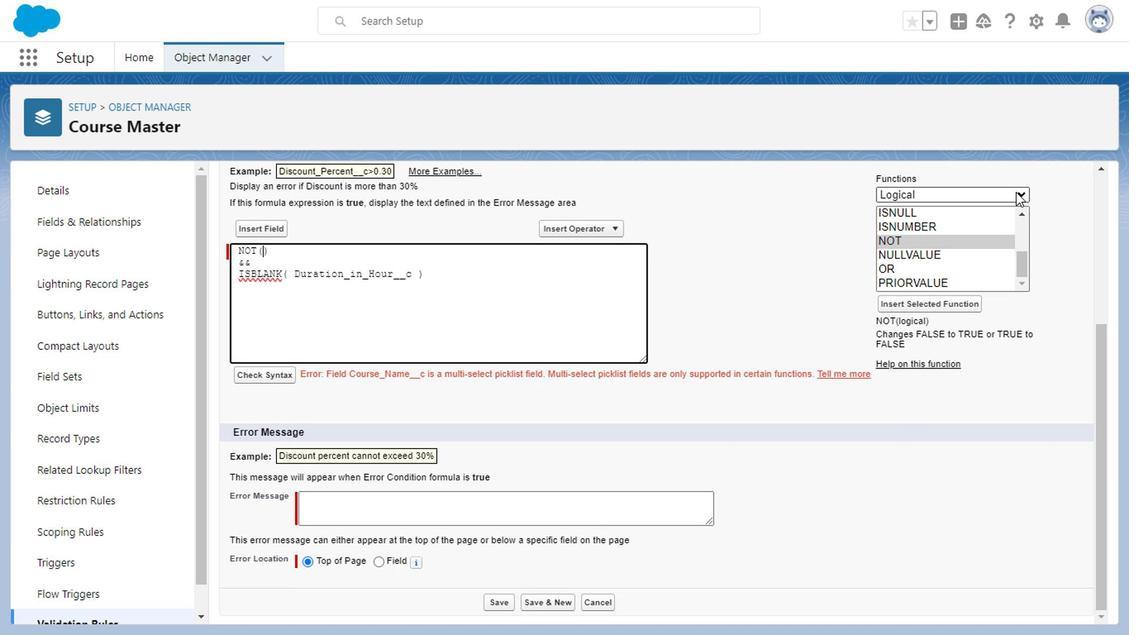 
Action: Mouse moved to (921, 212)
Screenshot: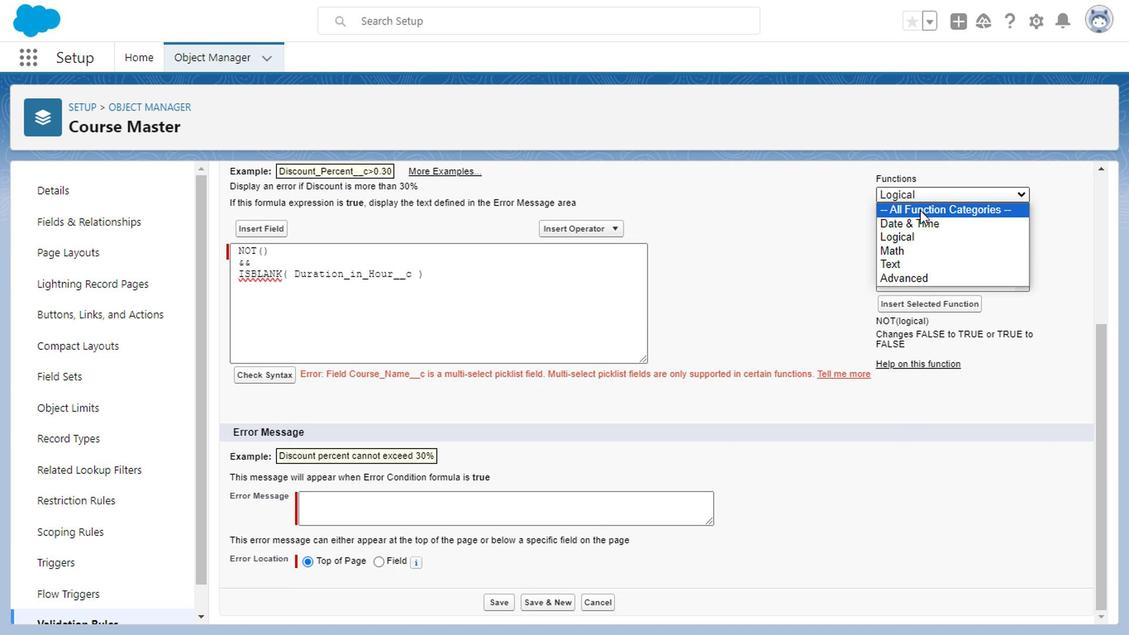 
Action: Mouse pressed left at (921, 212)
Screenshot: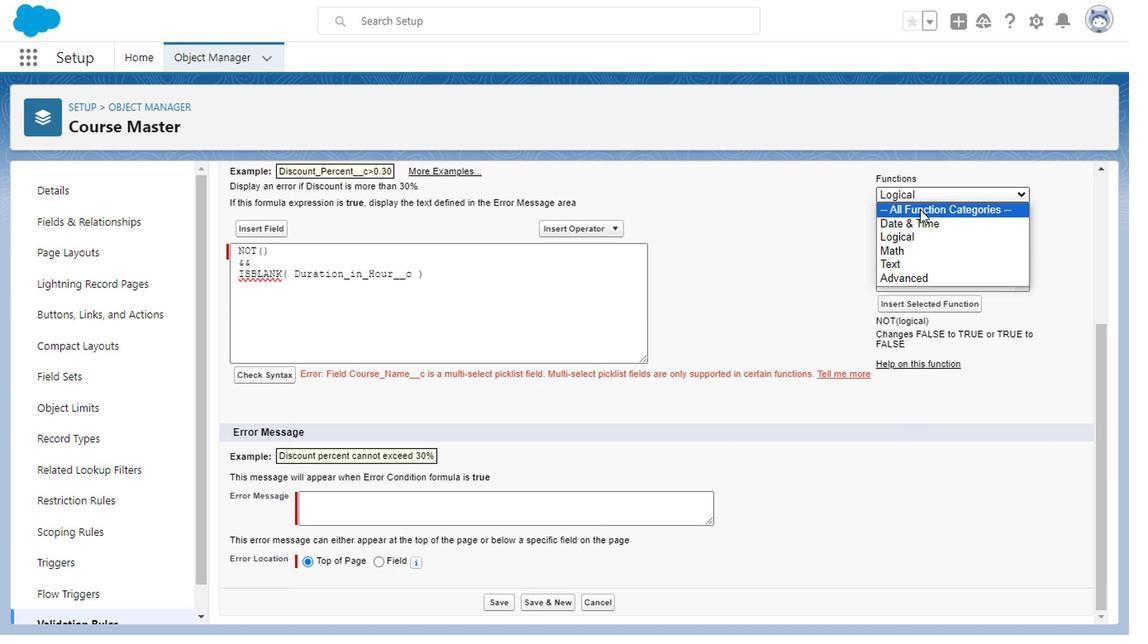 
Action: Mouse moved to (908, 231)
Screenshot: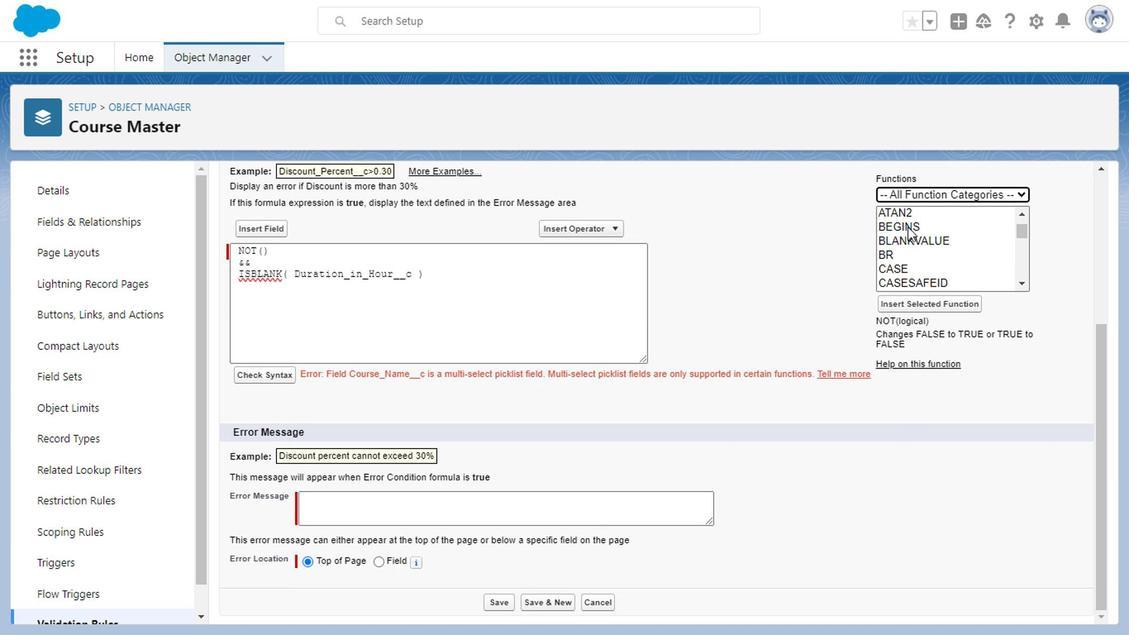 
Action: Mouse scrolled (908, 231) with delta (0, 0)
Screenshot: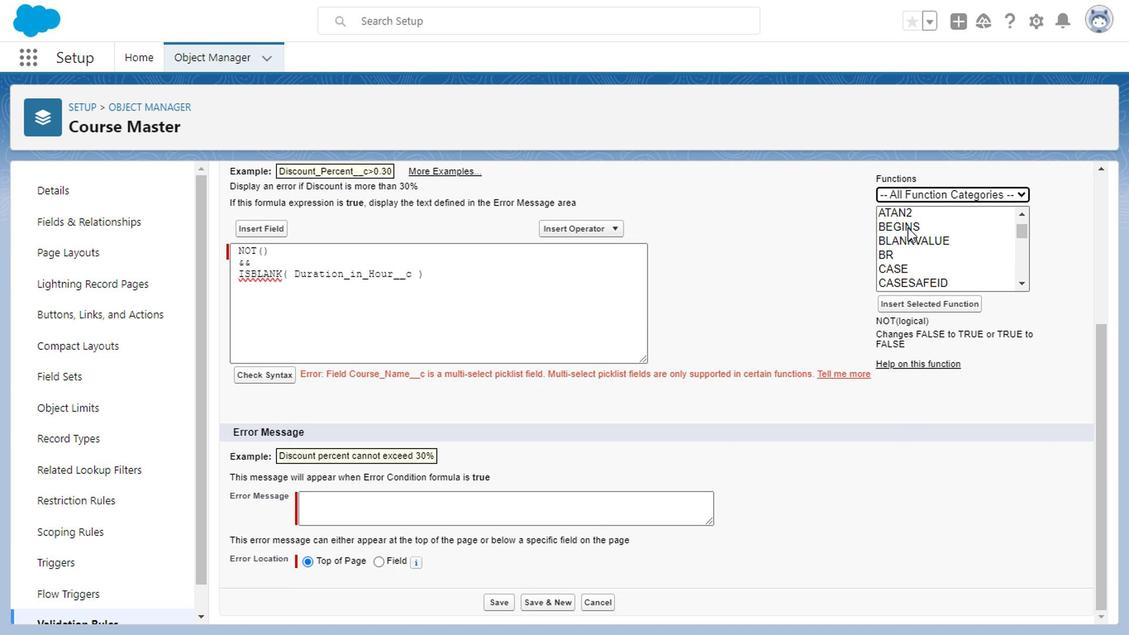 
Action: Mouse moved to (915, 239)
Screenshot: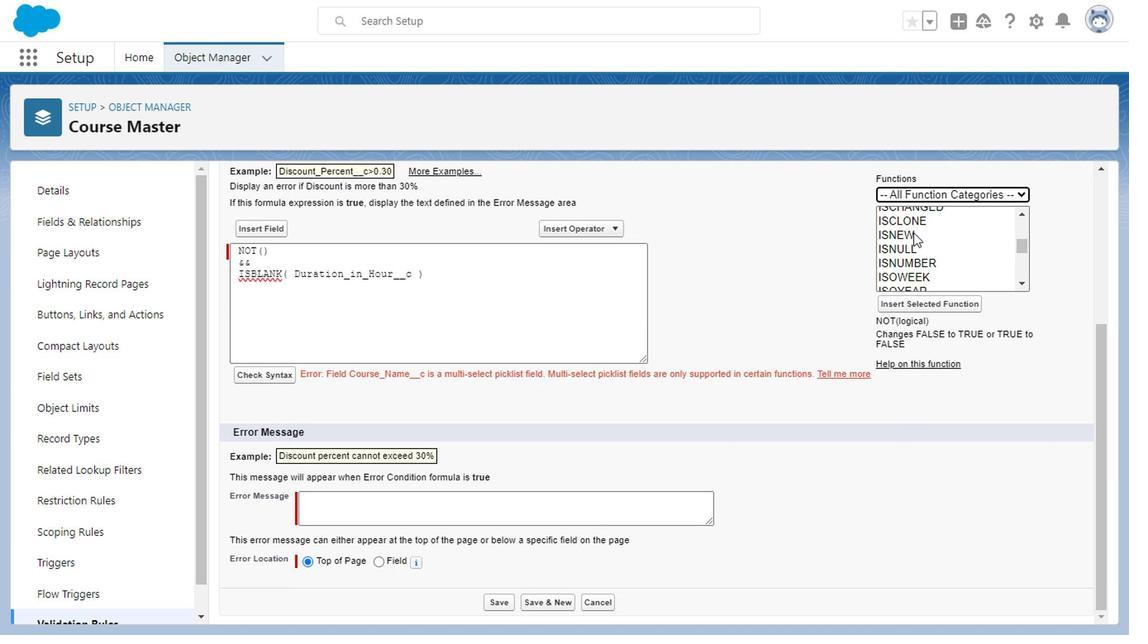 
Action: Mouse scrolled (915, 239) with delta (0, 0)
Screenshot: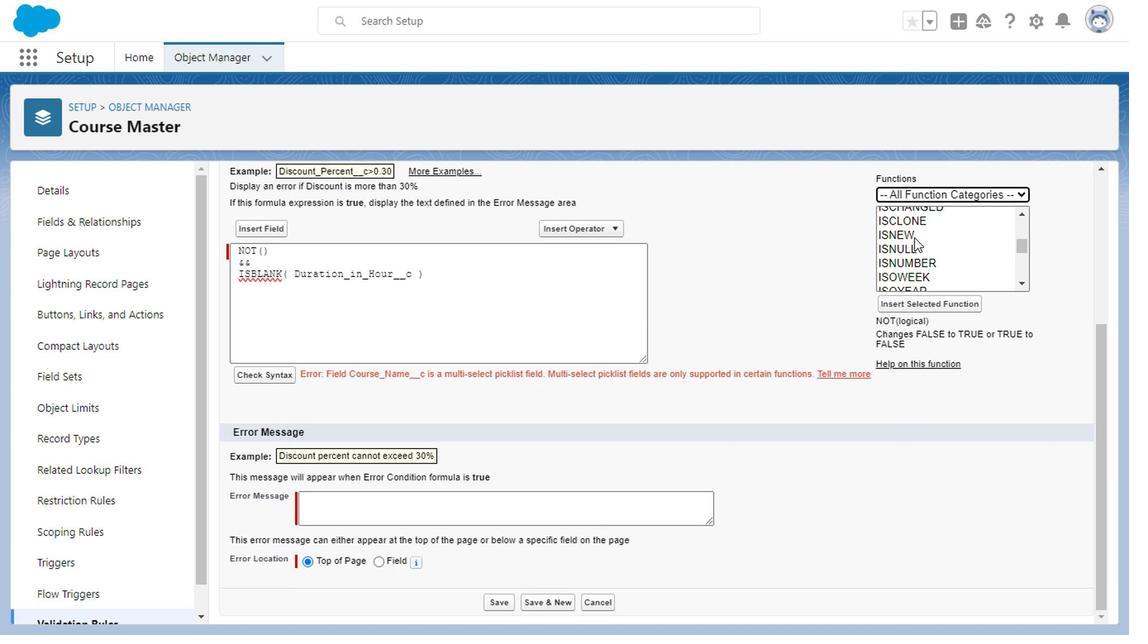 
Action: Mouse moved to (921, 249)
Screenshot: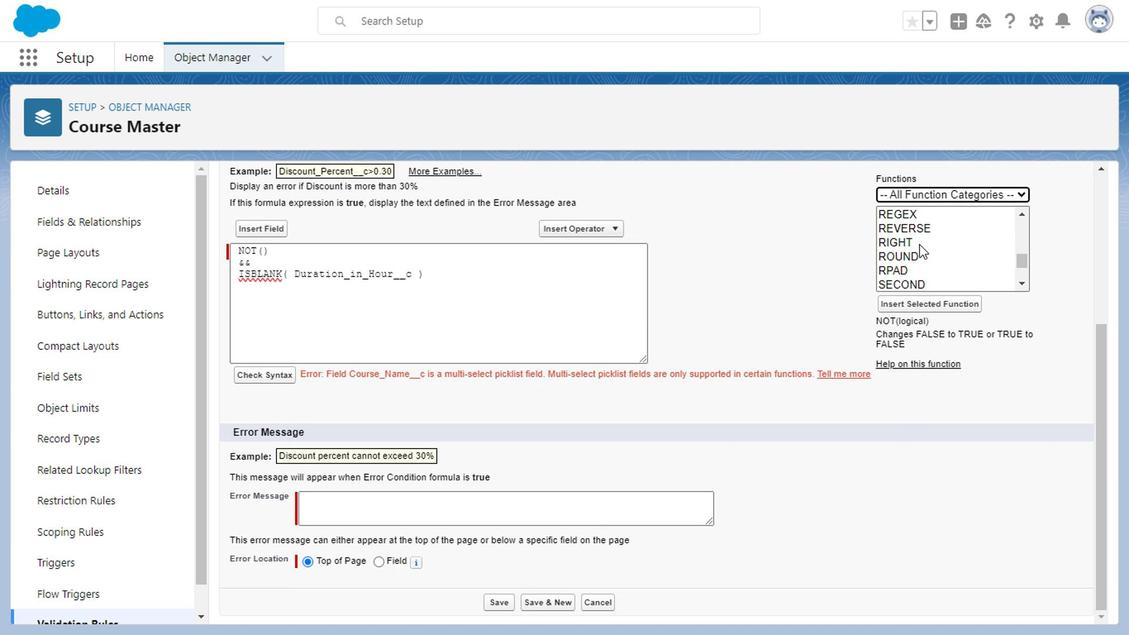 
Action: Mouse scrolled (921, 249) with delta (0, 0)
Screenshot: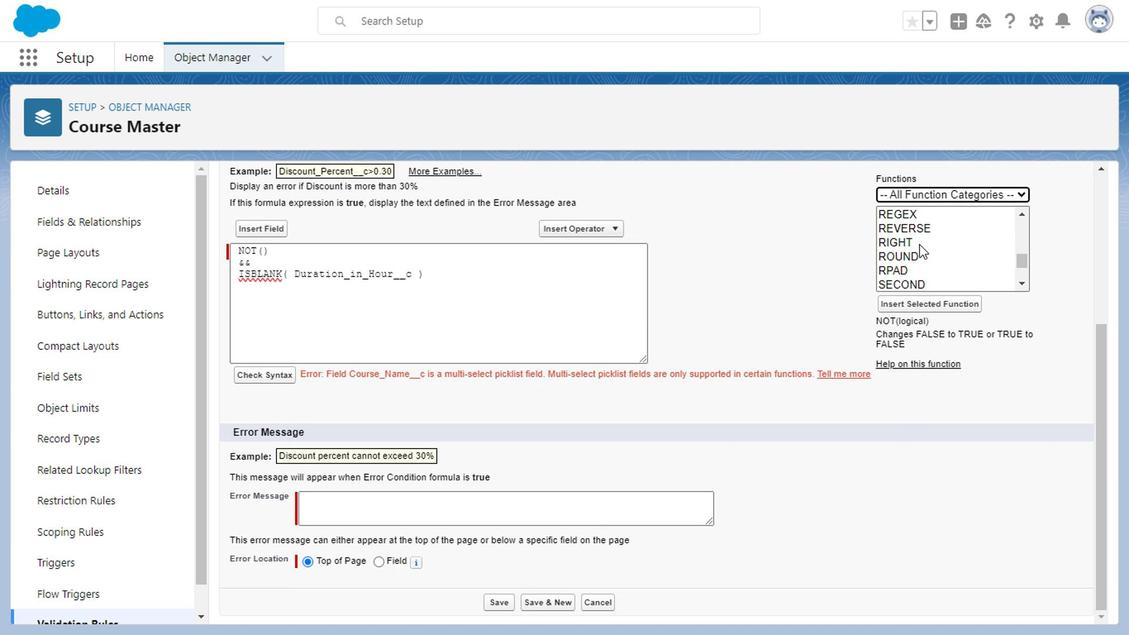 
Action: Mouse moved to (1025, 272)
Screenshot: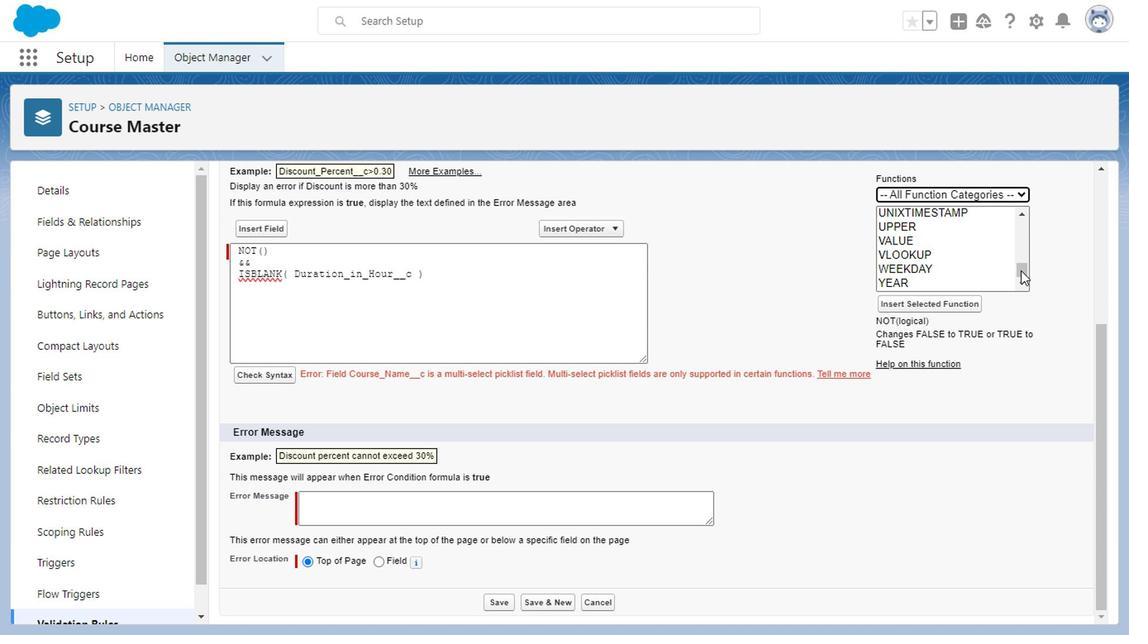 
Action: Mouse pressed left at (1025, 272)
Screenshot: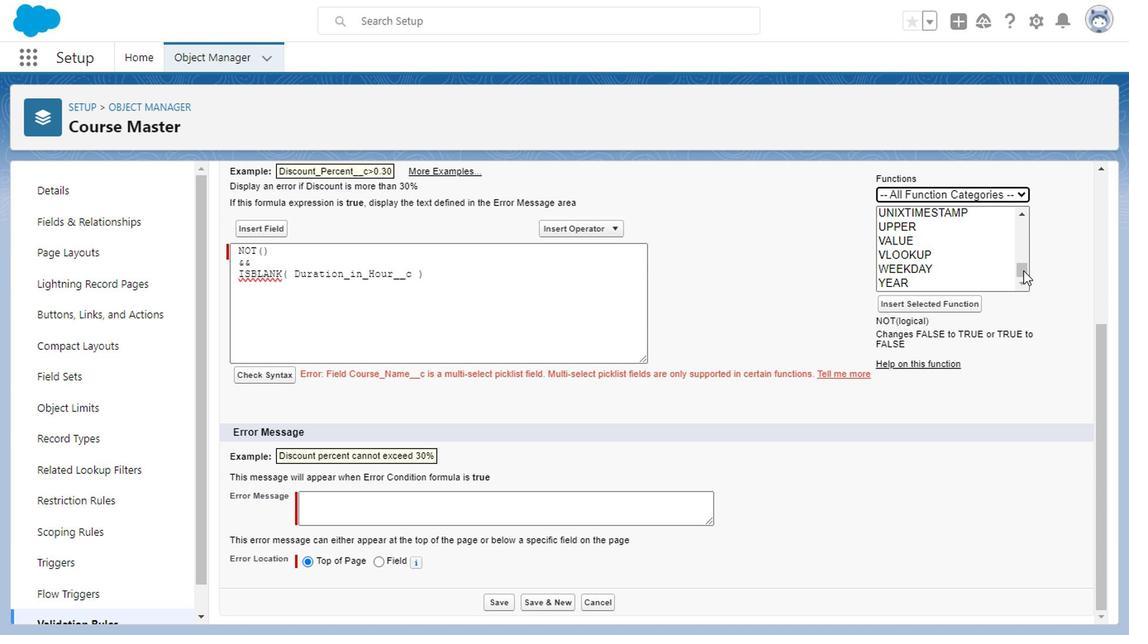 
Action: Mouse moved to (1026, 271)
Screenshot: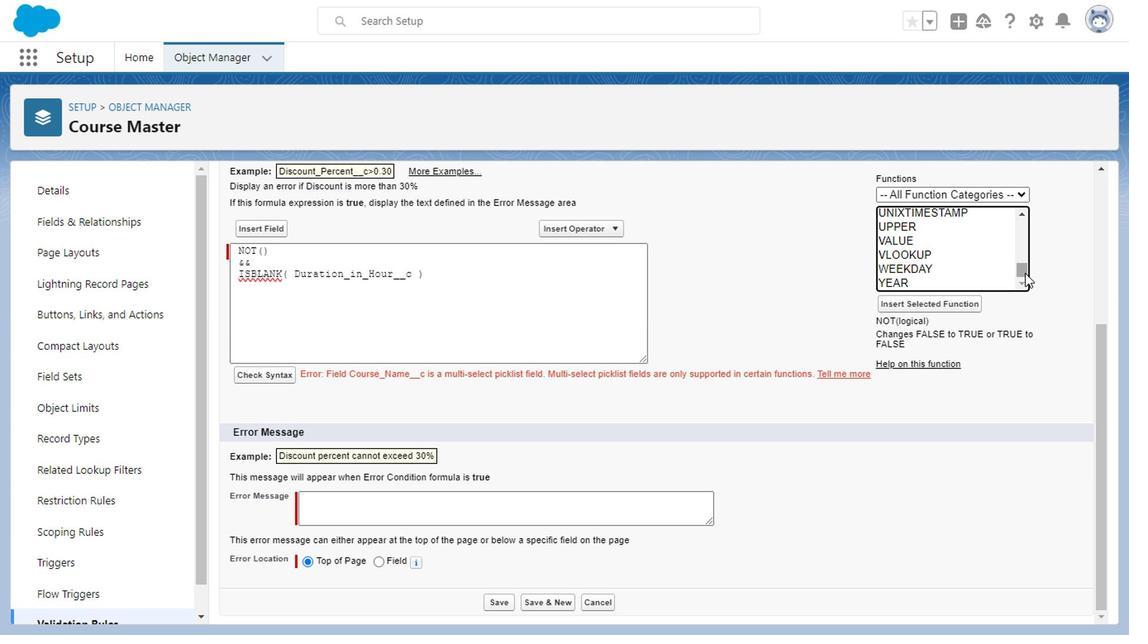 
Action: Mouse pressed left at (1026, 271)
Screenshot: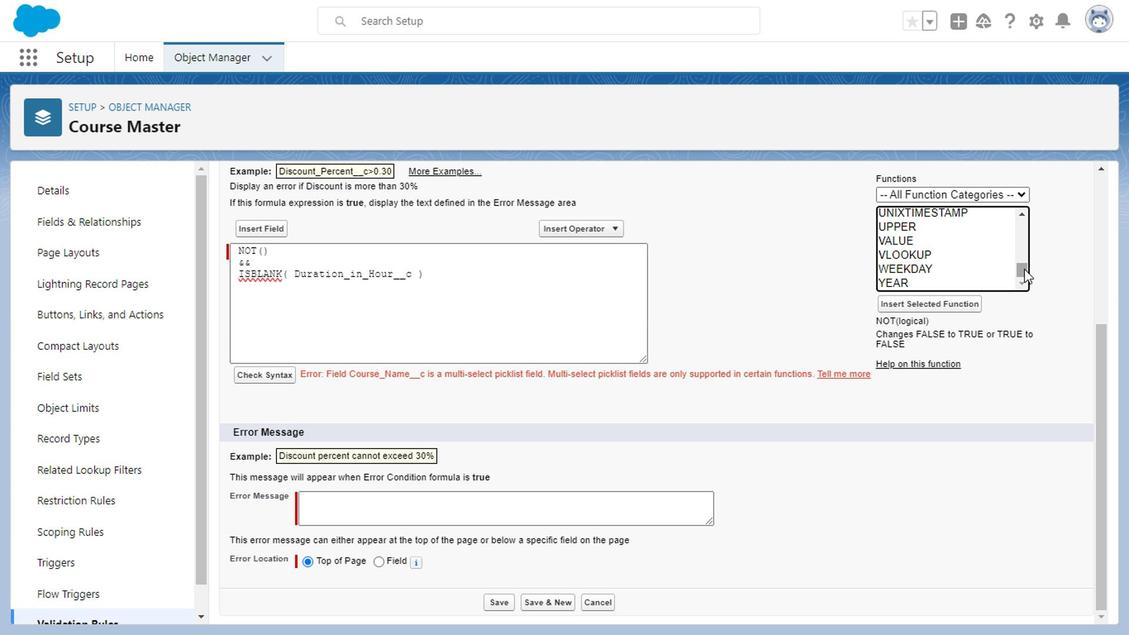 
Action: Mouse moved to (1028, 247)
Screenshot: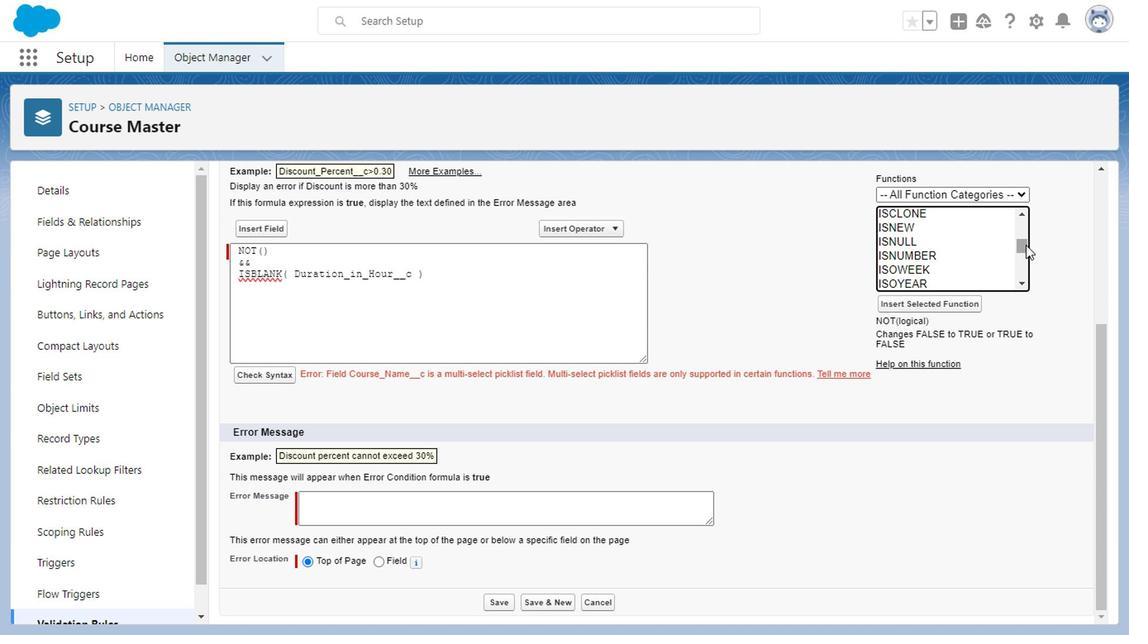
Action: Mouse pressed left at (1028, 247)
Screenshot: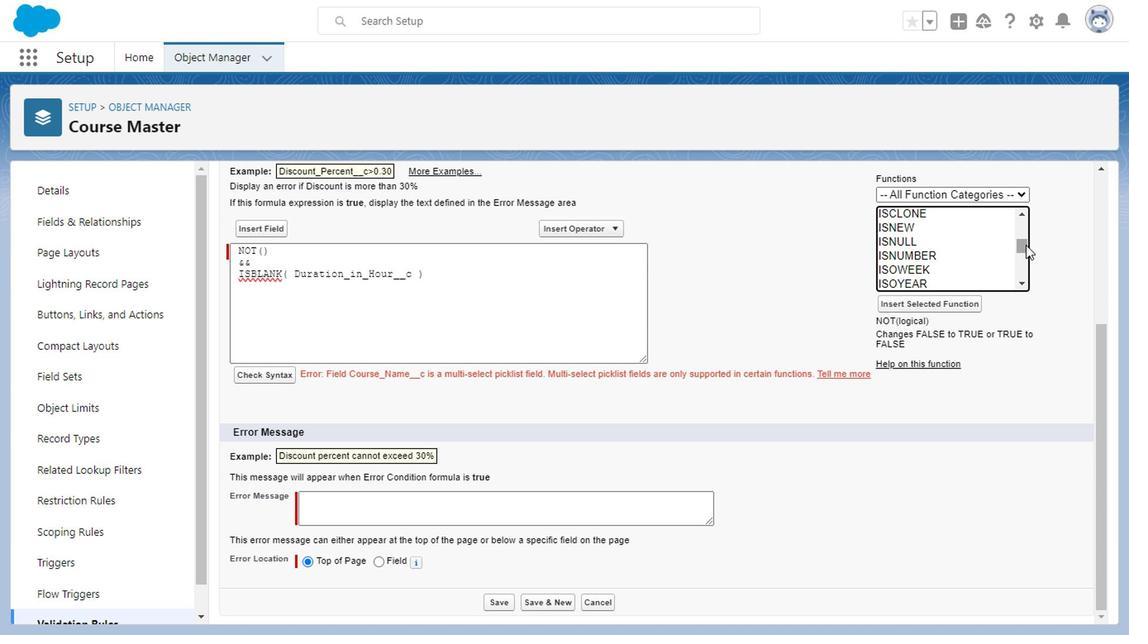 
Action: Mouse moved to (929, 249)
Screenshot: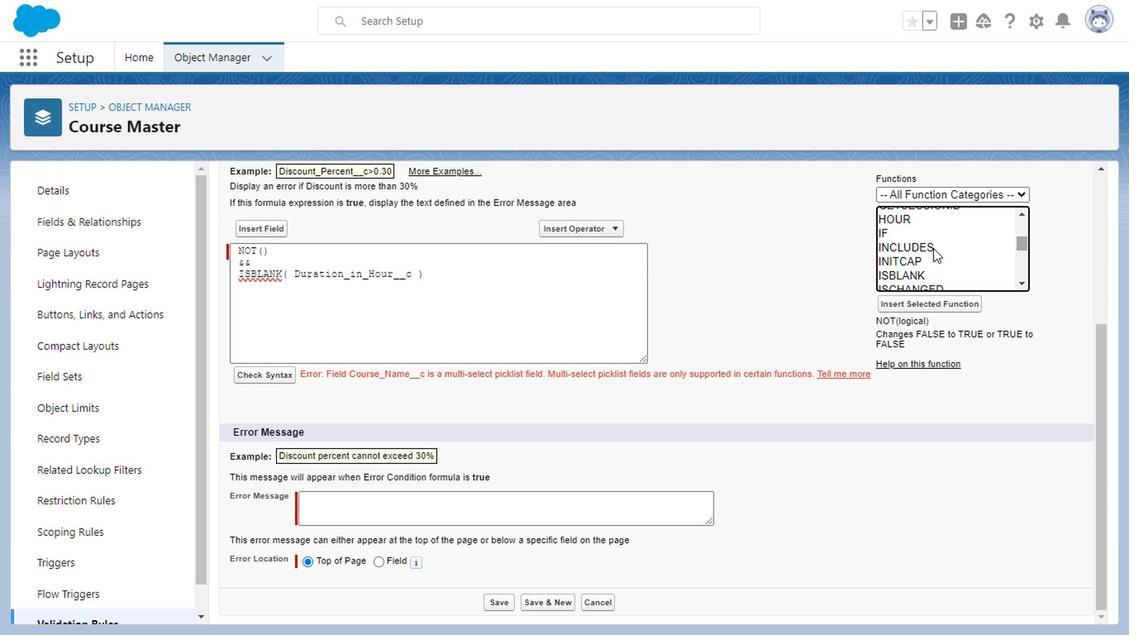 
Action: Mouse pressed left at (929, 249)
Screenshot: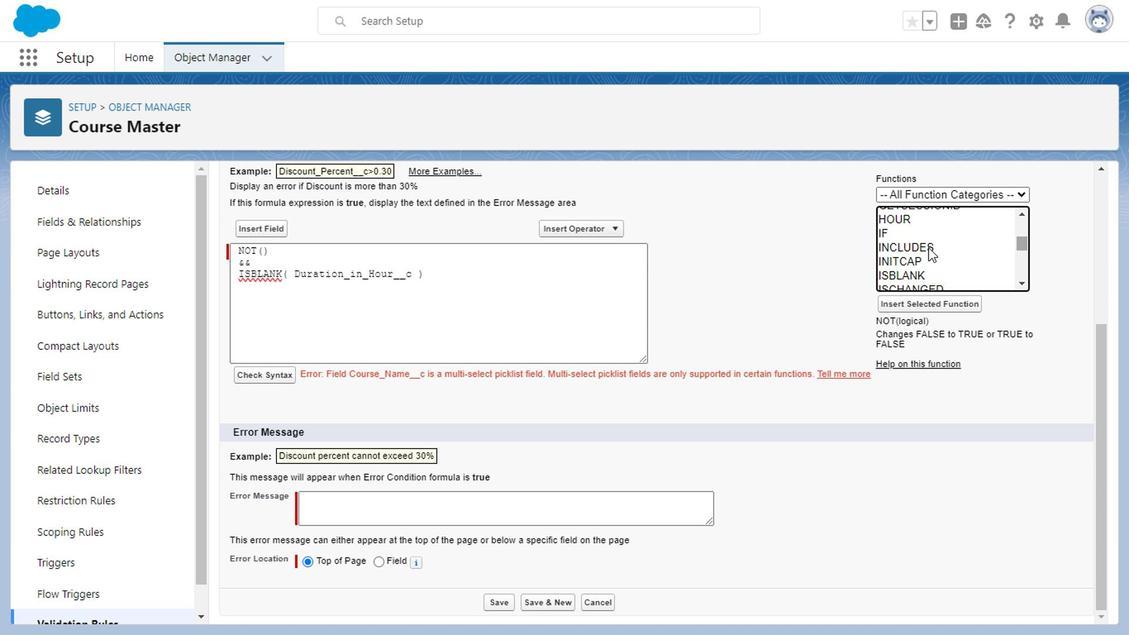 
Action: Mouse moved to (937, 301)
Screenshot: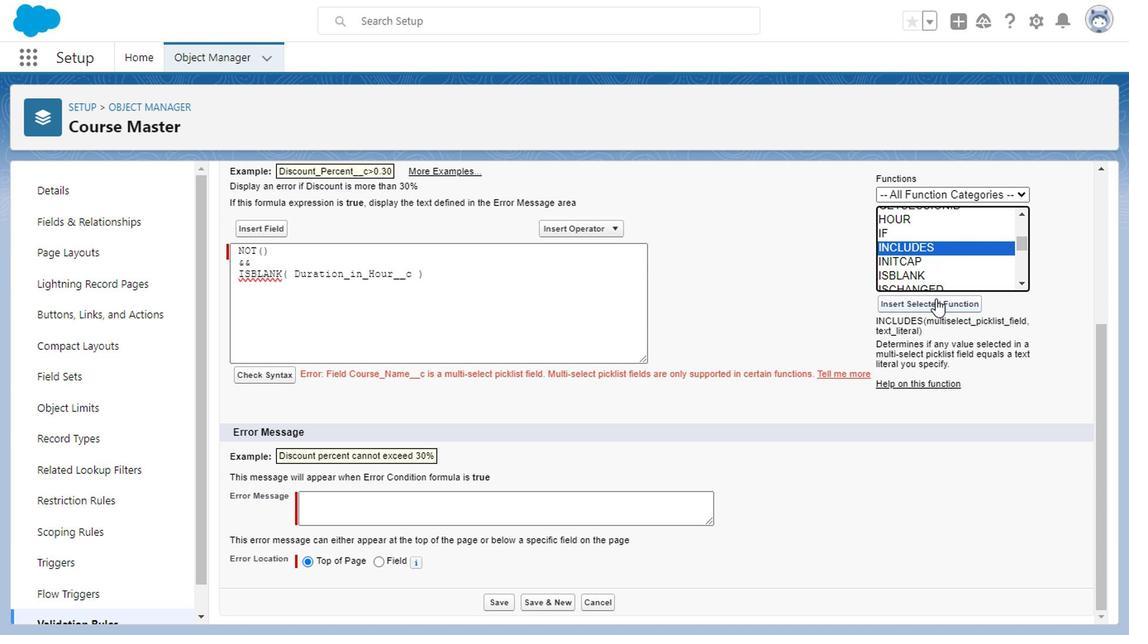 
Action: Mouse pressed left at (937, 301)
Screenshot: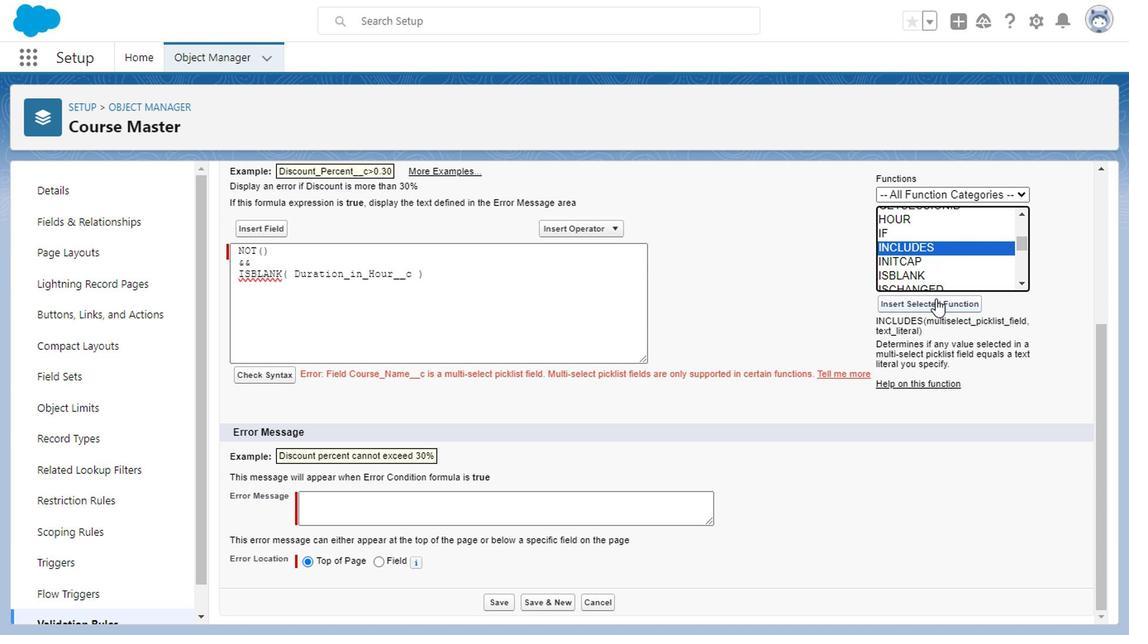 
Action: Mouse moved to (482, 251)
Screenshot: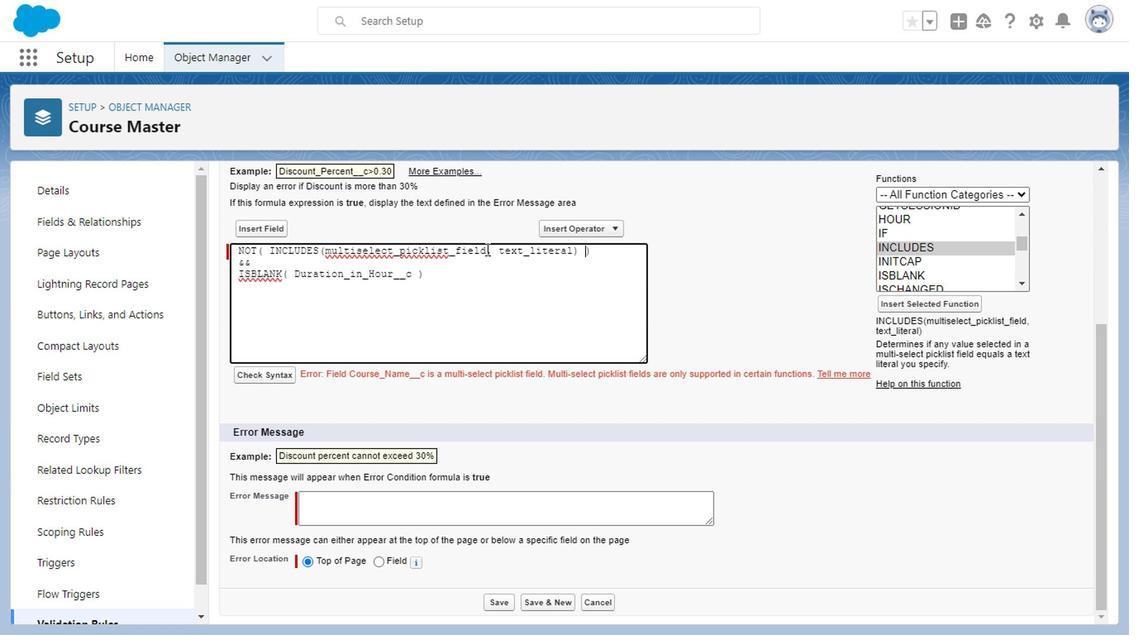 
Action: Mouse pressed left at (482, 251)
Screenshot: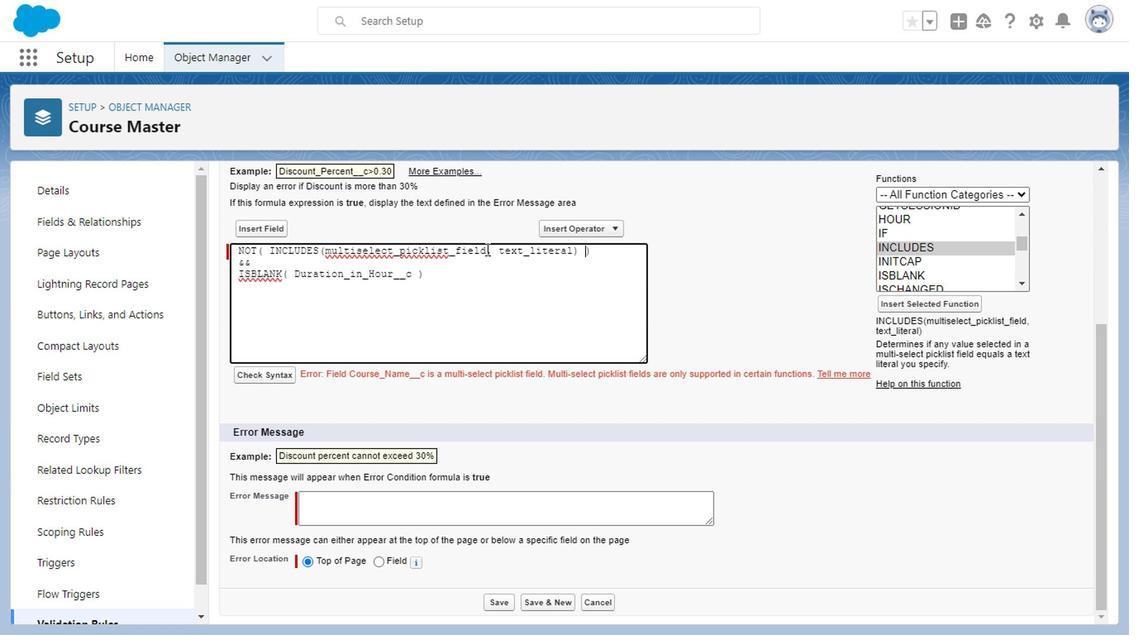 
Action: Mouse moved to (482, 249)
Screenshot: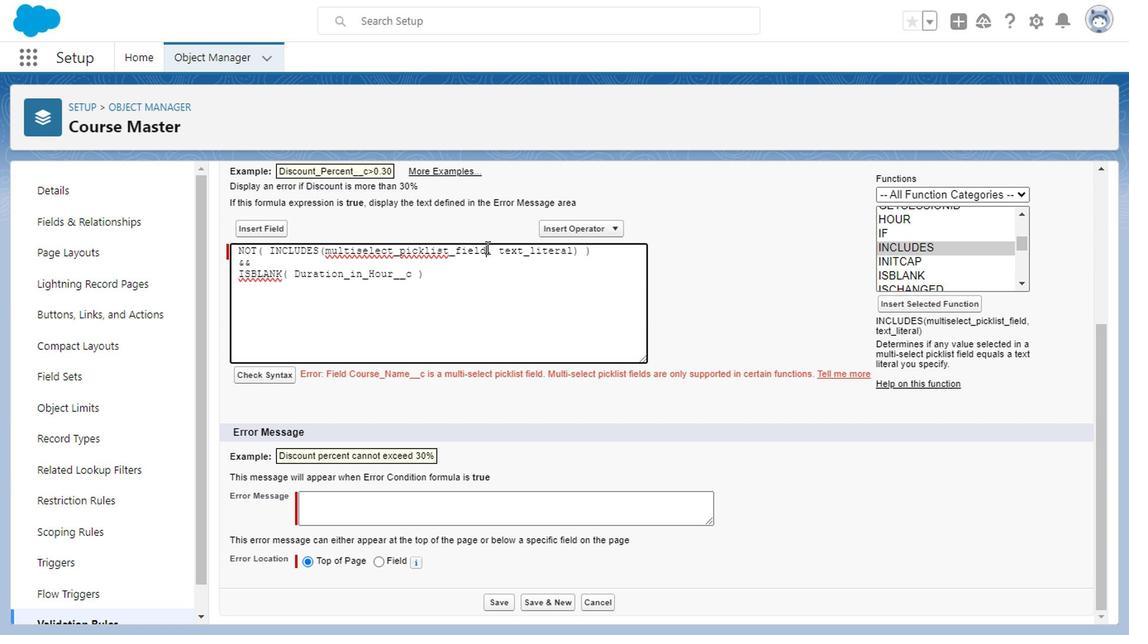 
Action: Key pressed <Key.backspace><Key.backspace><Key.backspace><Key.backspace><Key.backspace><Key.backspace><Key.backspace><Key.backspace><Key.backspace><Key.backspace><Key.backspace><Key.backspace><Key.backspace><Key.backspace><Key.backspace><Key.backspace><Key.backspace><Key.backspace><Key.backspace><Key.backspace><Key.backspace><Key.backspace><Key.backspace><Key.backspace><Key.backspace><Key.backspace>
Screenshot: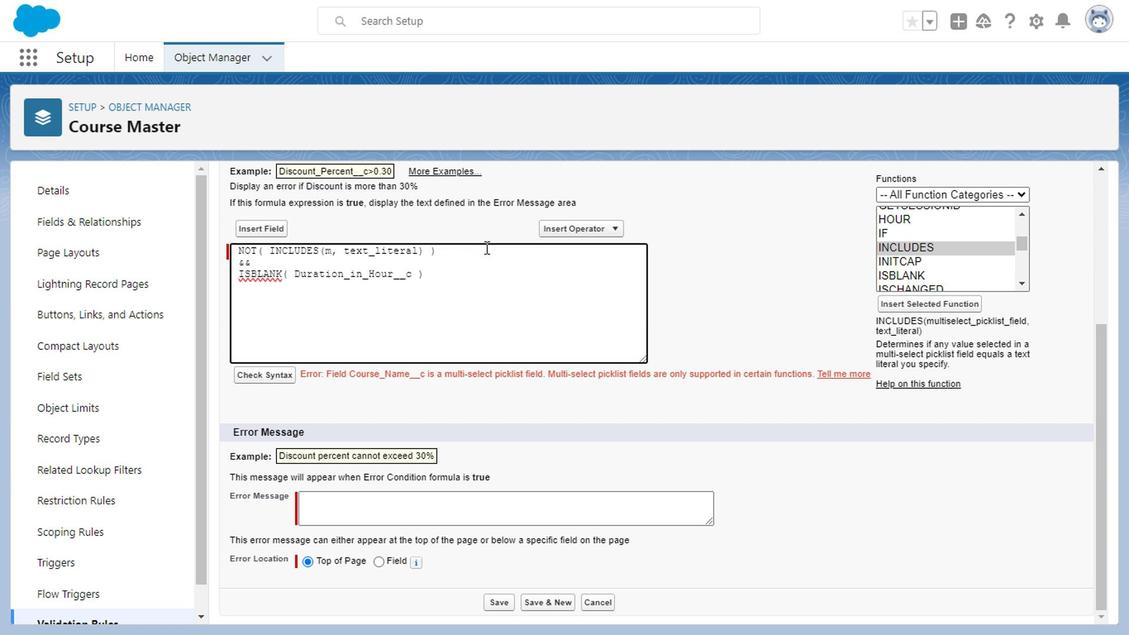 
Action: Mouse moved to (257, 229)
Screenshot: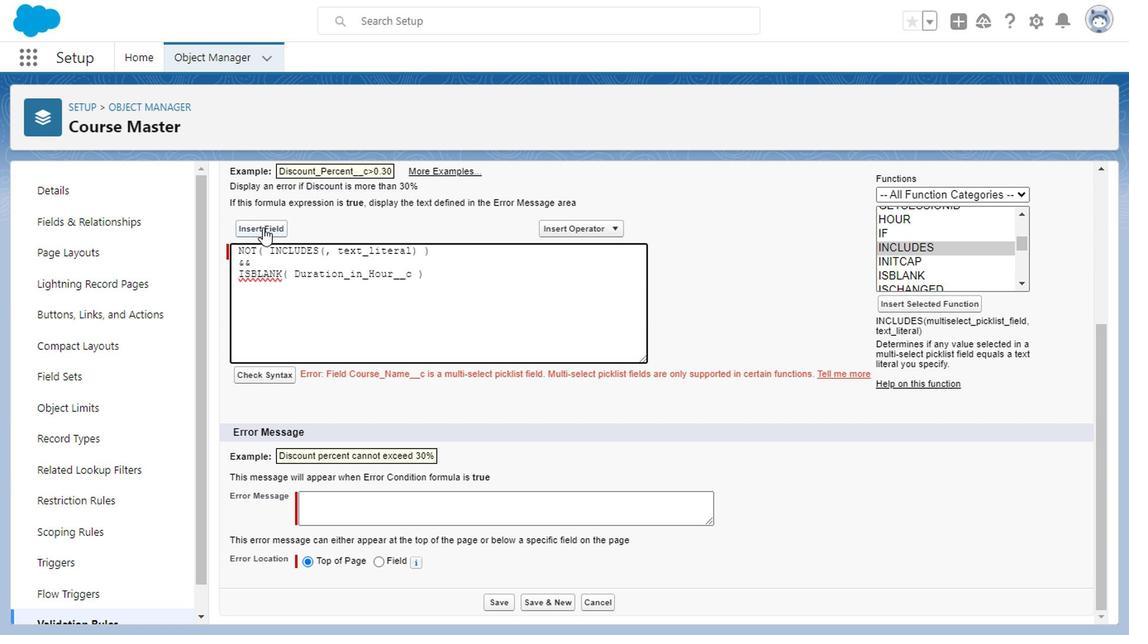 
Action: Mouse pressed left at (257, 229)
Screenshot: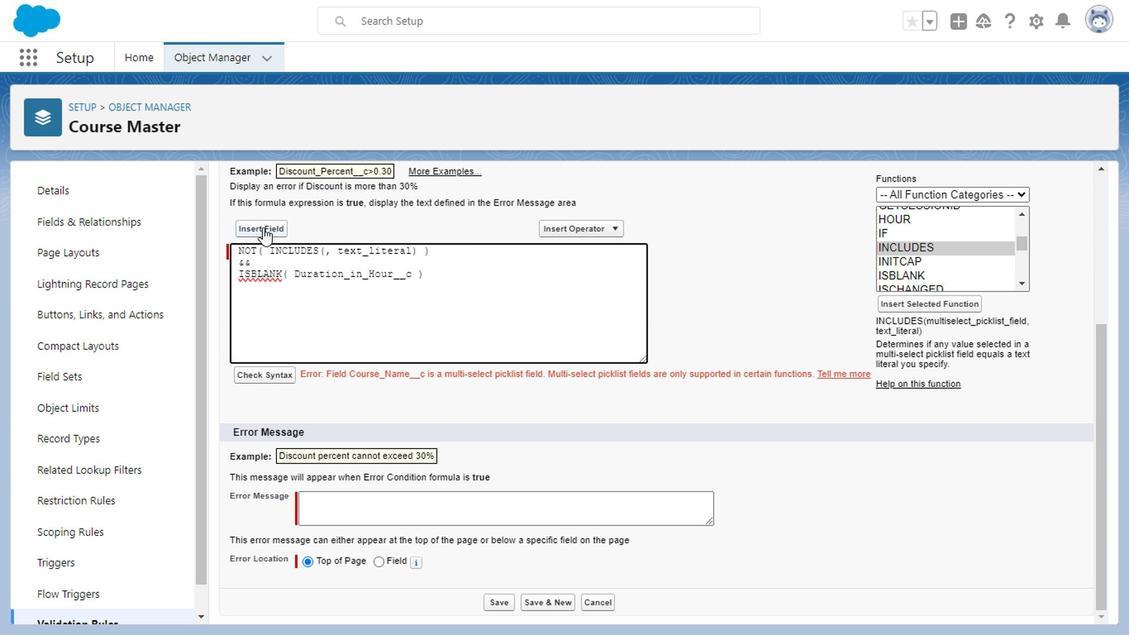 
Action: Mouse moved to (518, 342)
Screenshot: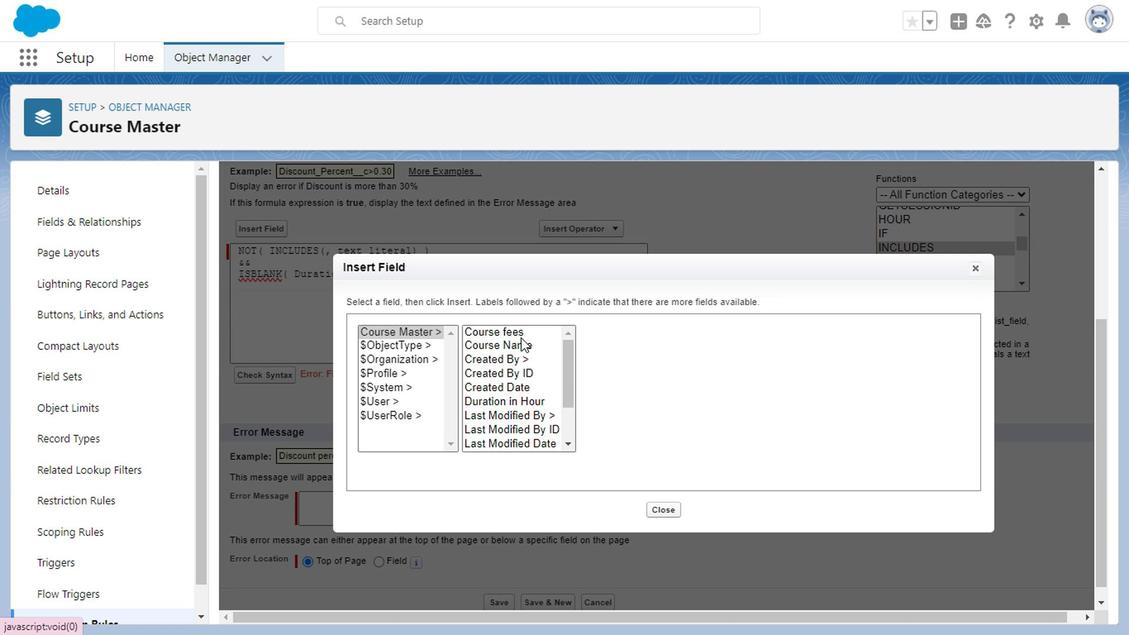 
Action: Mouse pressed left at (518, 342)
Screenshot: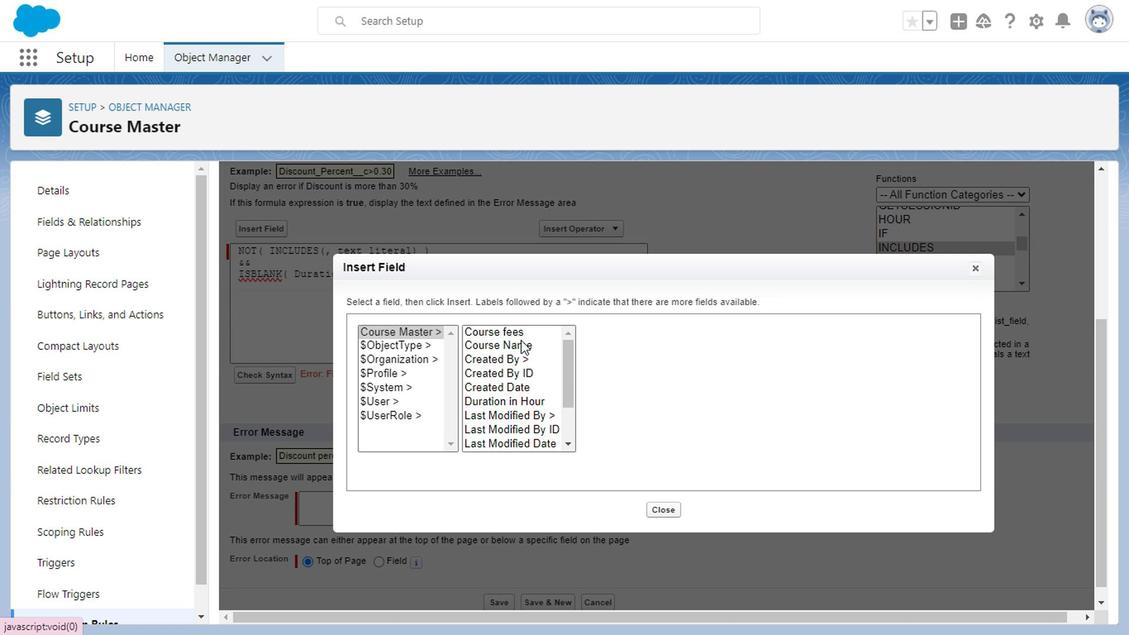 
Action: Mouse moved to (642, 417)
Screenshot: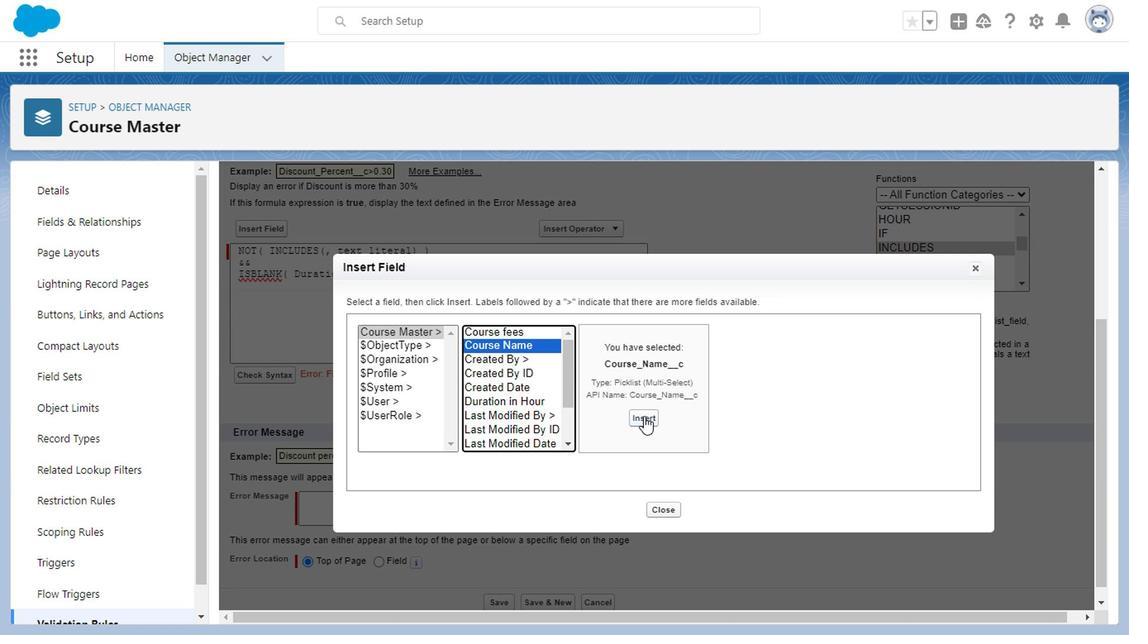 
Action: Mouse pressed left at (642, 417)
Screenshot: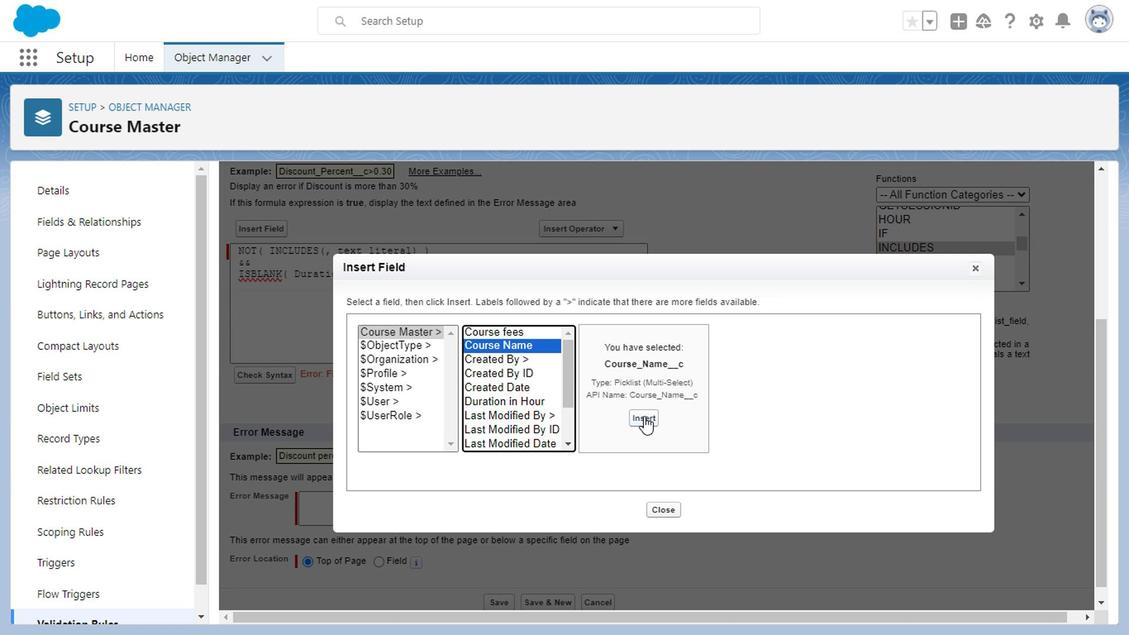 
Action: Mouse moved to (508, 254)
Screenshot: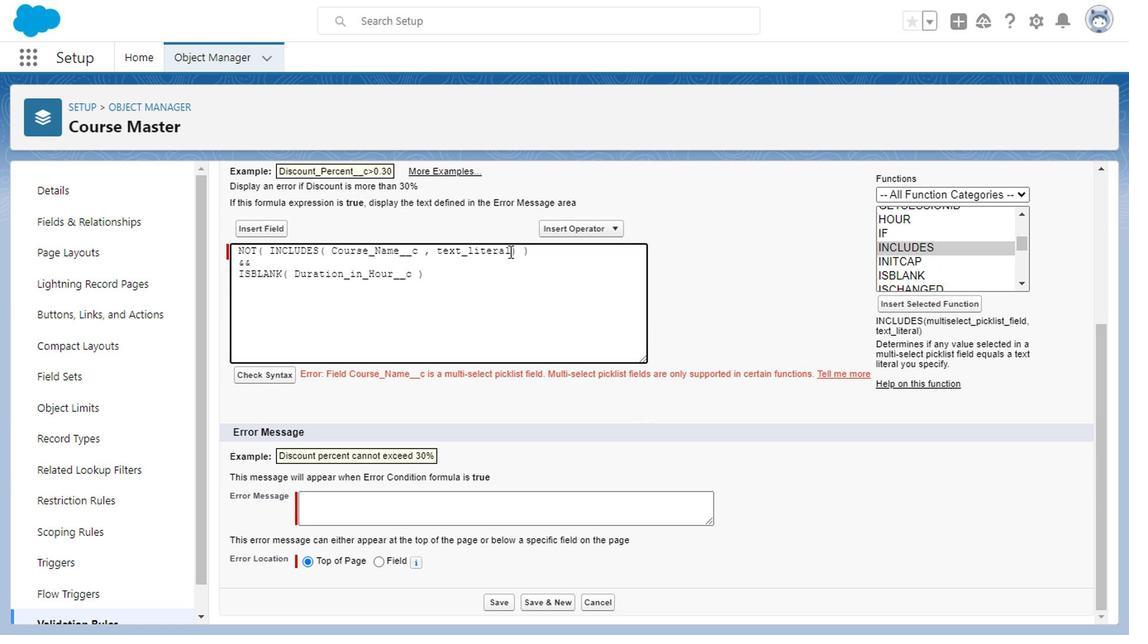 
Action: Mouse pressed left at (508, 254)
Screenshot: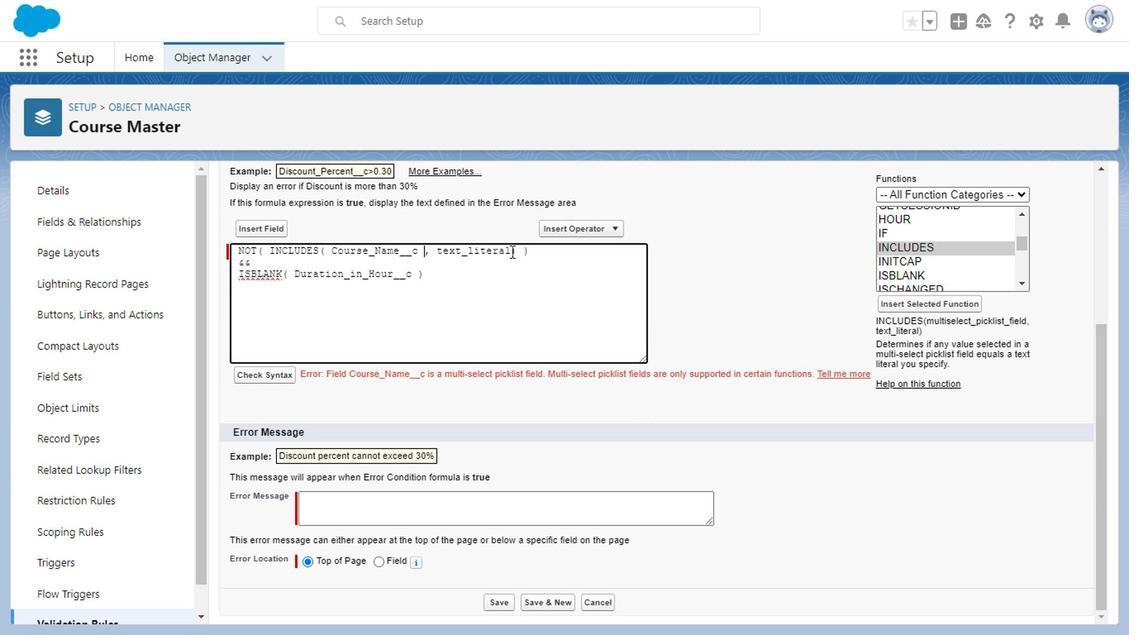 
Action: Mouse moved to (508, 254)
Screenshot: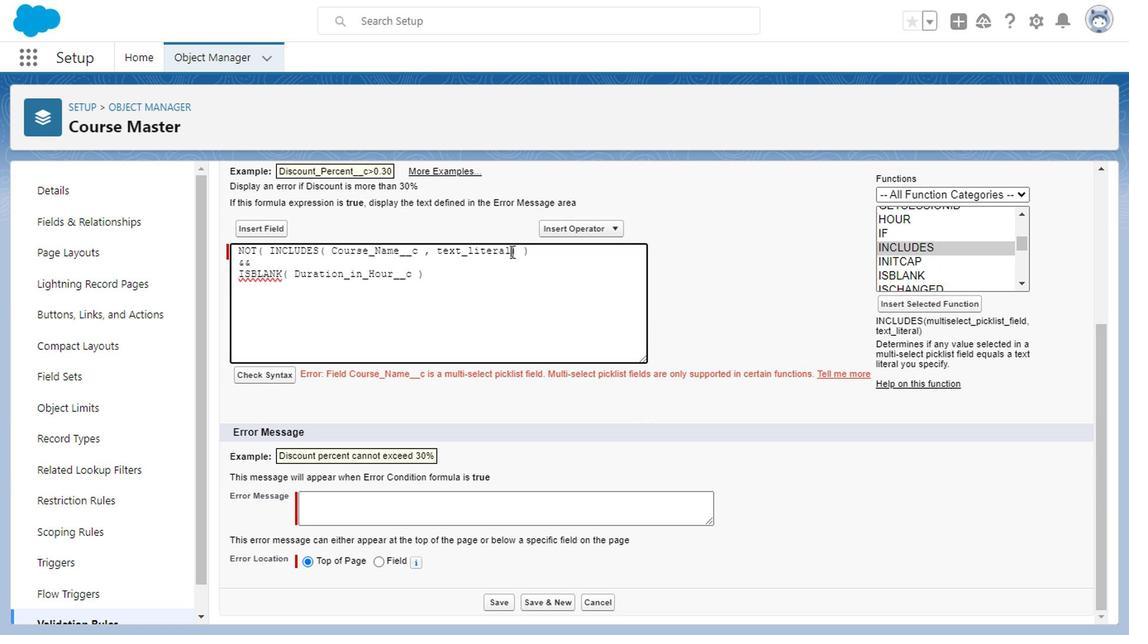 
Action: Key pressed <Key.backspace><Key.backspace><Key.backspace><Key.backspace><Key.backspace><Key.backspace><Key.backspace><Key.backspace><Key.backspace><Key.backspace><Key.backspace><Key.backspace>'java'
Screenshot: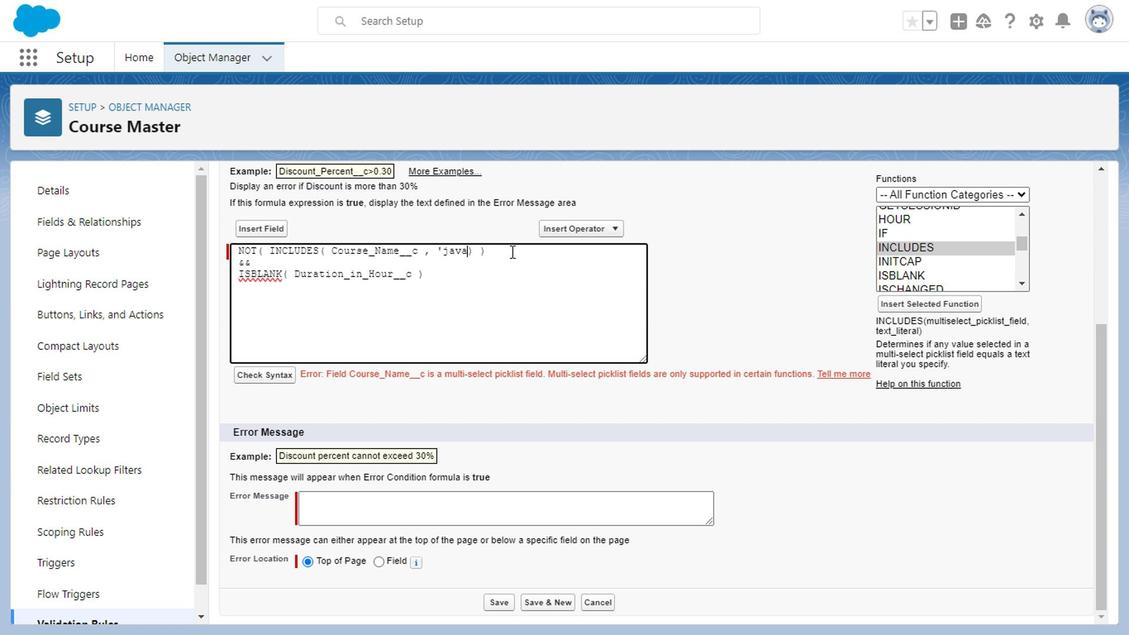 
Action: Mouse moved to (267, 375)
Screenshot: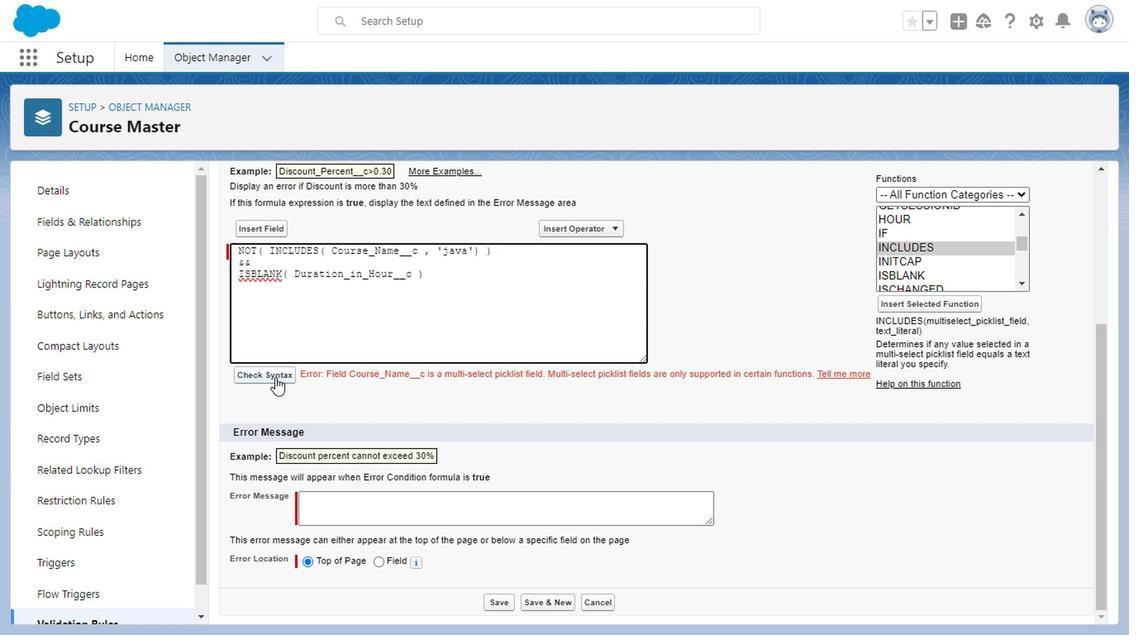 
Action: Mouse pressed left at (267, 375)
Screenshot: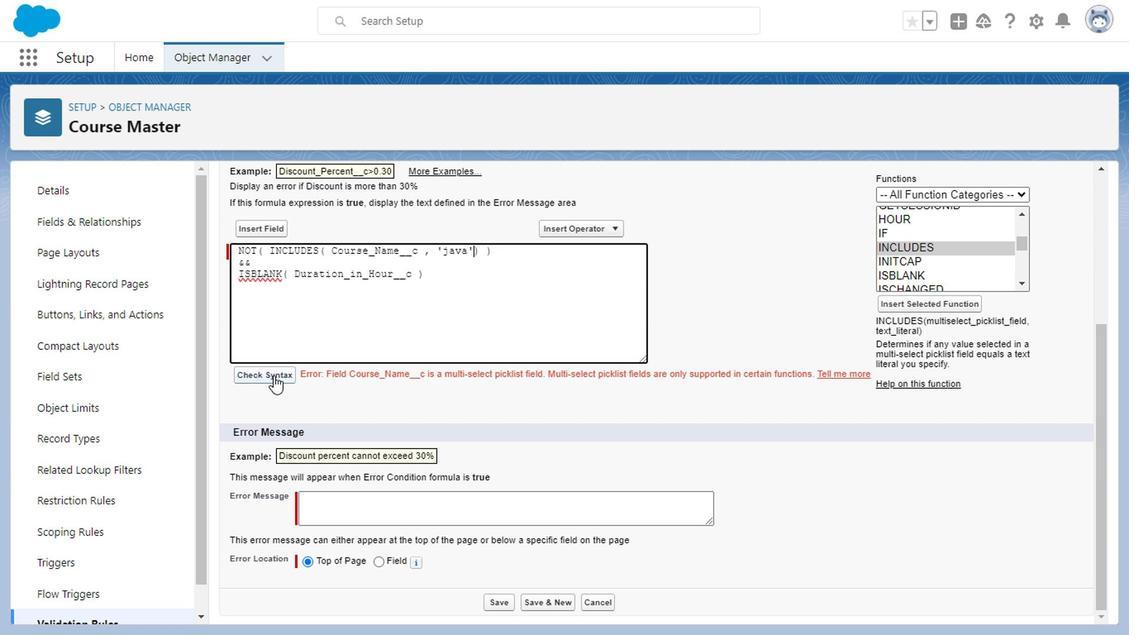 
Action: Mouse moved to (587, 437)
Screenshot: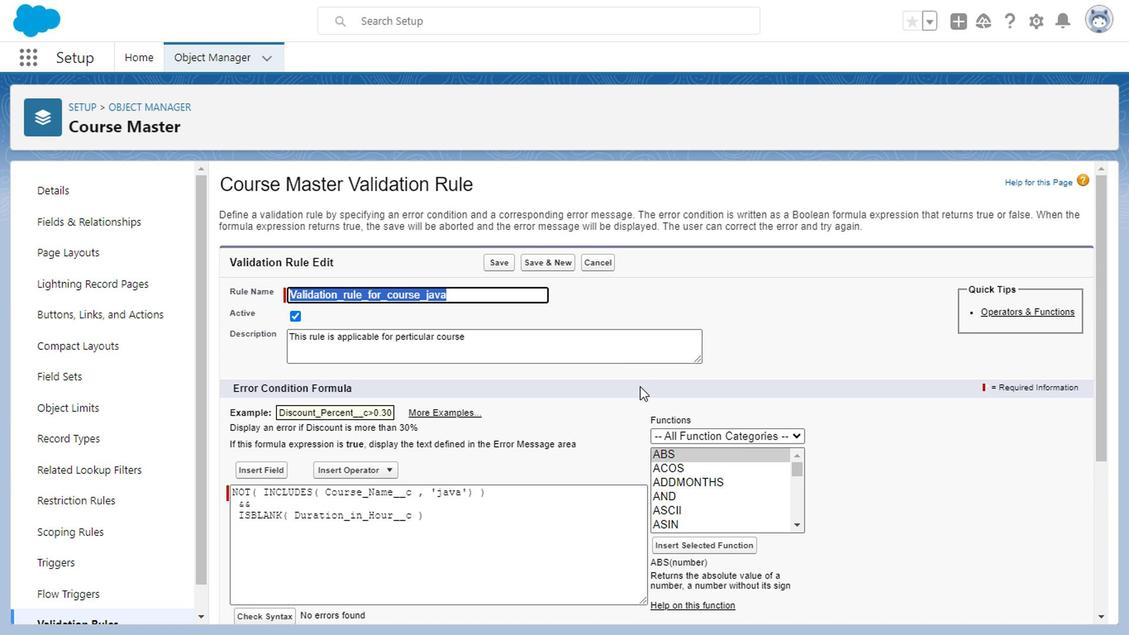 
Action: Mouse scrolled (587, 437) with delta (0, 0)
Screenshot: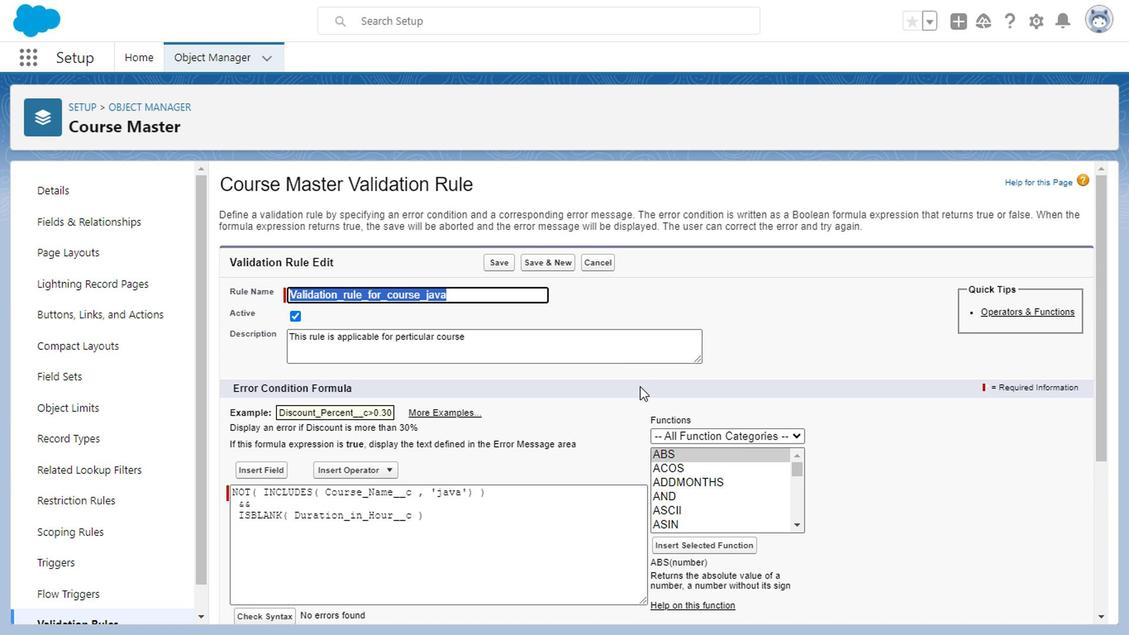 
Action: Mouse moved to (331, 505)
Screenshot: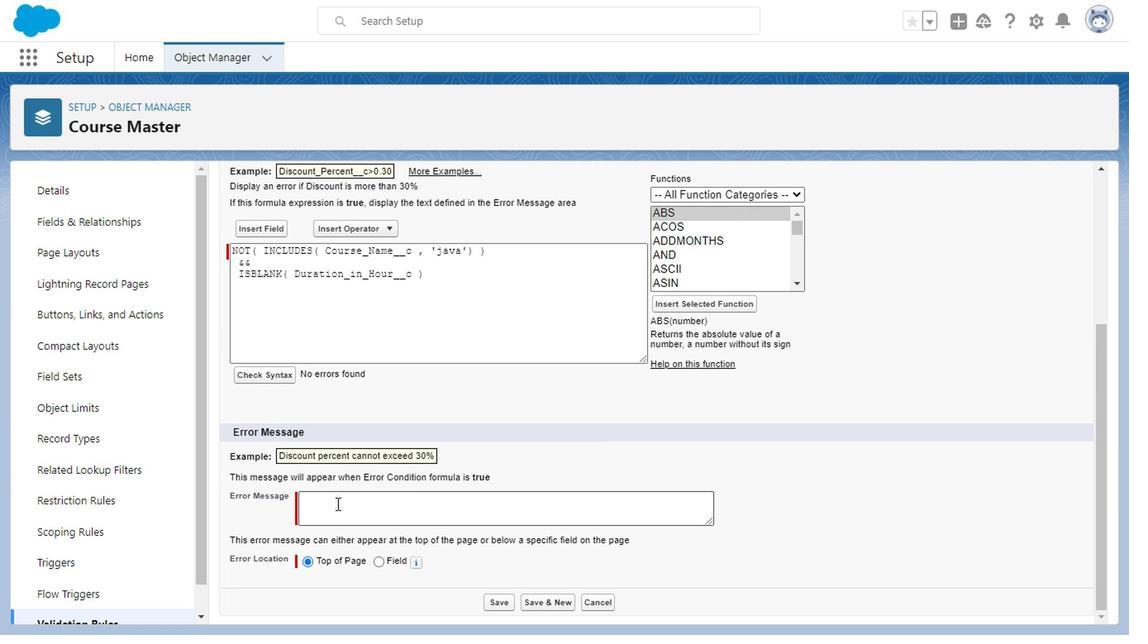
Action: Mouse pressed left at (331, 505)
Screenshot: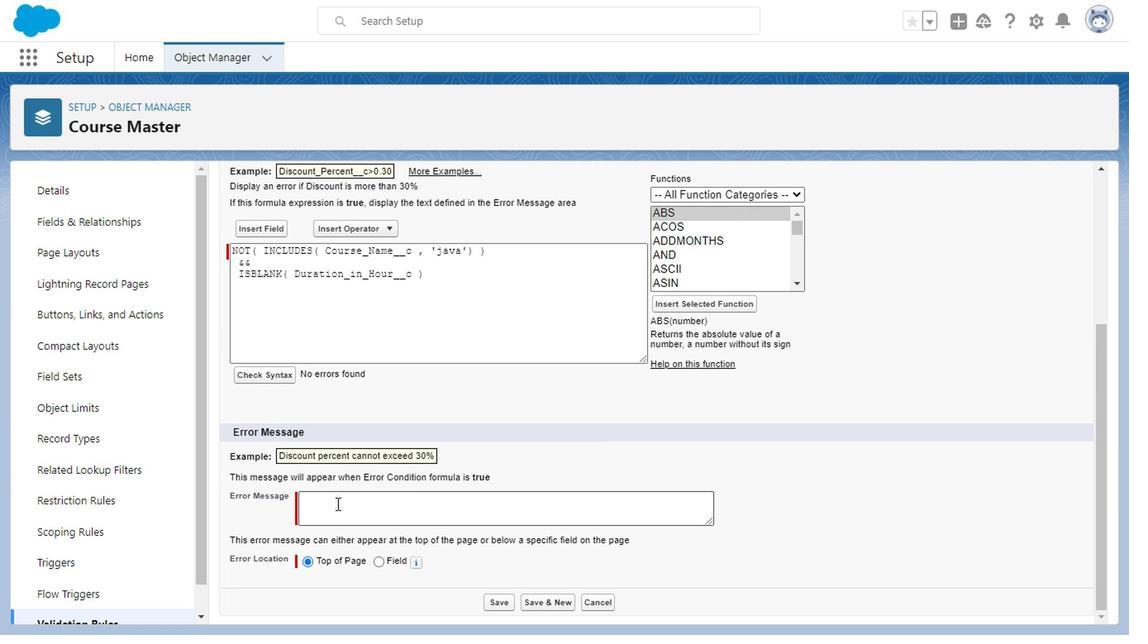 
Action: Mouse moved to (331, 515)
Screenshot: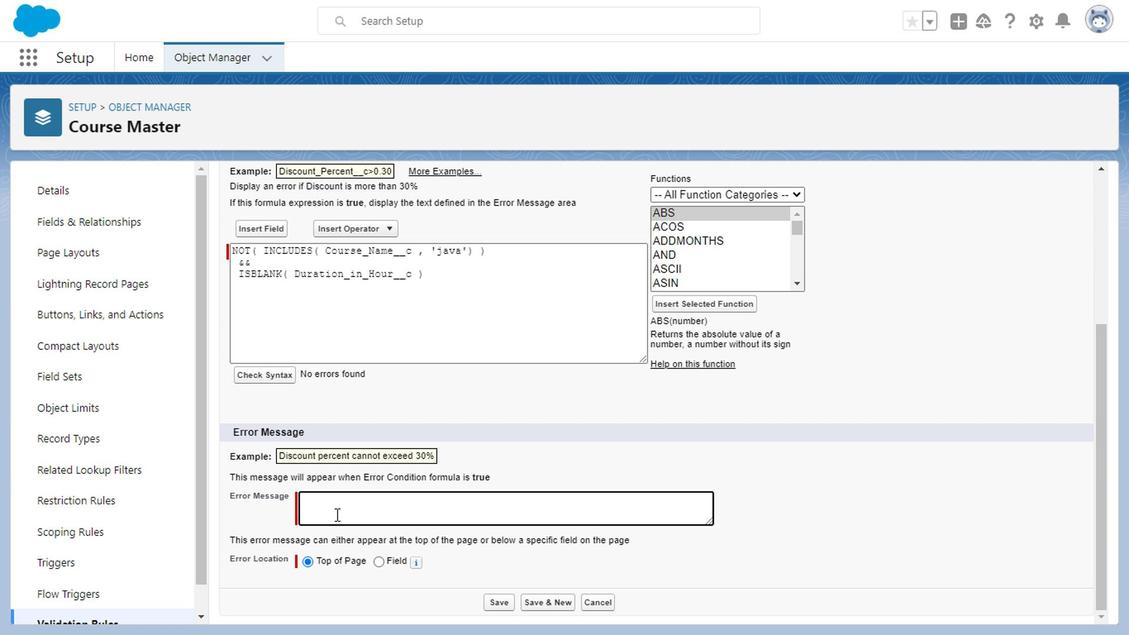 
Action: Key pressed <Key.caps_lock>P<Key.caps_lock>lease<Key.space>enter<Key.space>valid<Key.space>data
Screenshot: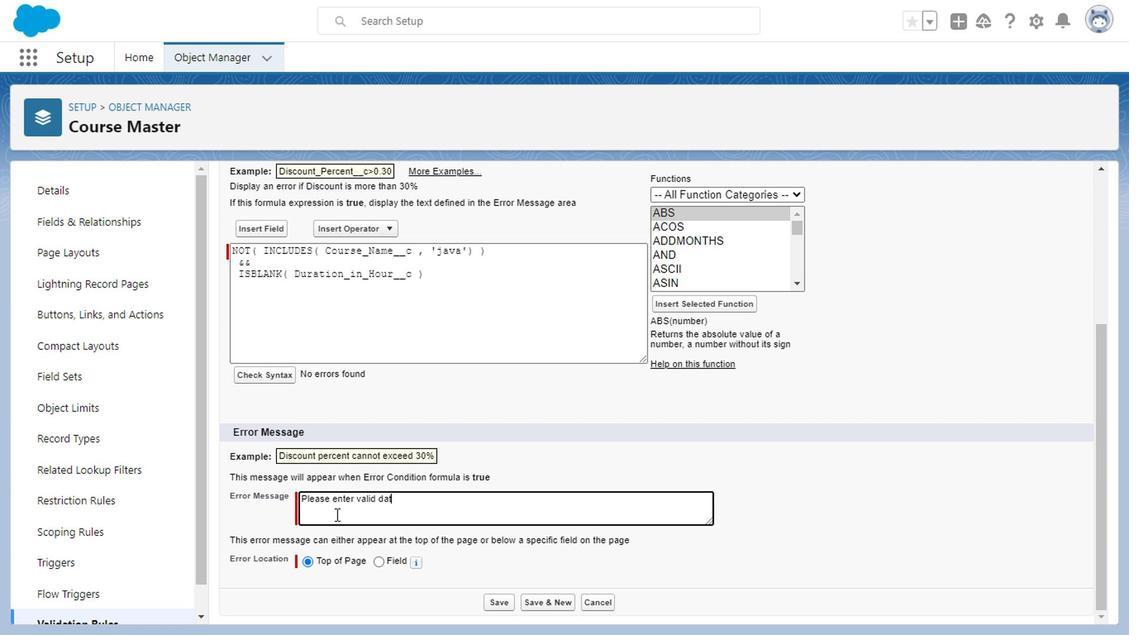
Action: Mouse moved to (375, 562)
Screenshot: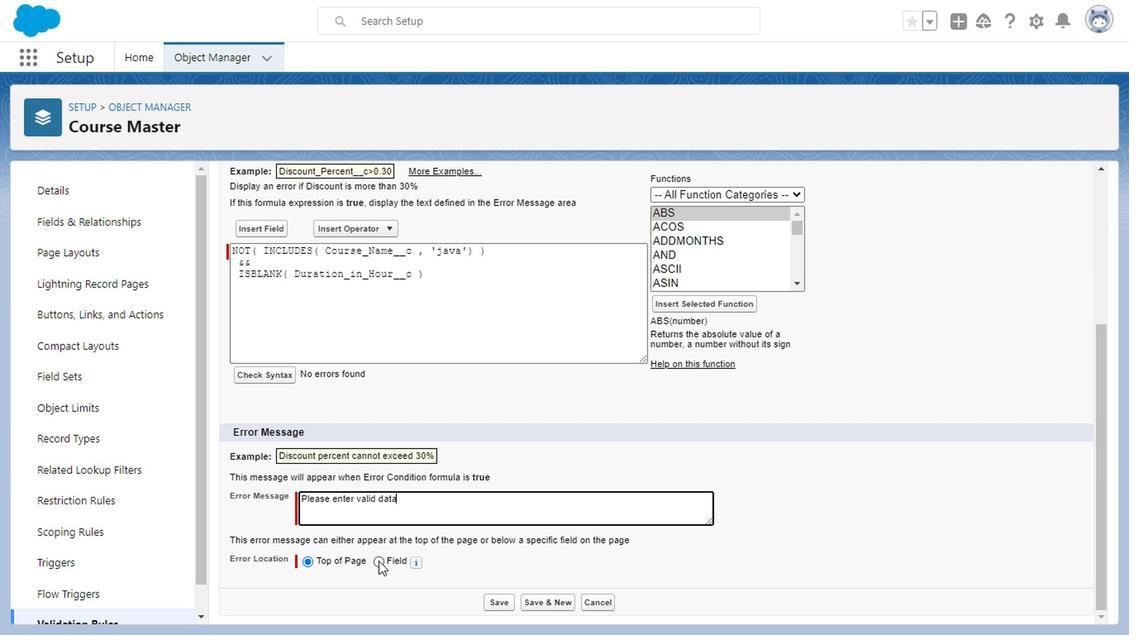 
Action: Mouse pressed left at (375, 562)
Screenshot: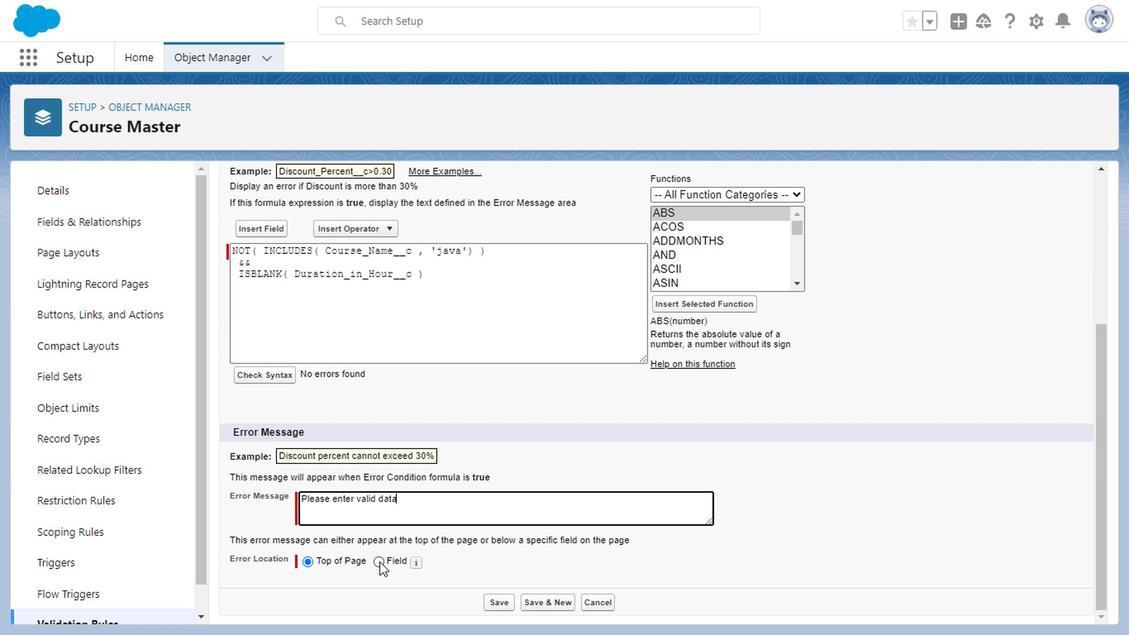 
Action: Mouse moved to (298, 562)
Screenshot: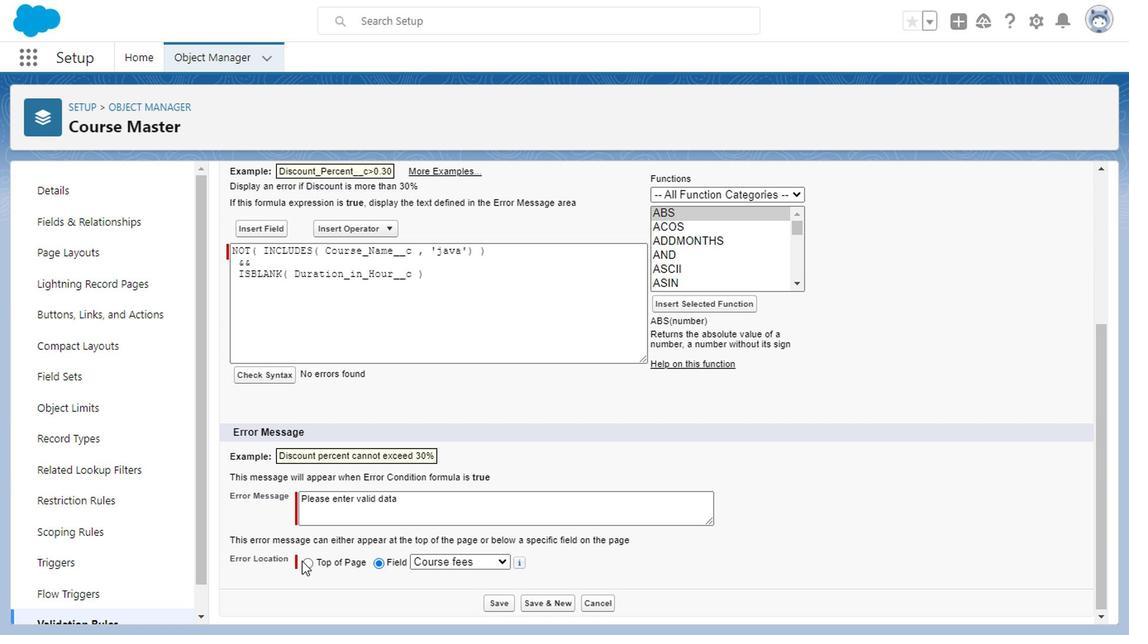 
Action: Mouse pressed left at (298, 562)
Screenshot: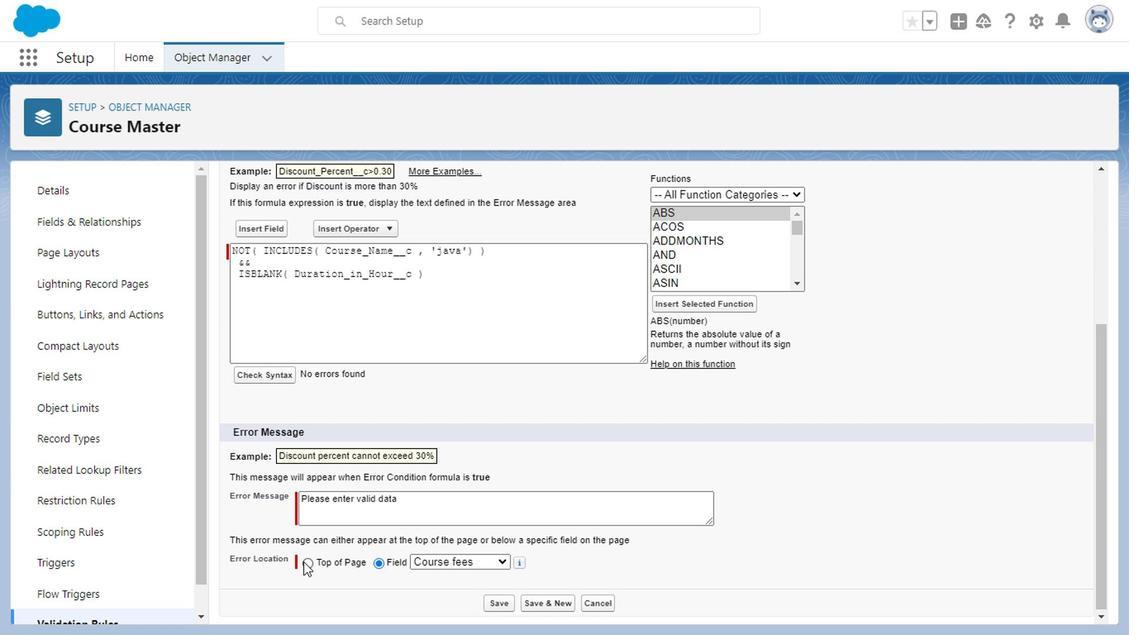 
Action: Mouse moved to (494, 601)
Screenshot: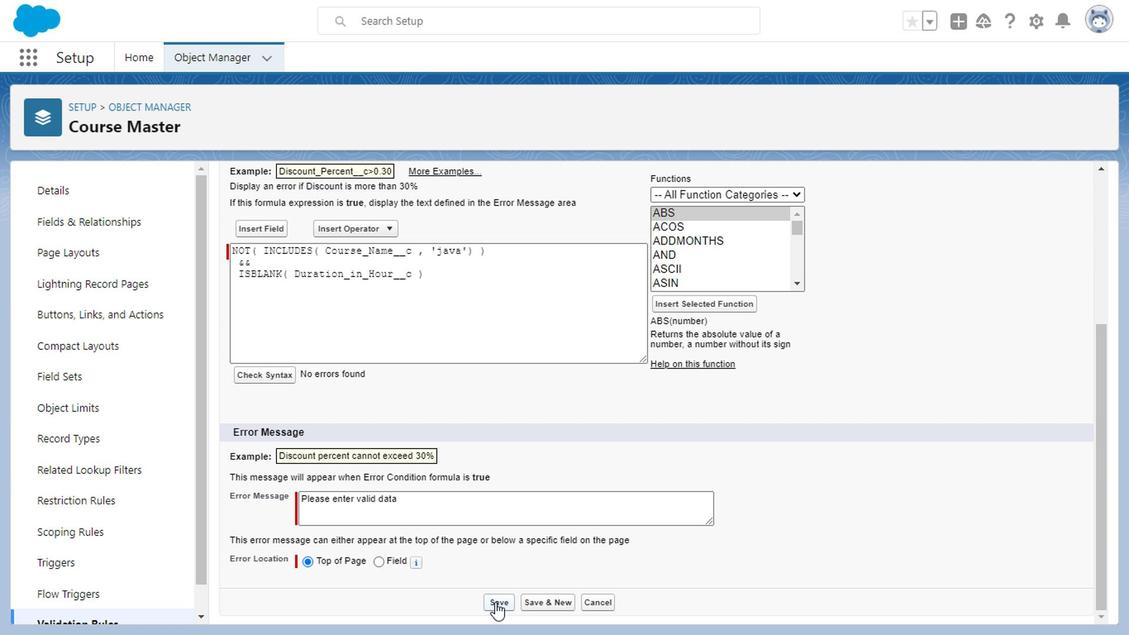 
Action: Mouse pressed left at (494, 601)
Screenshot: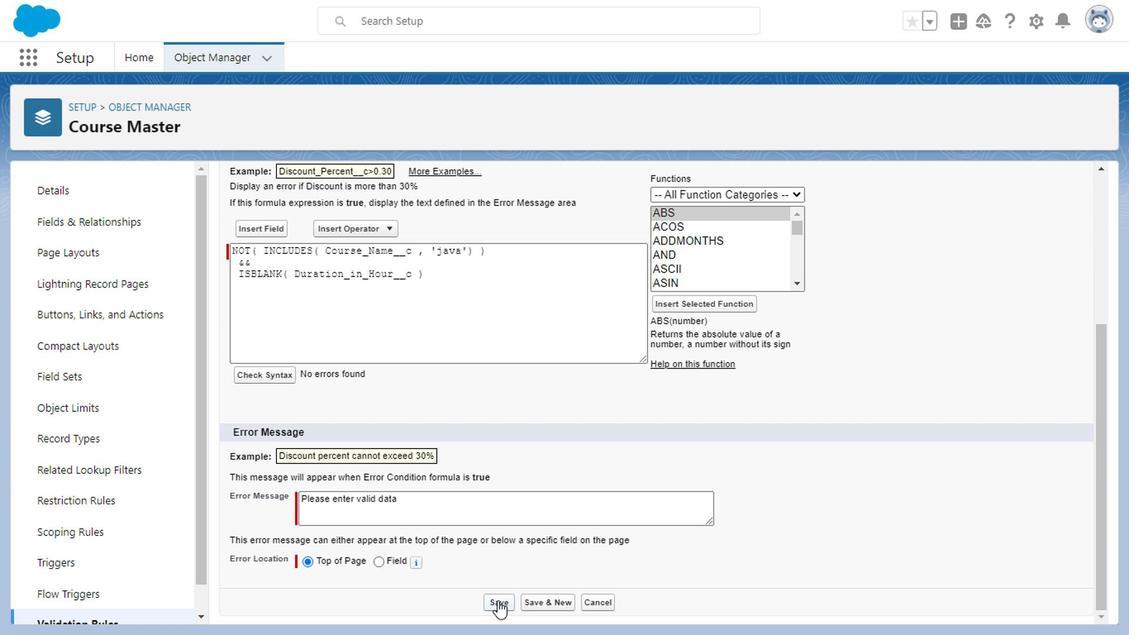 
Action: Mouse moved to (14, 57)
Screenshot: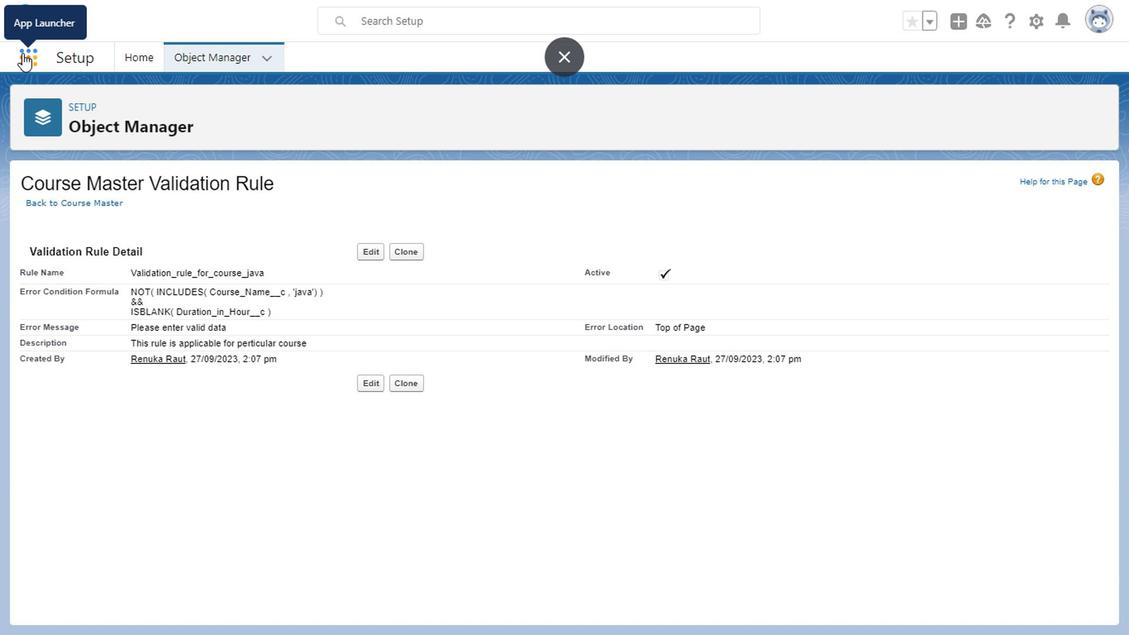 
Action: Mouse pressed left at (14, 57)
Screenshot: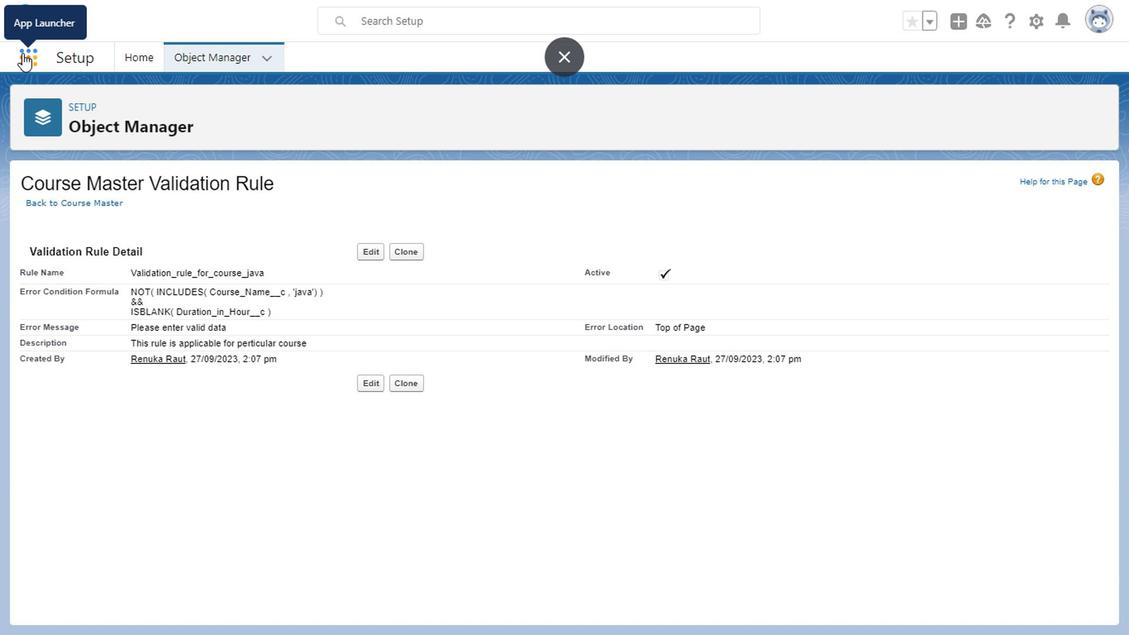 
Action: Mouse moved to (119, 112)
Screenshot: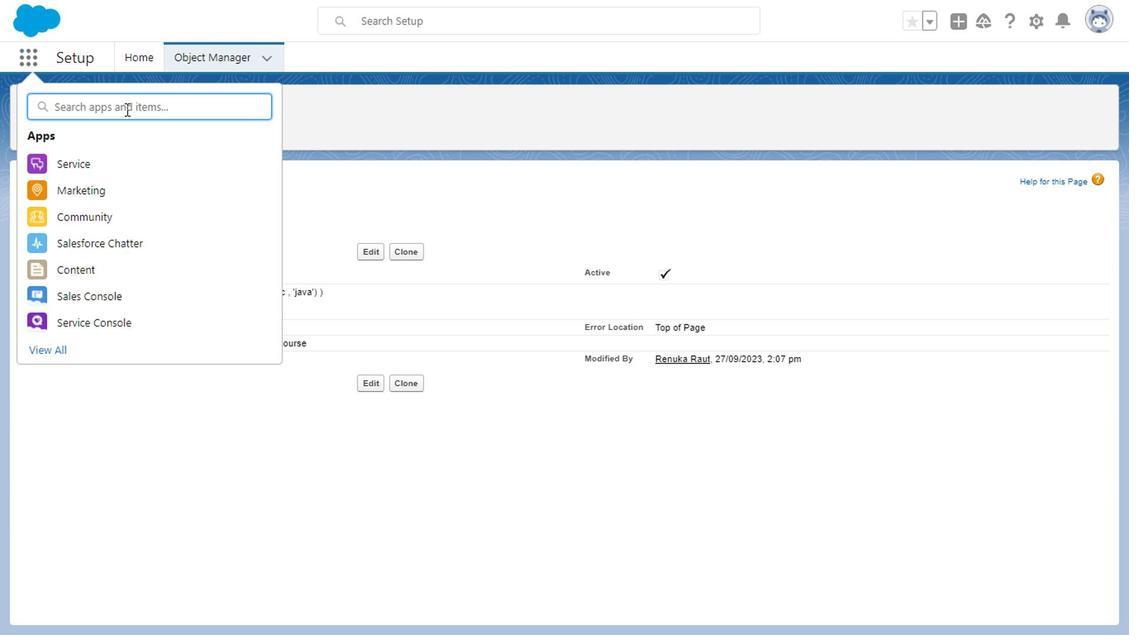 
Action: Key pressed opty
Screenshot: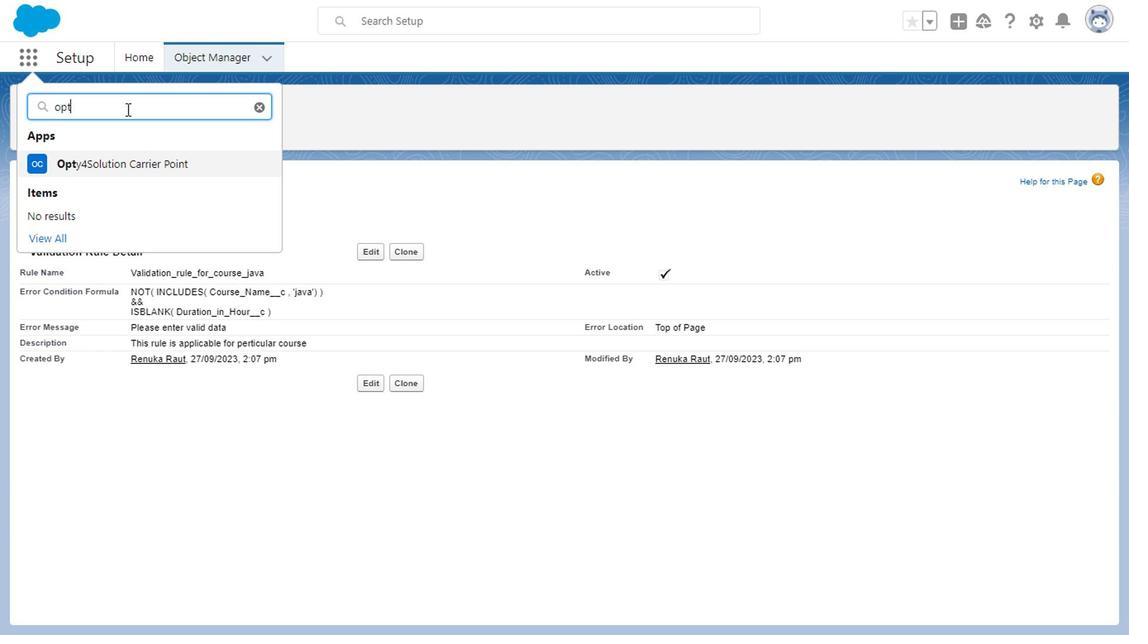 
Action: Mouse moved to (139, 171)
Screenshot: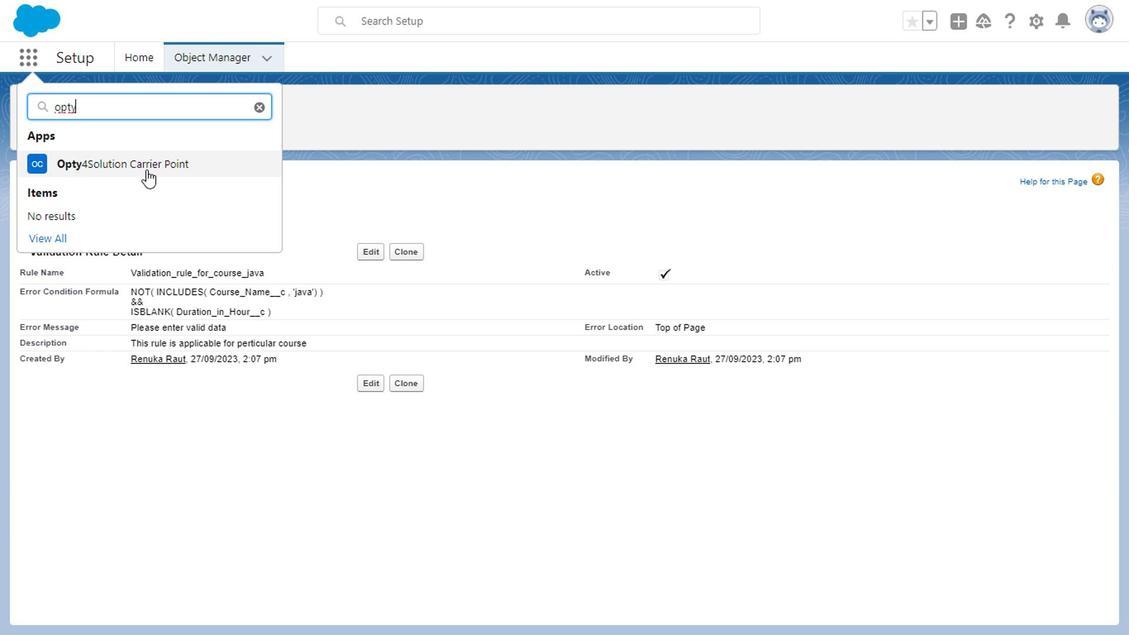 
Action: Mouse pressed left at (139, 171)
Screenshot: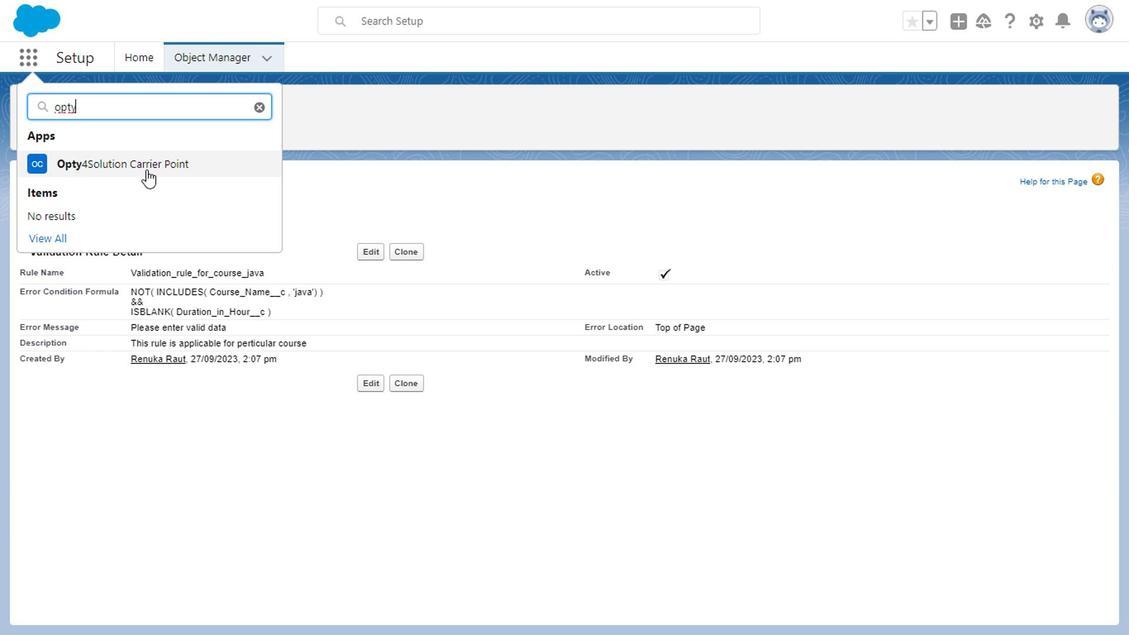 
Action: Mouse moved to (647, 57)
